 Task: Reply to email with the signature Chelsea Sanchez with the subject Request for a testimonial from softage.1@softage.net with the message Could you please provide me with an update on the status of the project? Undo the message and rewrite the message as I would like to request a quotation for your services. Send the email
Action: Mouse moved to (582, 737)
Screenshot: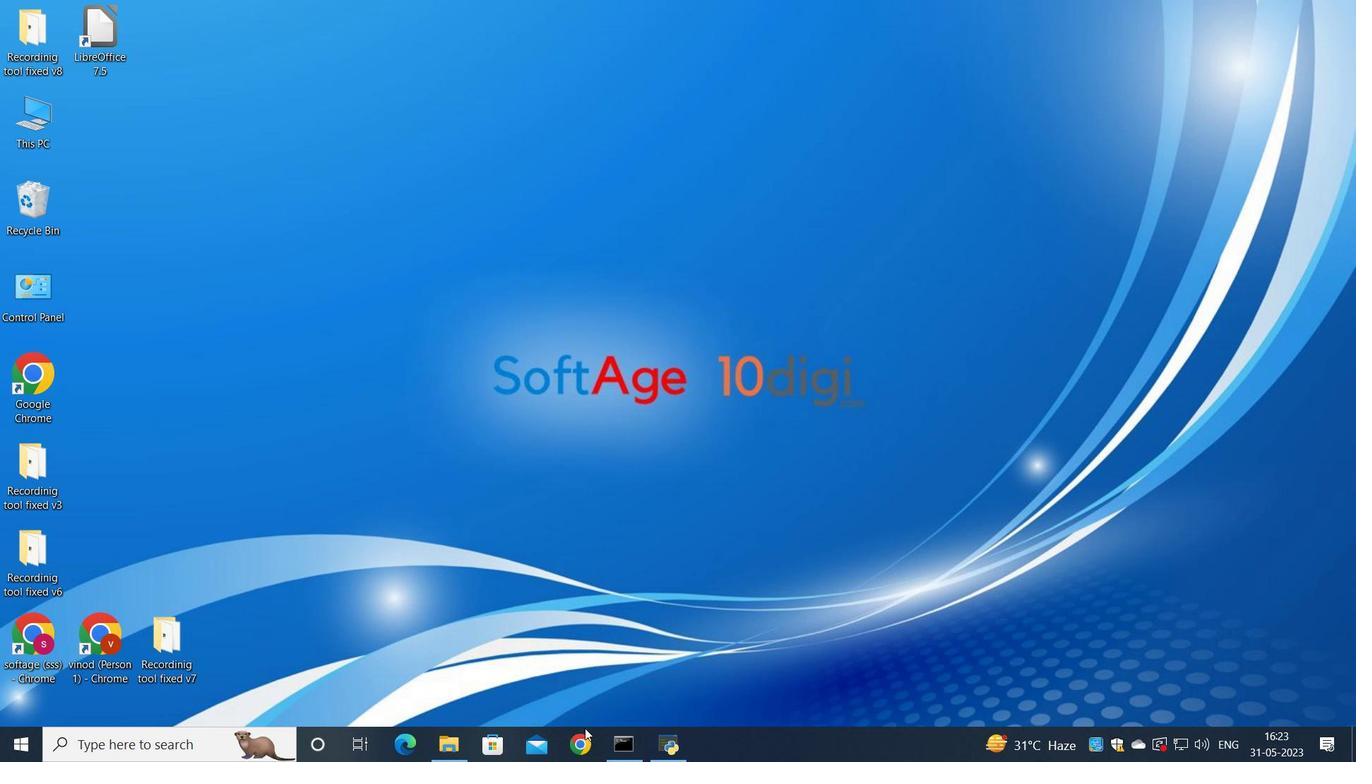 
Action: Mouse pressed left at (582, 737)
Screenshot: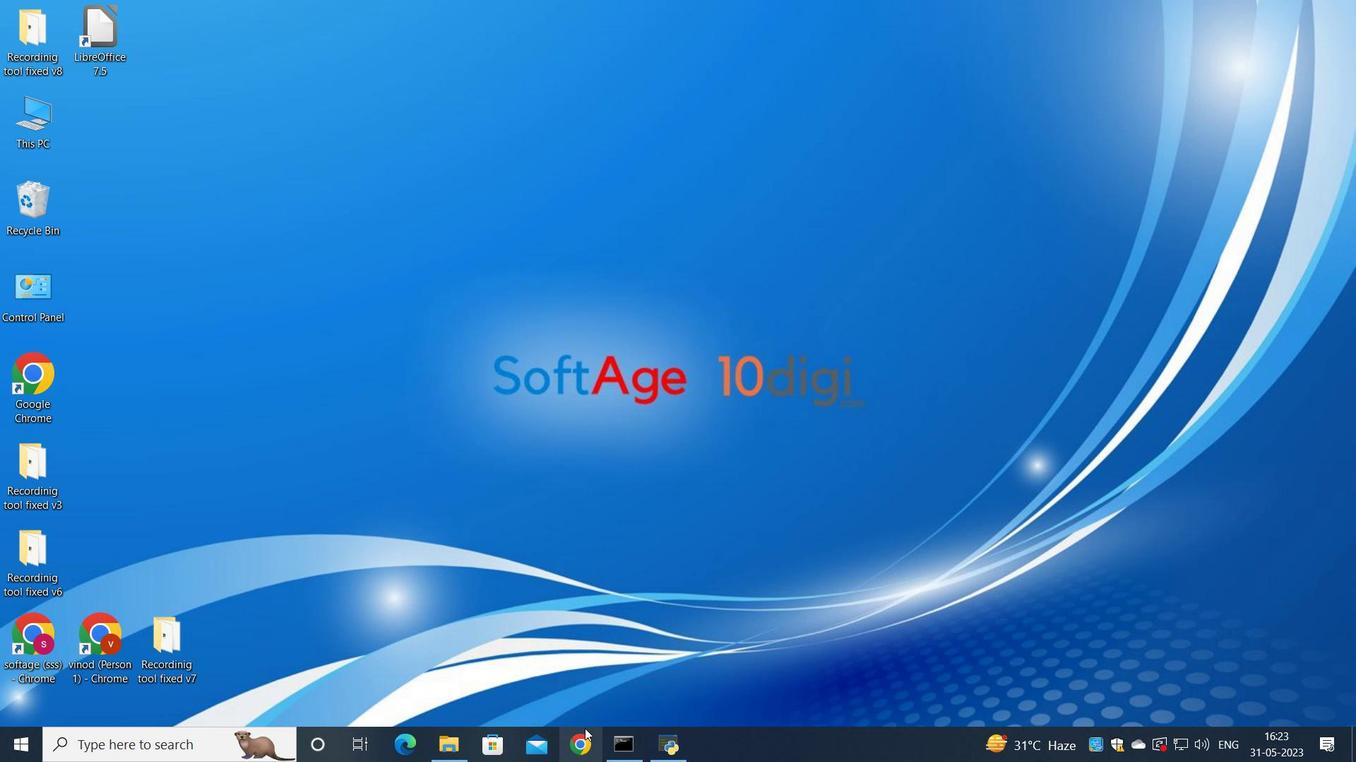 
Action: Mouse moved to (583, 452)
Screenshot: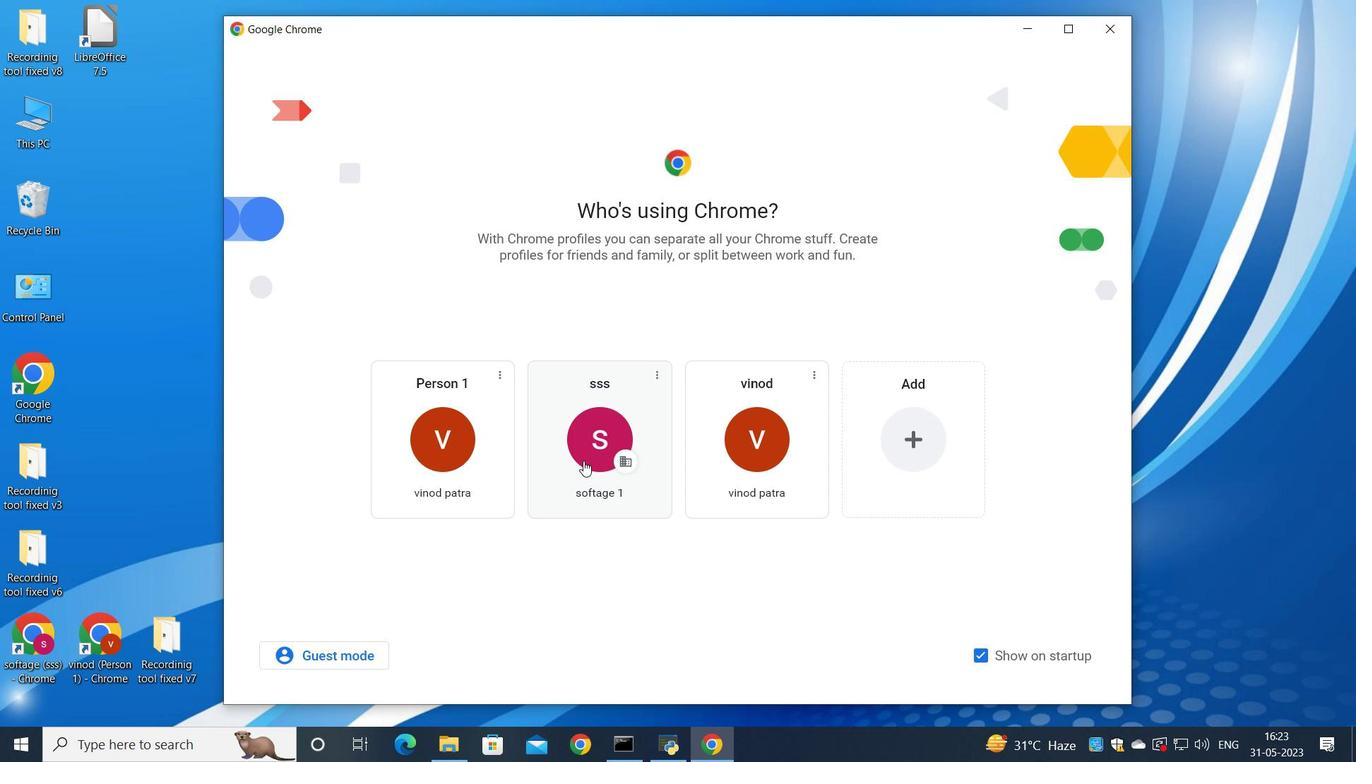 
Action: Mouse pressed left at (583, 452)
Screenshot: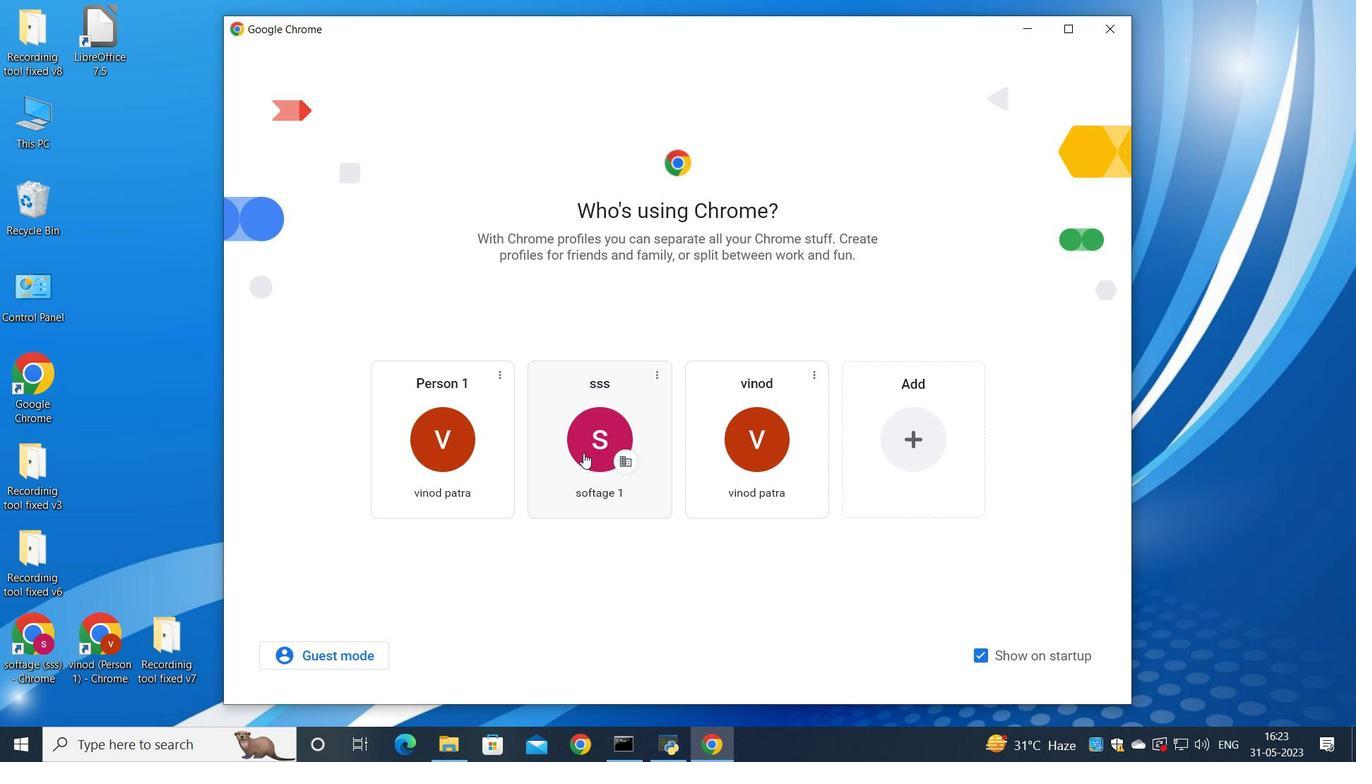 
Action: Mouse moved to (1182, 92)
Screenshot: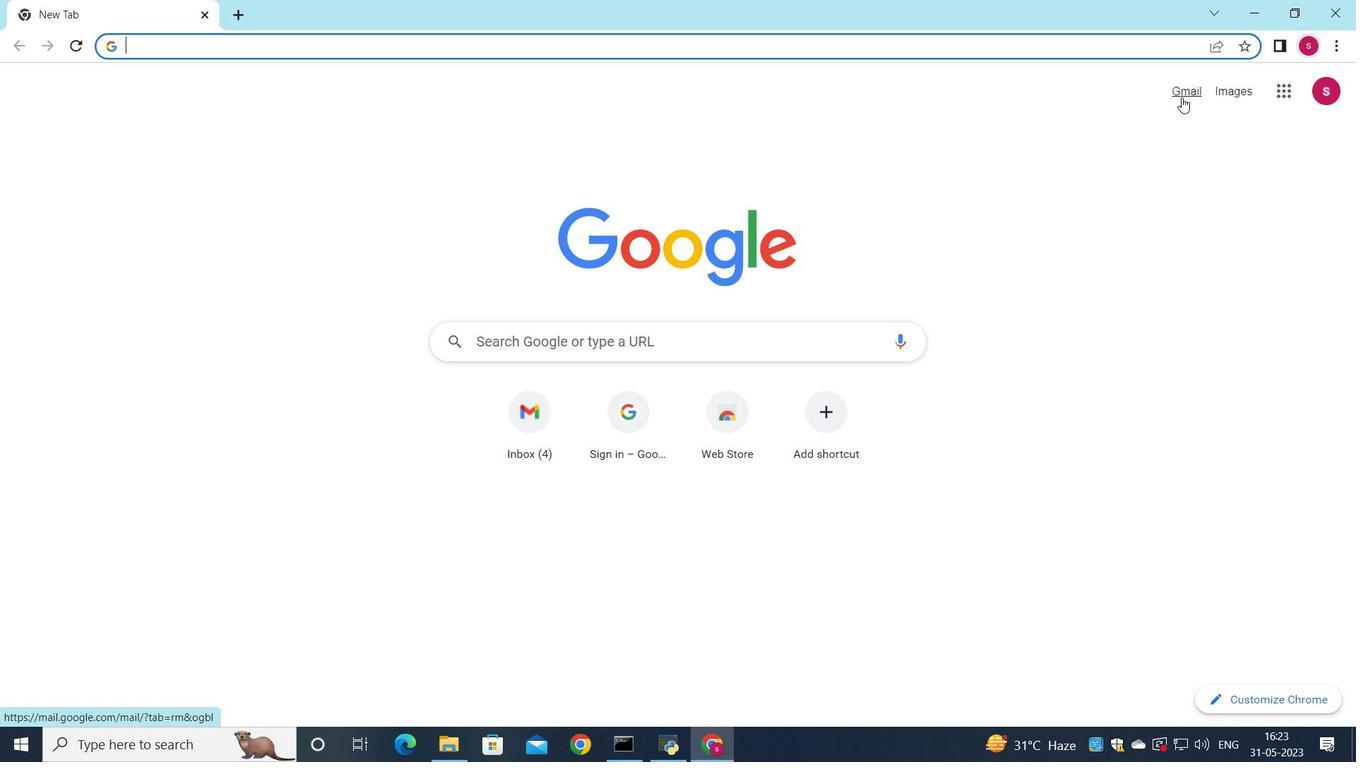 
Action: Mouse pressed left at (1182, 92)
Screenshot: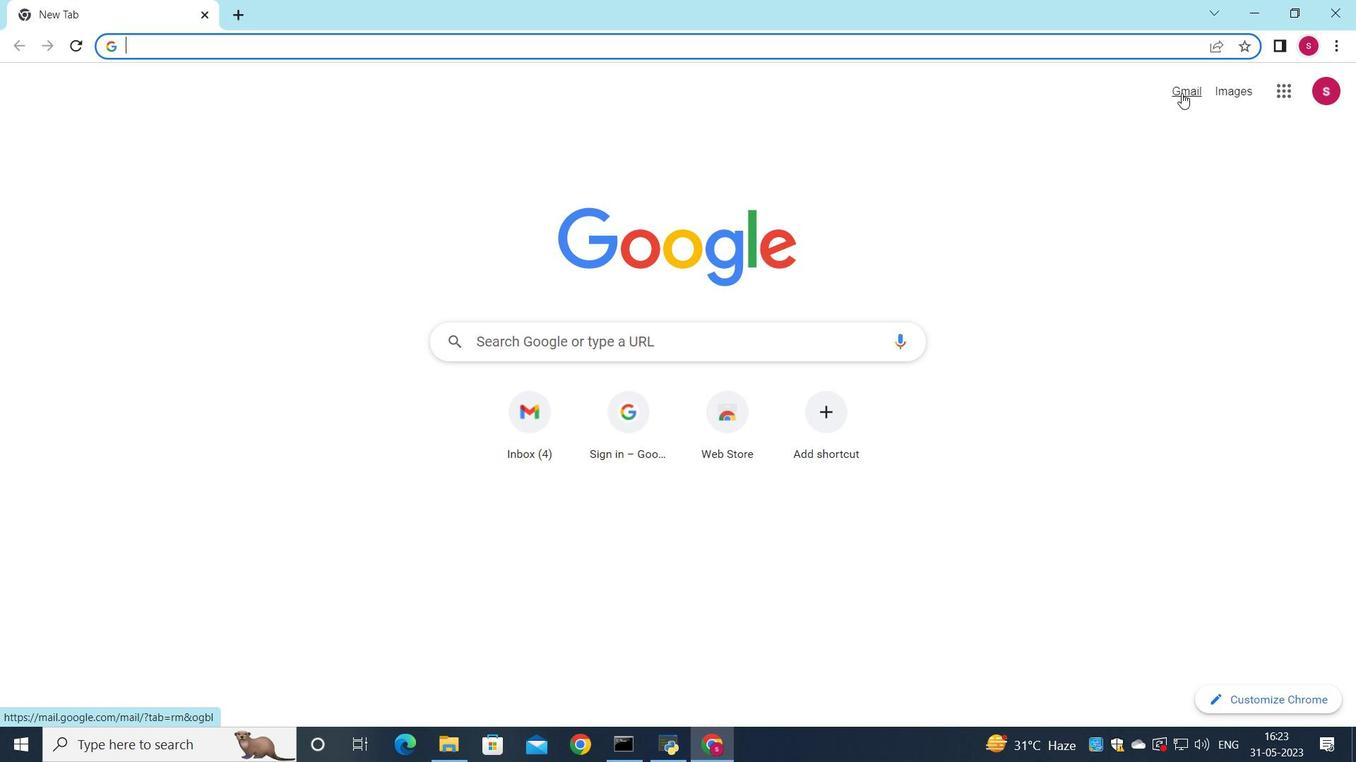 
Action: Mouse moved to (1160, 129)
Screenshot: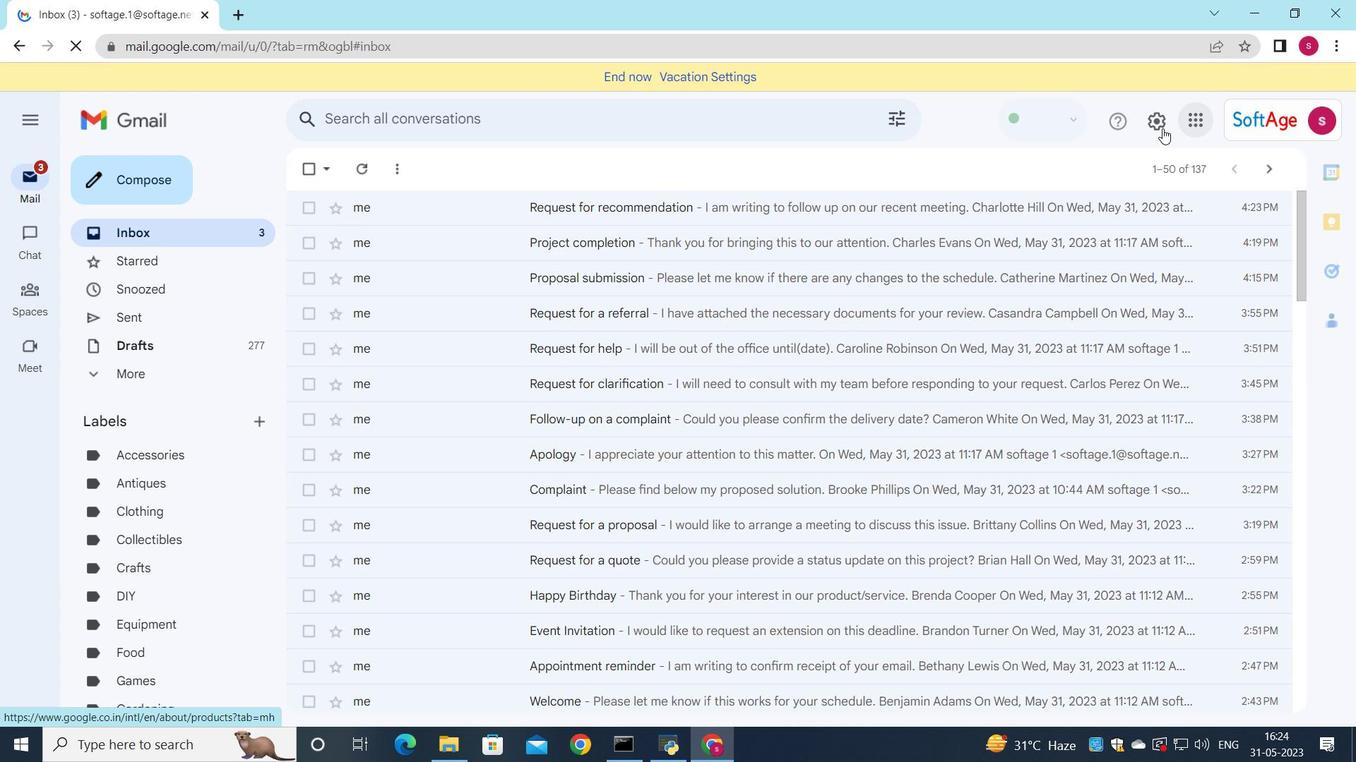 
Action: Mouse pressed left at (1160, 129)
Screenshot: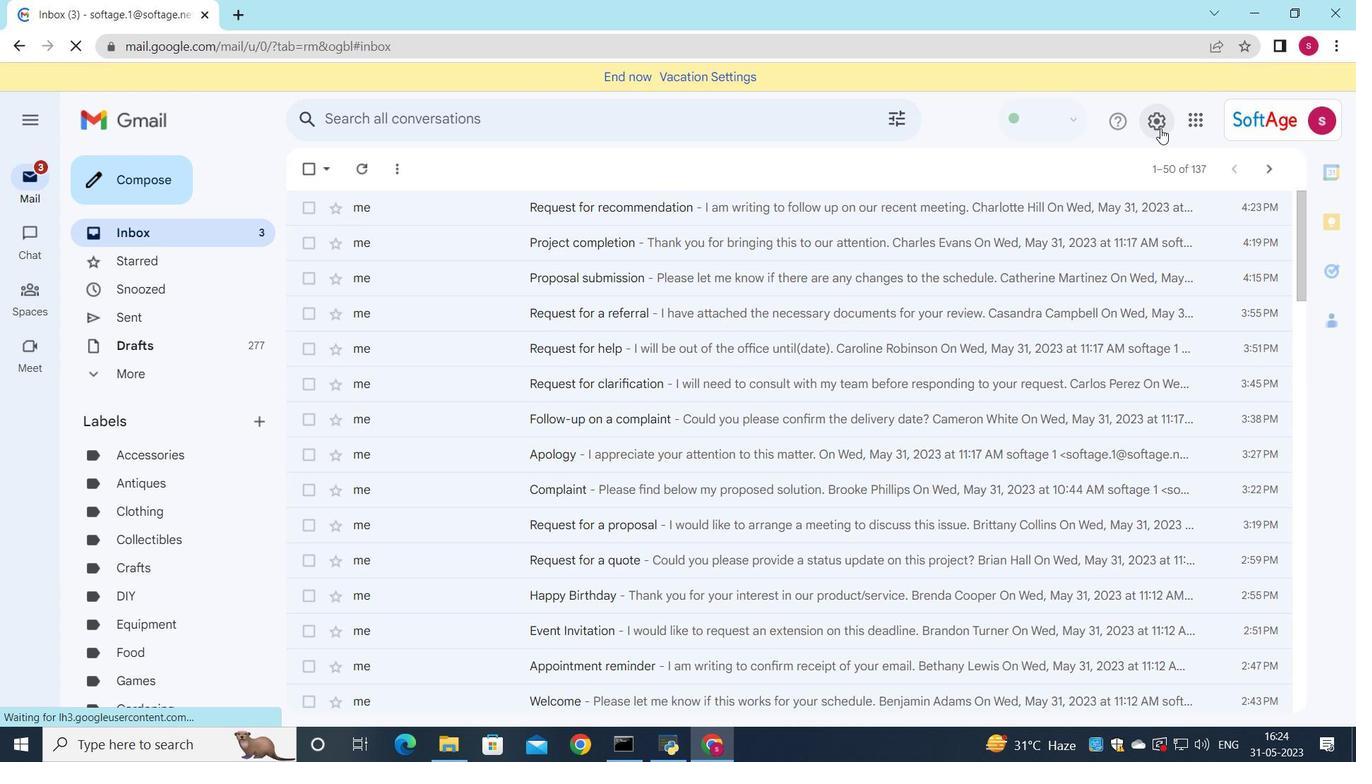 
Action: Mouse moved to (1154, 204)
Screenshot: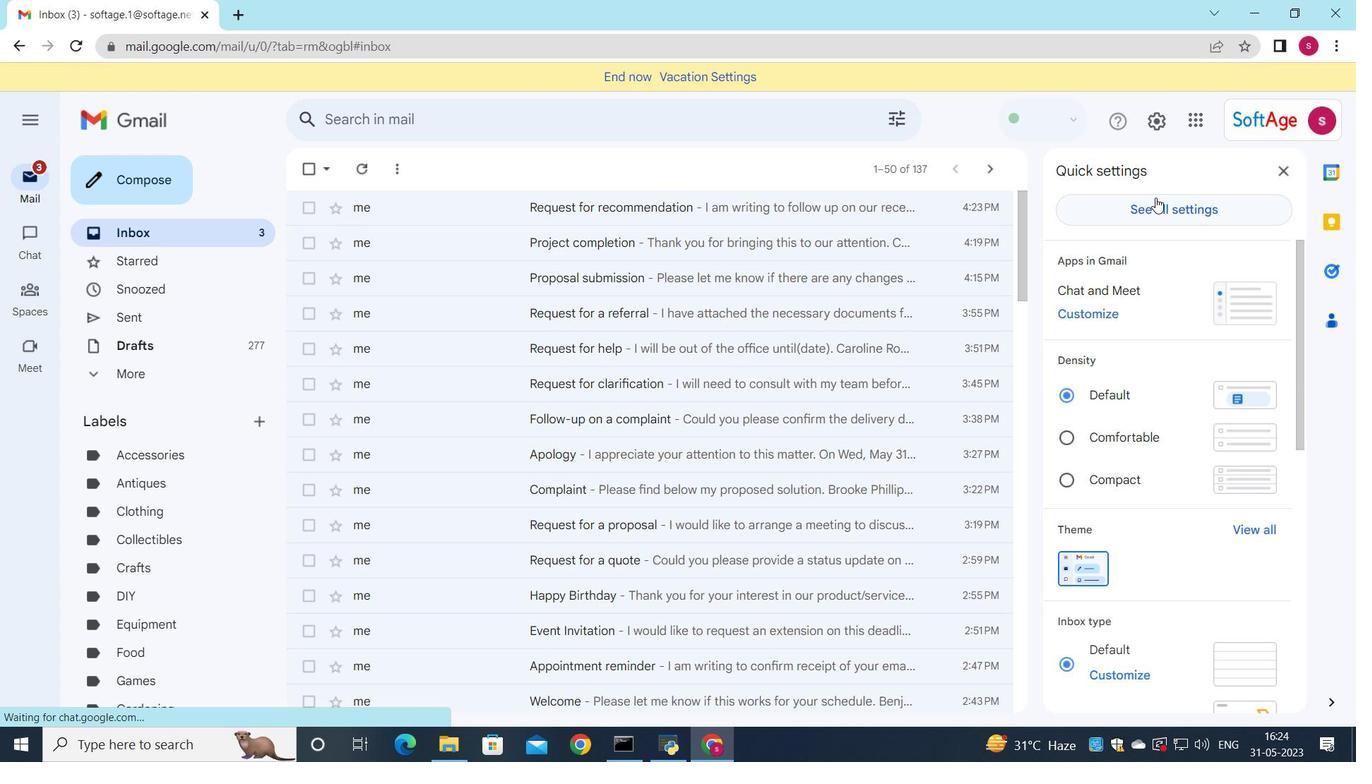 
Action: Mouse pressed left at (1154, 204)
Screenshot: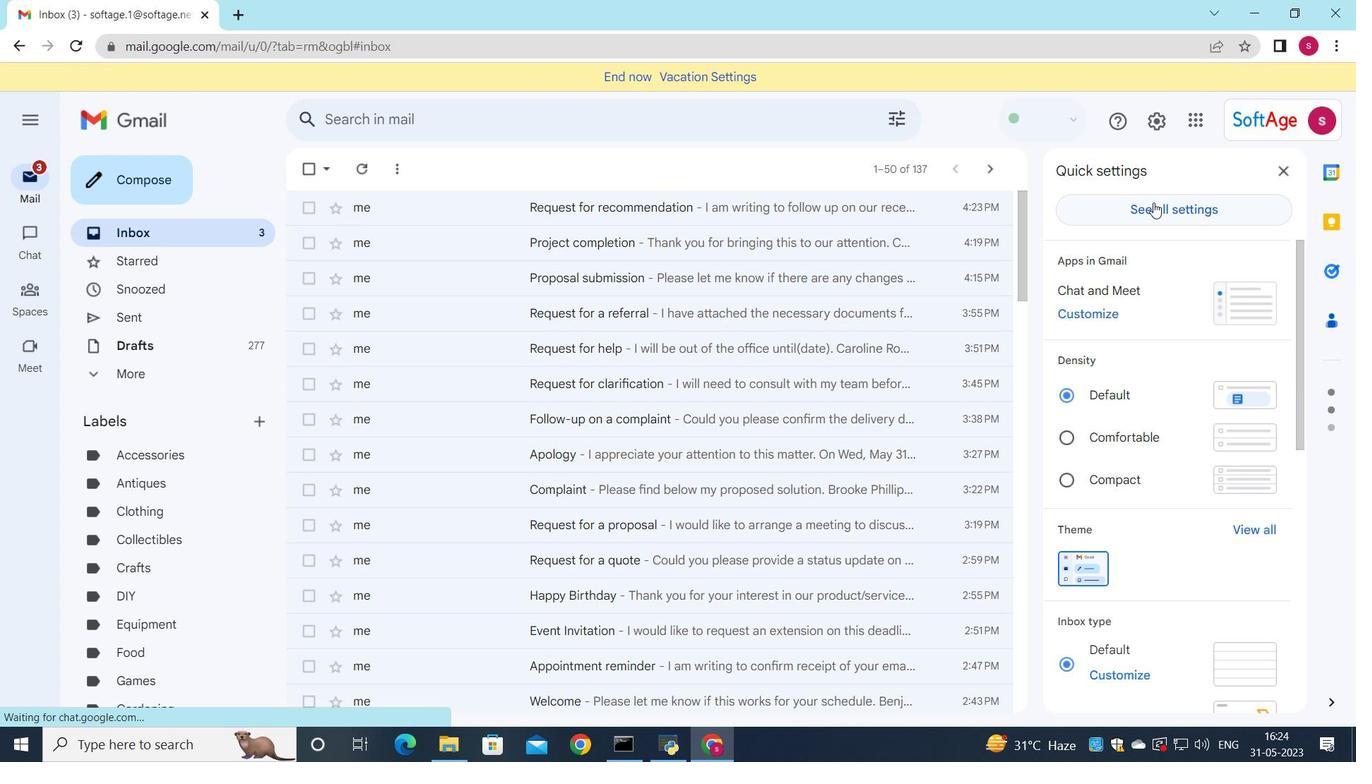 
Action: Mouse moved to (865, 341)
Screenshot: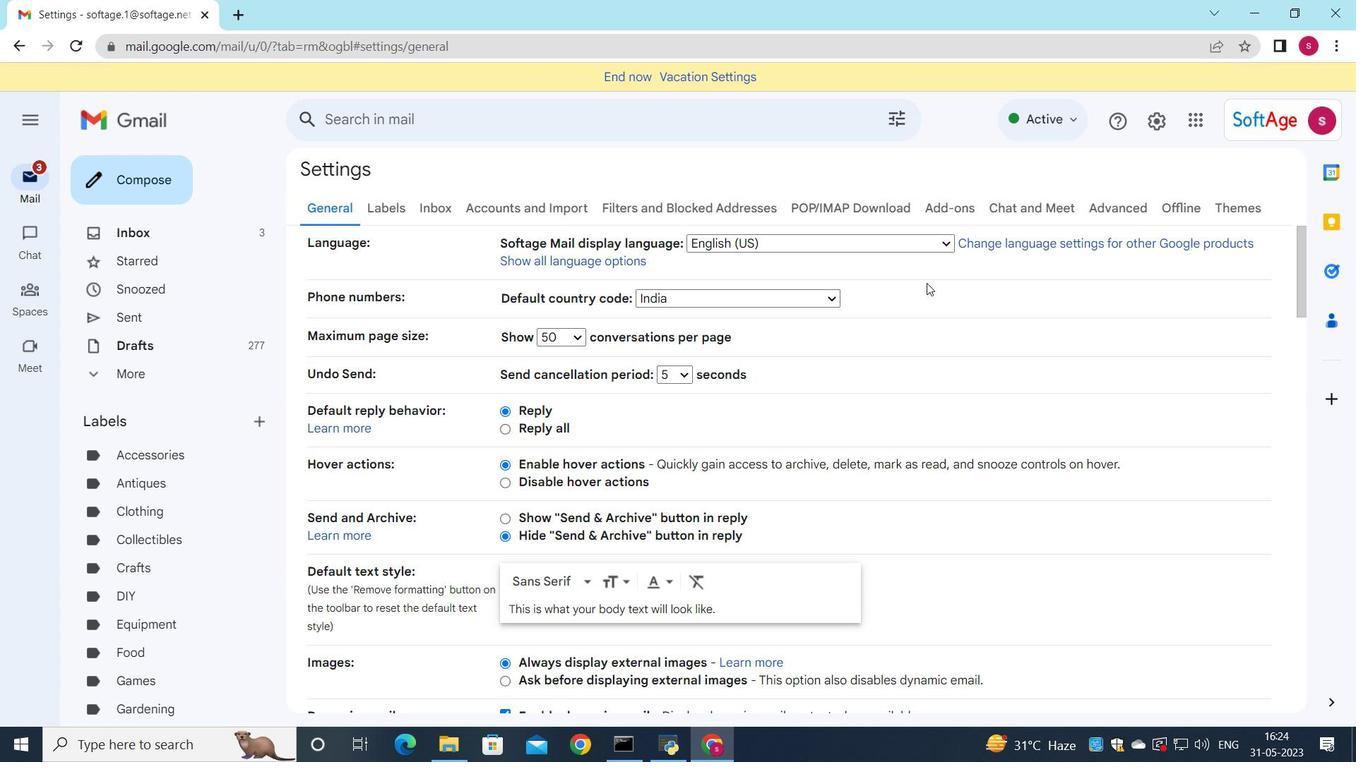 
Action: Mouse scrolled (865, 340) with delta (0, 0)
Screenshot: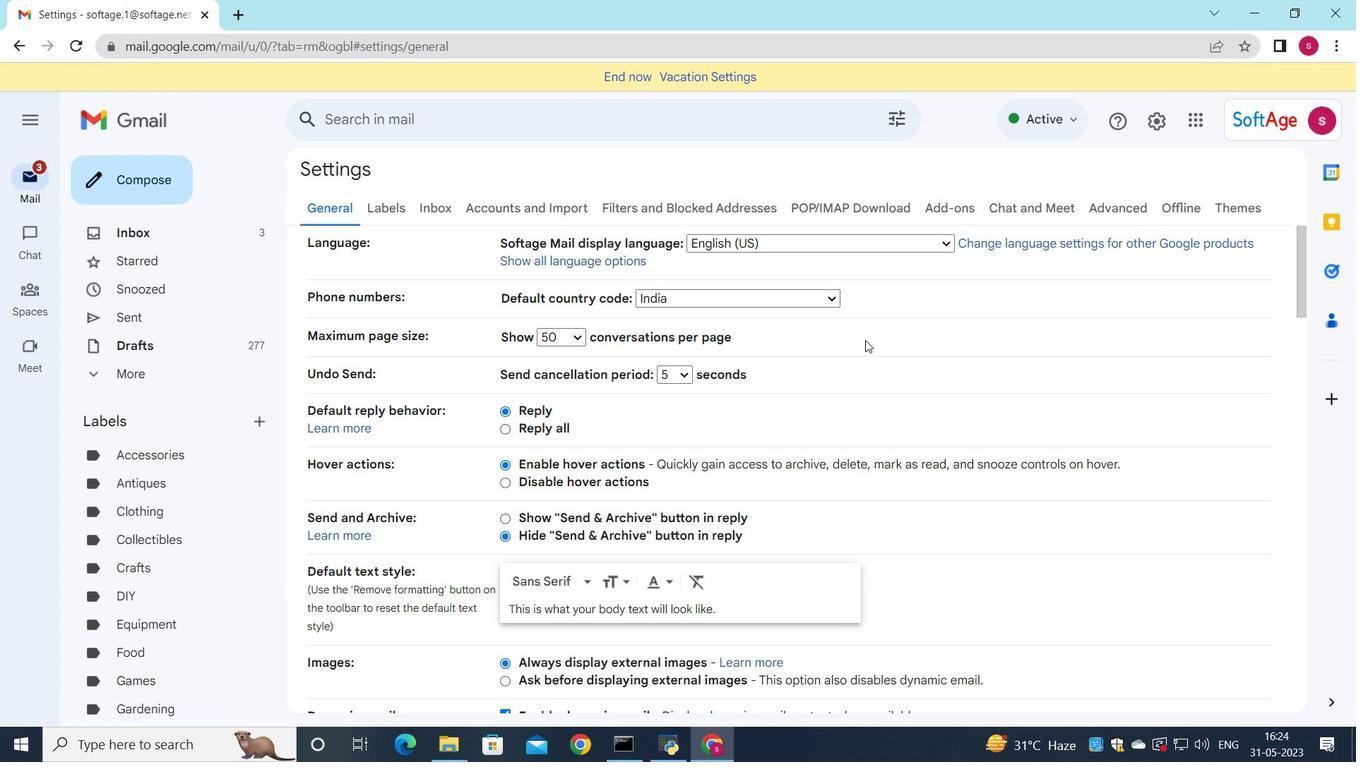 
Action: Mouse scrolled (865, 340) with delta (0, 0)
Screenshot: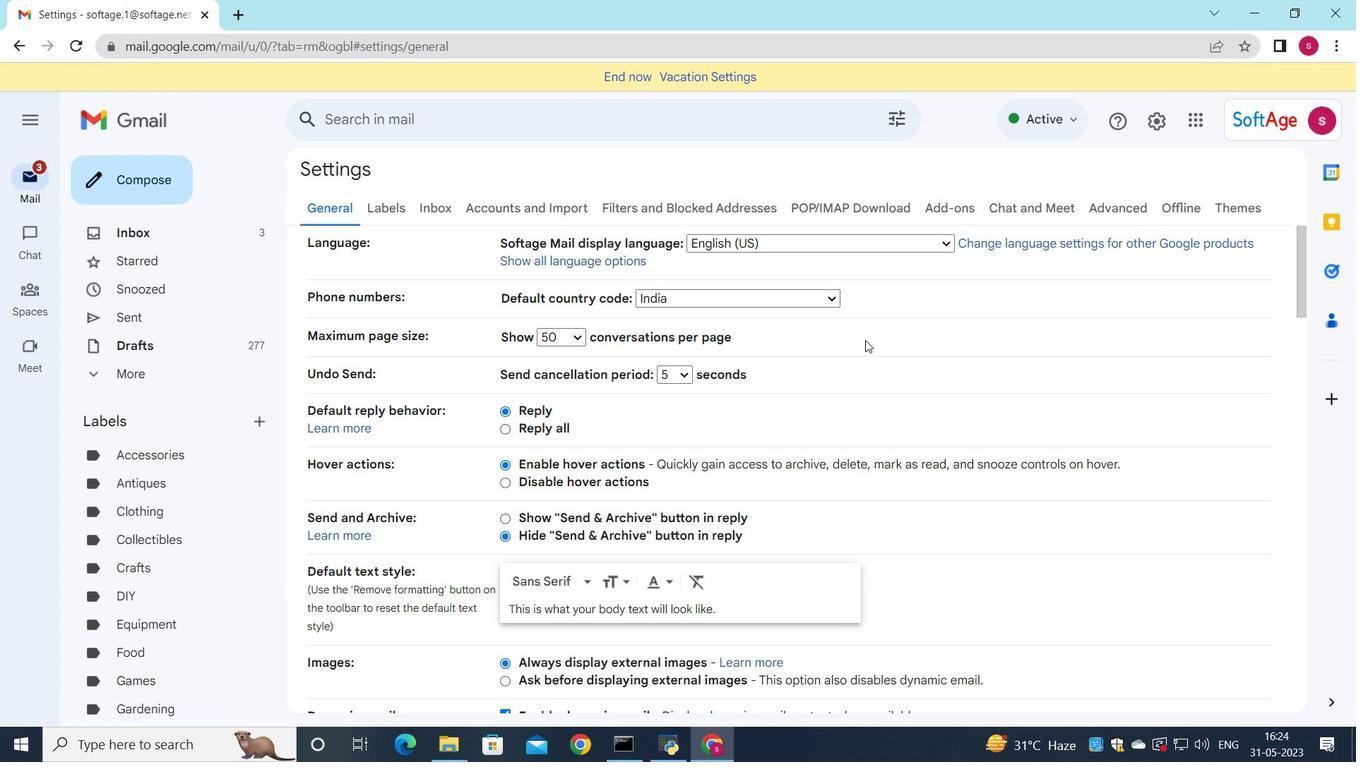 
Action: Mouse scrolled (865, 340) with delta (0, 0)
Screenshot: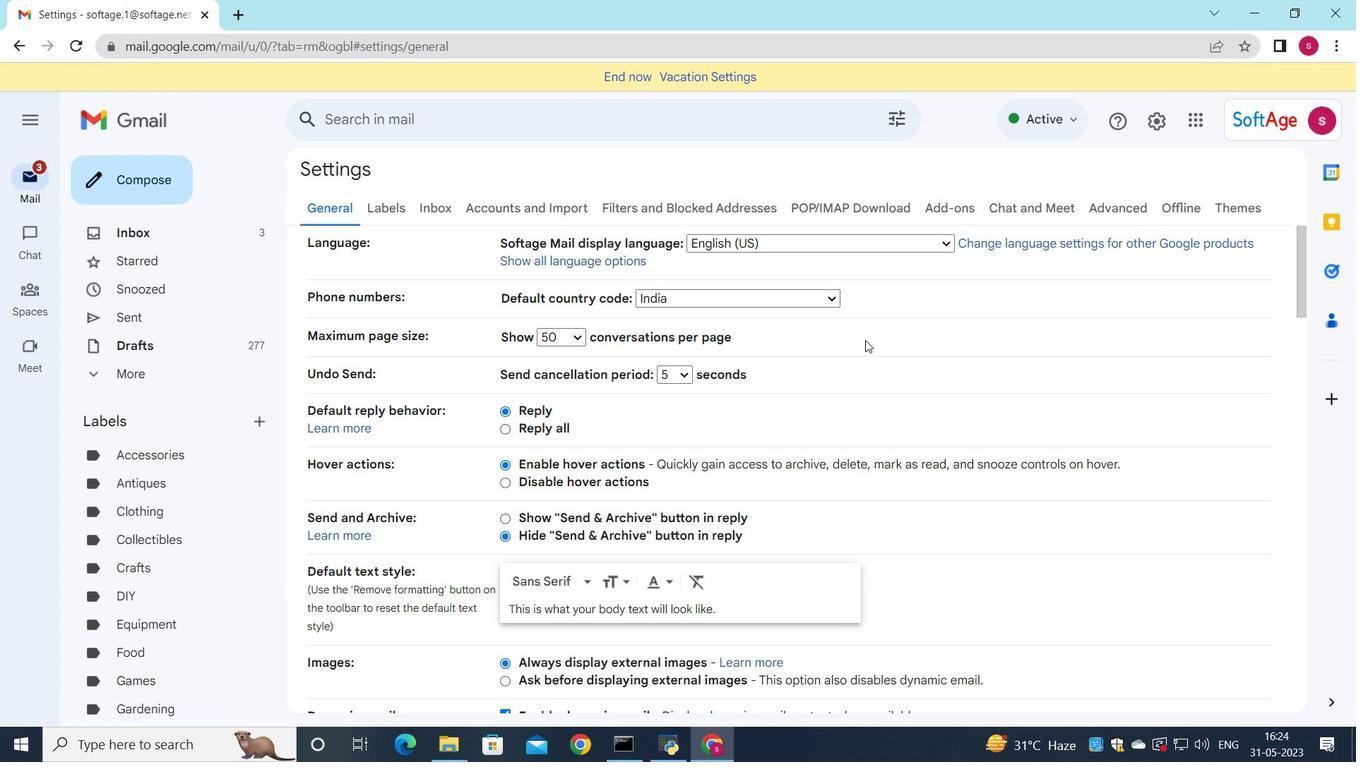 
Action: Mouse scrolled (865, 340) with delta (0, 0)
Screenshot: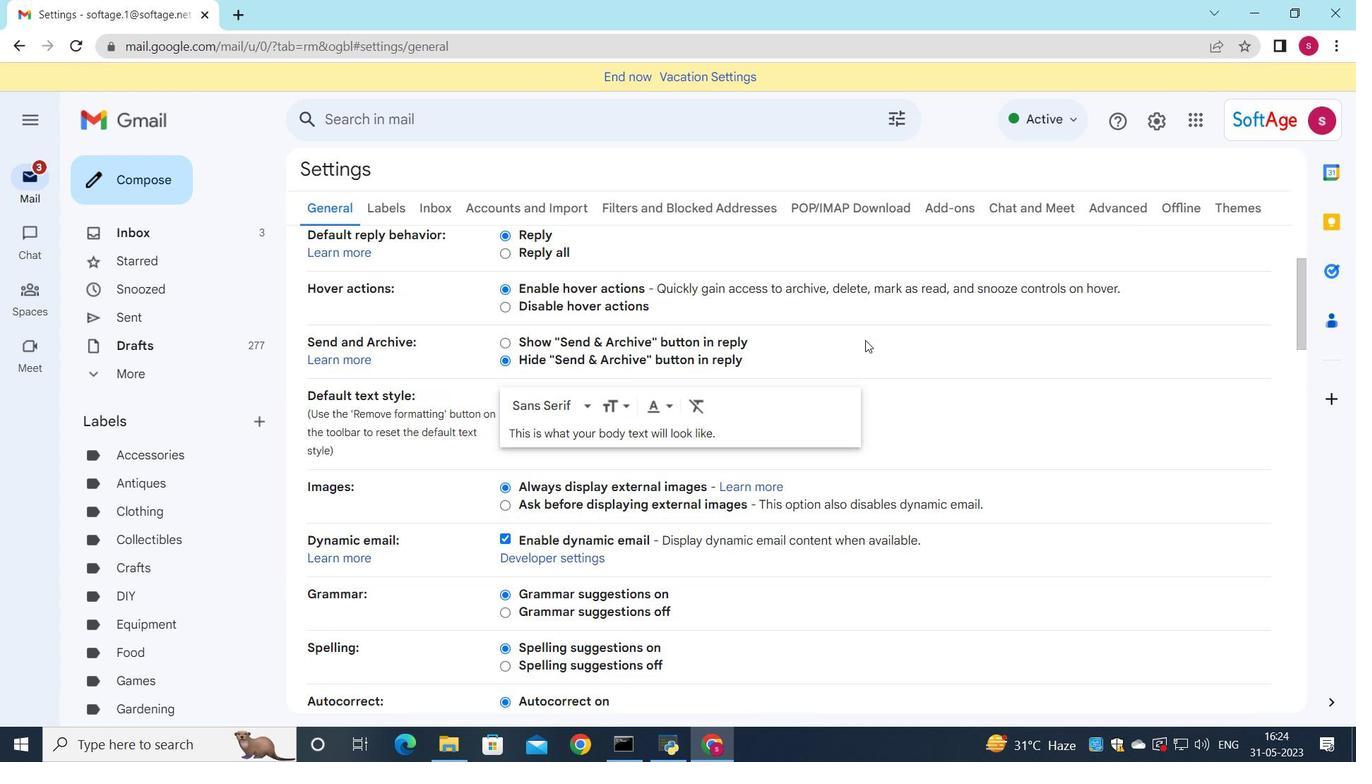 
Action: Mouse scrolled (865, 340) with delta (0, 0)
Screenshot: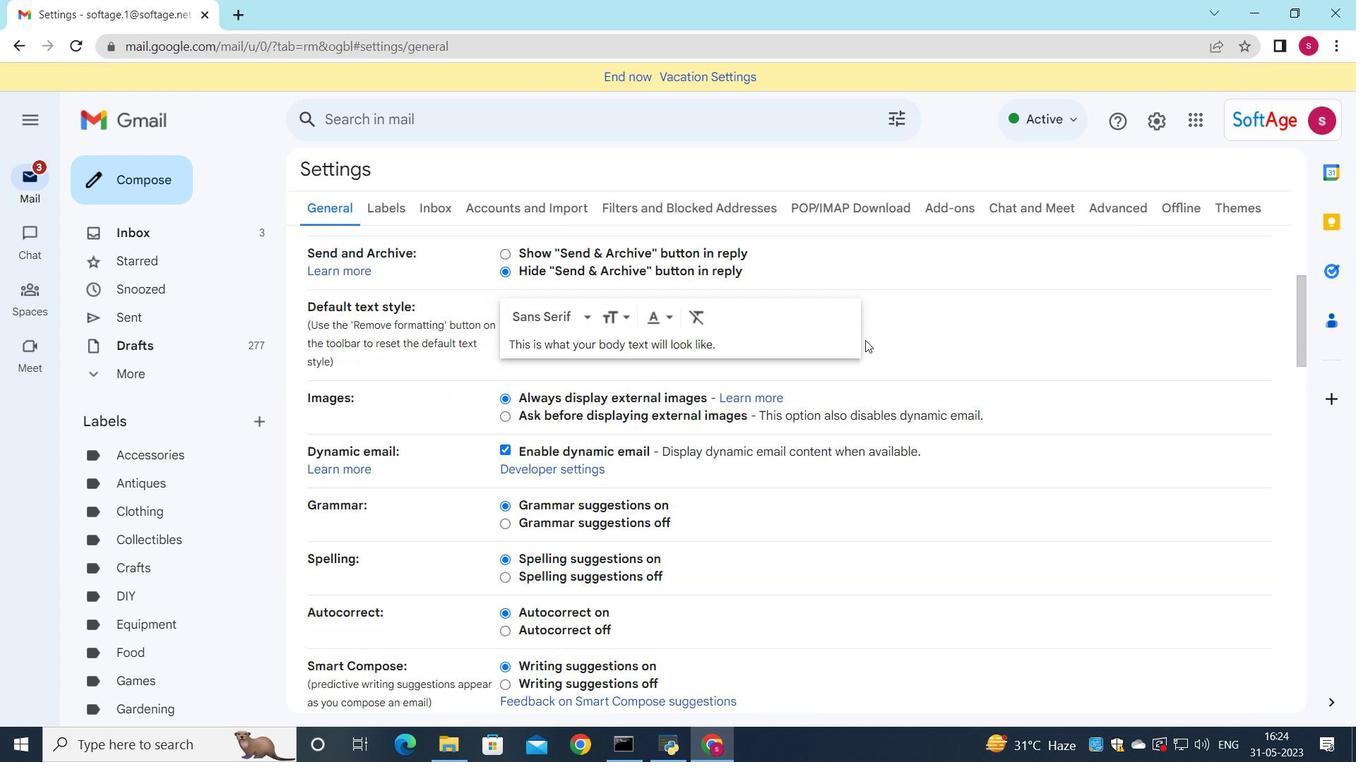 
Action: Mouse scrolled (865, 340) with delta (0, 0)
Screenshot: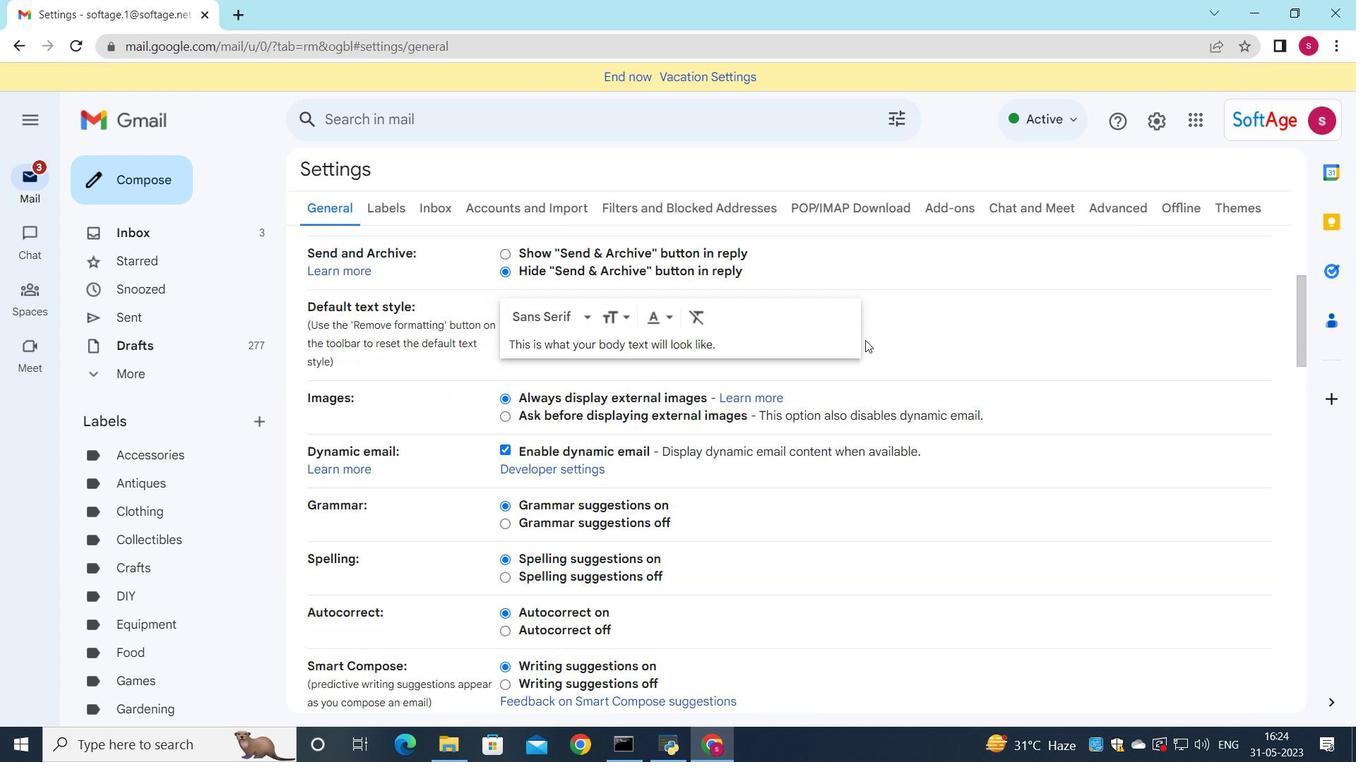
Action: Mouse scrolled (865, 340) with delta (0, 0)
Screenshot: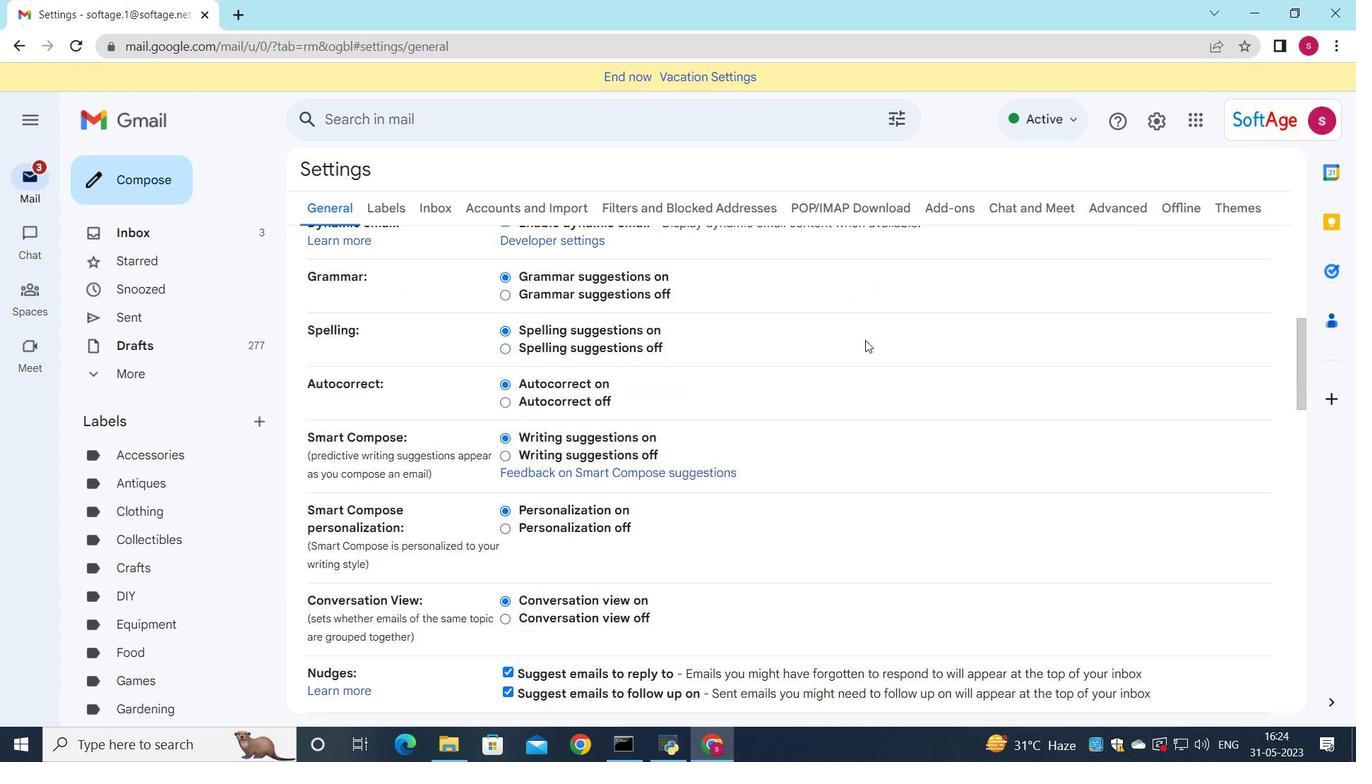 
Action: Mouse scrolled (865, 340) with delta (0, 0)
Screenshot: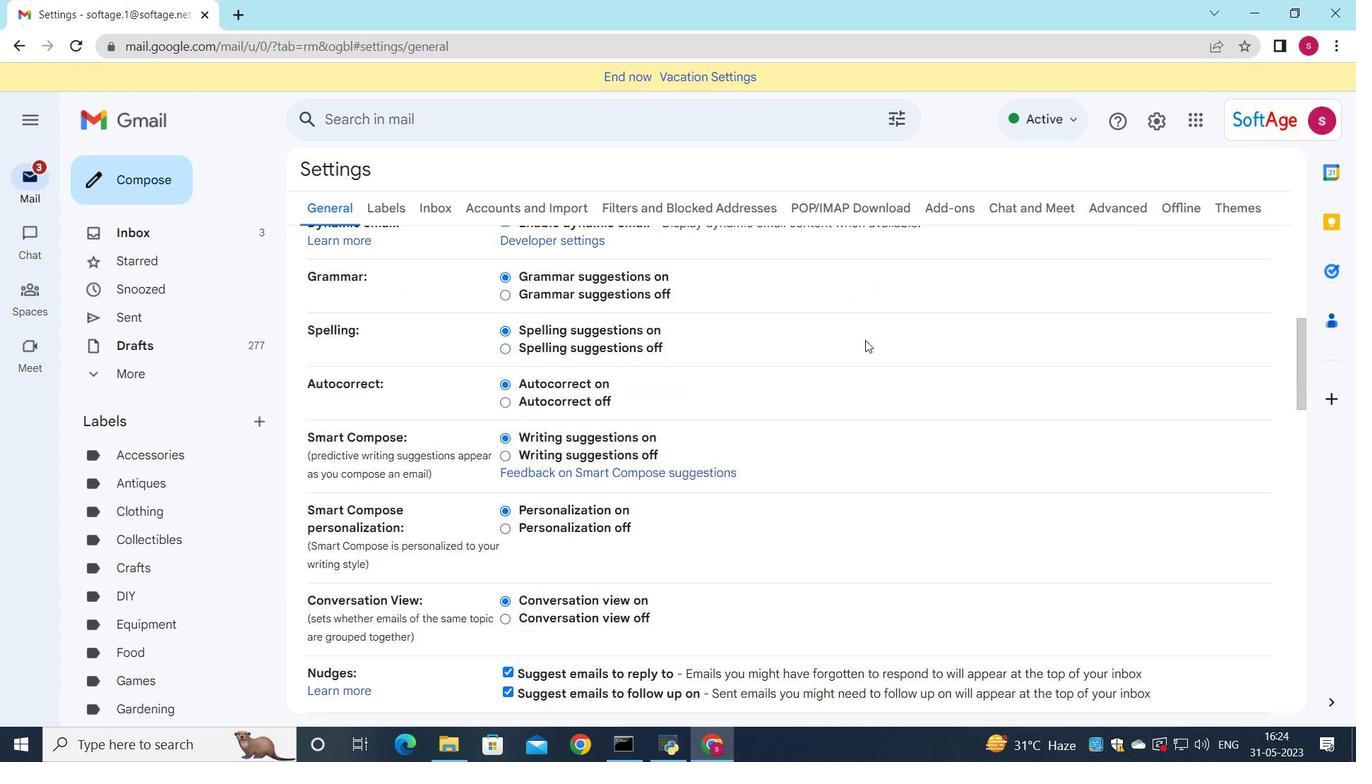 
Action: Mouse scrolled (865, 340) with delta (0, 0)
Screenshot: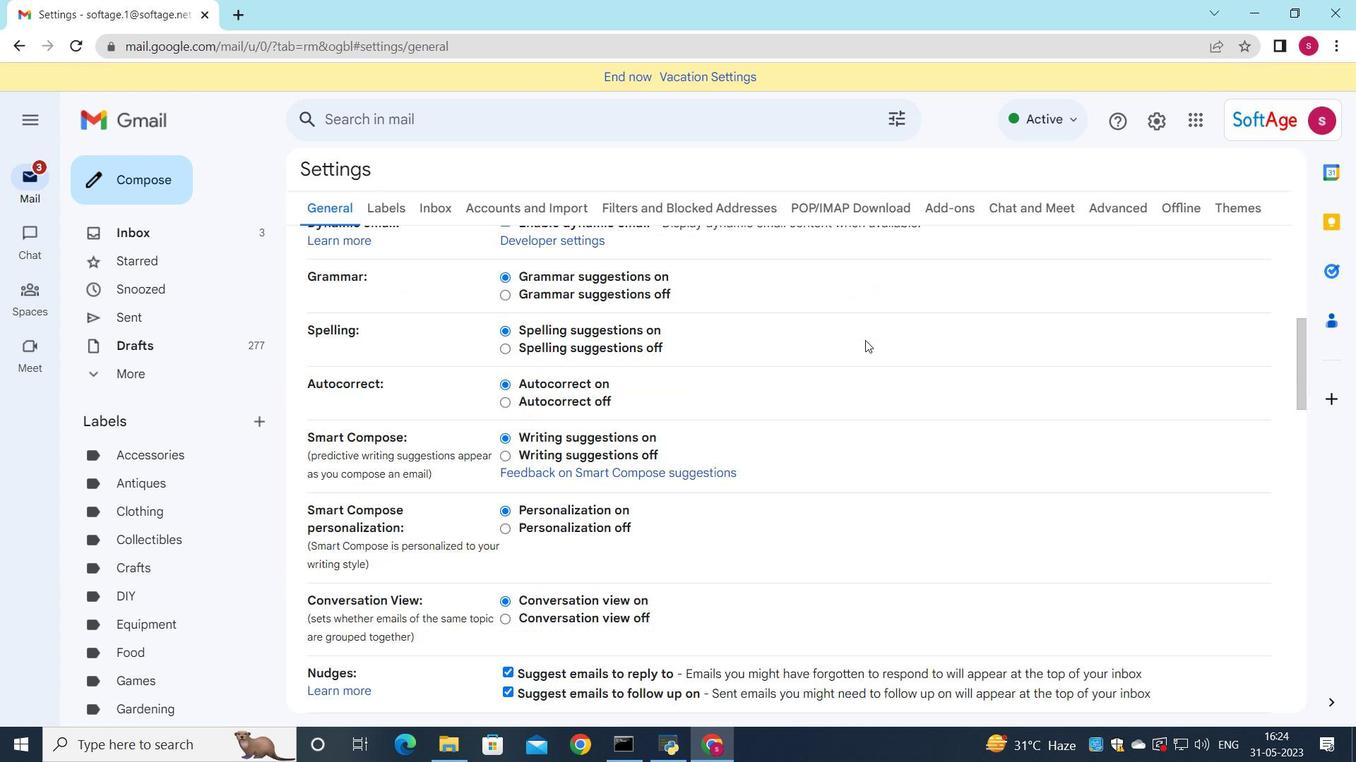 
Action: Mouse scrolled (865, 340) with delta (0, 0)
Screenshot: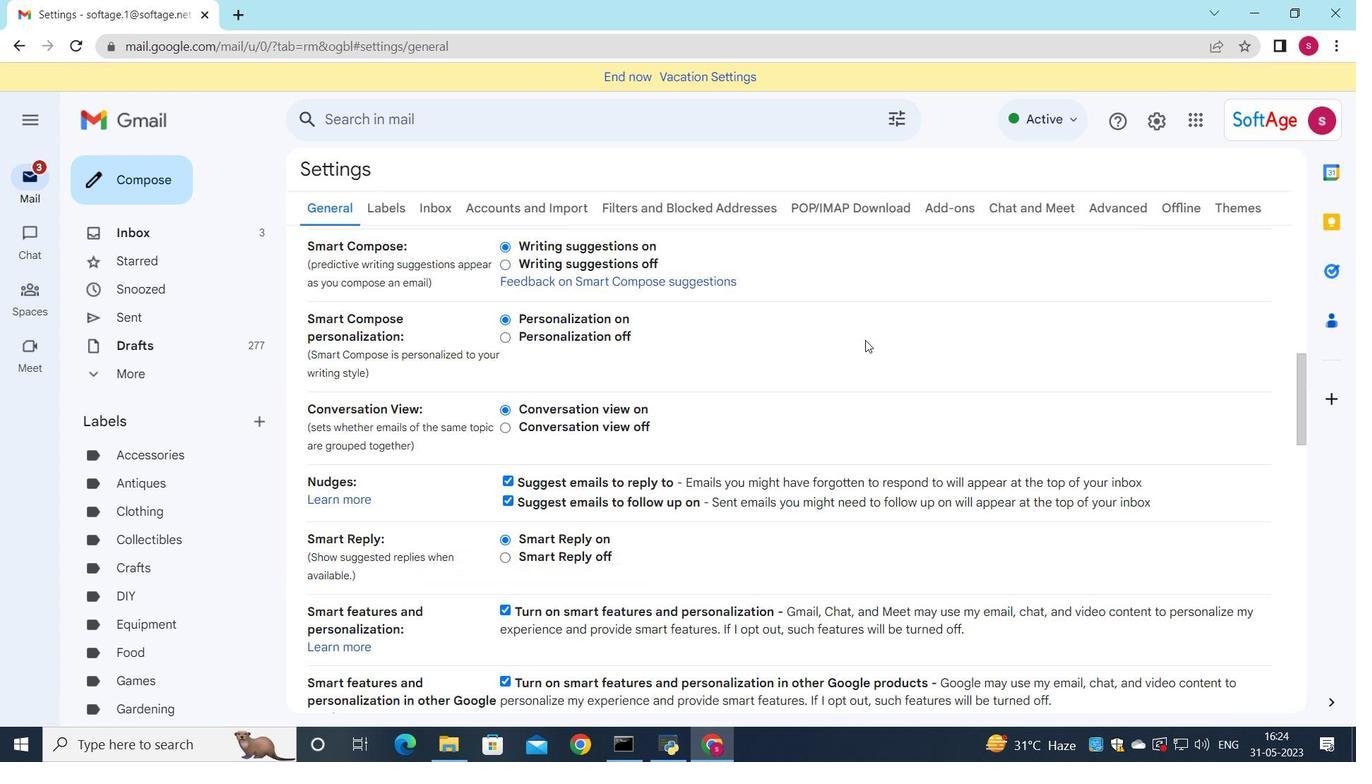 
Action: Mouse scrolled (865, 340) with delta (0, 0)
Screenshot: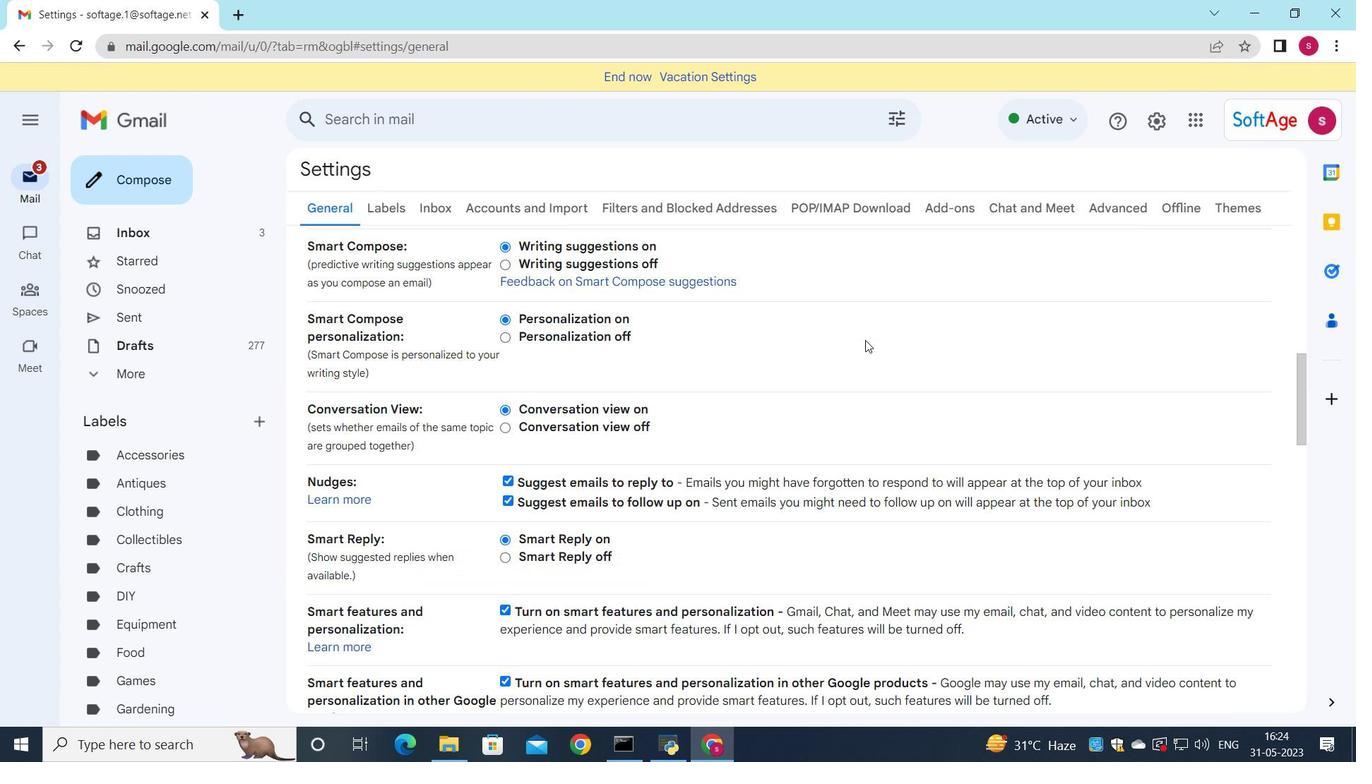 
Action: Mouse scrolled (865, 340) with delta (0, 0)
Screenshot: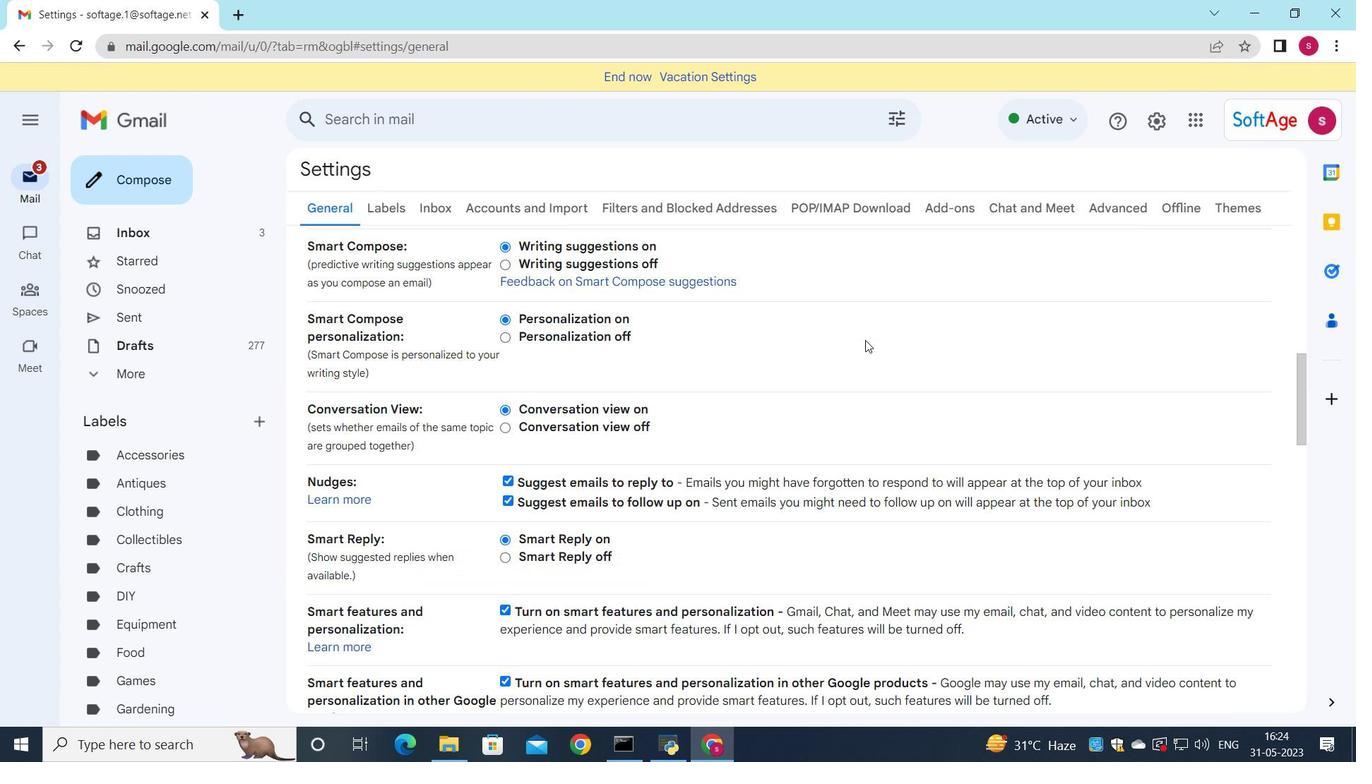 
Action: Mouse scrolled (865, 340) with delta (0, 0)
Screenshot: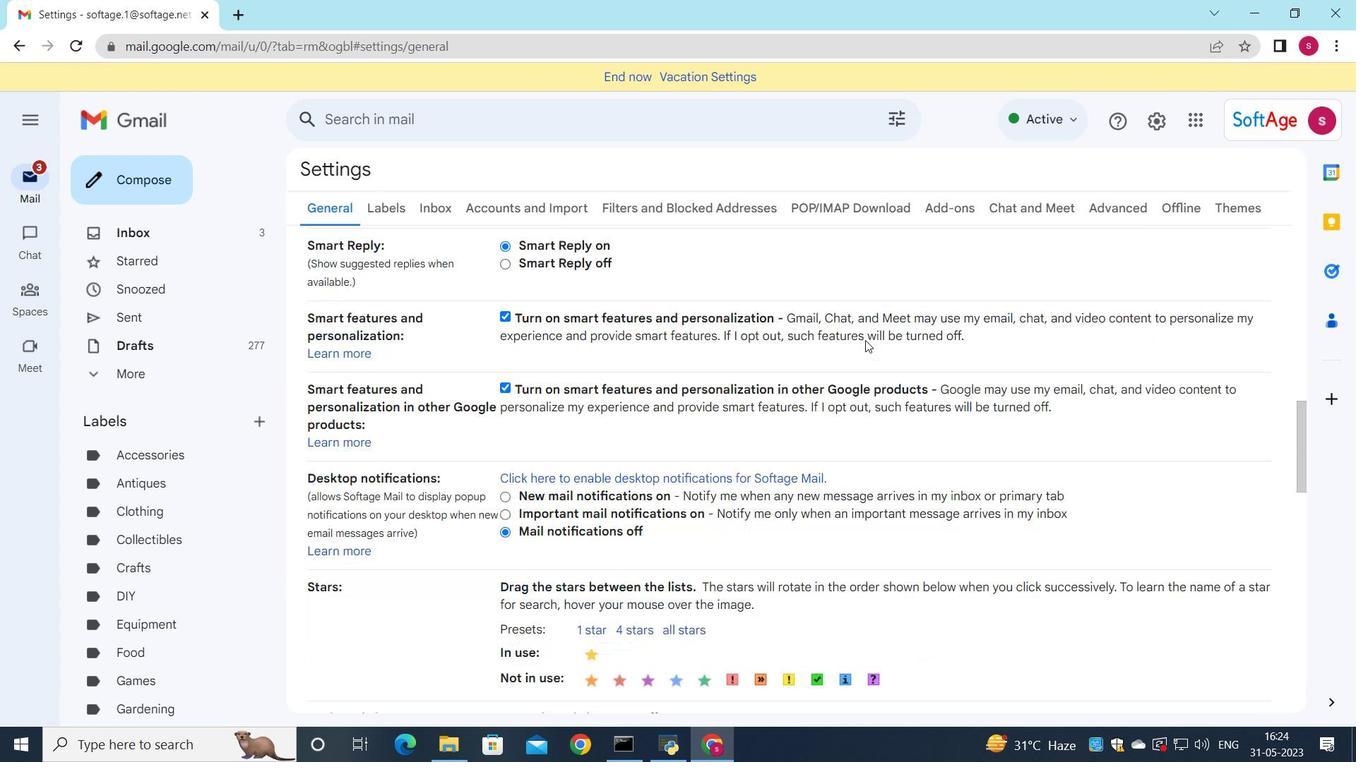 
Action: Mouse scrolled (865, 340) with delta (0, 0)
Screenshot: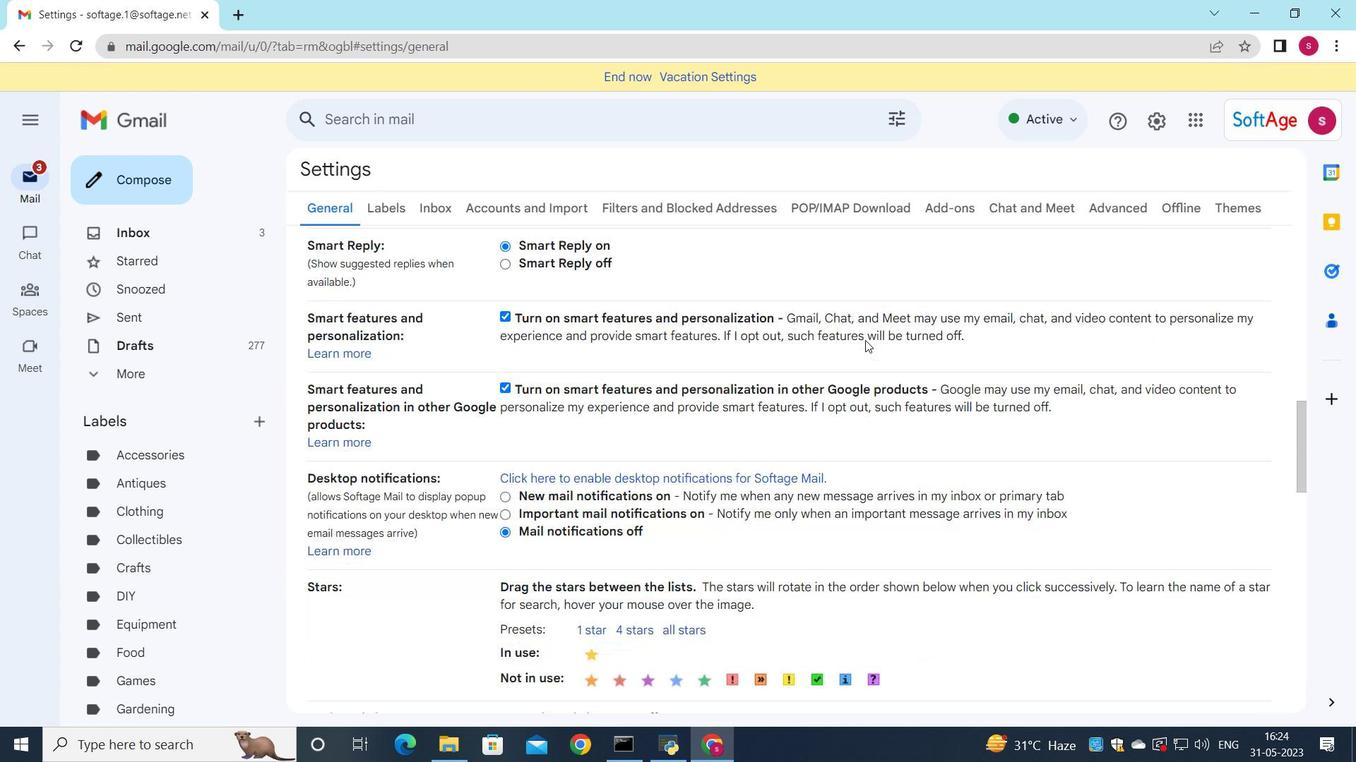 
Action: Mouse scrolled (865, 340) with delta (0, 0)
Screenshot: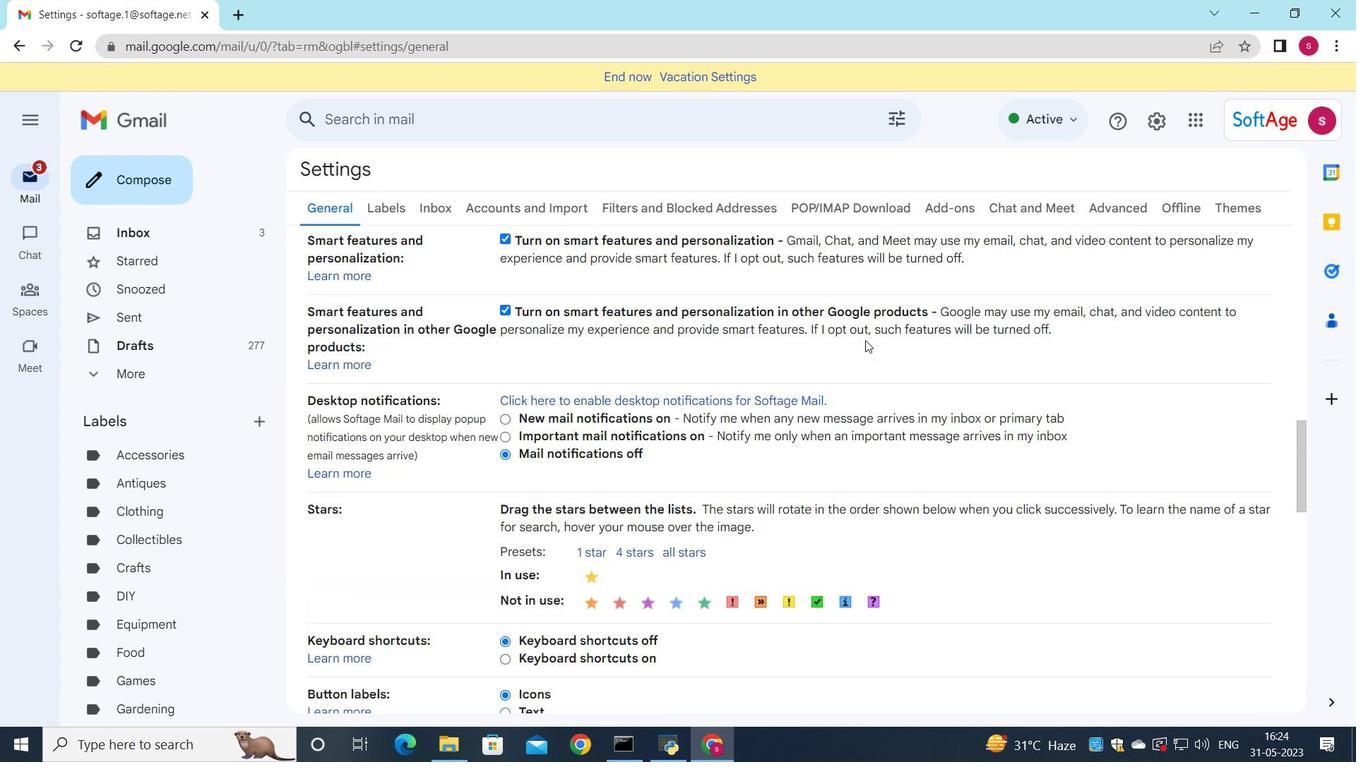 
Action: Mouse scrolled (865, 340) with delta (0, 0)
Screenshot: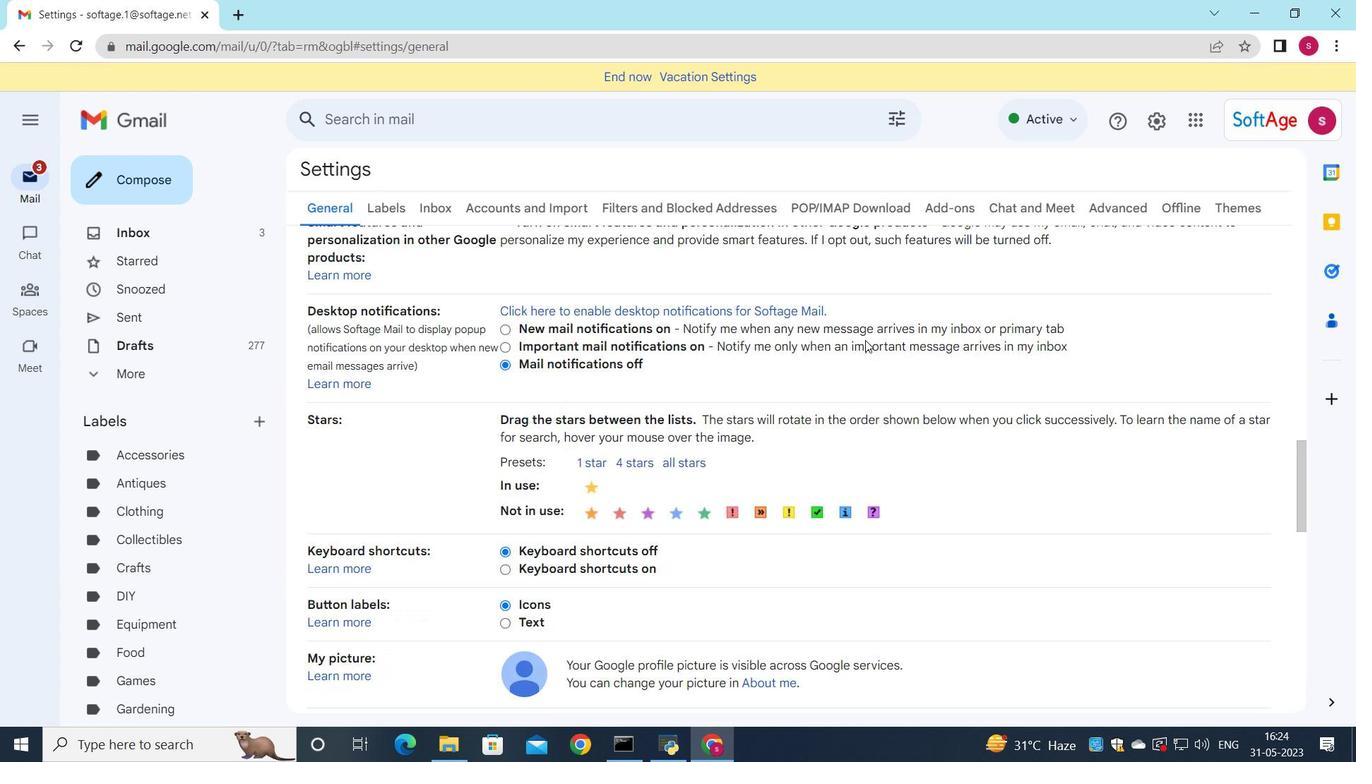 
Action: Mouse scrolled (865, 340) with delta (0, 0)
Screenshot: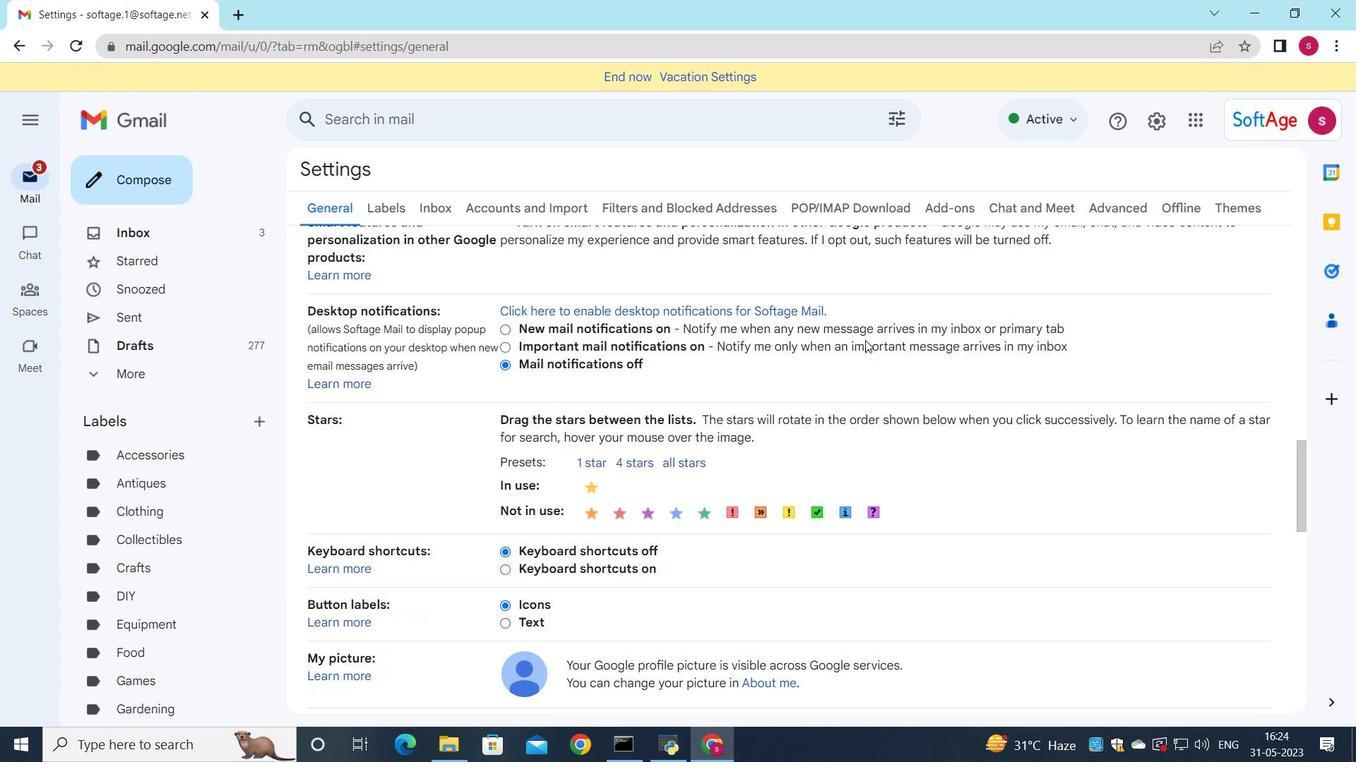 
Action: Mouse scrolled (865, 340) with delta (0, 0)
Screenshot: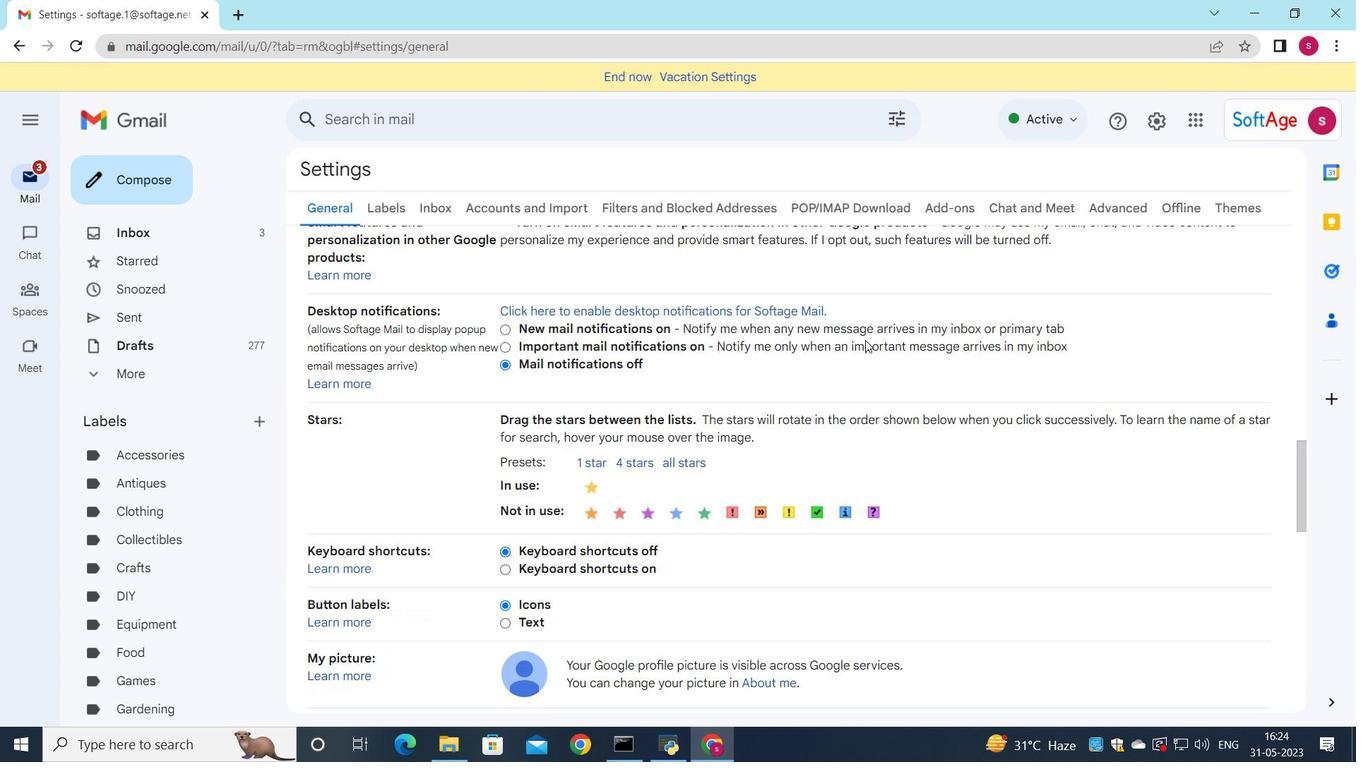 
Action: Mouse moved to (695, 352)
Screenshot: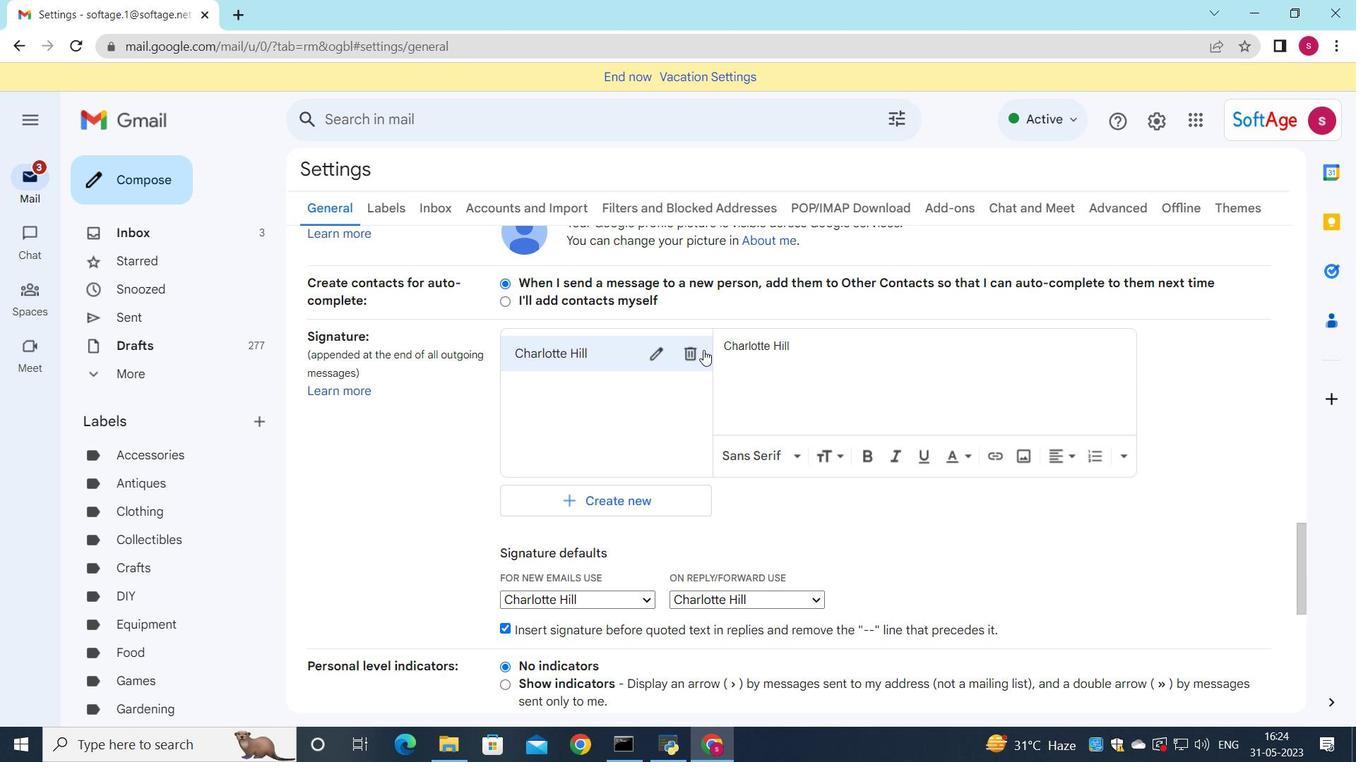 
Action: Mouse pressed left at (695, 352)
Screenshot: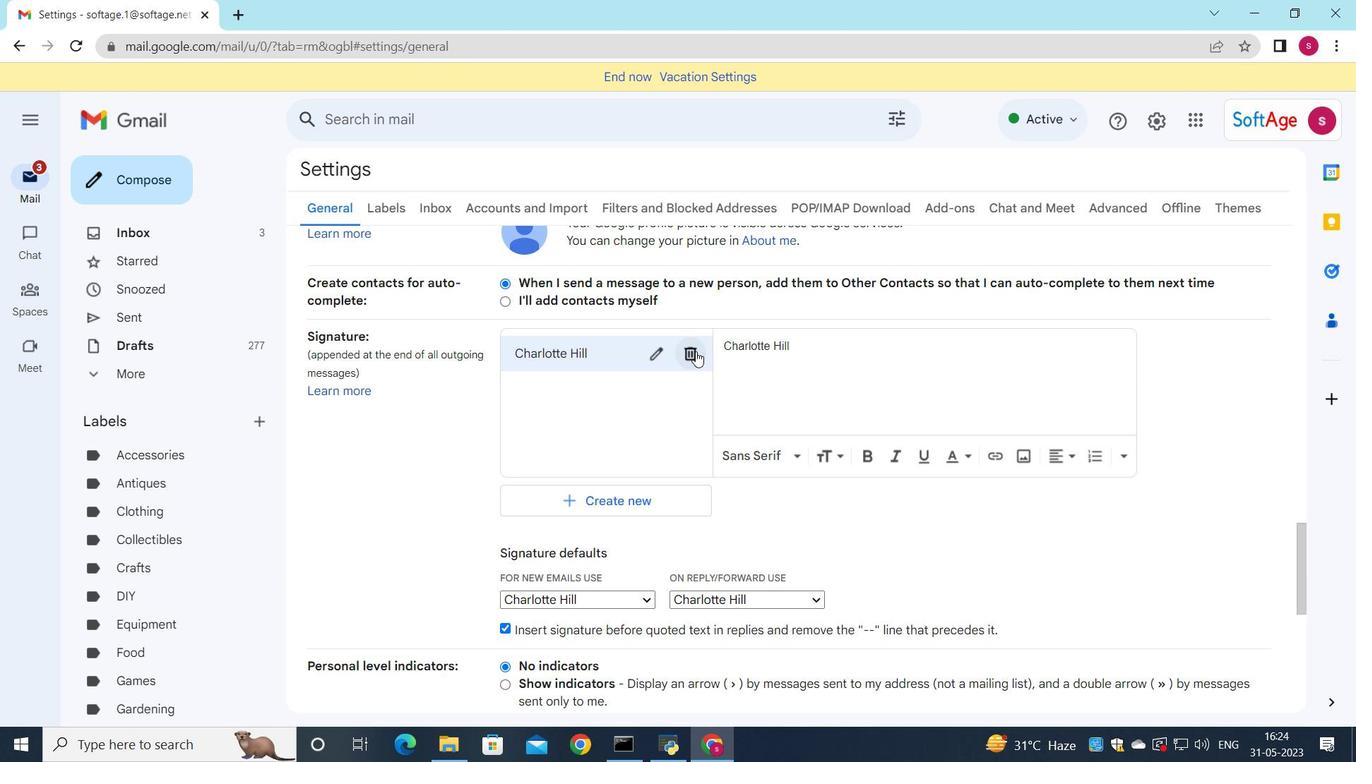 
Action: Mouse moved to (849, 418)
Screenshot: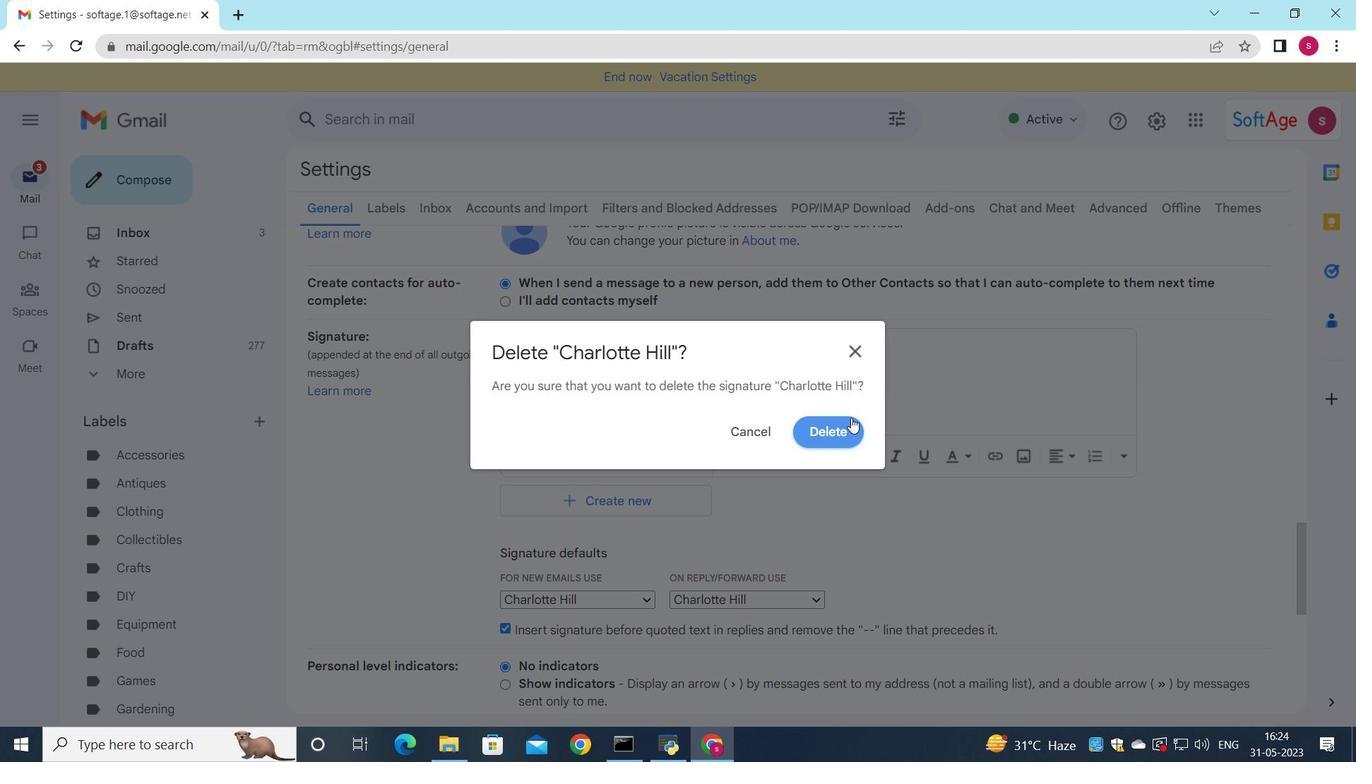 
Action: Mouse pressed left at (849, 418)
Screenshot: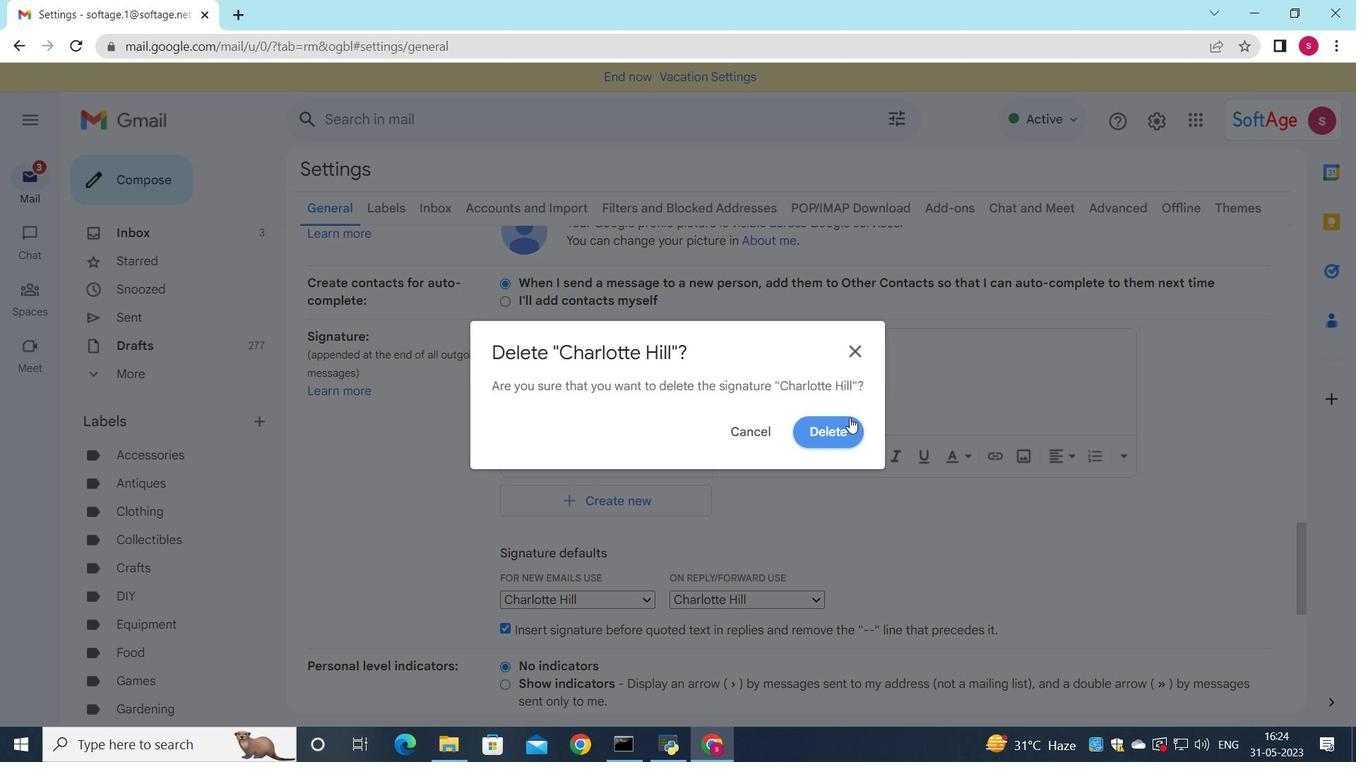 
Action: Mouse moved to (587, 371)
Screenshot: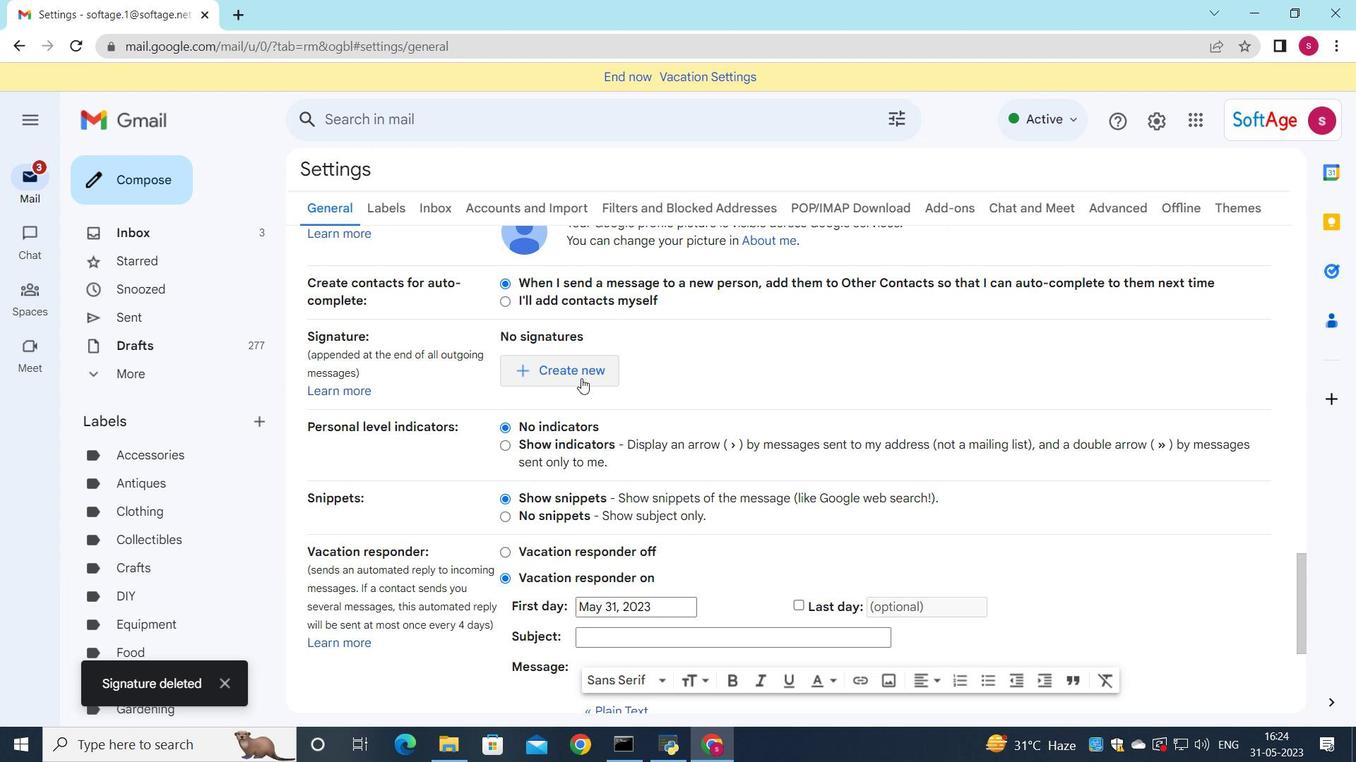 
Action: Mouse pressed left at (587, 371)
Screenshot: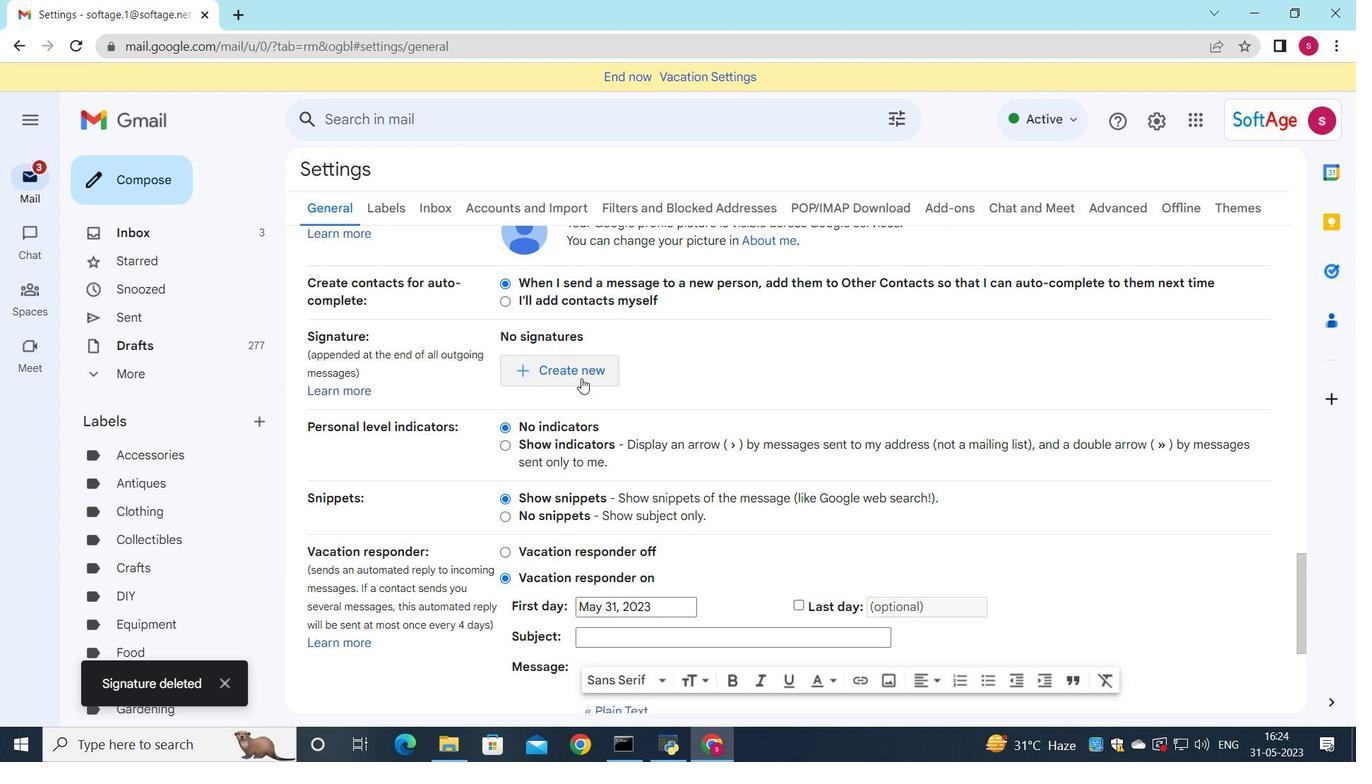 
Action: Mouse moved to (998, 380)
Screenshot: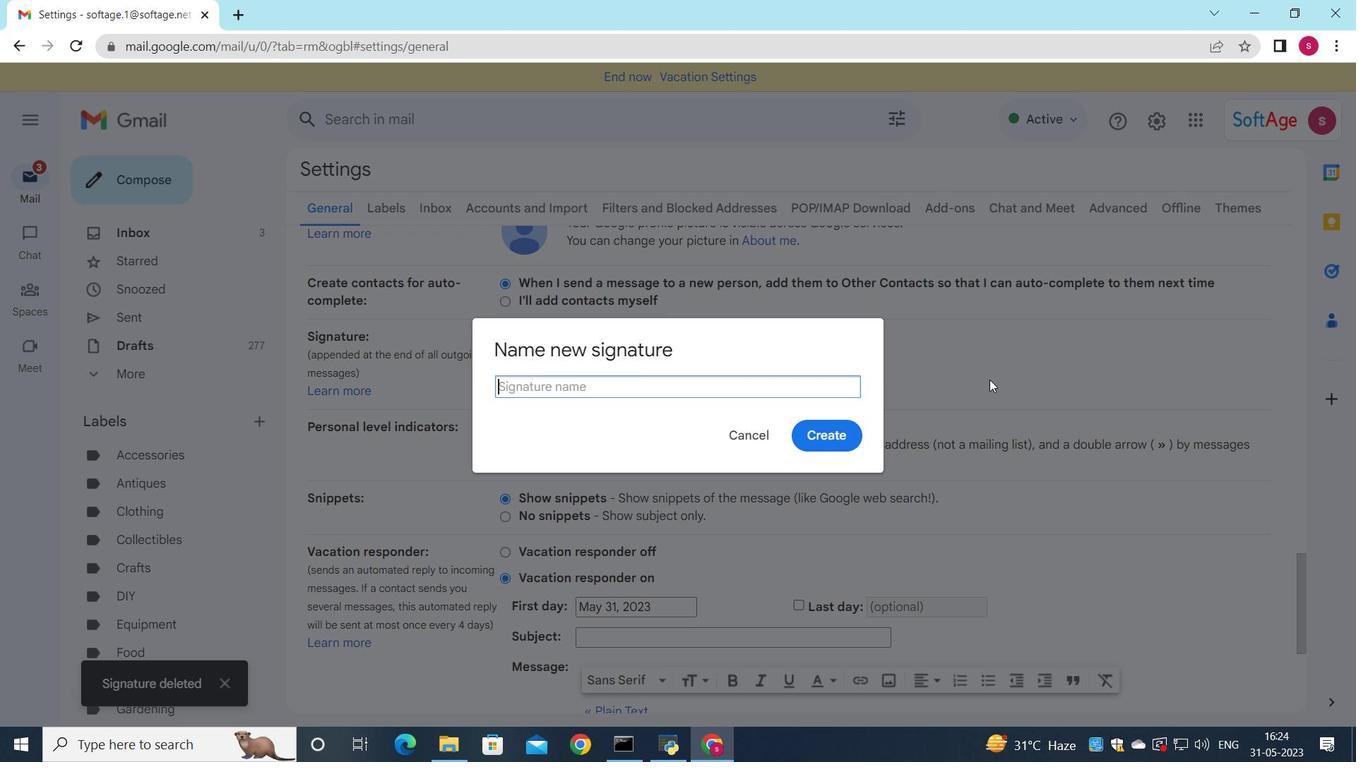 
Action: Key pressed <Key.shift>Chelsea<Key.space><Key.shift><Key.shift><Key.shift><Key.shift><Key.shift><Key.shift><Key.shift><Key.shift><Key.shift><Key.shift><Key.shift><Key.shift><Key.shift><Key.shift><Key.shift><Key.shift><Key.shift><Key.shift><Key.shift><Key.shift><Key.shift><Key.shift><Key.shift><Key.shift><Key.shift><Key.shift><Key.shift><Key.shift><Key.shift><Key.shift><Key.shift><Key.shift><Key.shift><Key.shift><Key.shift><Key.shift>sa<Key.backspace><Key.backspace><Key.shift>Sanchez
Screenshot: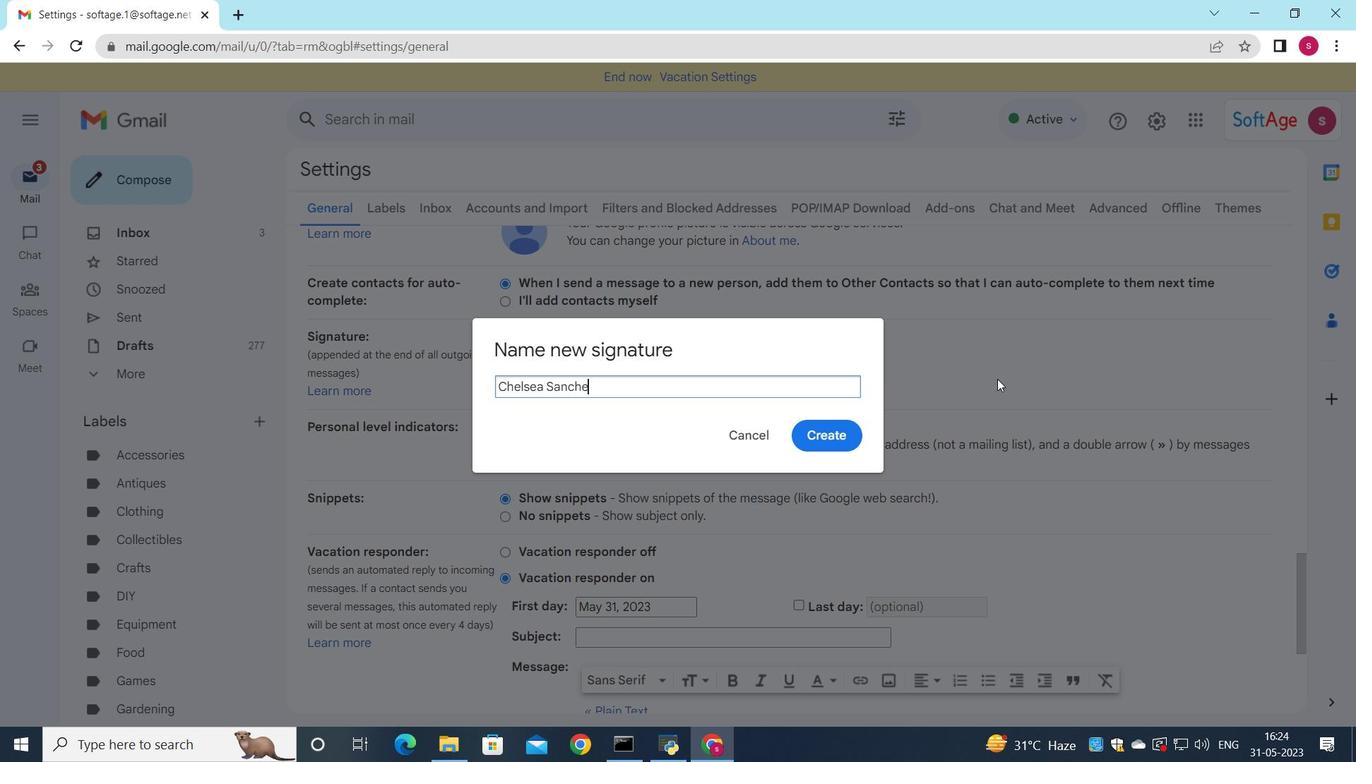 
Action: Mouse moved to (814, 447)
Screenshot: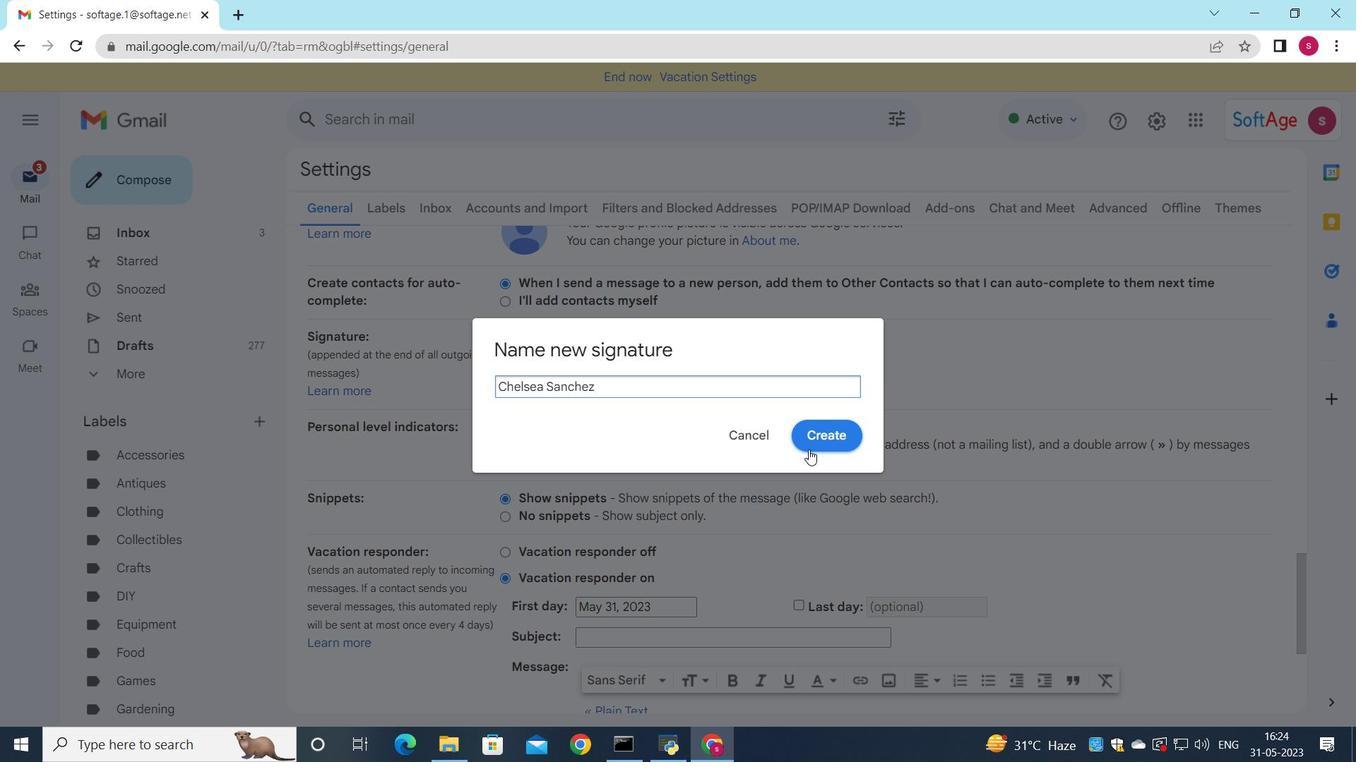 
Action: Mouse pressed left at (814, 447)
Screenshot: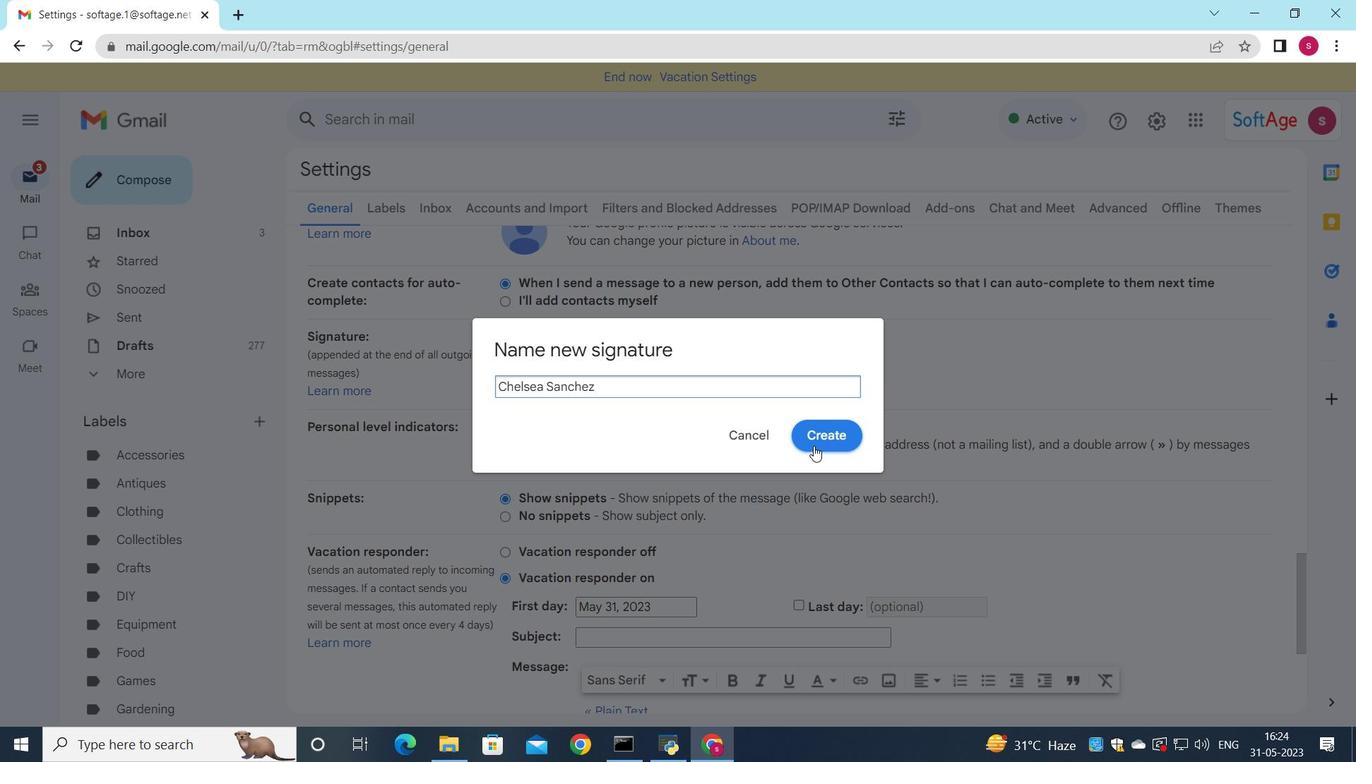 
Action: Mouse moved to (835, 385)
Screenshot: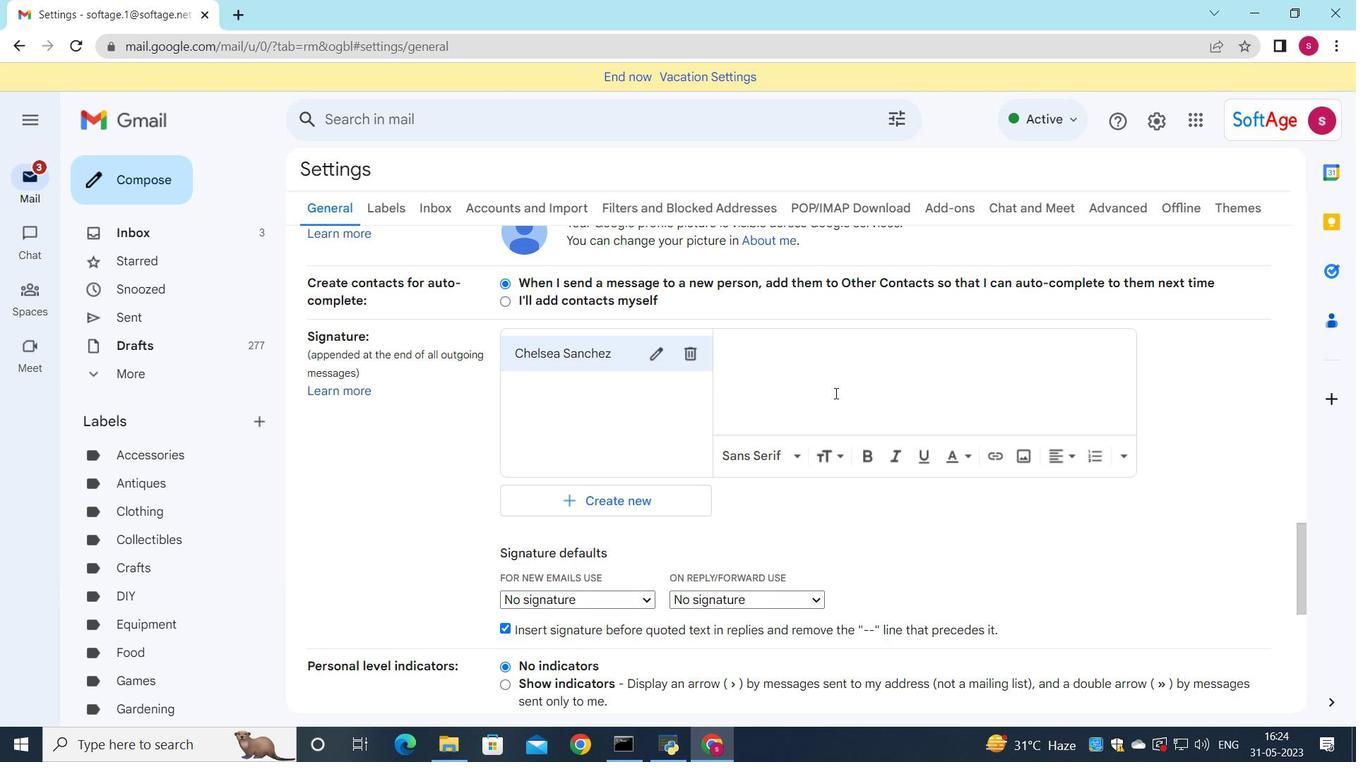 
Action: Mouse pressed left at (835, 385)
Screenshot: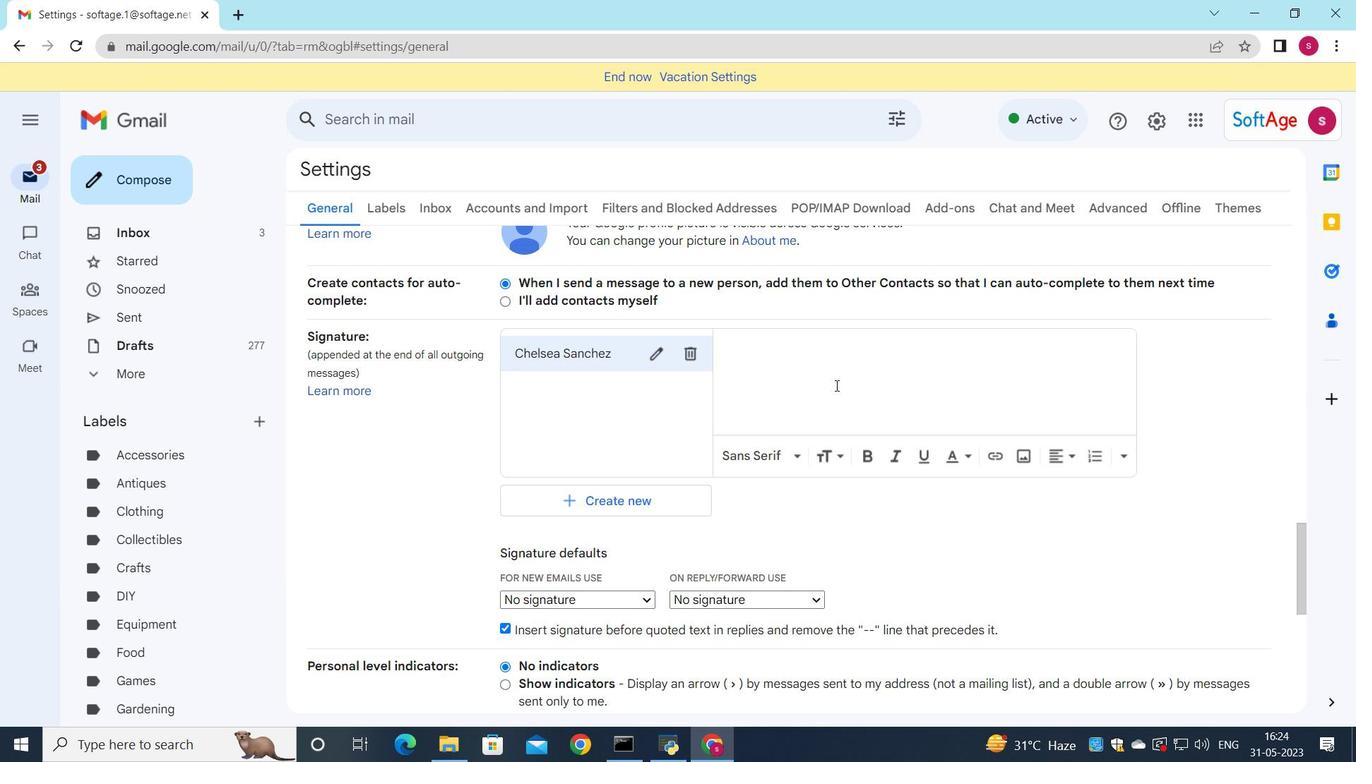 
Action: Key pressed <Key.shift>Chelsea<Key.space><Key.shift>Sanchez
Screenshot: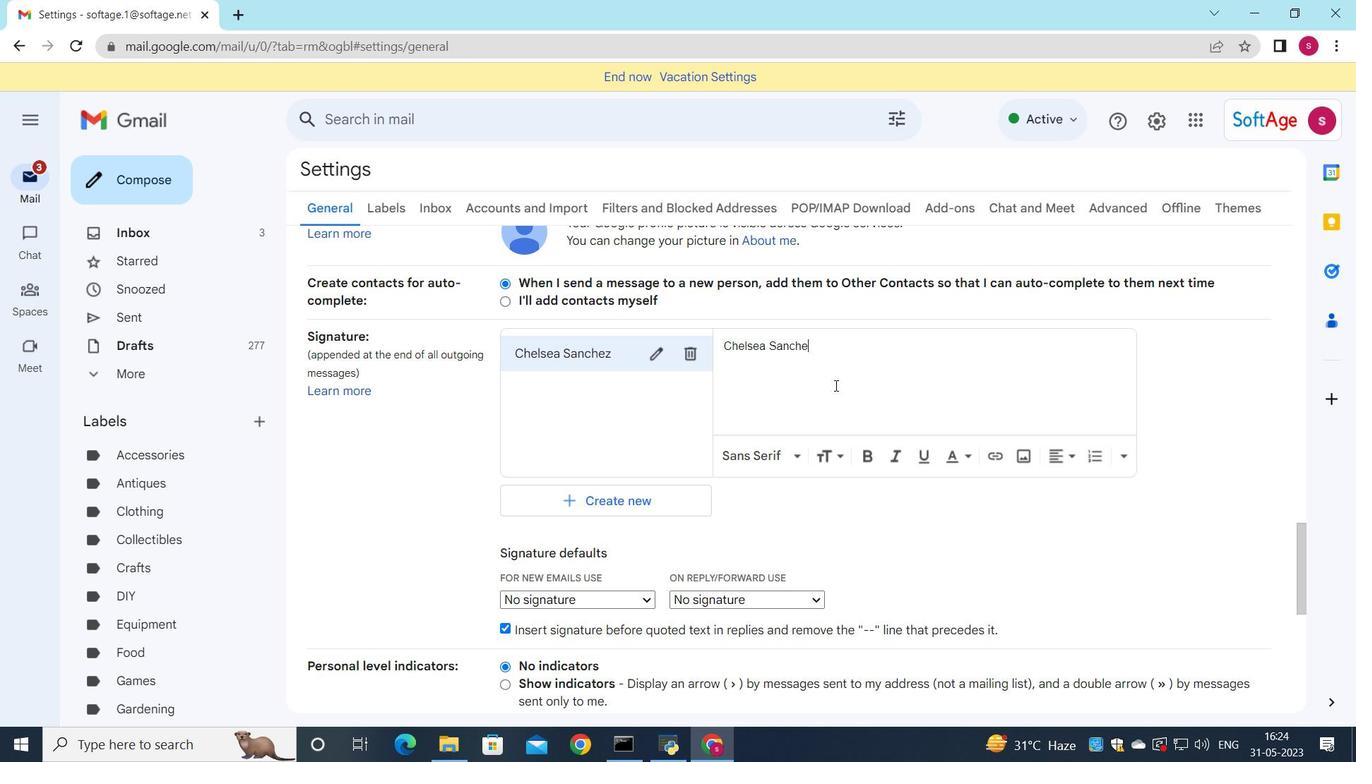 
Action: Mouse moved to (612, 607)
Screenshot: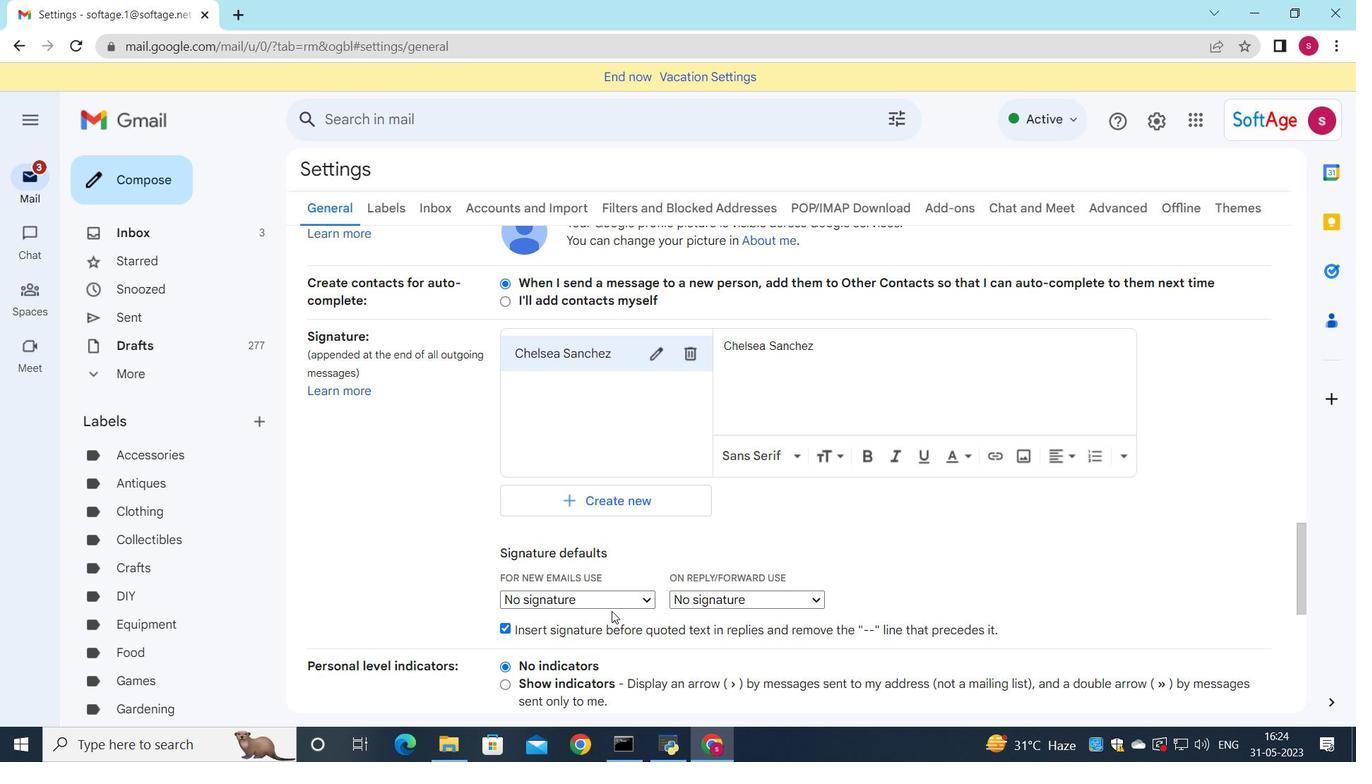 
Action: Mouse pressed left at (612, 607)
Screenshot: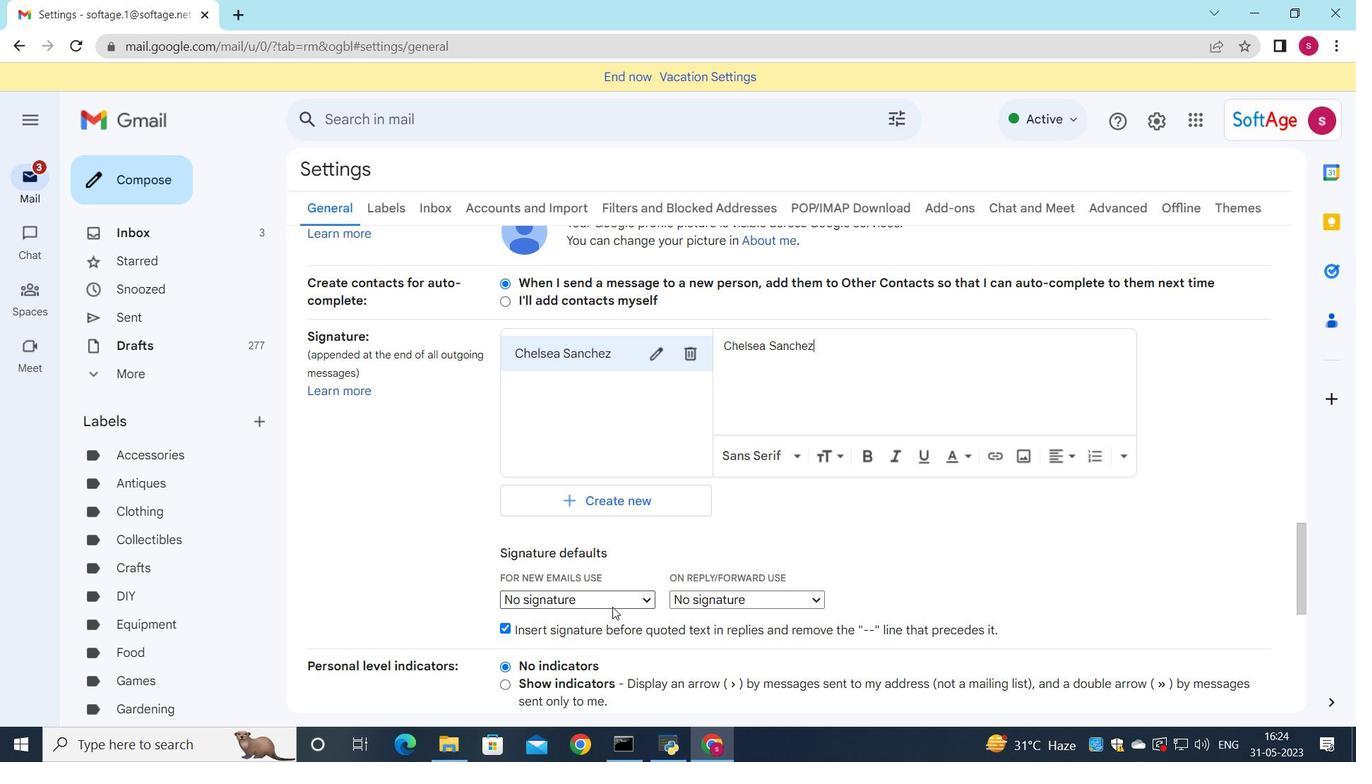 
Action: Mouse moved to (608, 632)
Screenshot: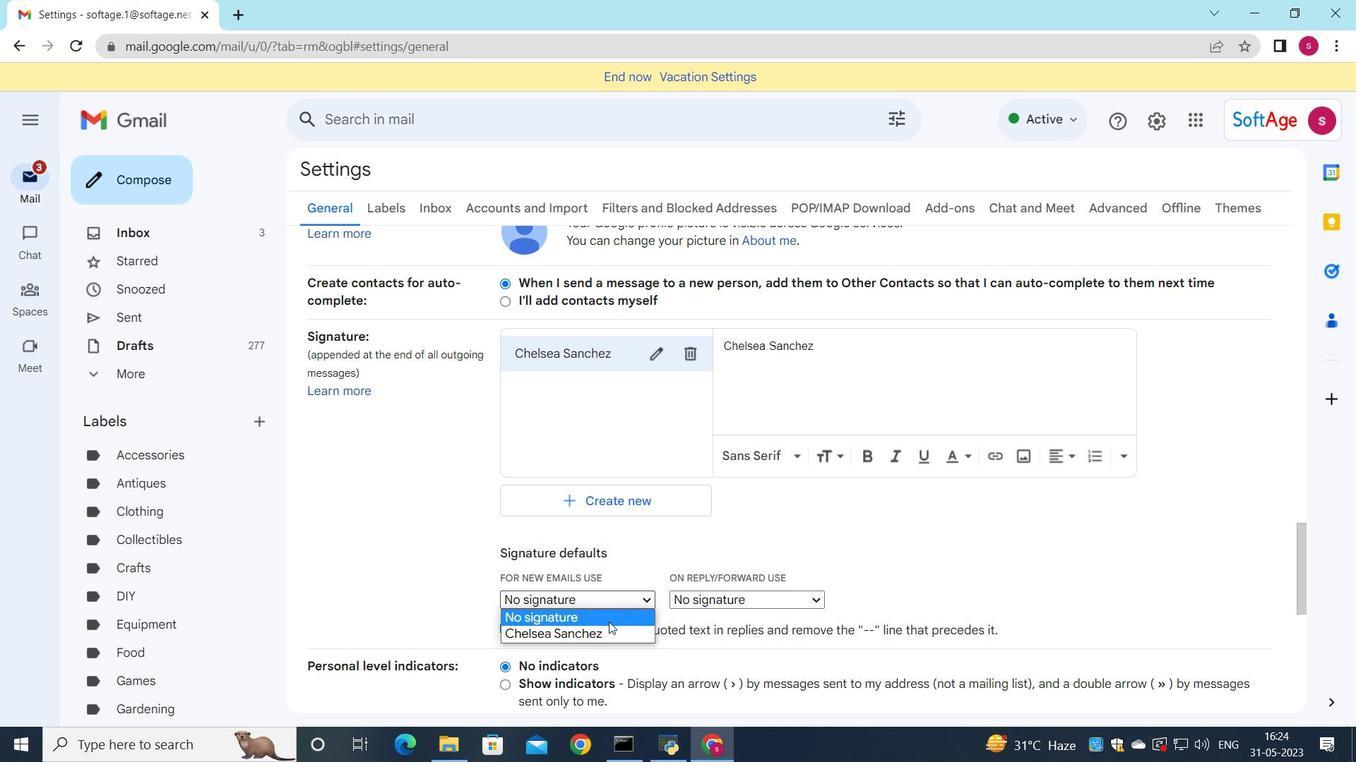 
Action: Mouse pressed left at (608, 632)
Screenshot: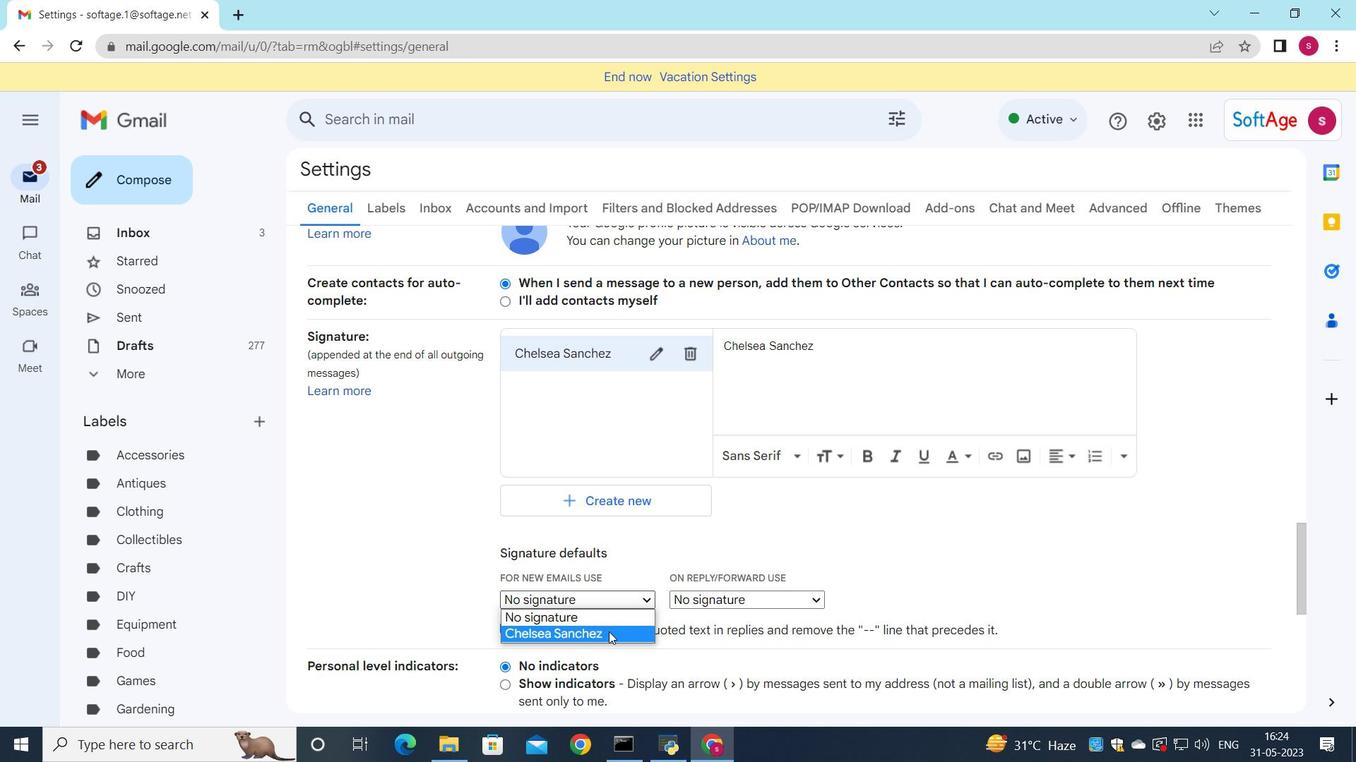 
Action: Mouse moved to (767, 598)
Screenshot: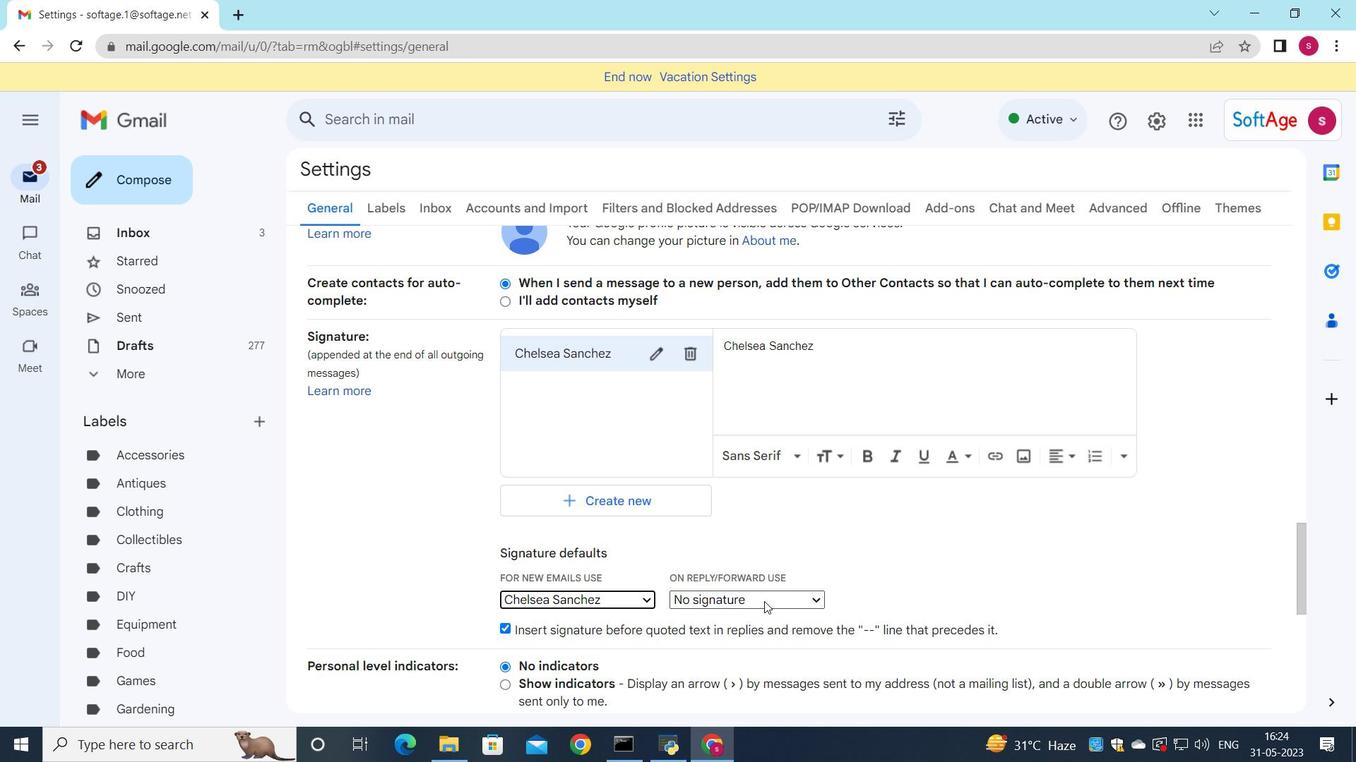 
Action: Mouse pressed left at (767, 598)
Screenshot: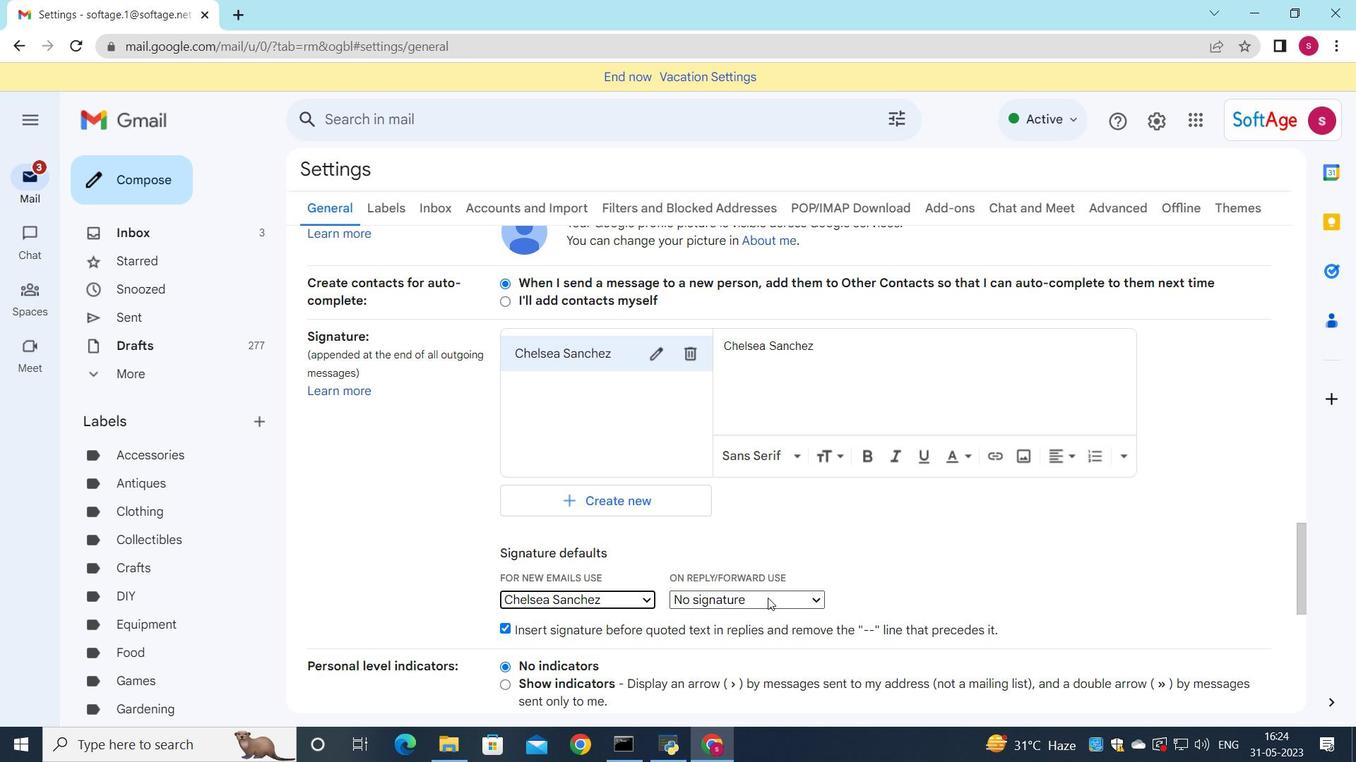 
Action: Mouse moved to (749, 635)
Screenshot: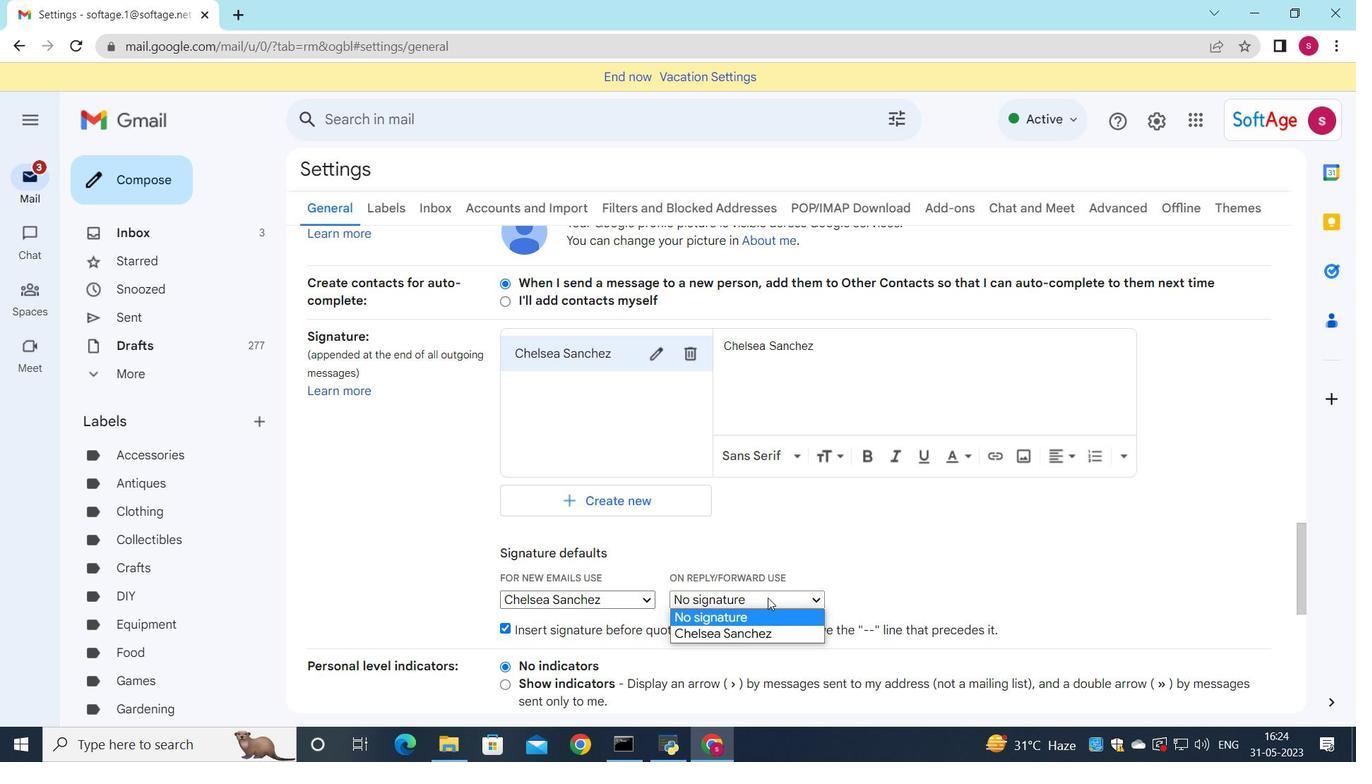 
Action: Mouse pressed left at (749, 635)
Screenshot: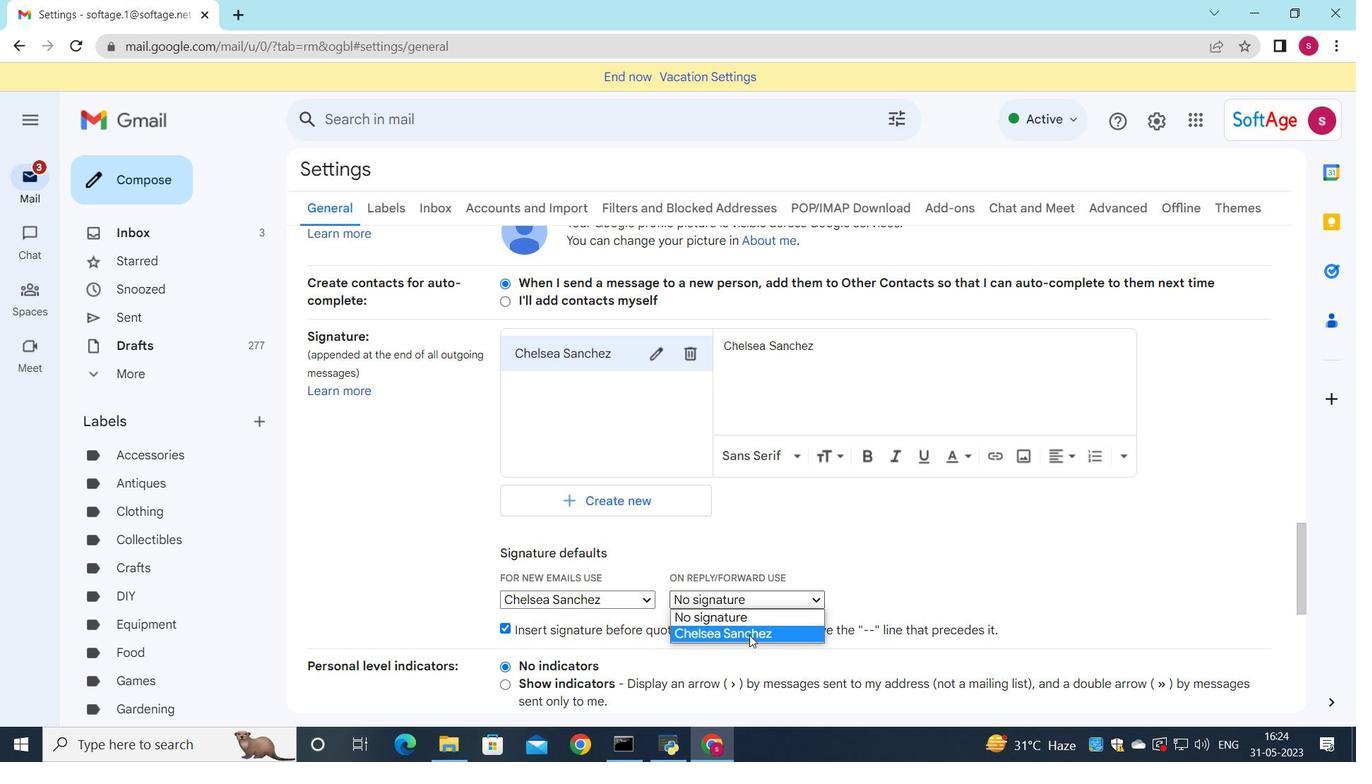 
Action: Mouse moved to (745, 611)
Screenshot: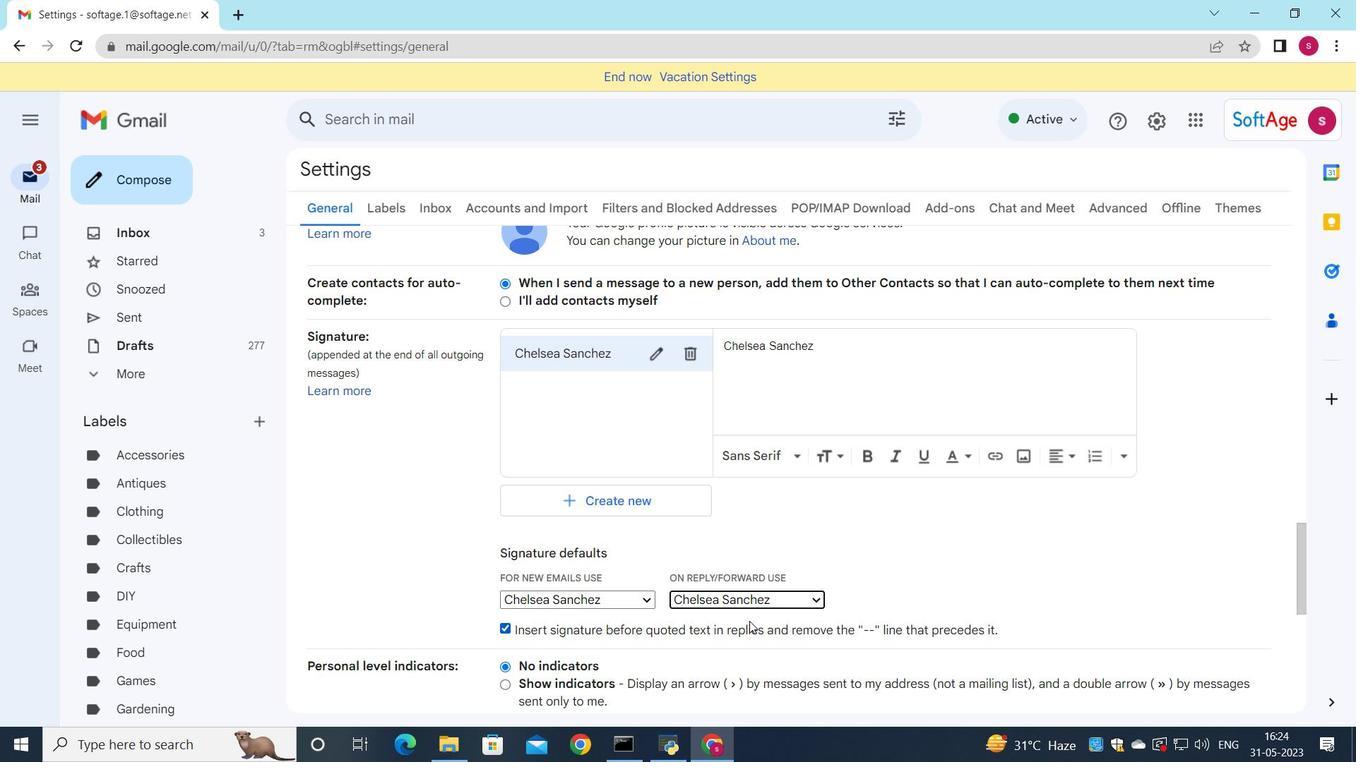 
Action: Mouse scrolled (745, 611) with delta (0, 0)
Screenshot: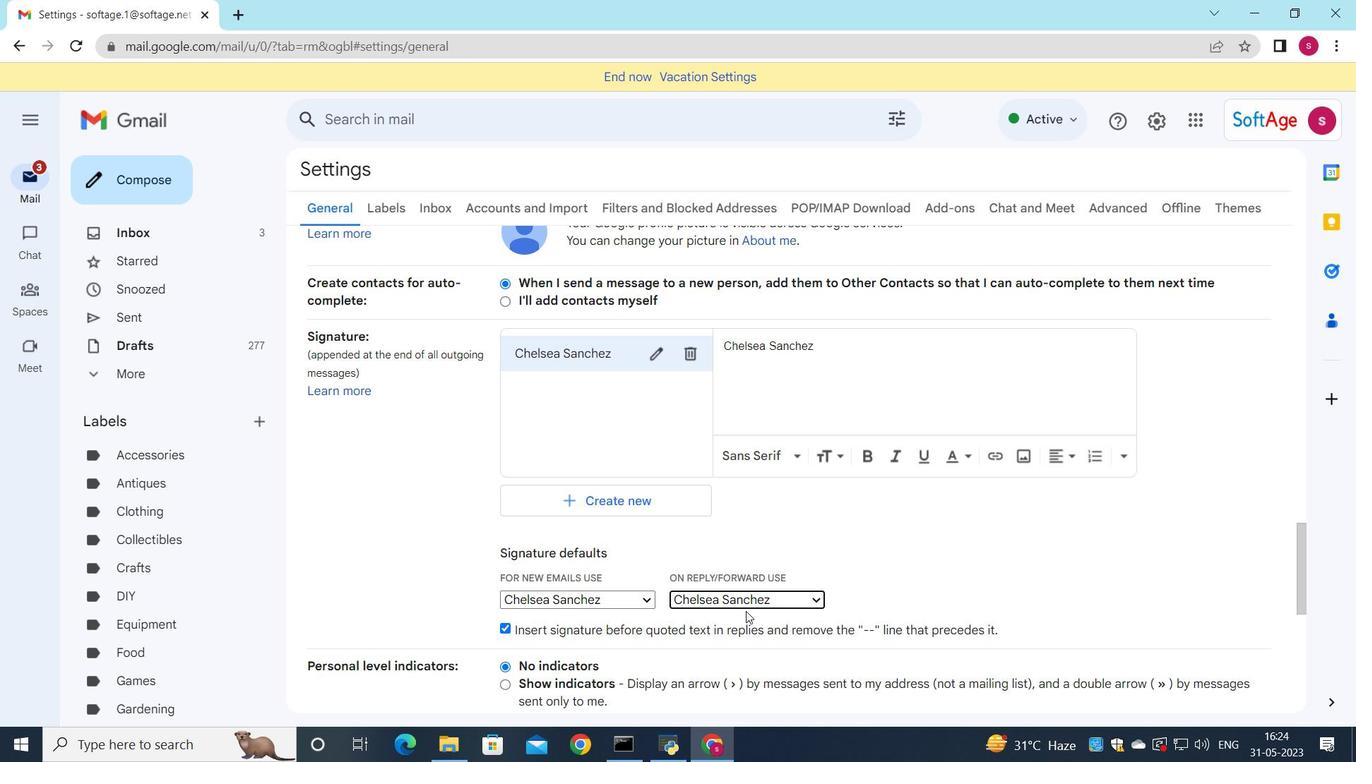 
Action: Mouse scrolled (745, 611) with delta (0, 0)
Screenshot: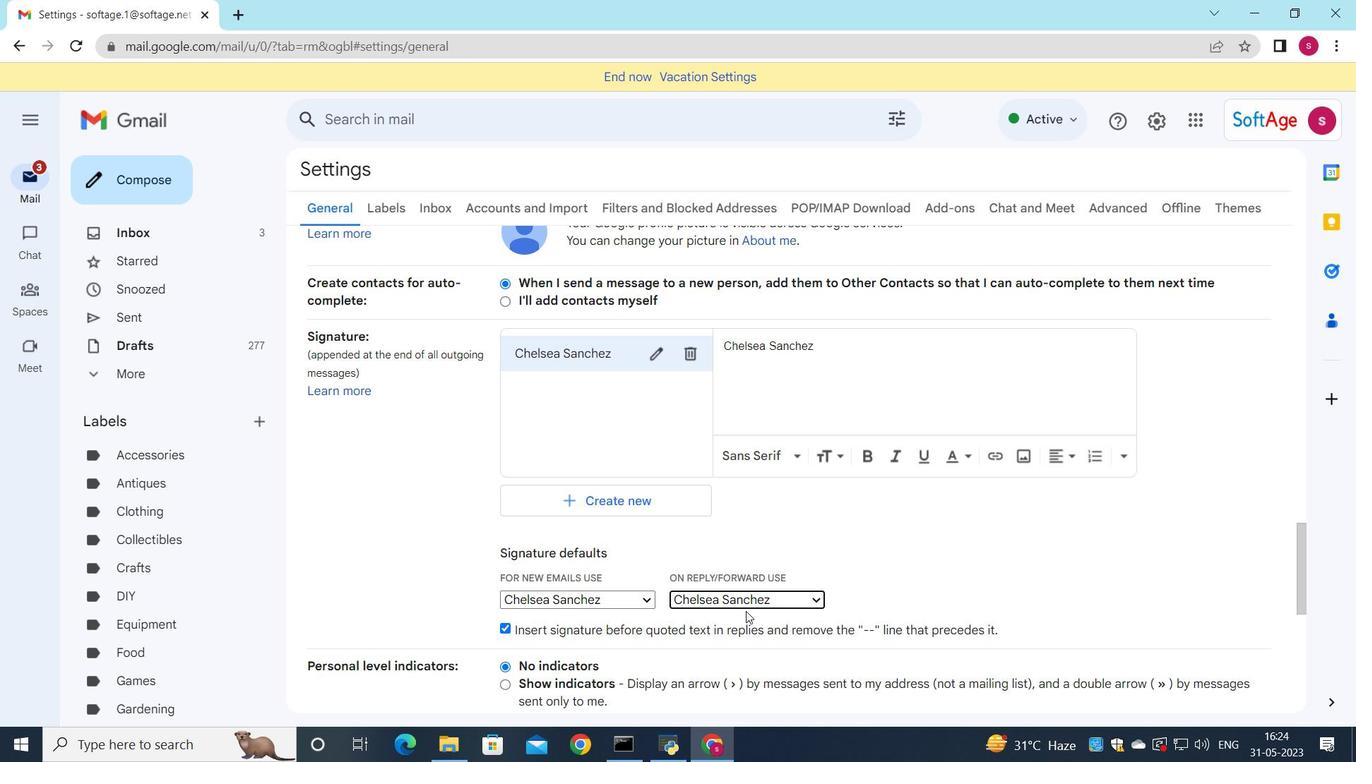 
Action: Mouse scrolled (745, 611) with delta (0, 0)
Screenshot: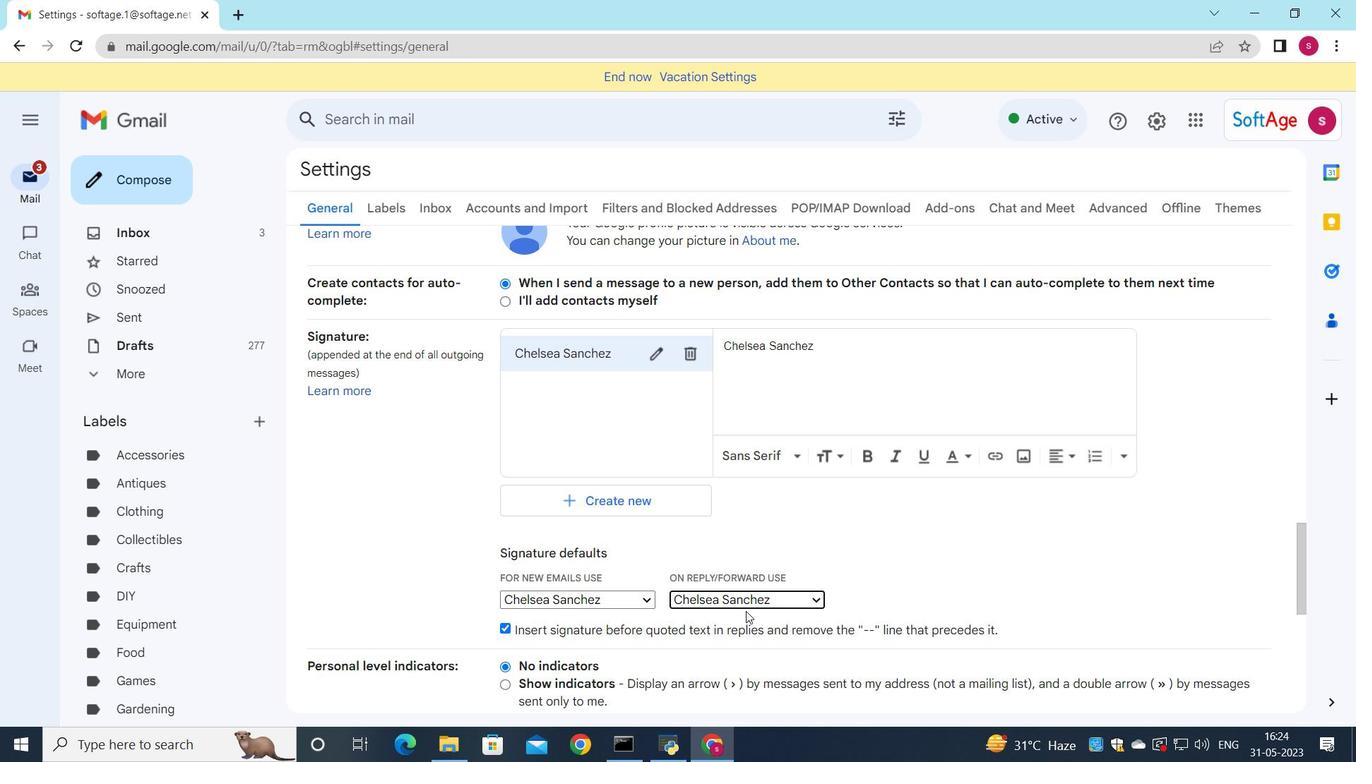 
Action: Mouse scrolled (745, 611) with delta (0, 0)
Screenshot: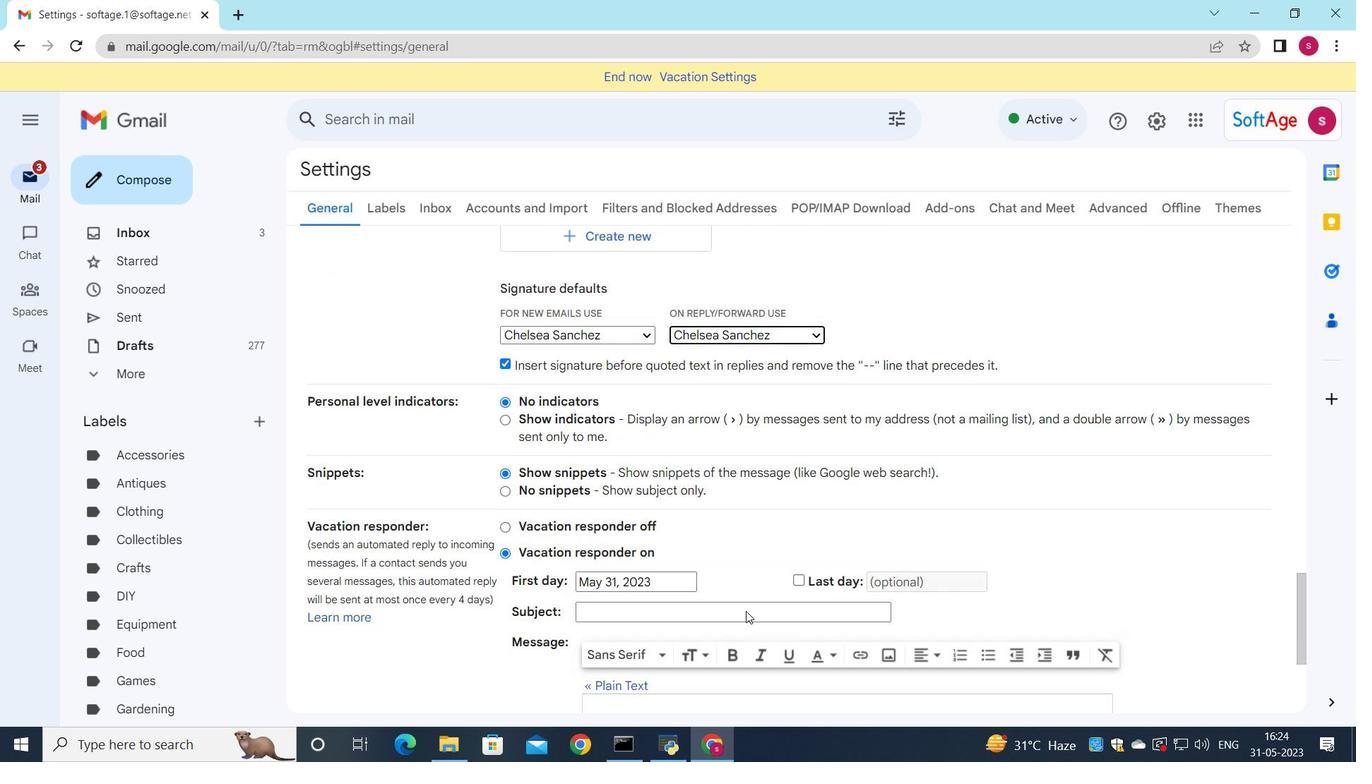 
Action: Mouse scrolled (745, 611) with delta (0, 0)
Screenshot: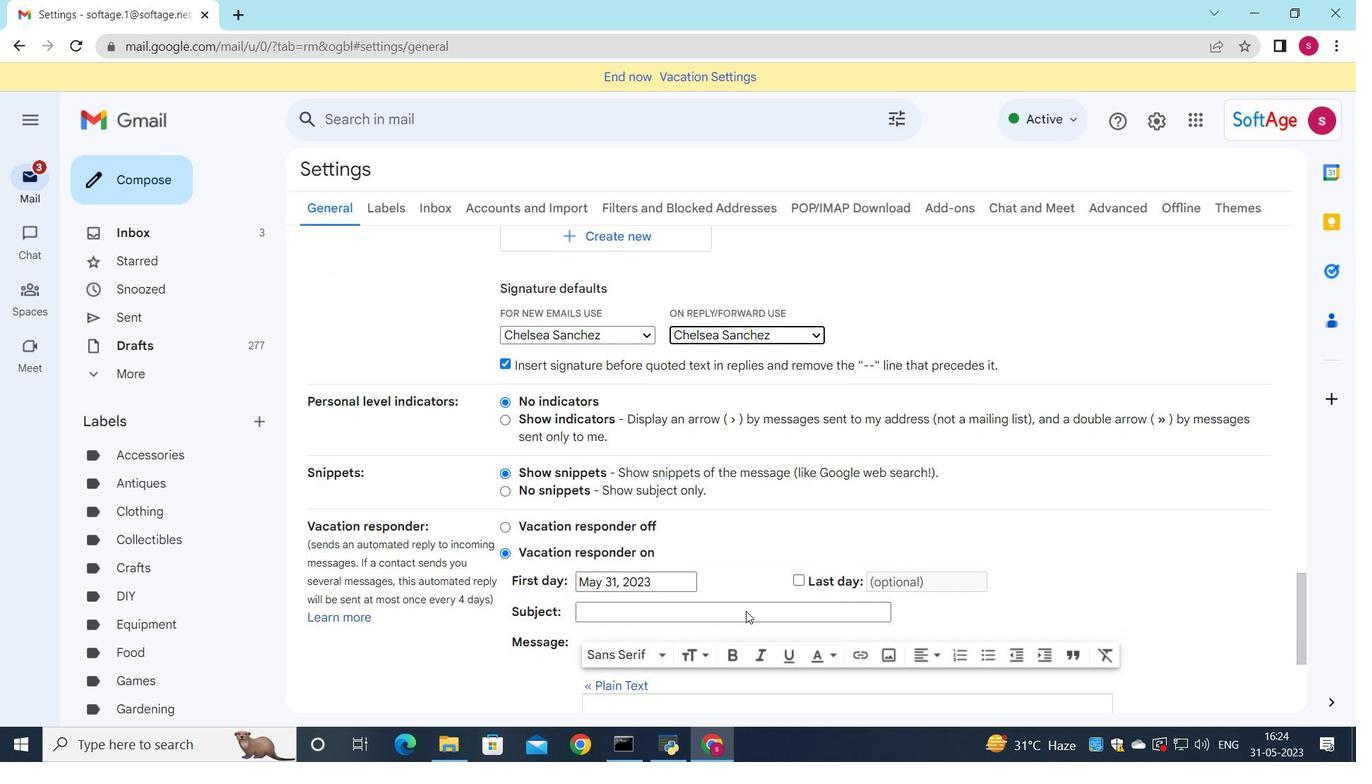 
Action: Mouse scrolled (745, 611) with delta (0, 0)
Screenshot: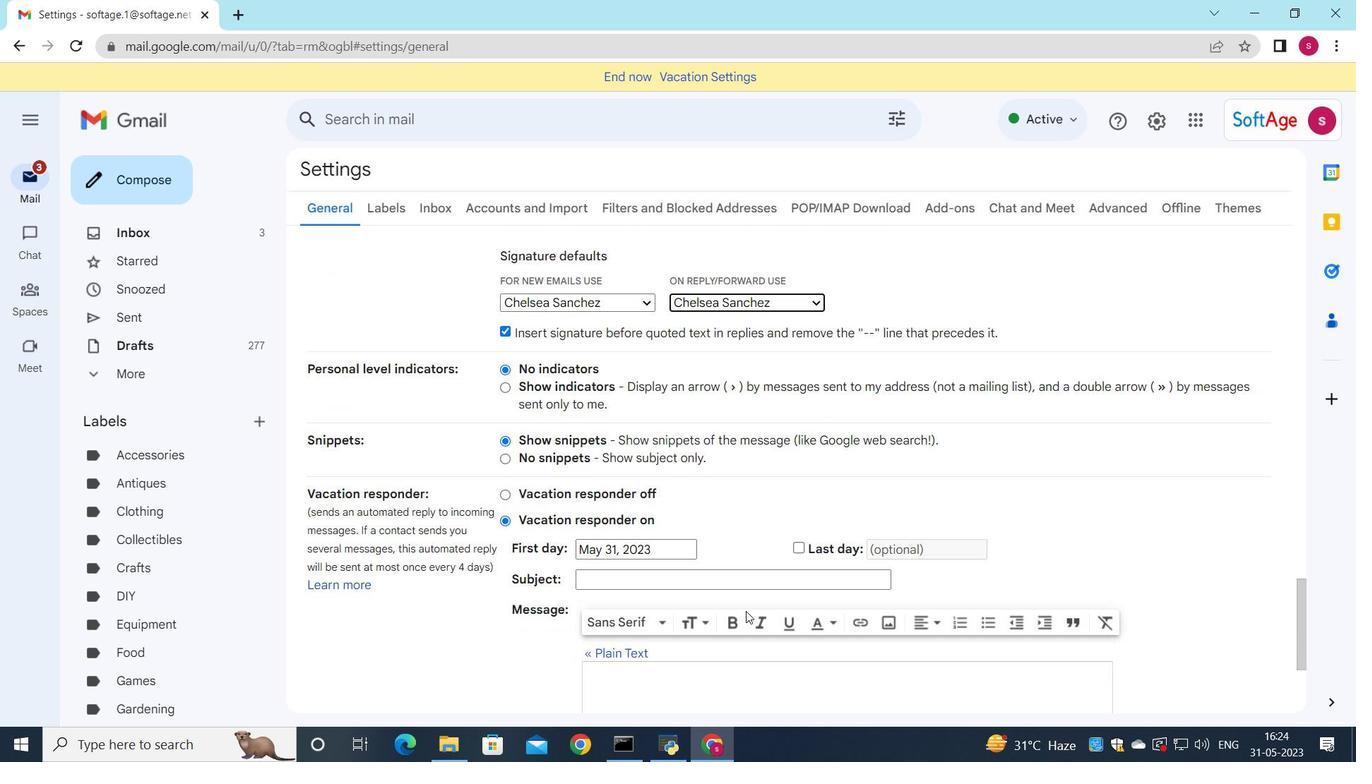 
Action: Mouse moved to (748, 623)
Screenshot: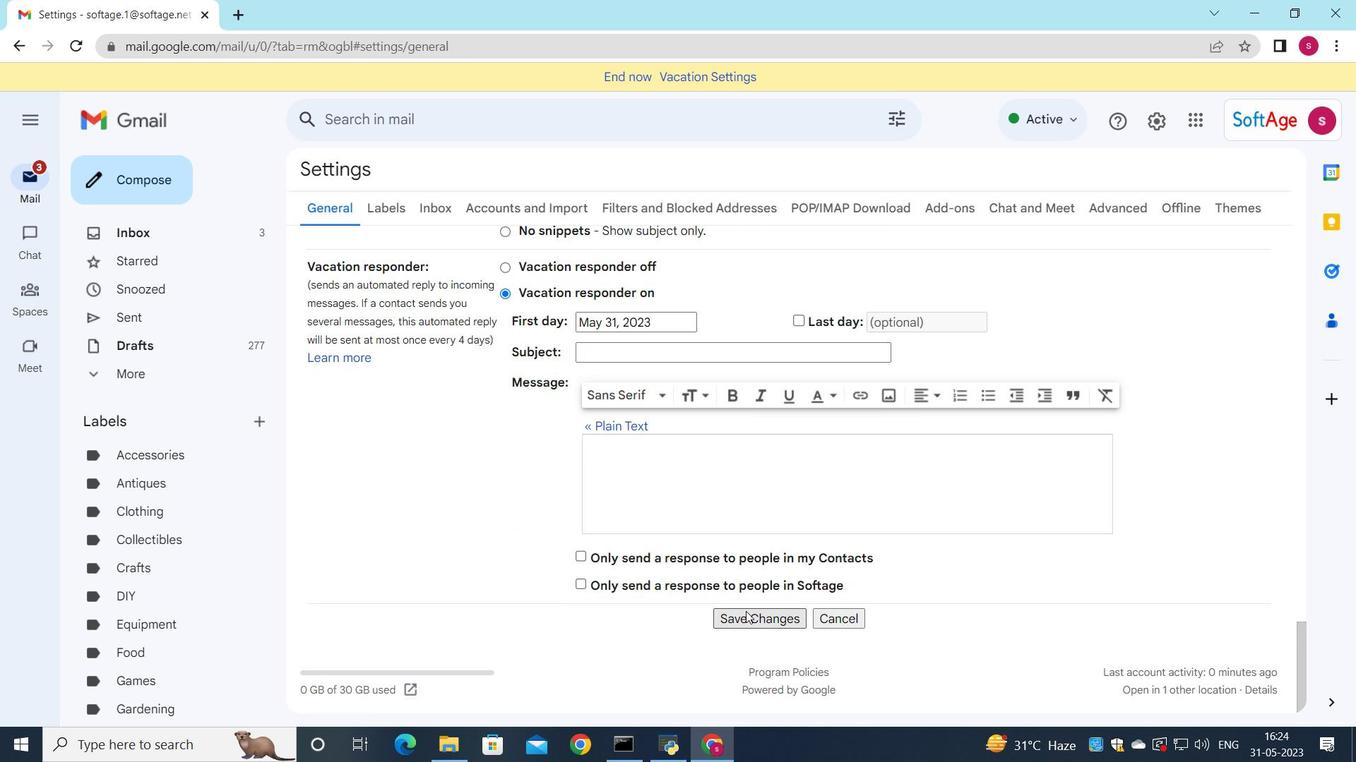 
Action: Mouse pressed left at (748, 623)
Screenshot: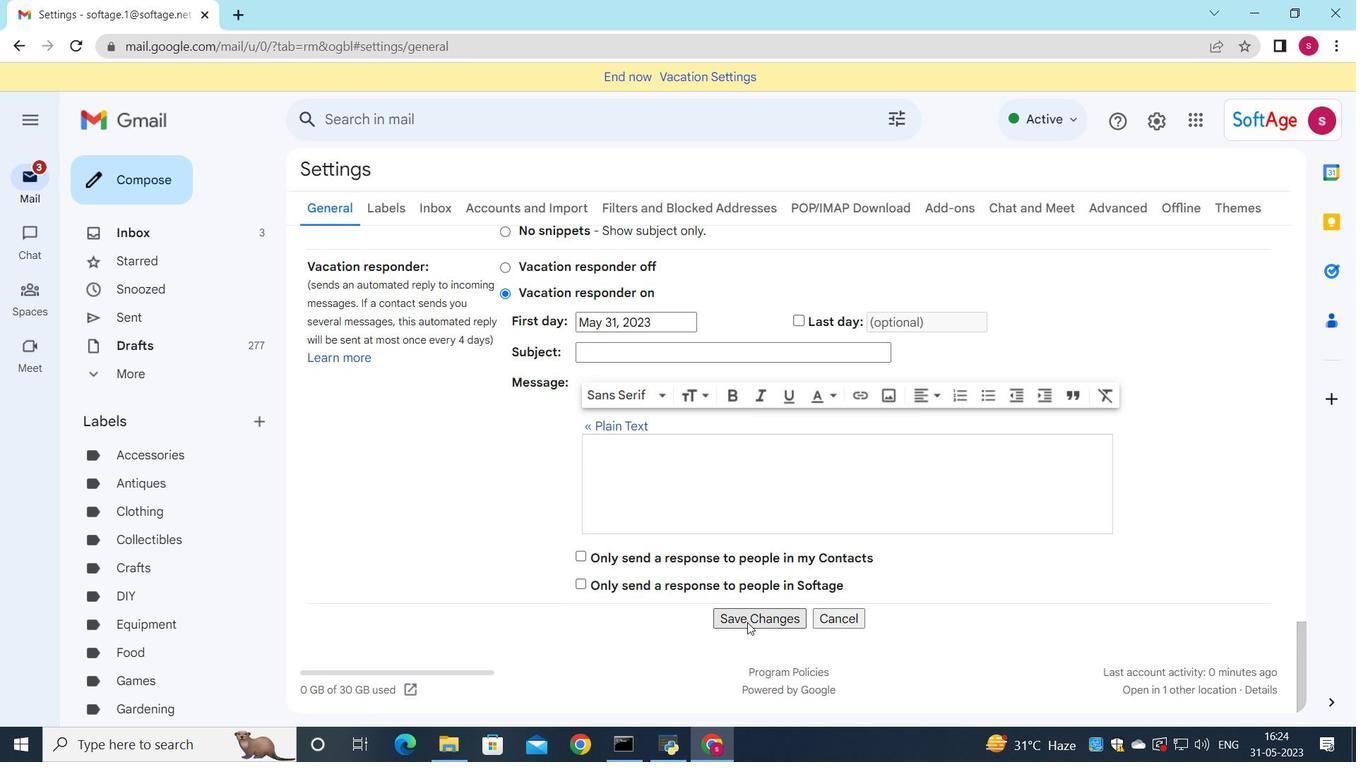 
Action: Mouse moved to (507, 431)
Screenshot: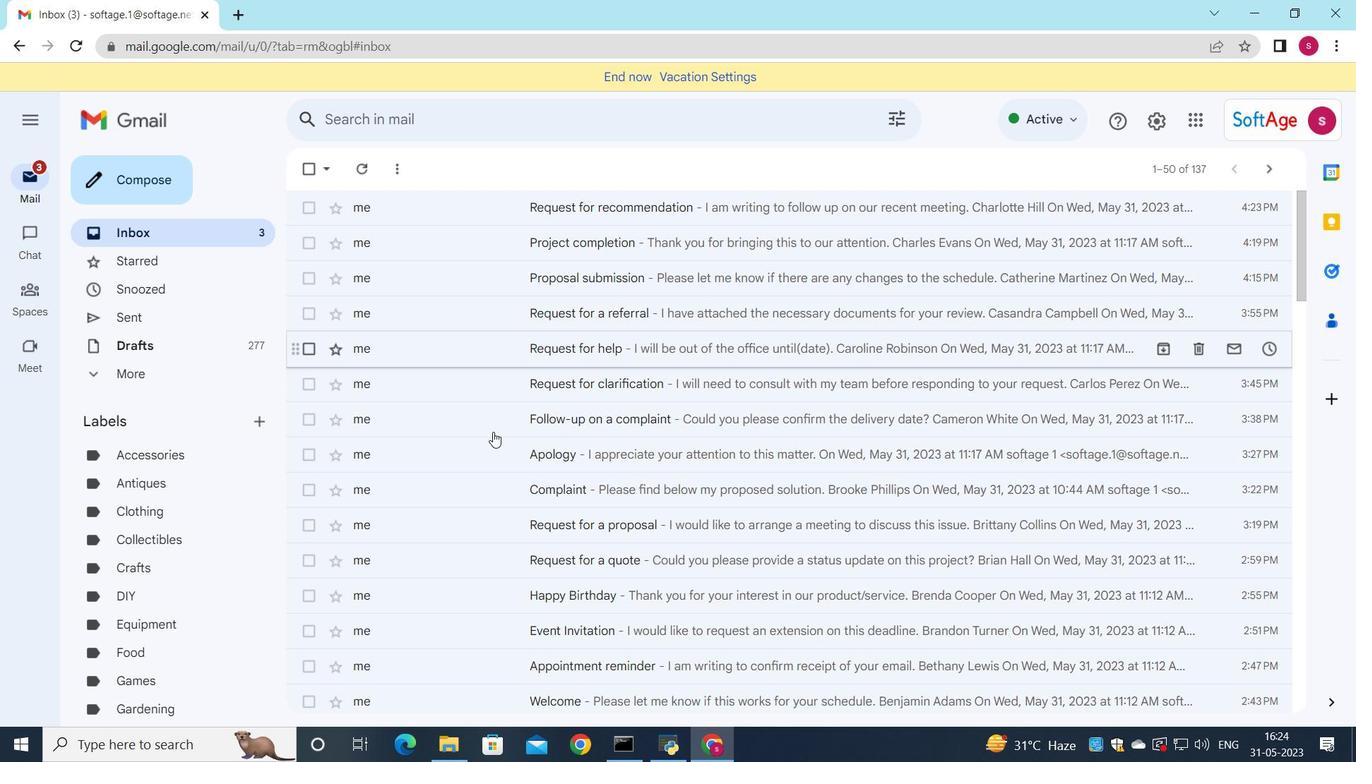 
Action: Mouse scrolled (507, 430) with delta (0, 0)
Screenshot: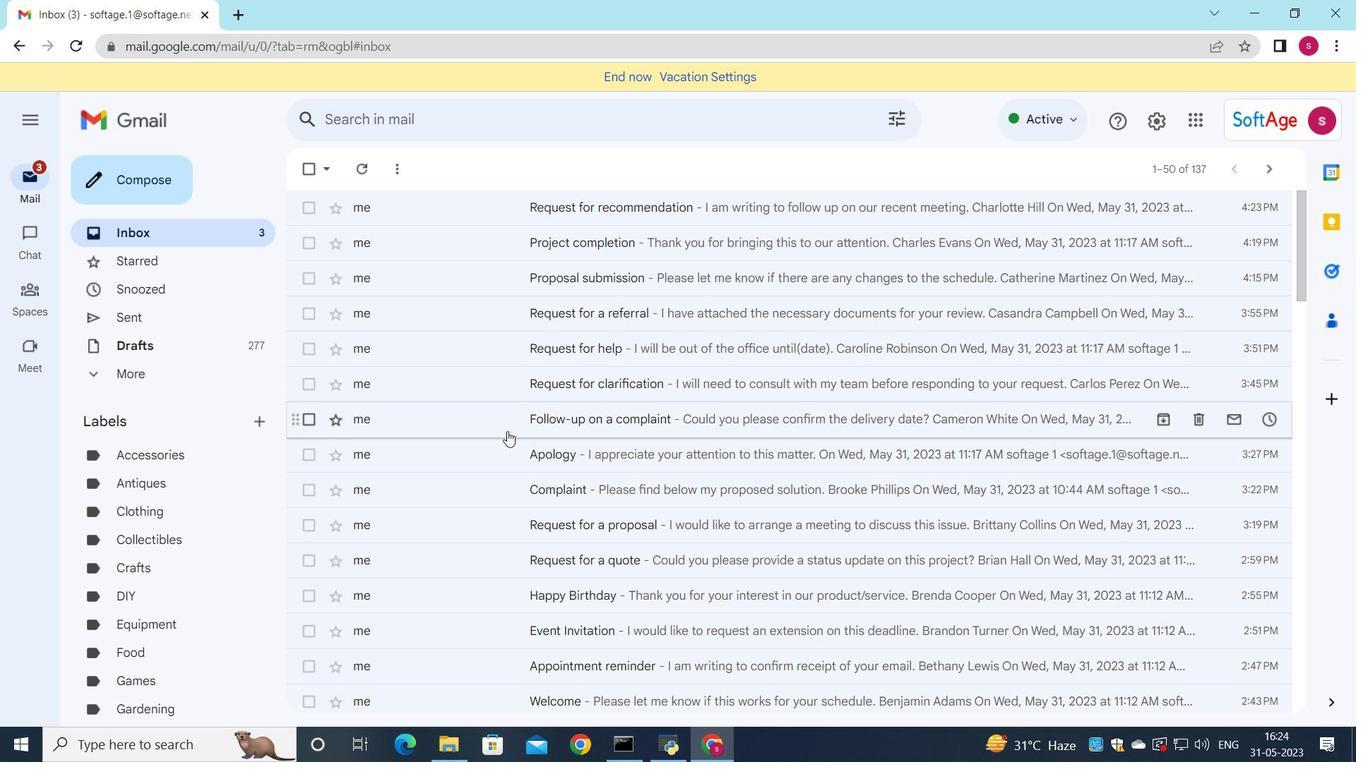 
Action: Mouse scrolled (507, 430) with delta (0, 0)
Screenshot: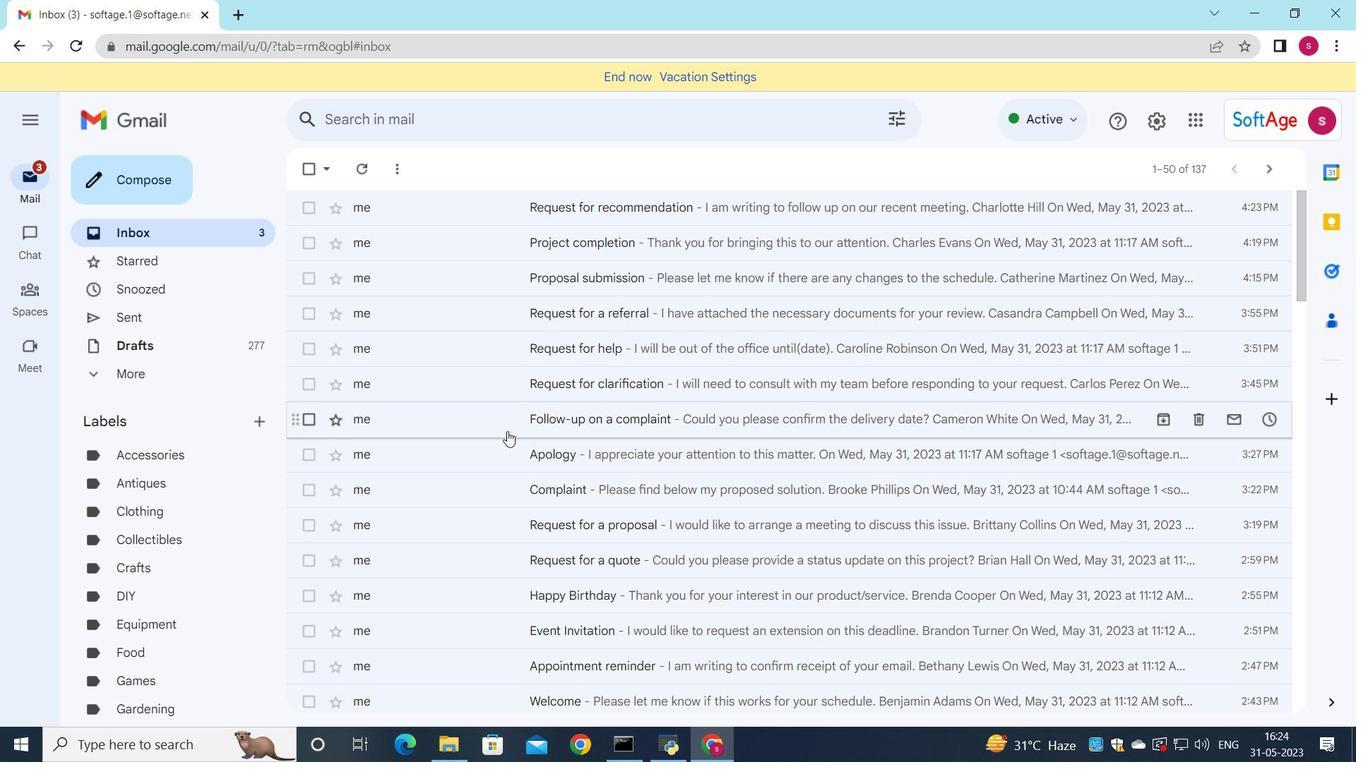 
Action: Mouse scrolled (507, 430) with delta (0, 0)
Screenshot: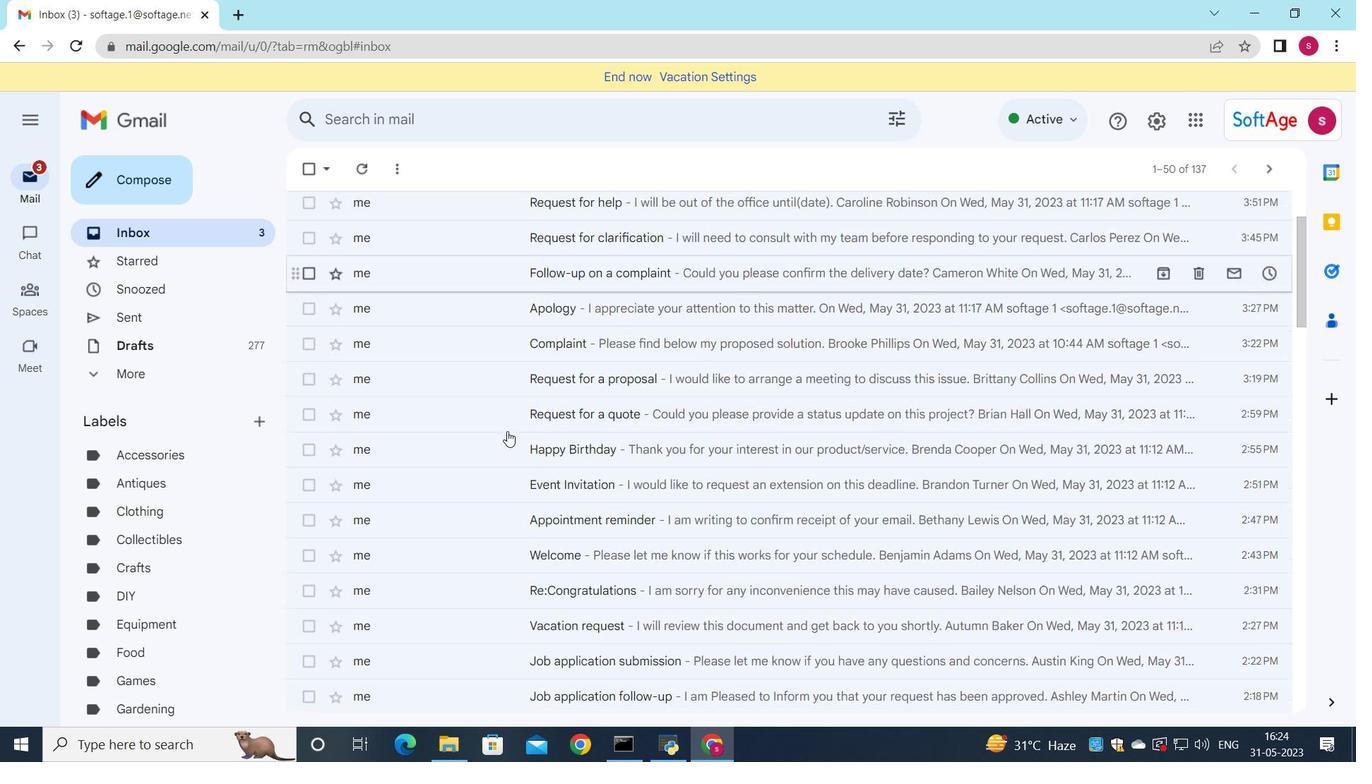 
Action: Mouse scrolled (507, 430) with delta (0, 0)
Screenshot: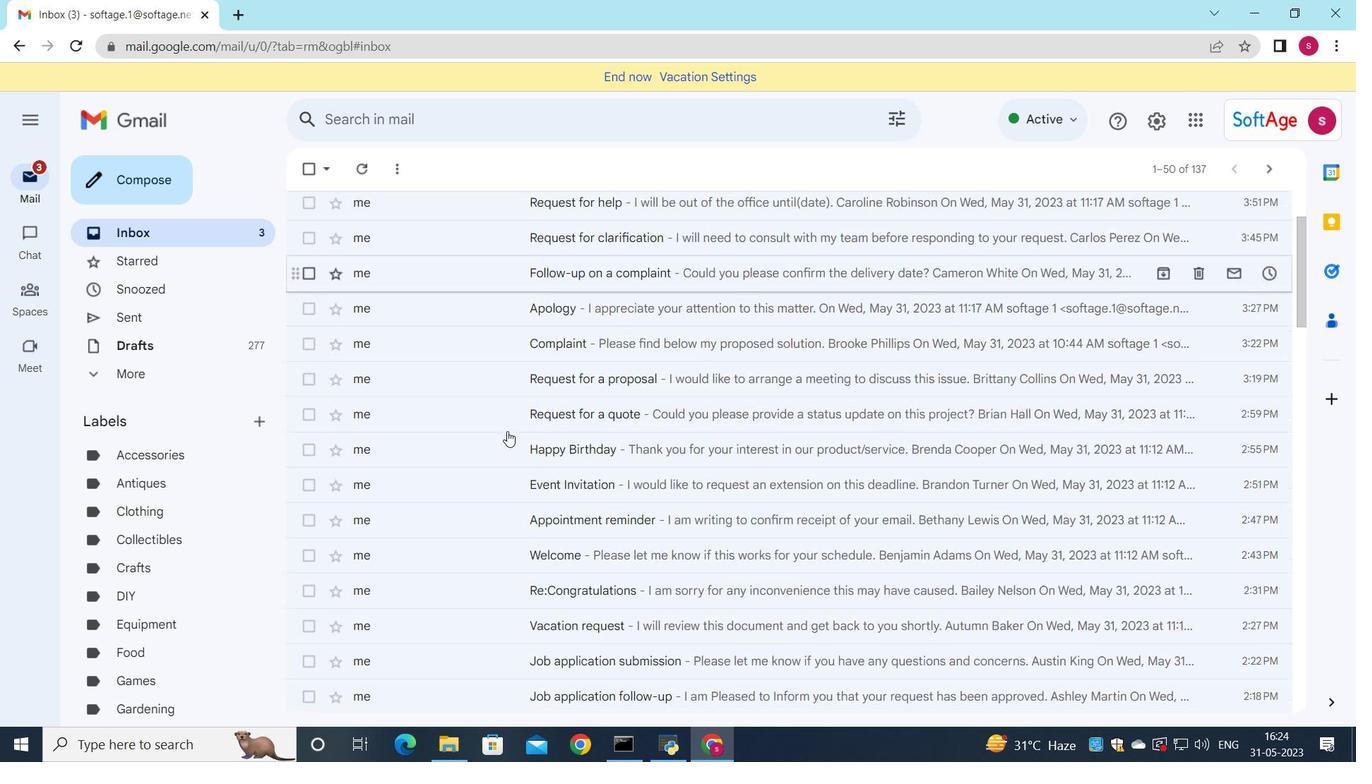
Action: Mouse scrolled (507, 430) with delta (0, 0)
Screenshot: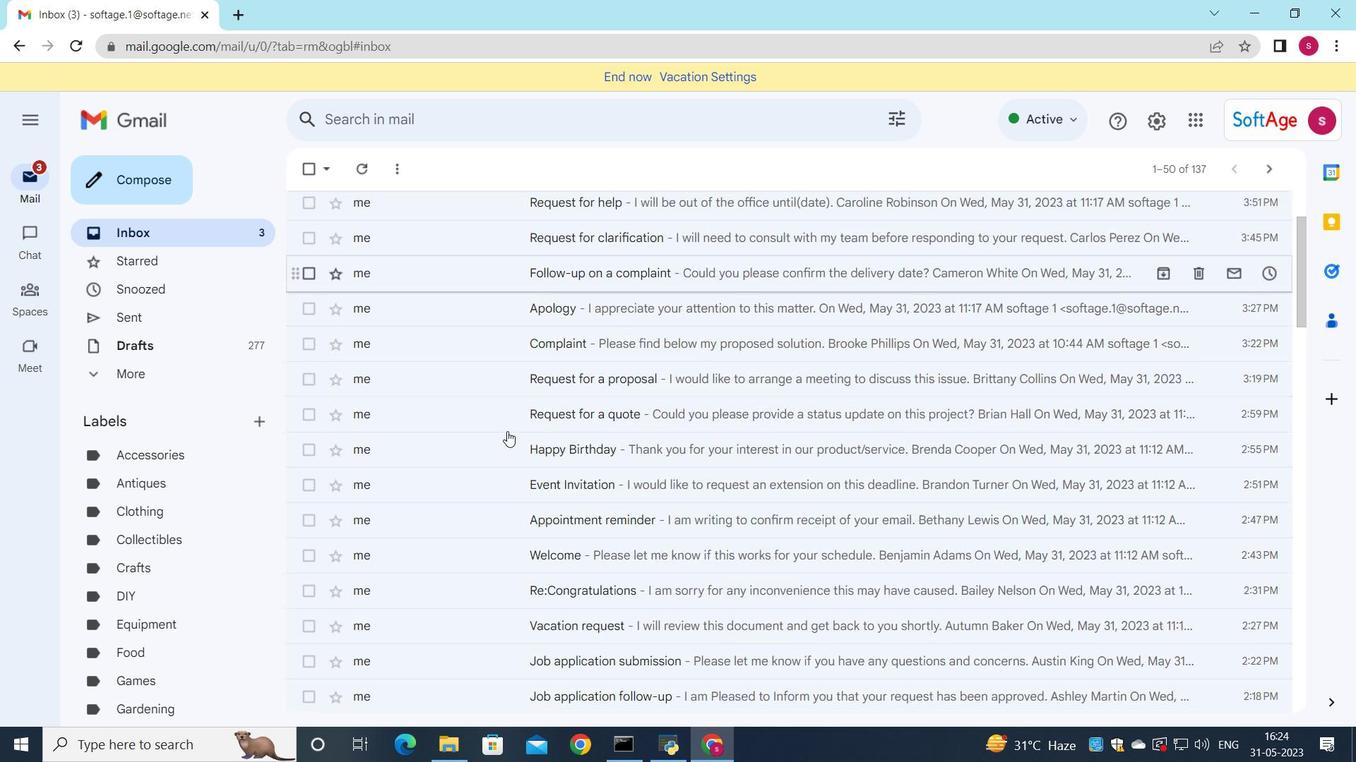 
Action: Mouse scrolled (507, 430) with delta (0, 0)
Screenshot: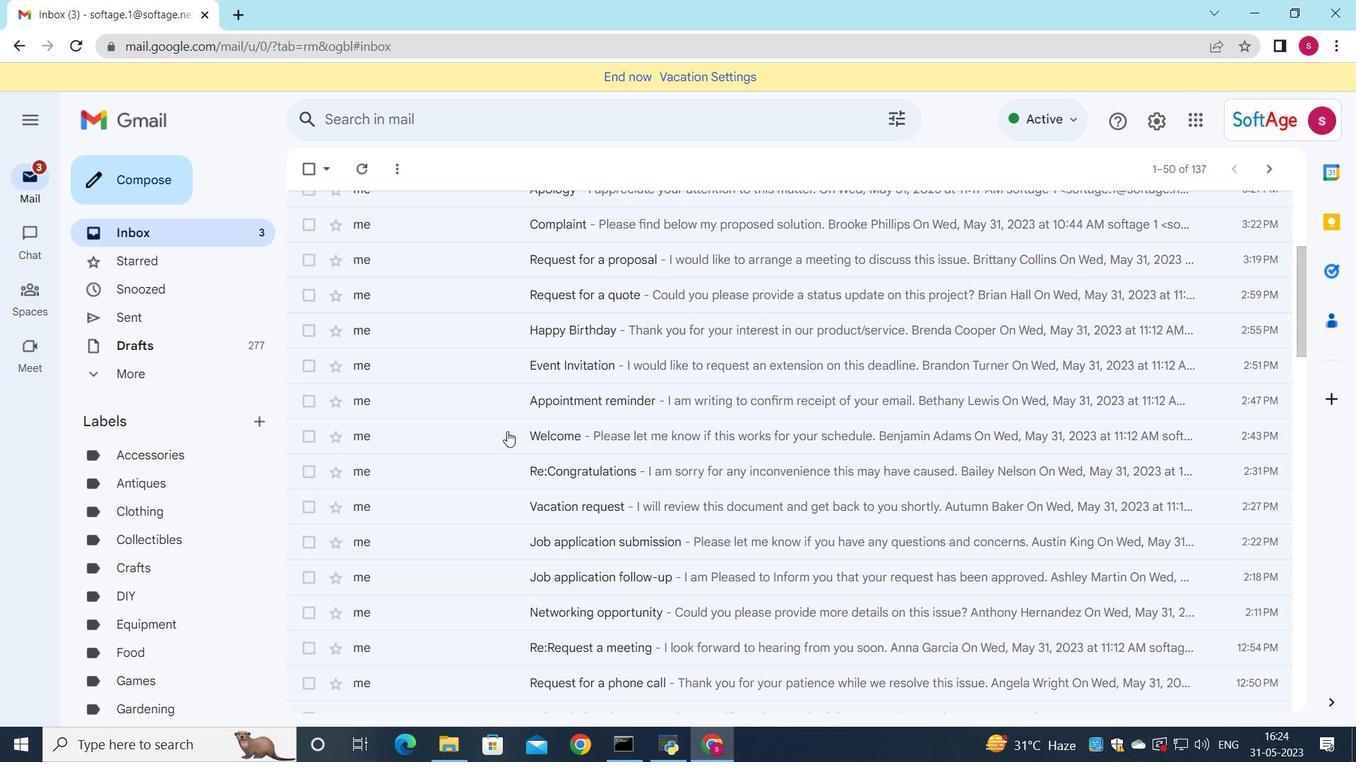 
Action: Mouse scrolled (507, 430) with delta (0, 0)
Screenshot: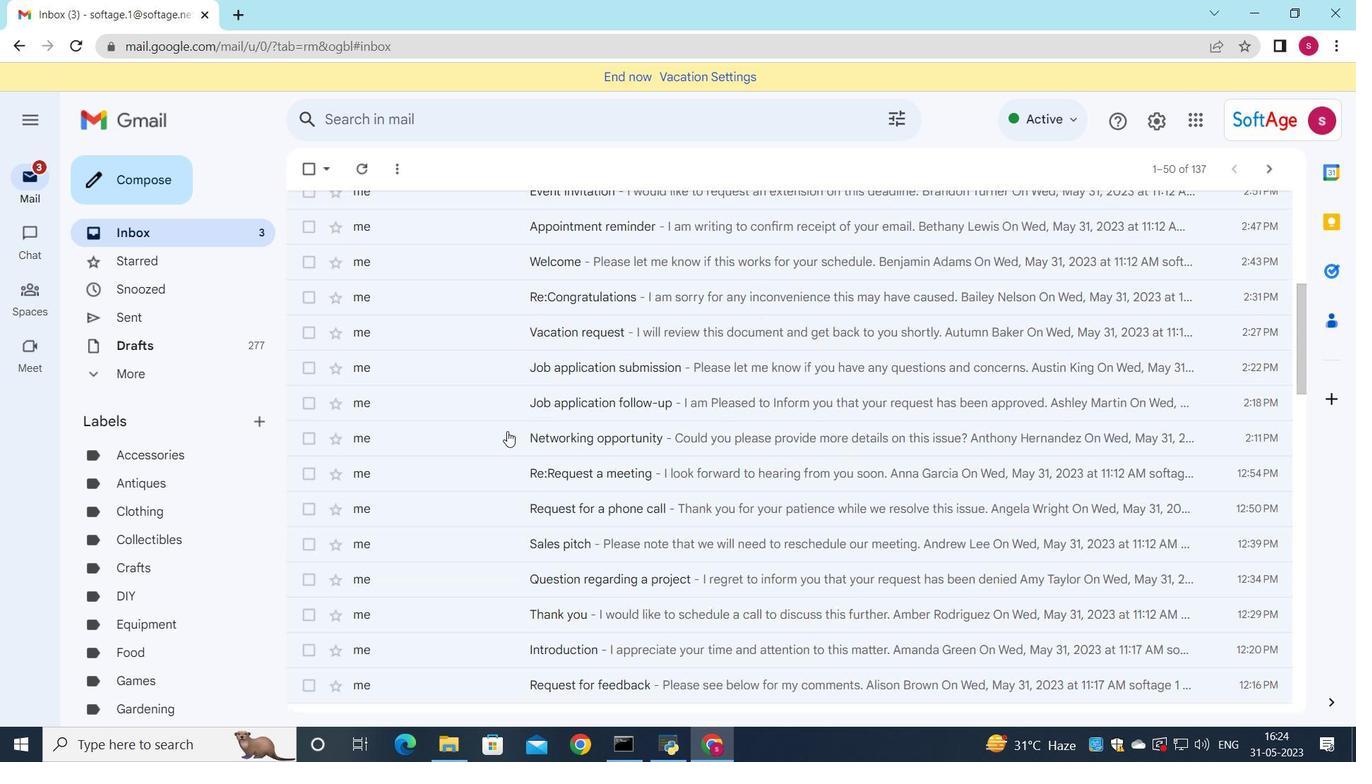 
Action: Mouse scrolled (507, 430) with delta (0, 0)
Screenshot: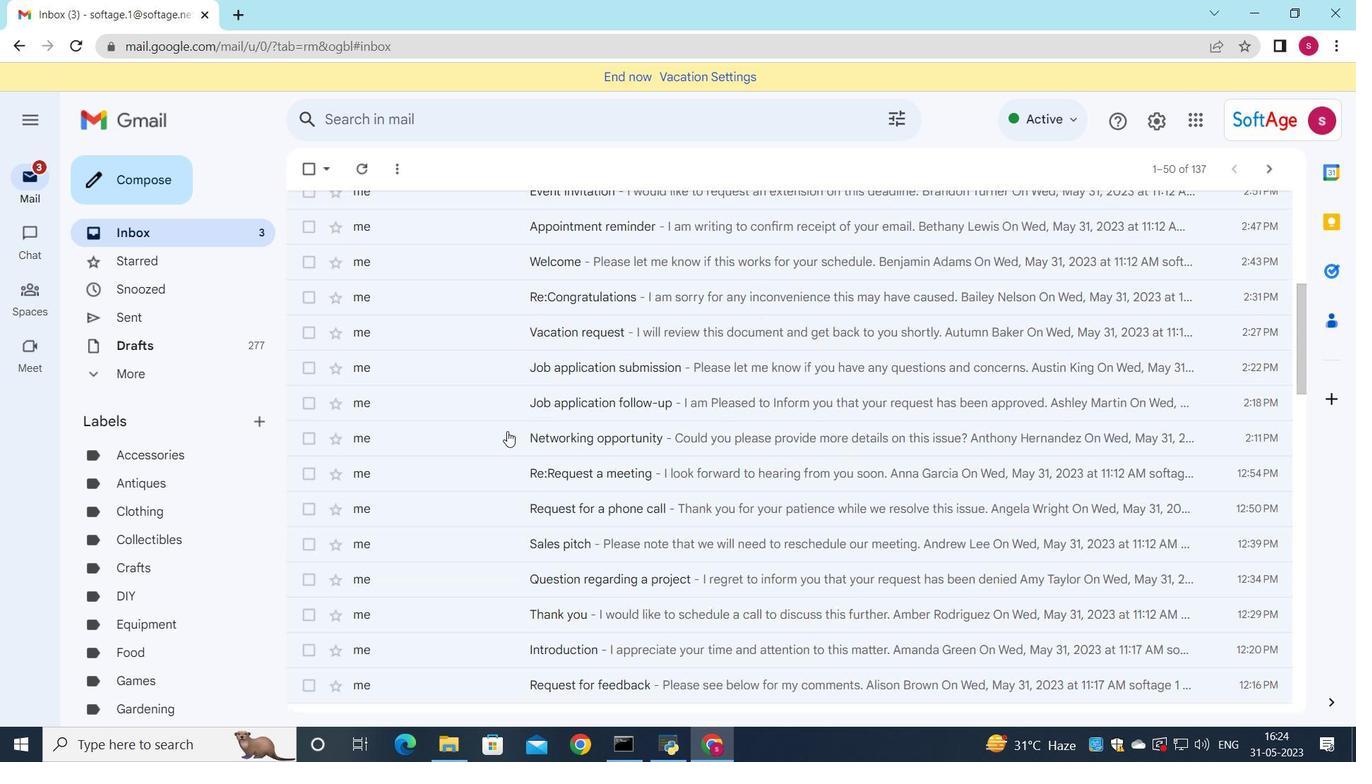 
Action: Mouse scrolled (507, 430) with delta (0, 0)
Screenshot: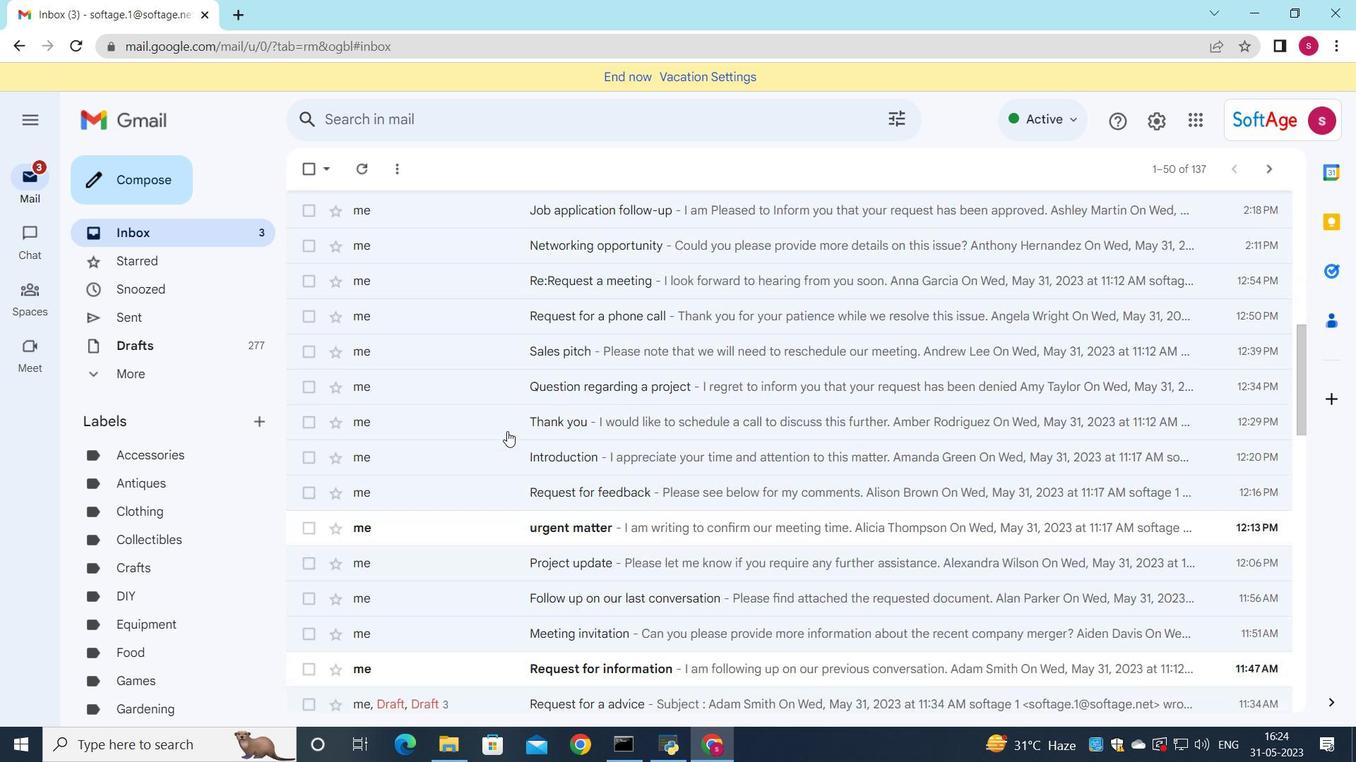 
Action: Mouse scrolled (507, 430) with delta (0, 0)
Screenshot: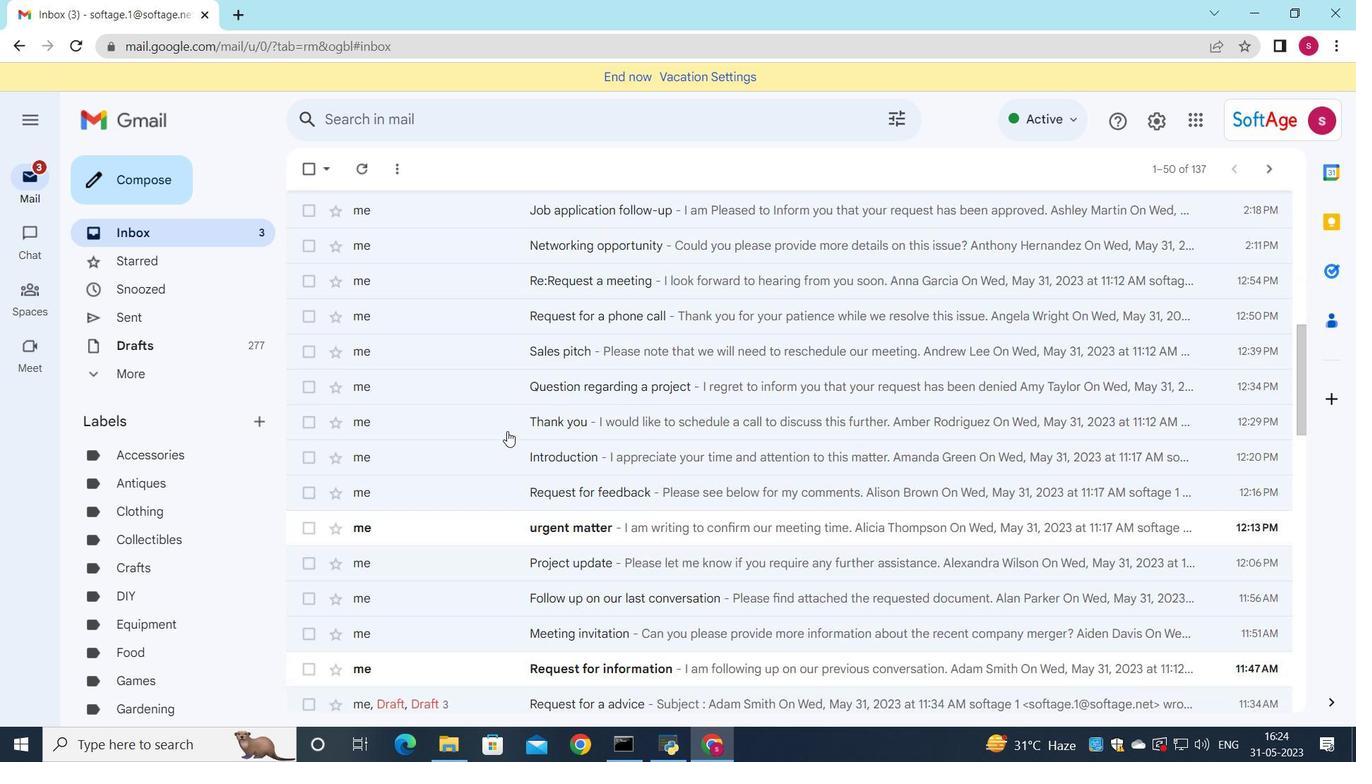 
Action: Mouse moved to (748, 543)
Screenshot: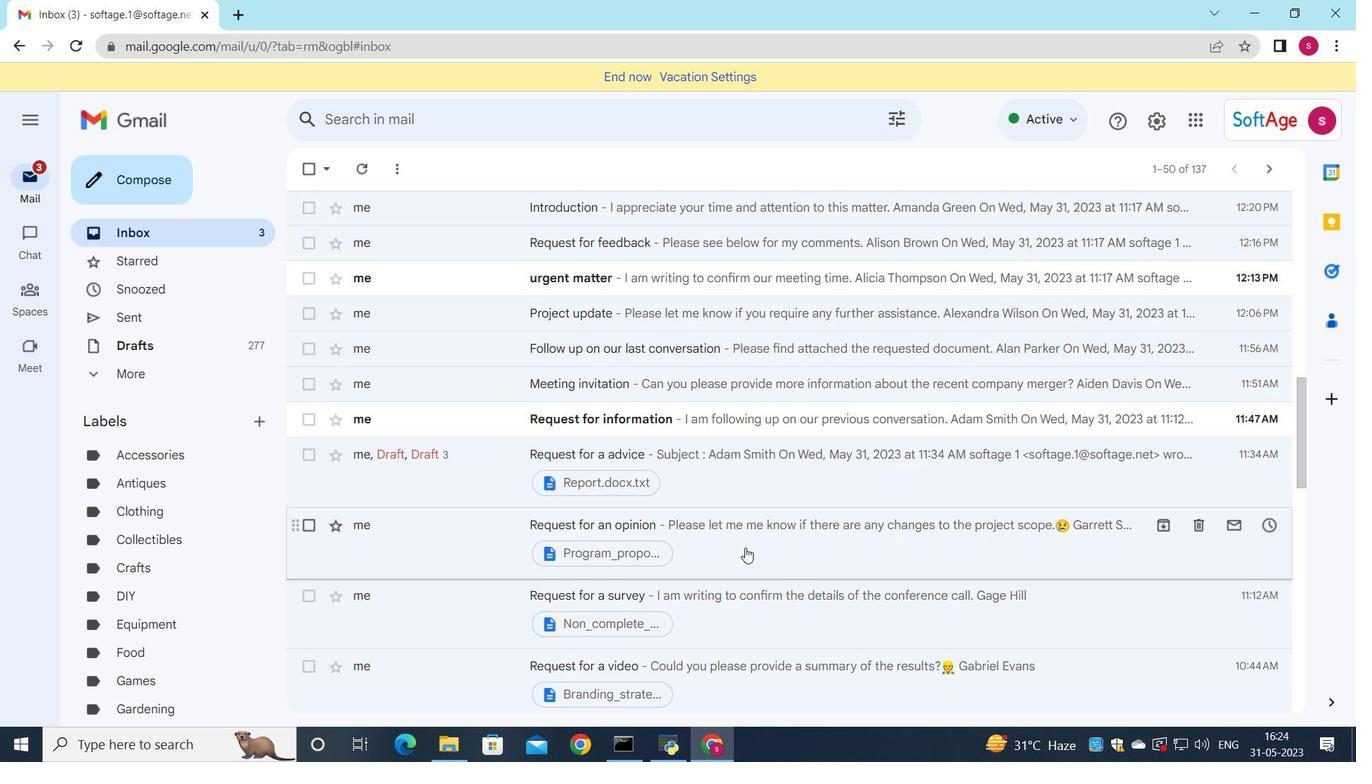 
Action: Mouse pressed left at (748, 543)
Screenshot: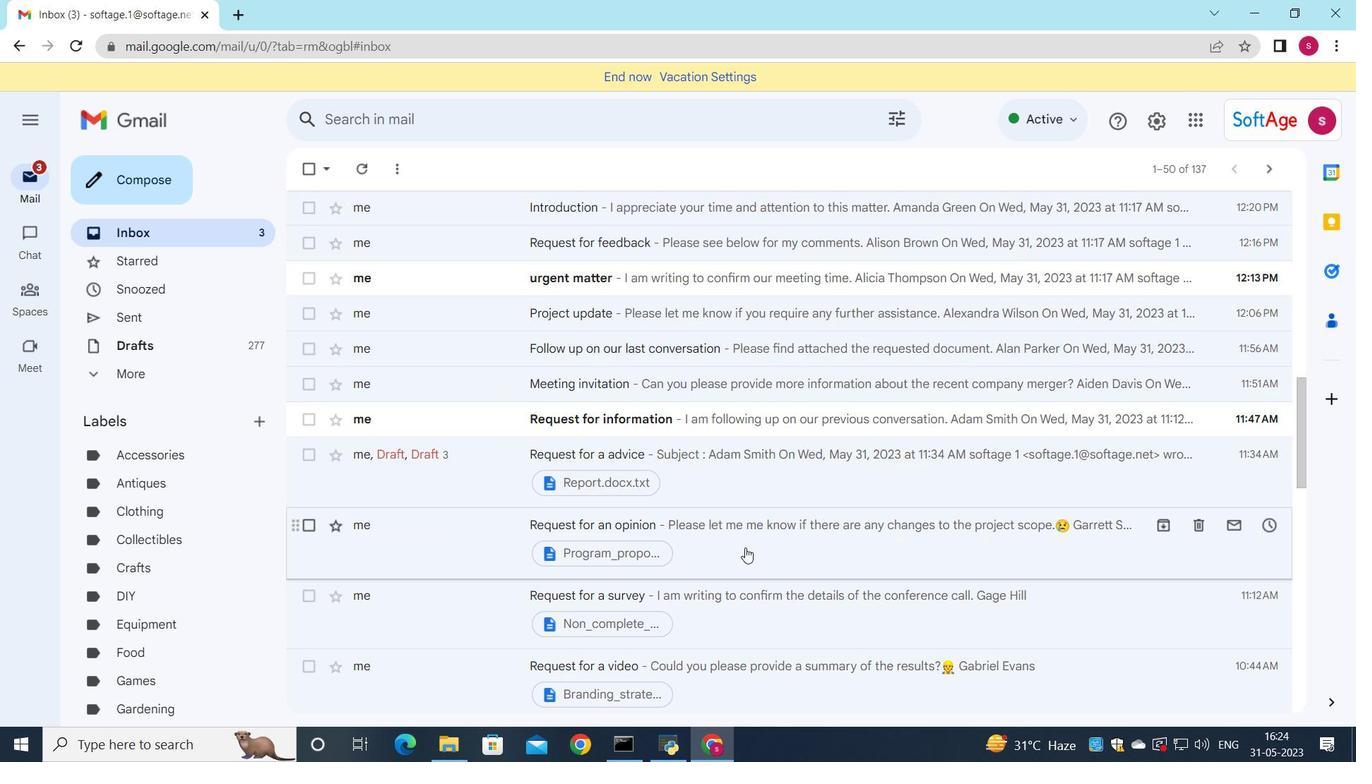 
Action: Mouse moved to (375, 548)
Screenshot: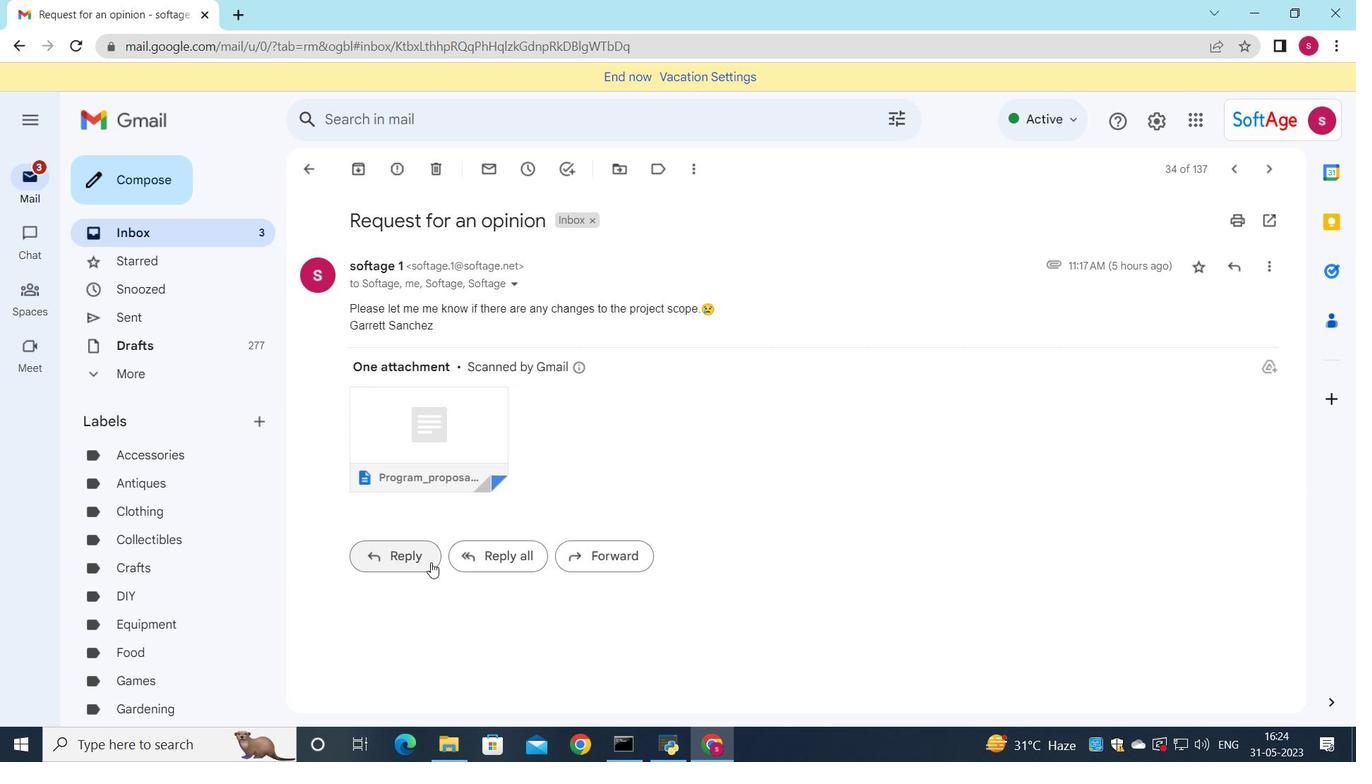 
Action: Mouse pressed left at (375, 548)
Screenshot: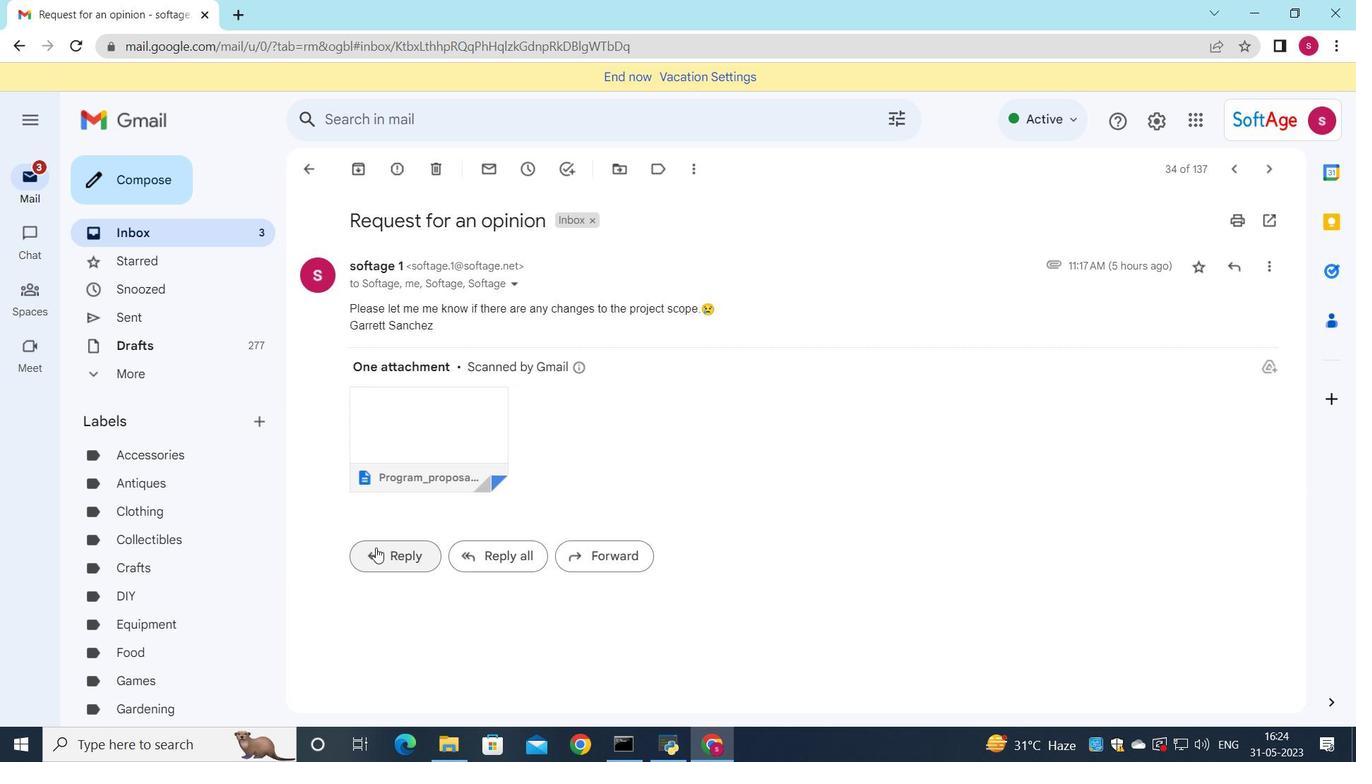 
Action: Mouse moved to (385, 479)
Screenshot: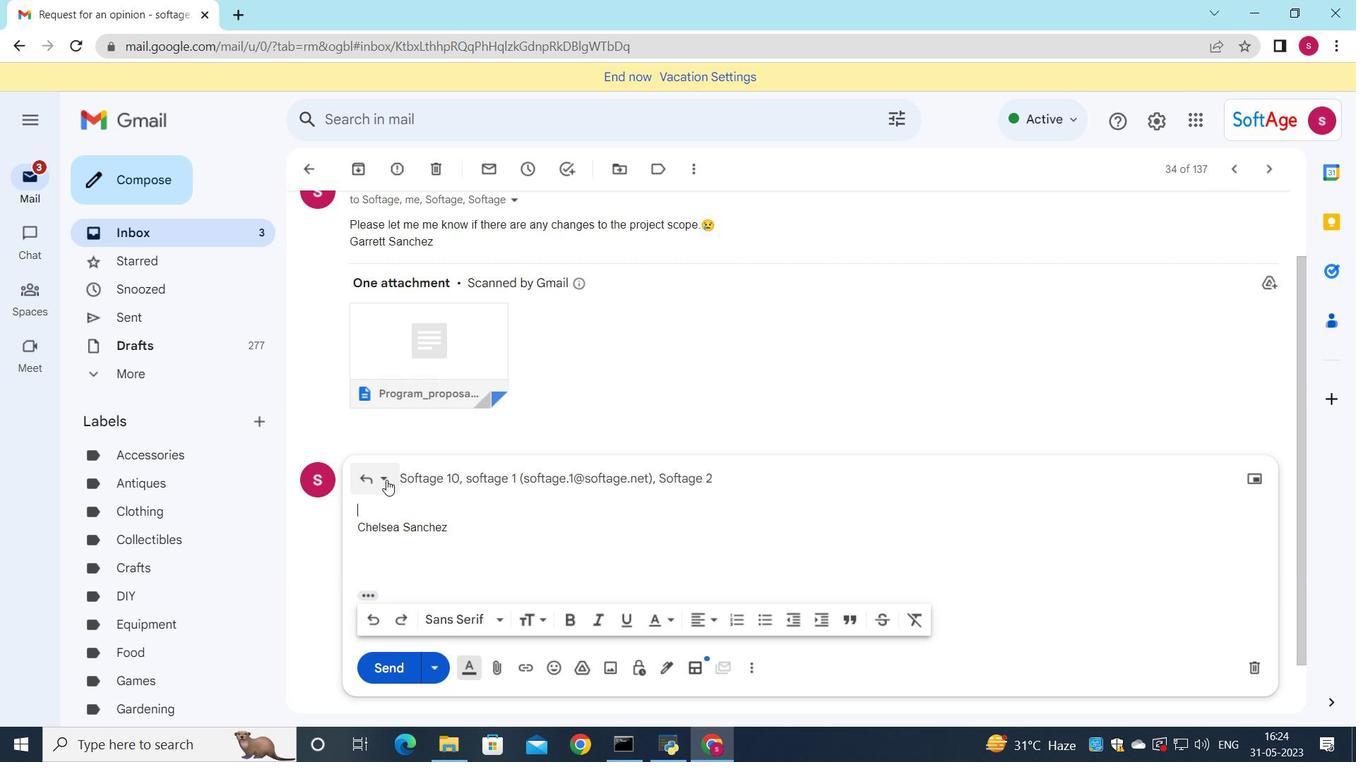 
Action: Mouse pressed left at (385, 479)
Screenshot: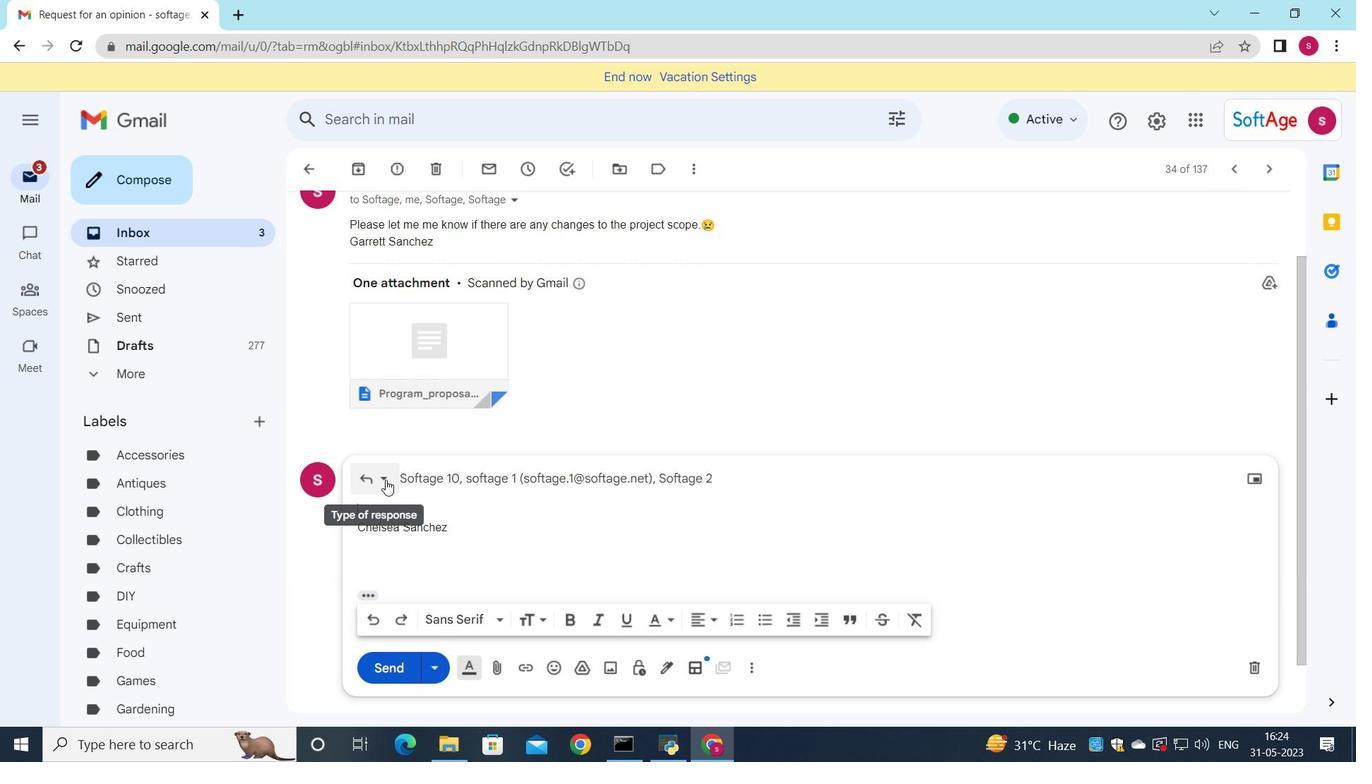 
Action: Mouse moved to (446, 610)
Screenshot: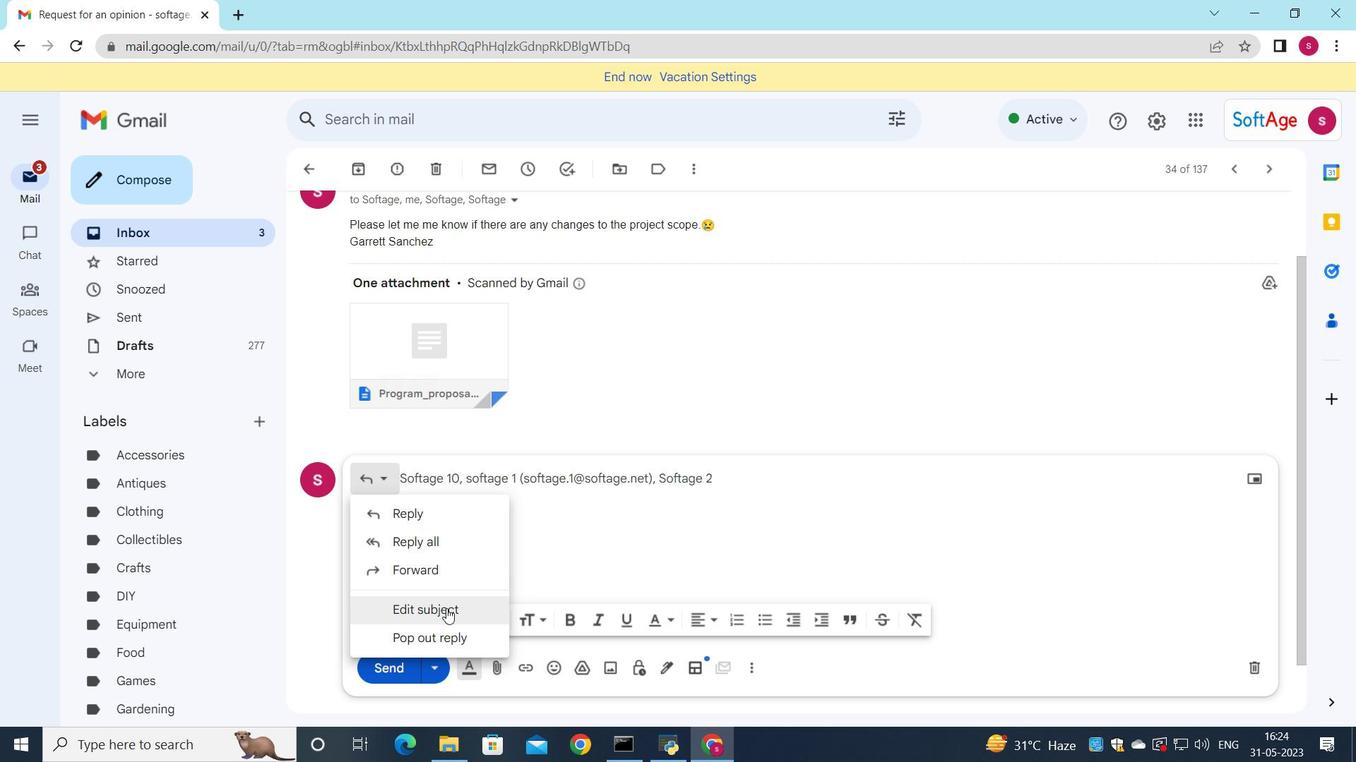 
Action: Mouse pressed left at (446, 610)
Screenshot: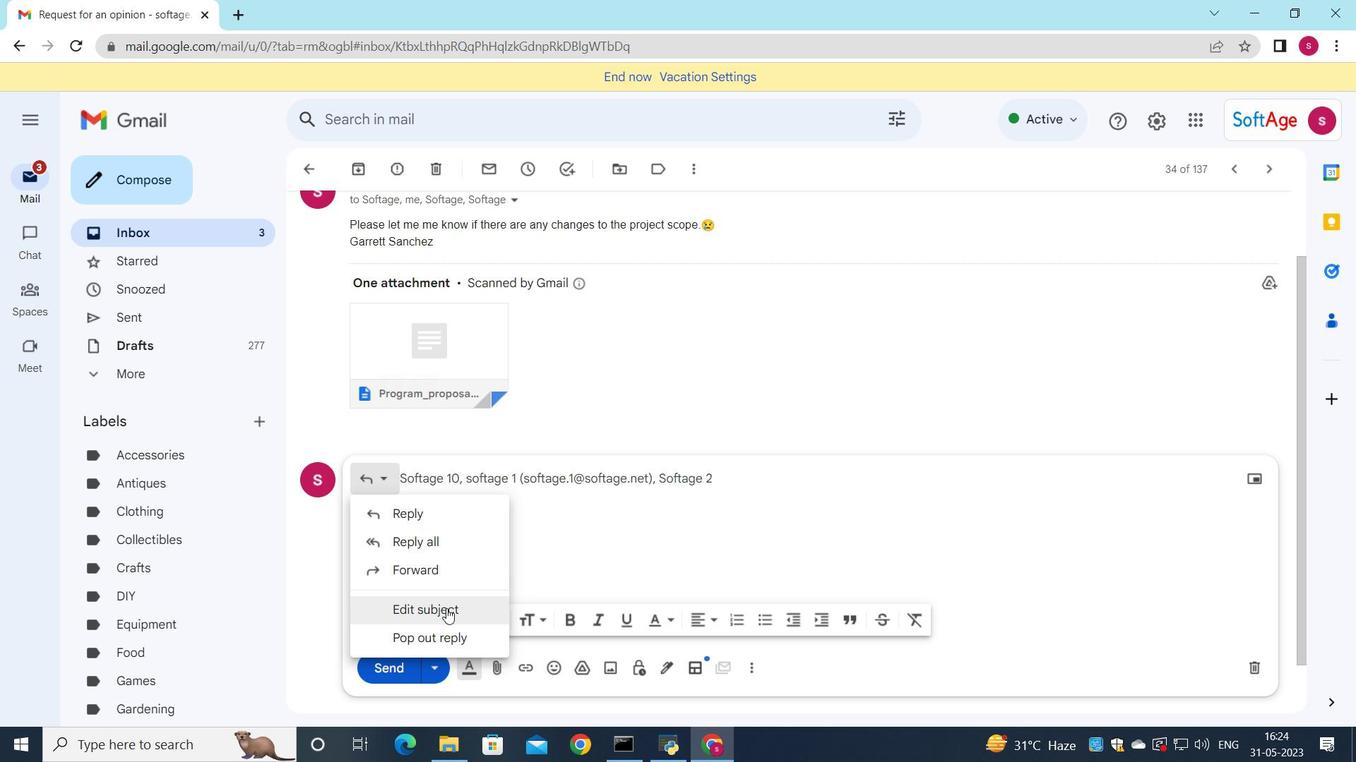 
Action: Mouse moved to (1028, 442)
Screenshot: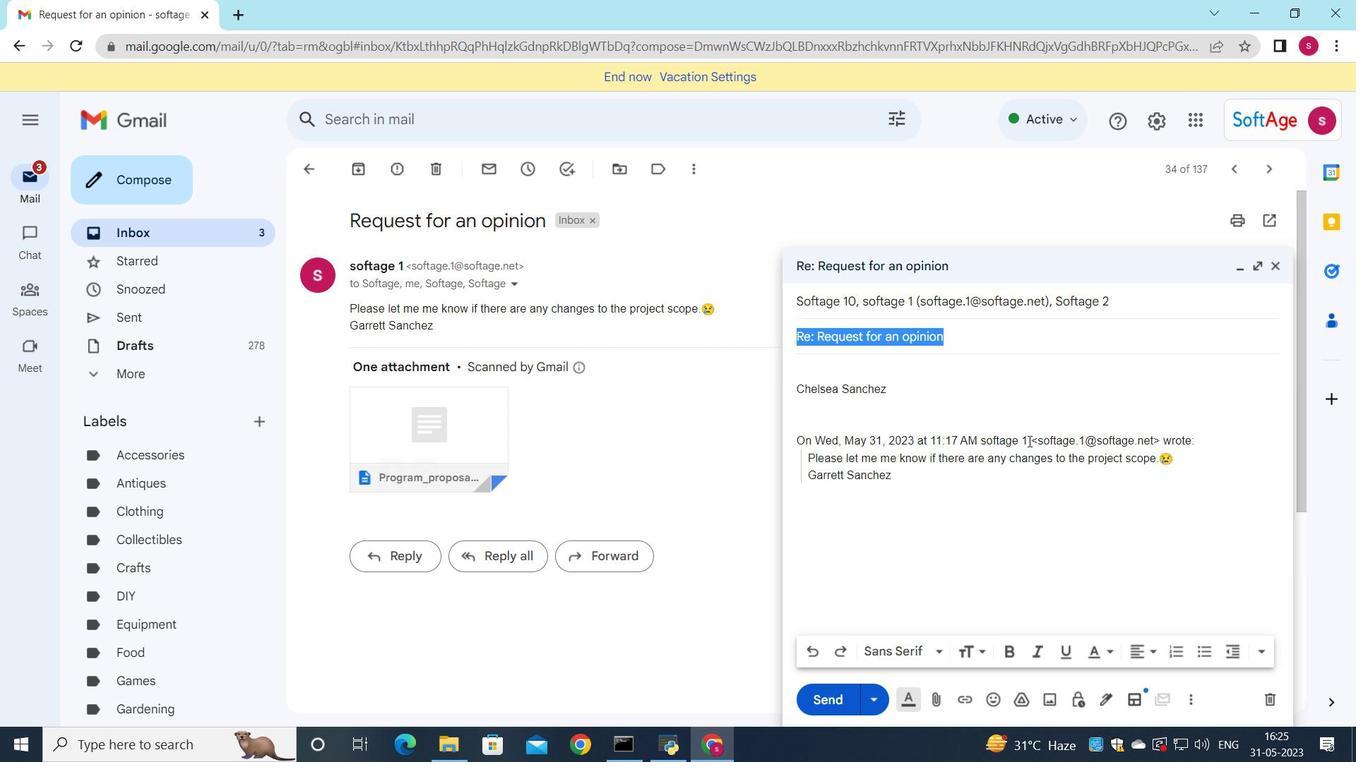 
Action: Key pressed <Key.shift>Request<Key.space>for<Key.space>a<Key.space>testimonial
Screenshot: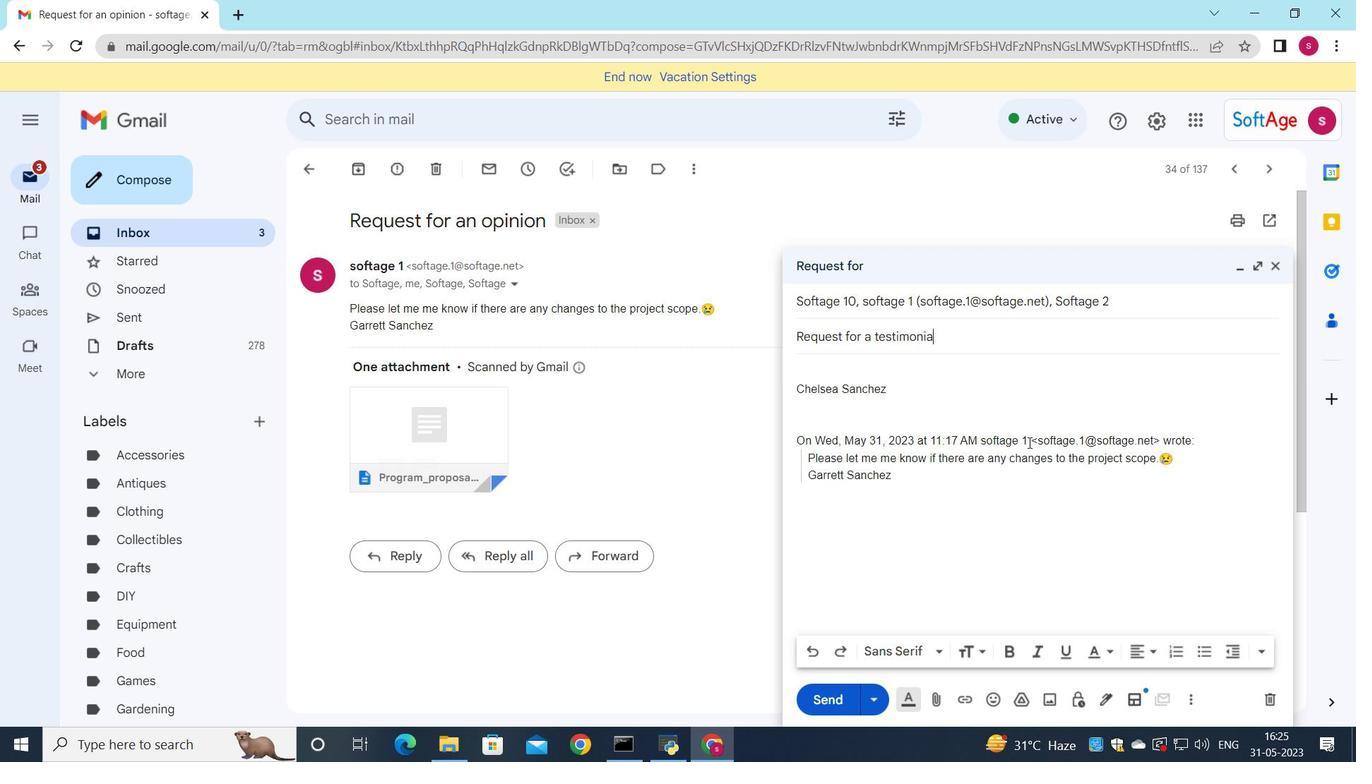 
Action: Mouse moved to (832, 370)
Screenshot: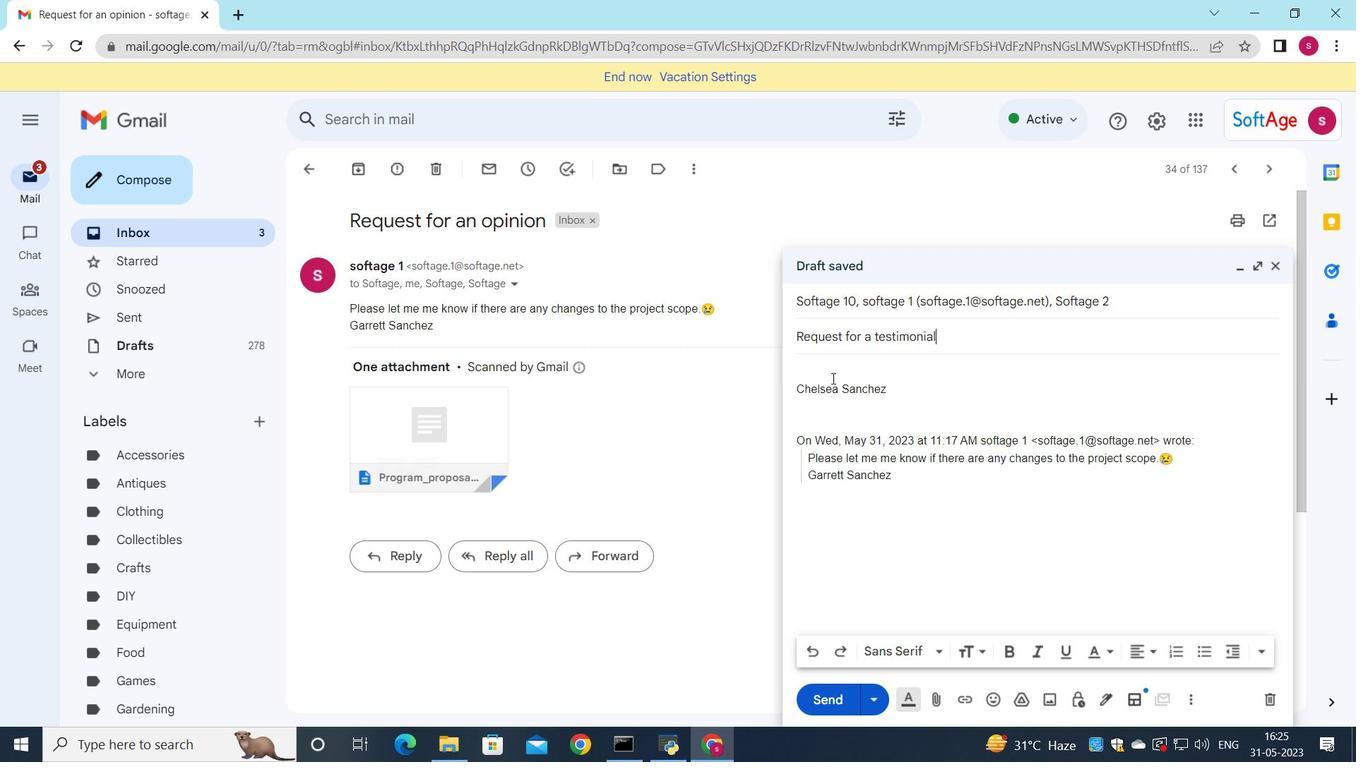 
Action: Mouse pressed left at (832, 370)
Screenshot: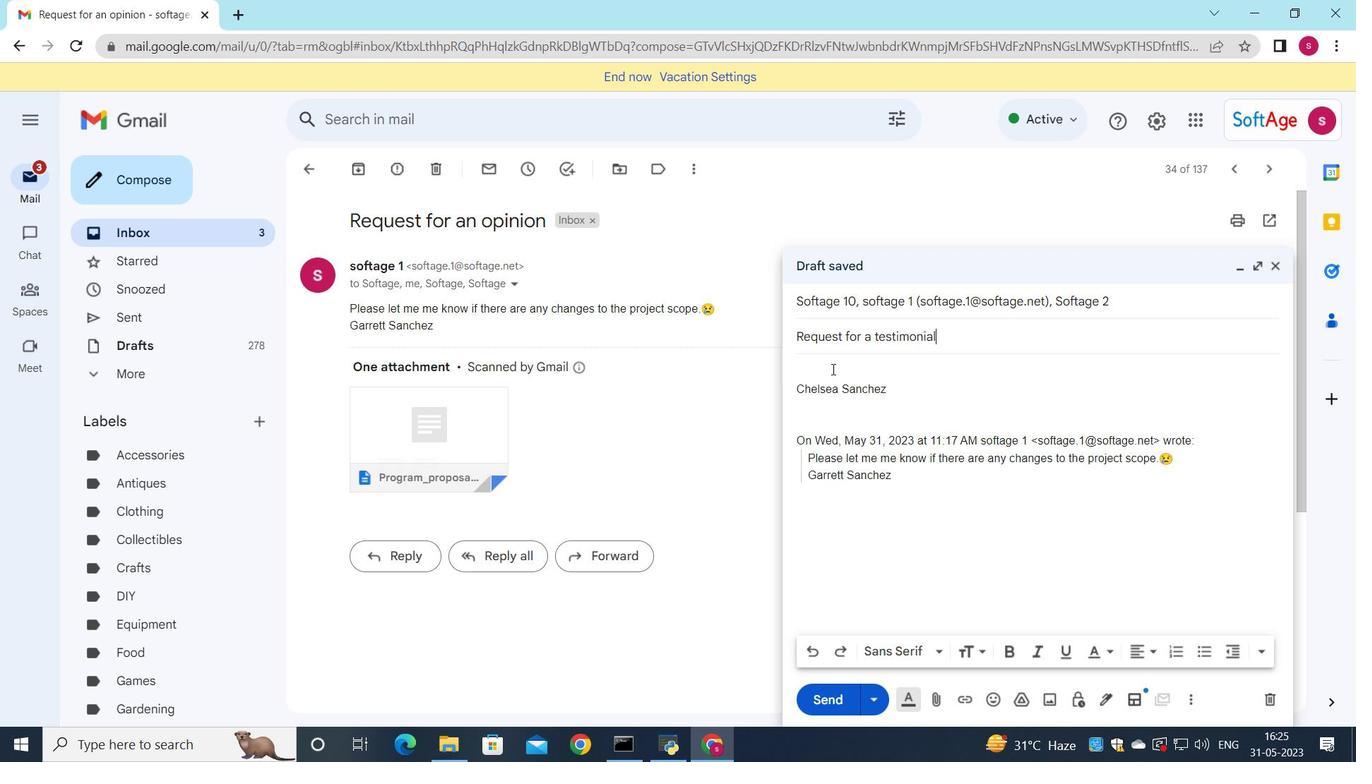 
Action: Key pressed <Key.shift>Could<Key.space>you<Key.space>please<Key.space>provide<Key.space>me<Key.space>with<Key.space>an<Key.space>update<Key.space>on<Key.space>the<Key.space>status<Key.space>of<Key.space>the<Key.space>project<Key.shift><Key.shift><Key.shift><Key.shift><Key.shift><Key.shift><Key.shift><Key.shift><Key.shift><Key.shift><Key.shift><Key.shift><Key.shift><Key.shift><Key.shift><Key.shift><Key.shift><Key.shift><Key.shift><Key.shift><Key.shift><Key.shift><Key.shift><Key.shift><Key.shift><Key.shift><Key.shift><Key.shift><Key.shift><Key.shift><Key.shift><Key.shift><Key.shift><Key.shift><Key.shift><Key.shift><Key.shift><Key.shift><Key.shift><Key.shift><Key.shift><Key.shift><Key.shift><Key.shift>?
Screenshot: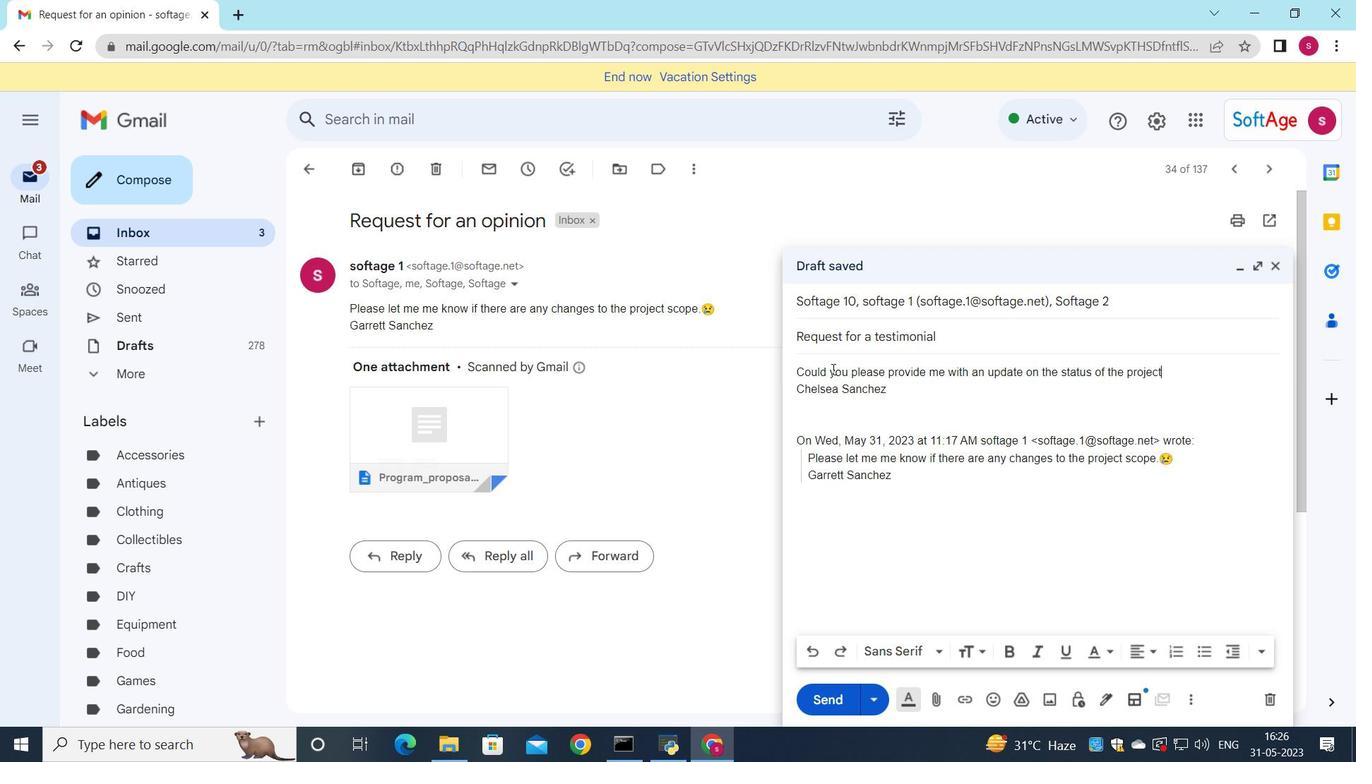 
Action: Mouse moved to (819, 655)
Screenshot: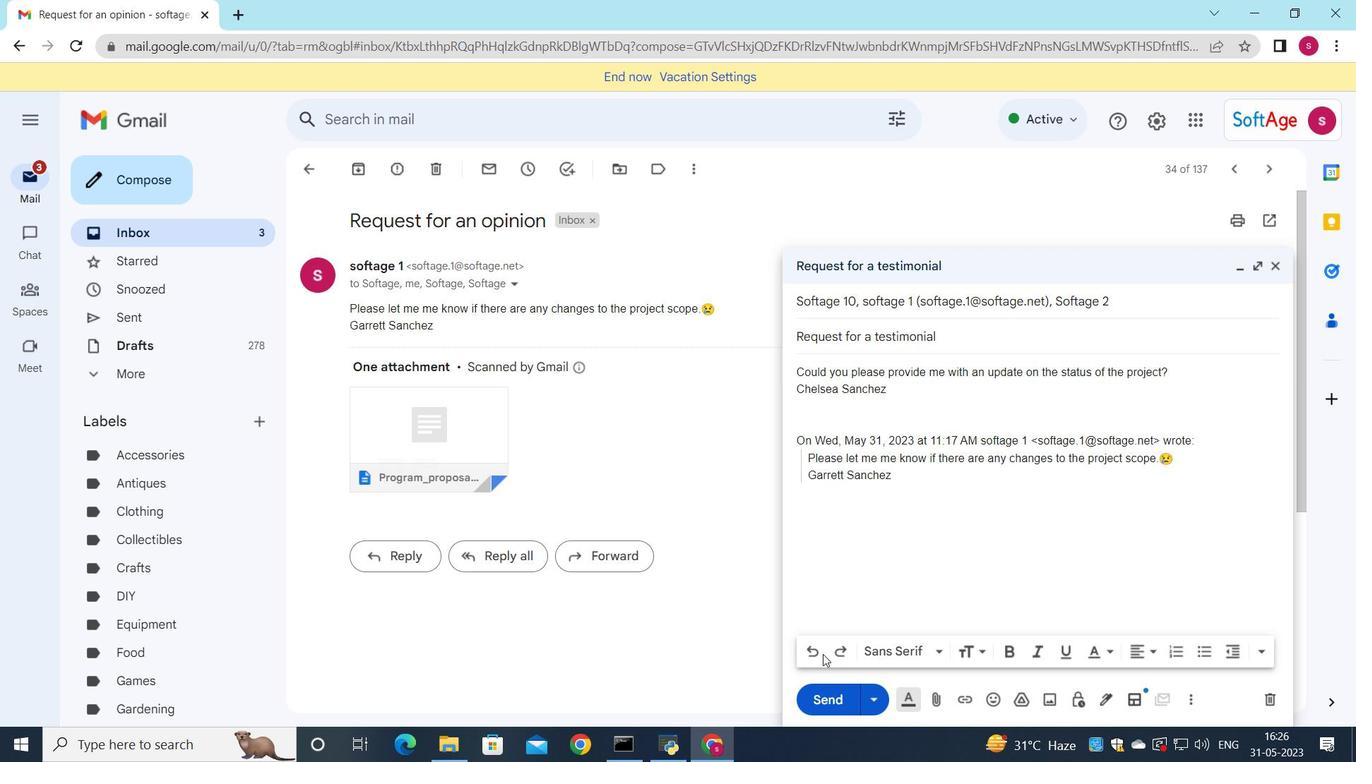 
Action: Mouse pressed left at (819, 655)
Screenshot: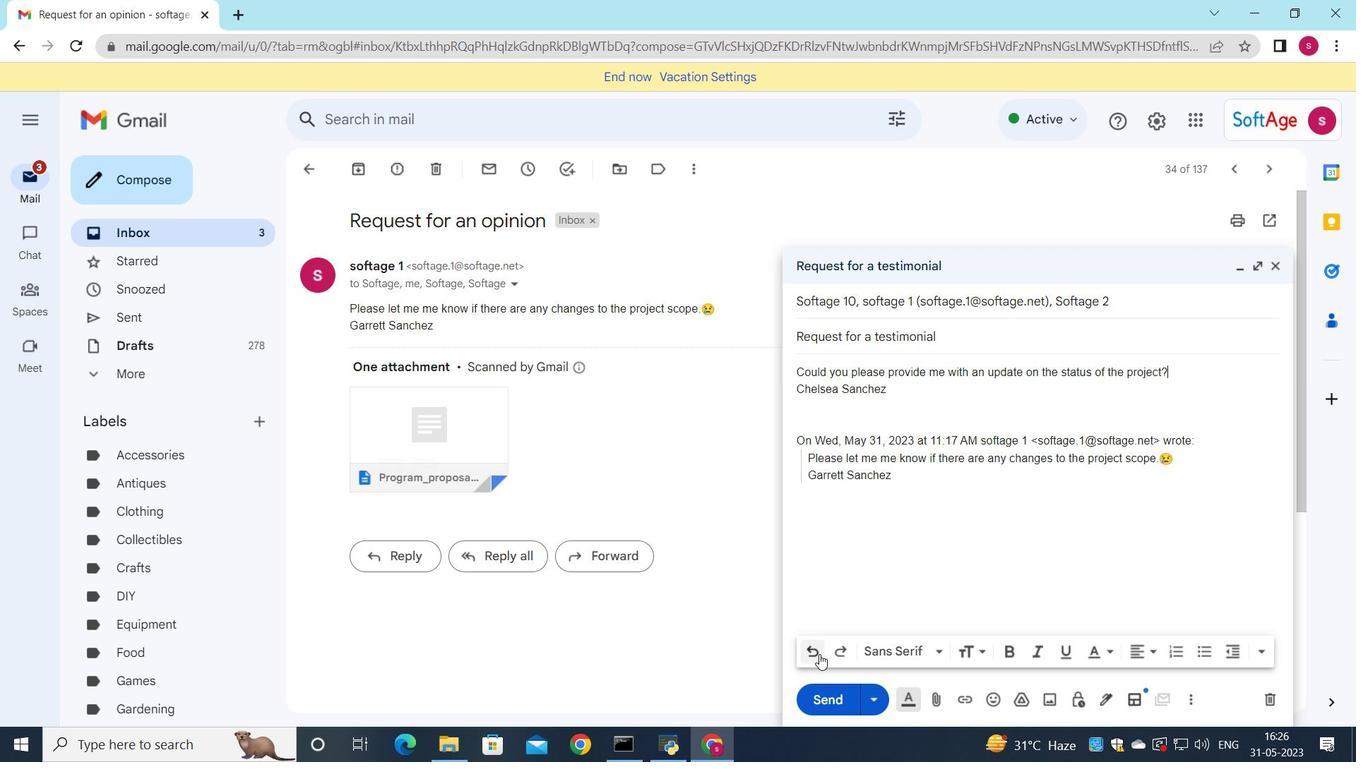 
Action: Mouse pressed left at (819, 655)
Screenshot: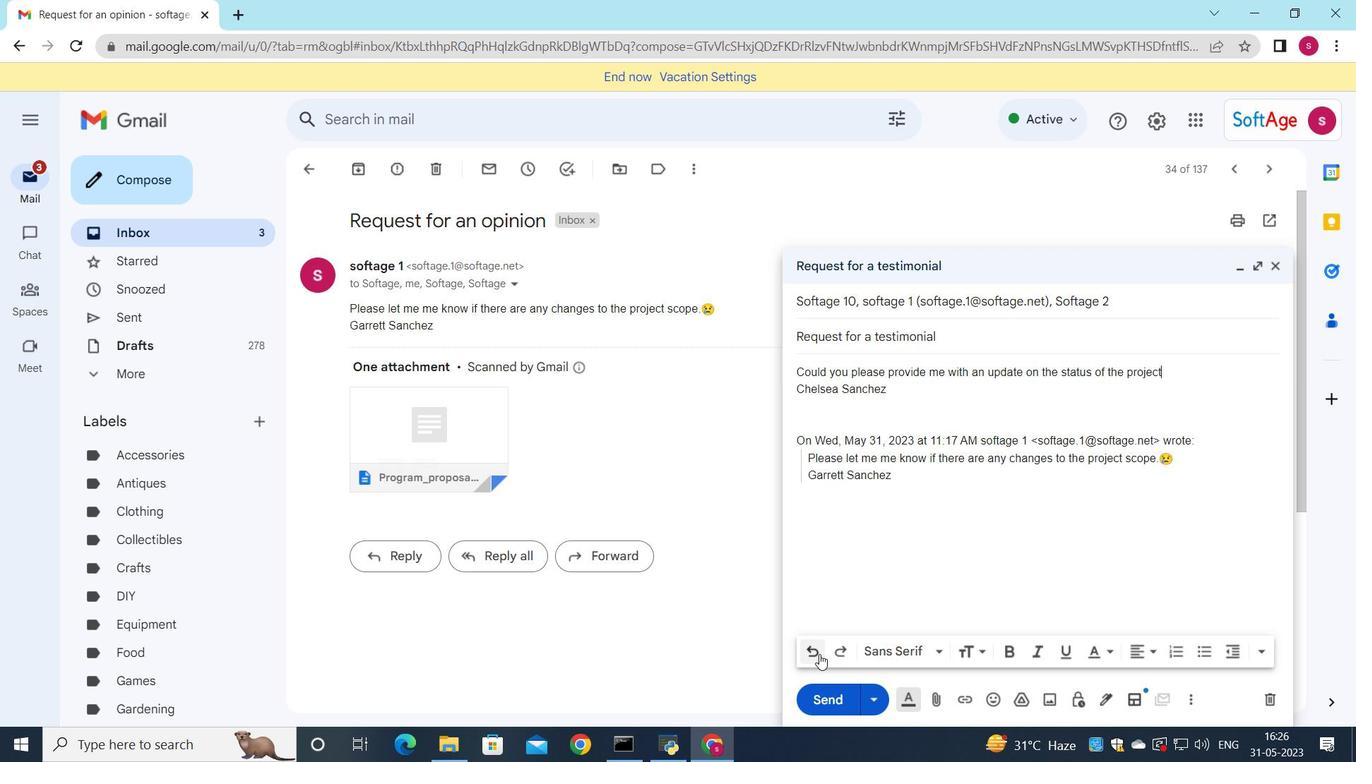 
Action: Mouse pressed left at (819, 655)
Screenshot: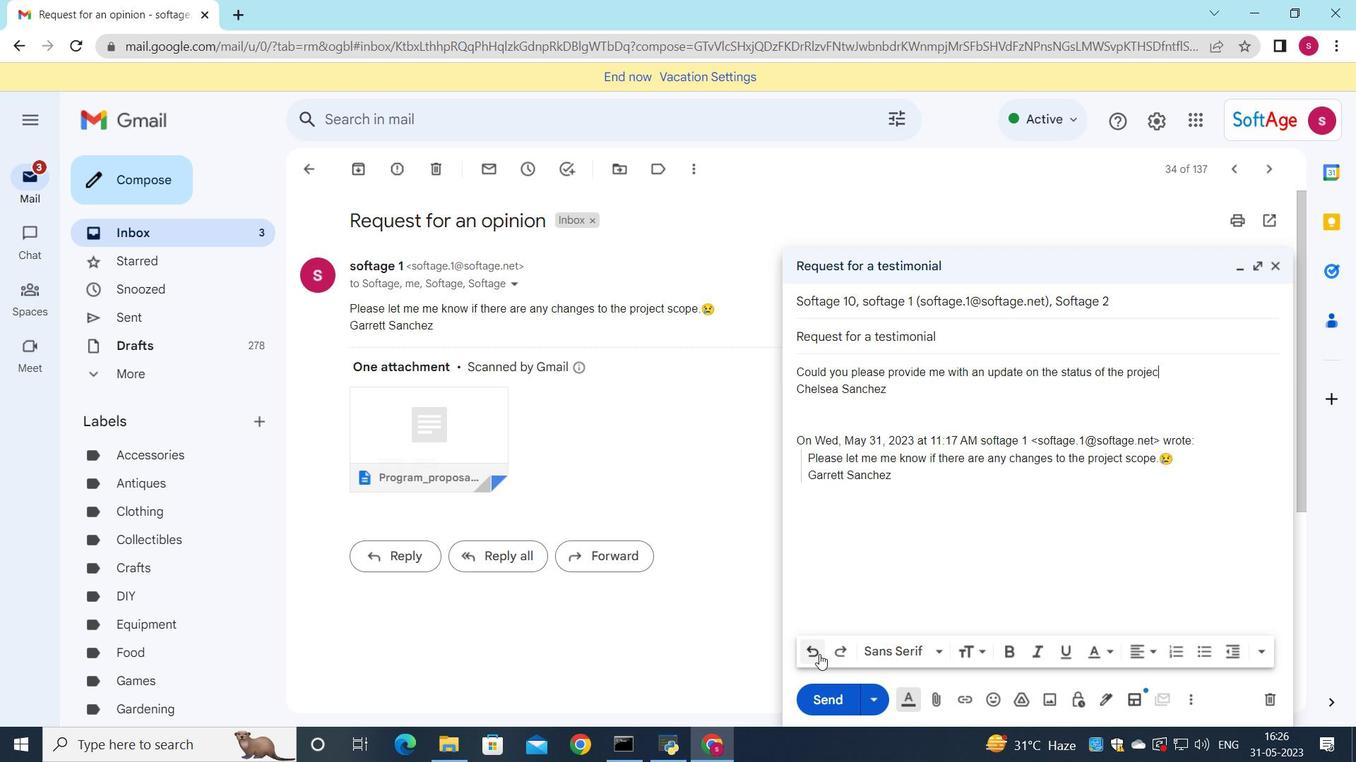 
Action: Mouse pressed left at (819, 655)
Screenshot: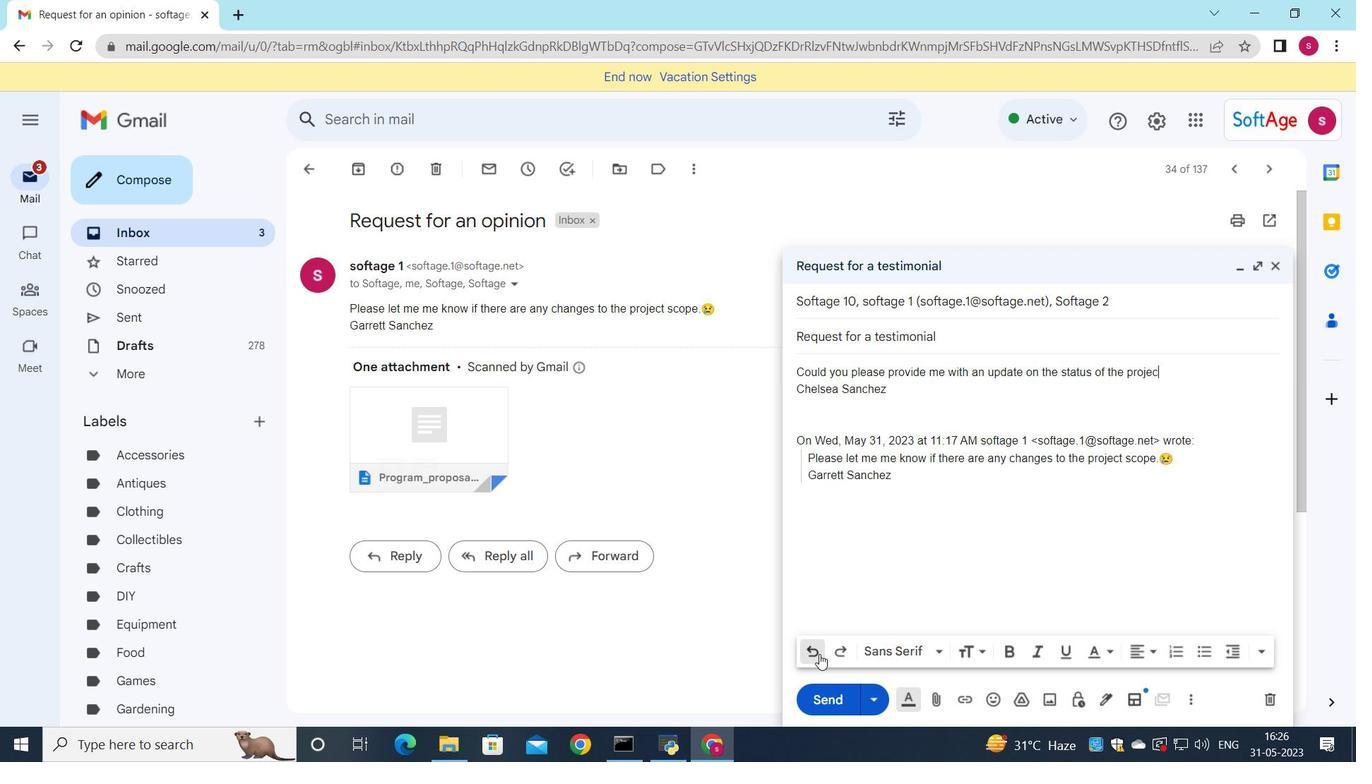 
Action: Mouse moved to (821, 649)
Screenshot: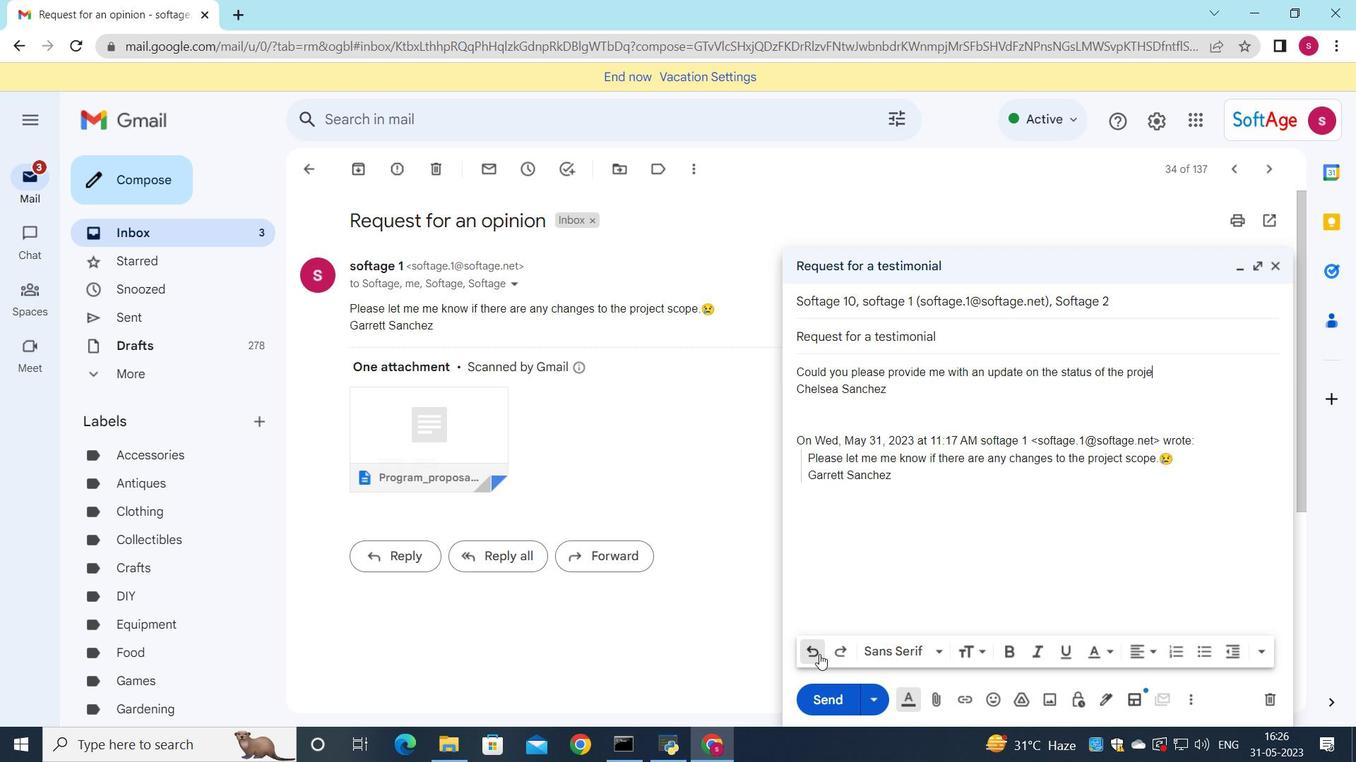 
Action: Mouse pressed left at (821, 649)
Screenshot: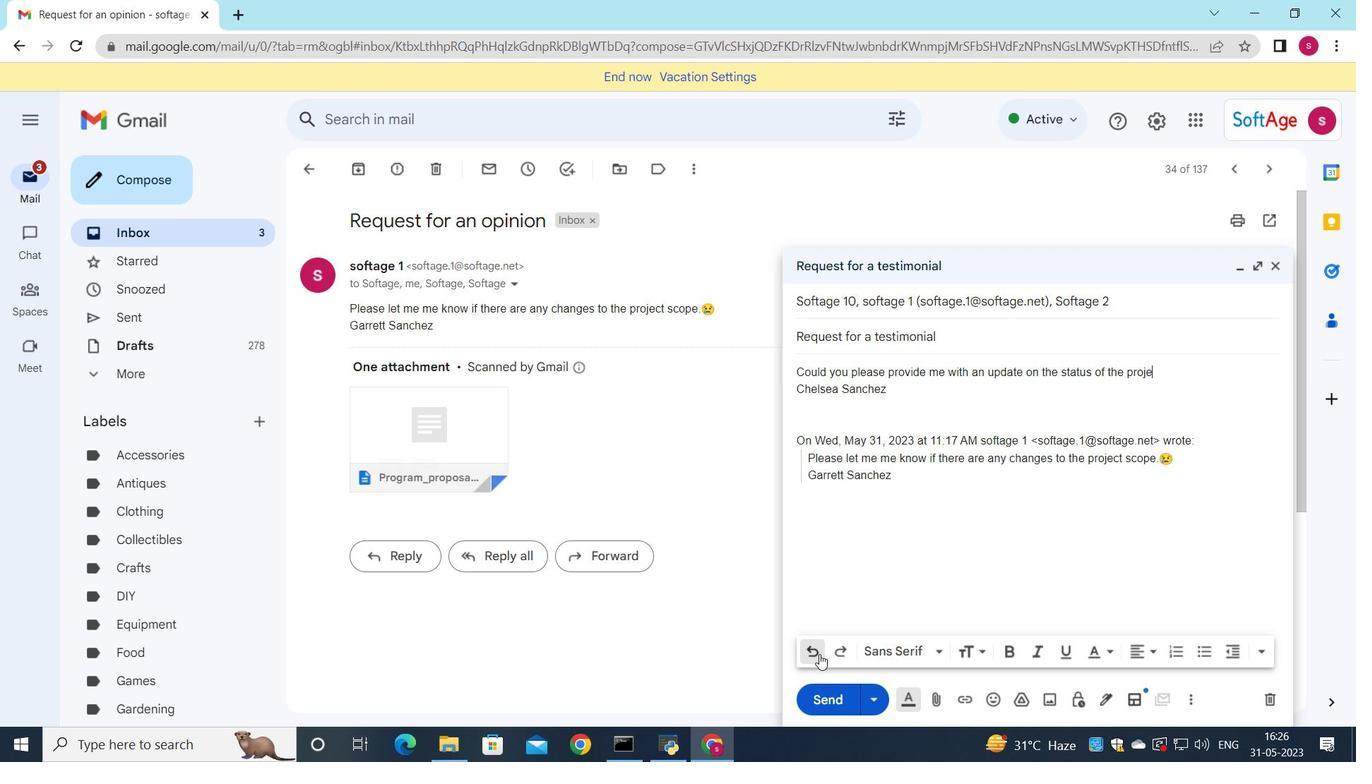 
Action: Mouse pressed left at (821, 649)
Screenshot: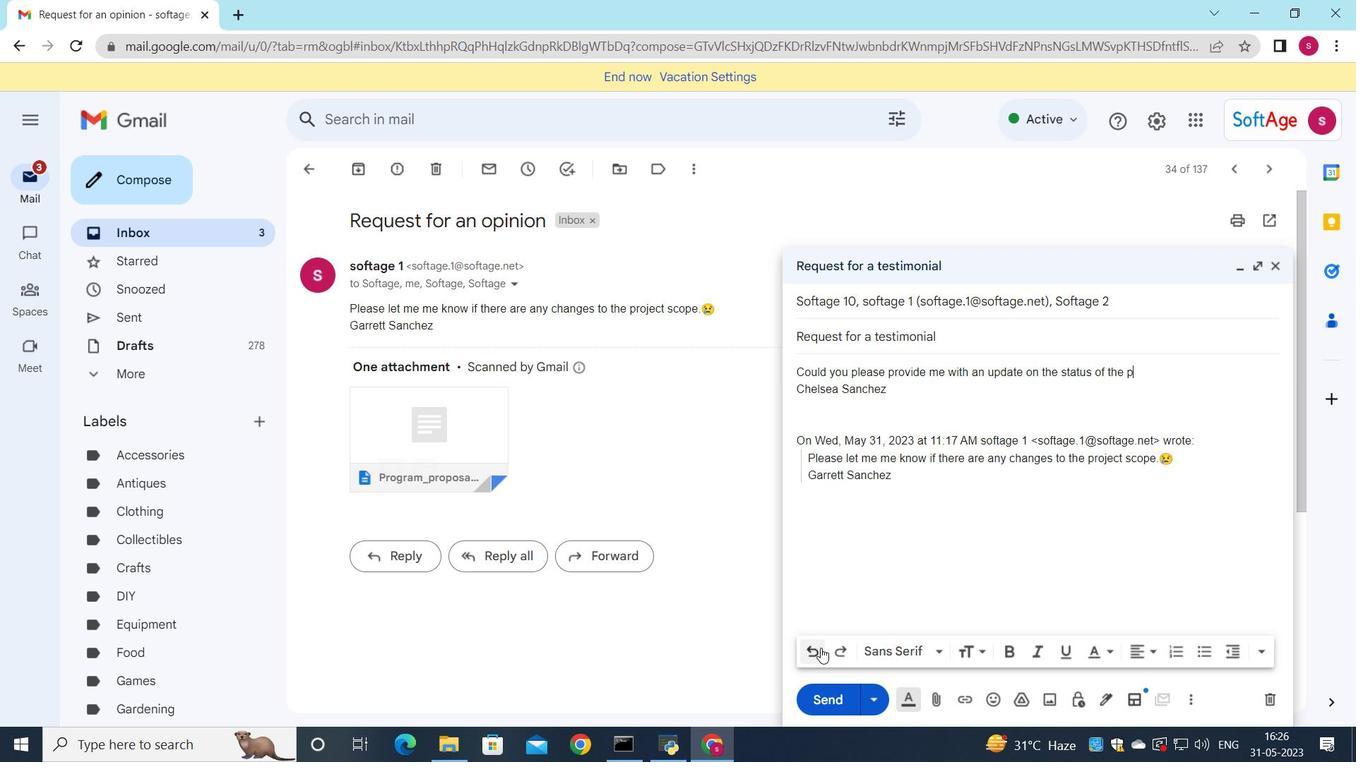 
Action: Mouse pressed left at (821, 649)
Screenshot: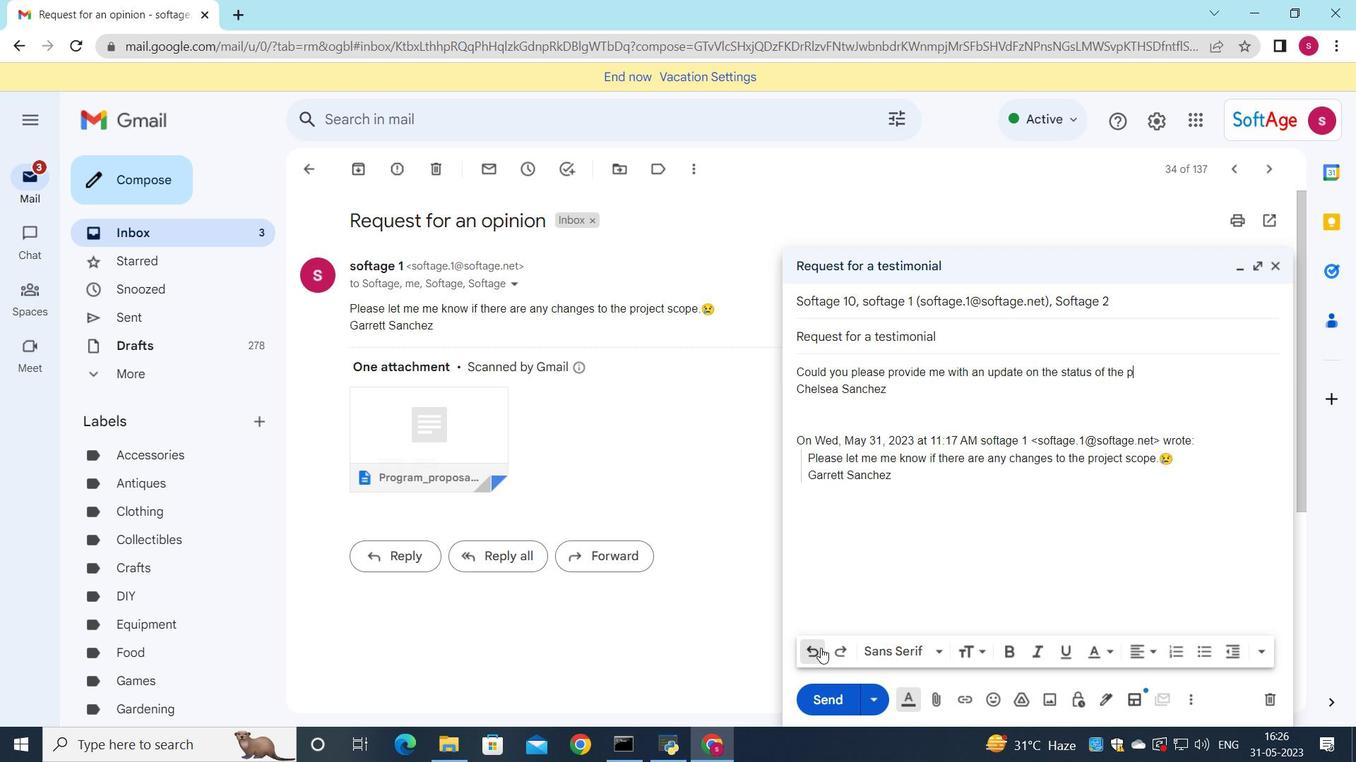 
Action: Mouse pressed left at (821, 649)
Screenshot: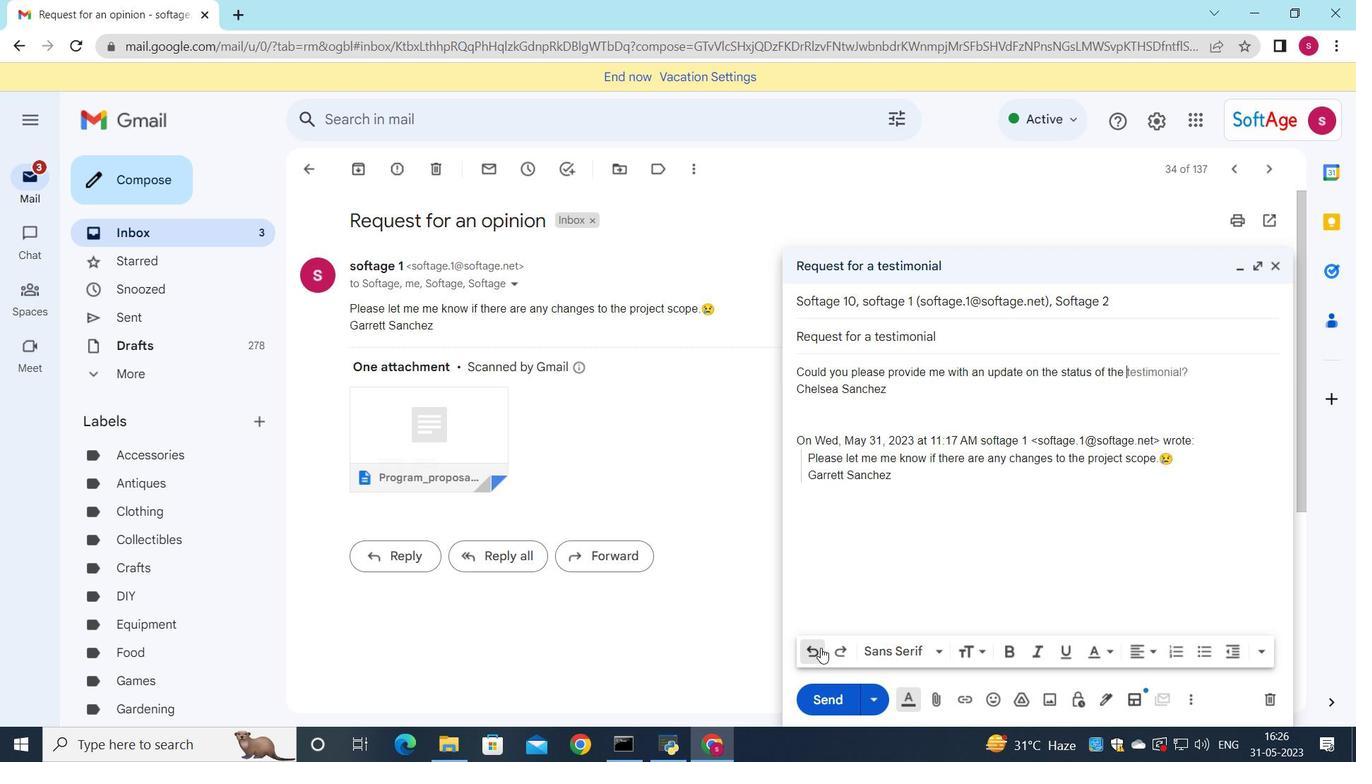
Action: Mouse pressed left at (821, 649)
Screenshot: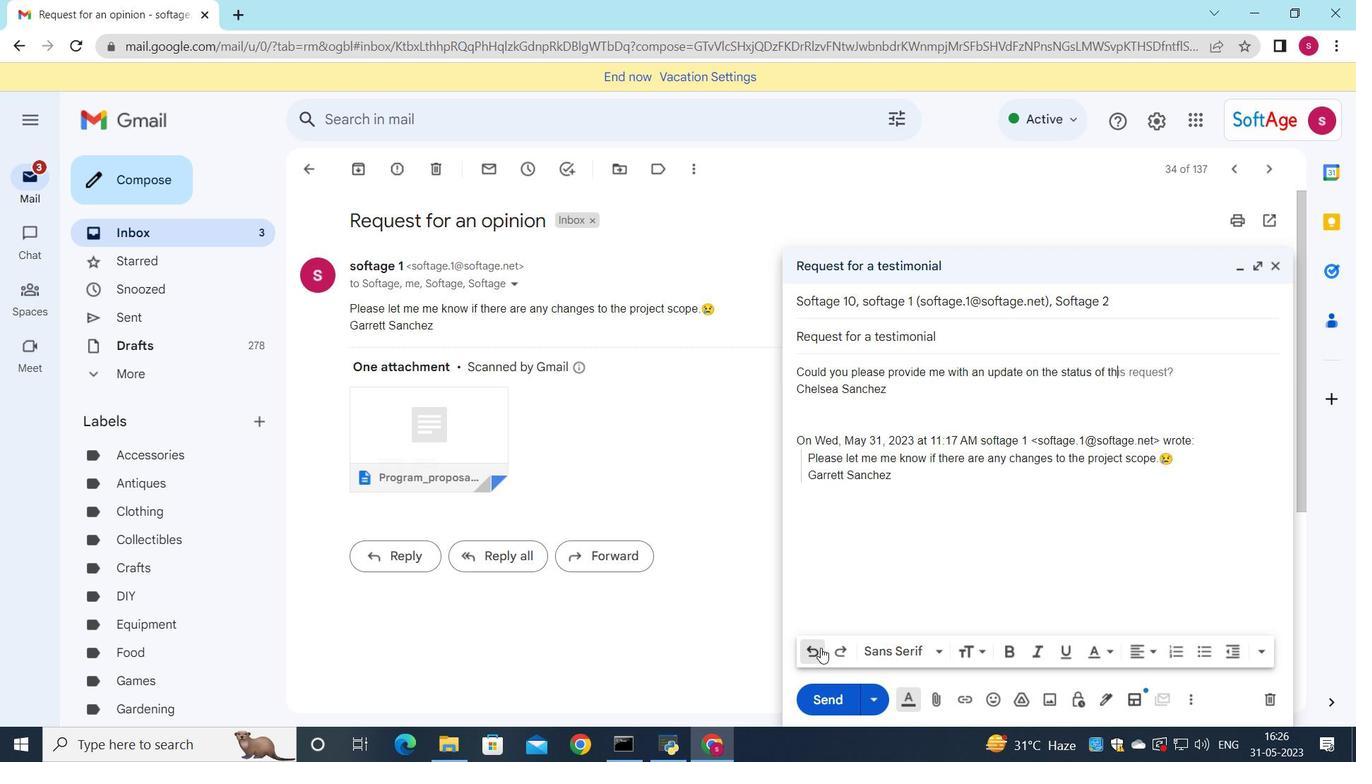 
Action: Mouse pressed left at (821, 649)
Screenshot: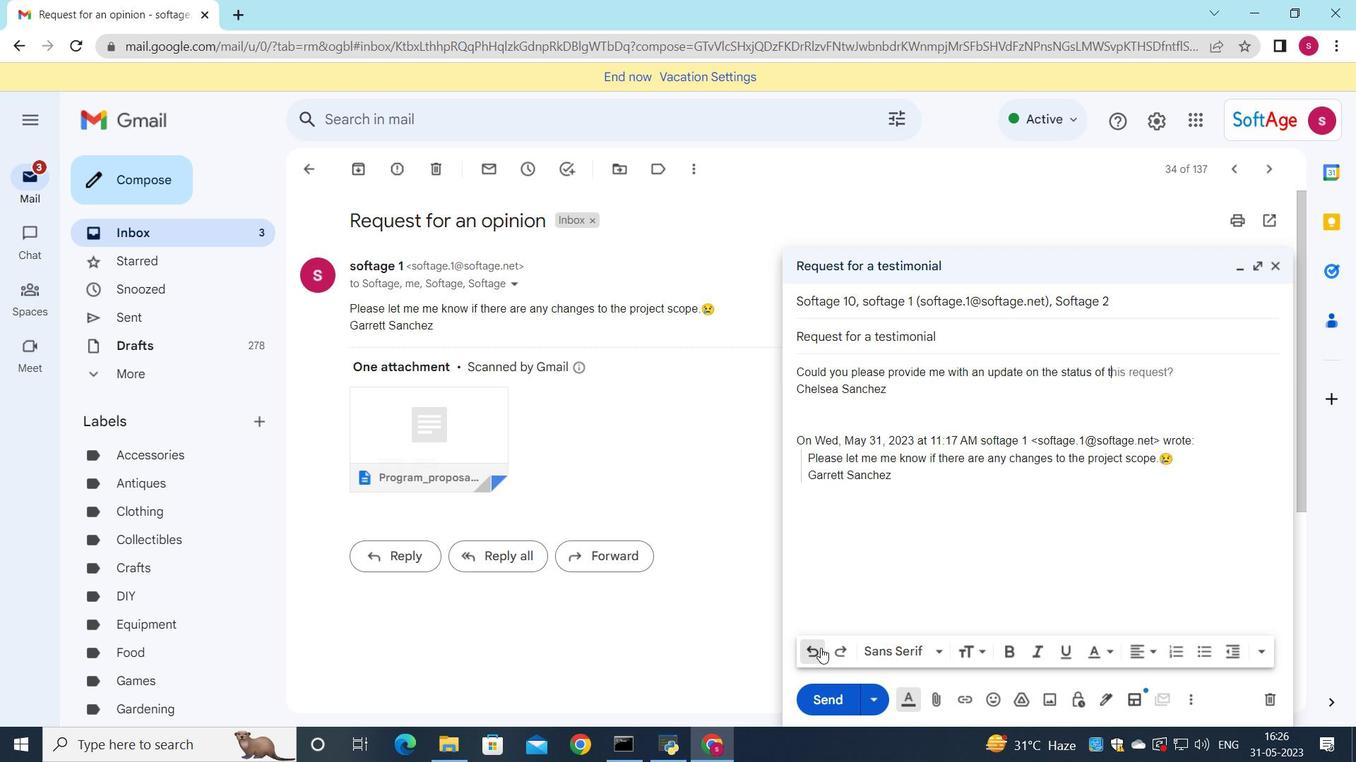 
Action: Mouse pressed left at (821, 649)
Screenshot: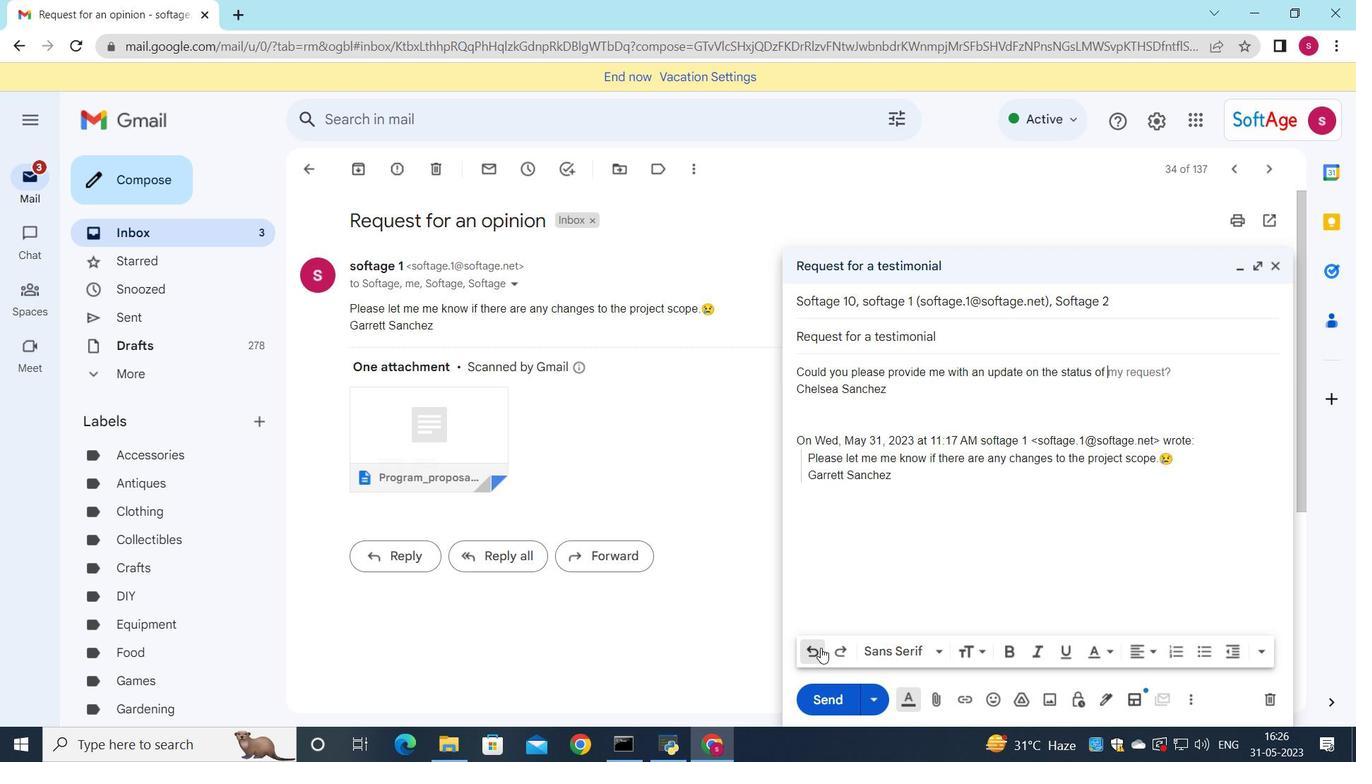 
Action: Mouse pressed left at (821, 649)
Screenshot: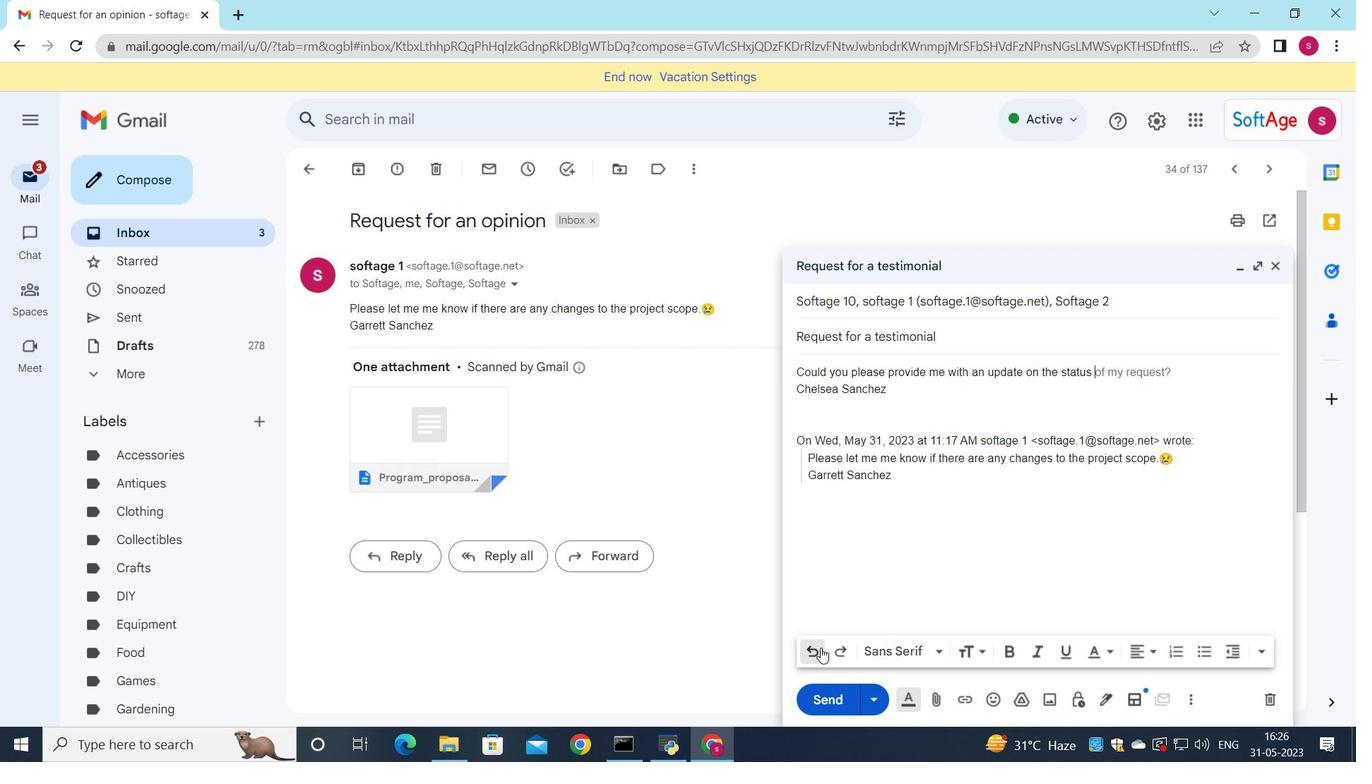 
Action: Mouse pressed left at (821, 649)
Screenshot: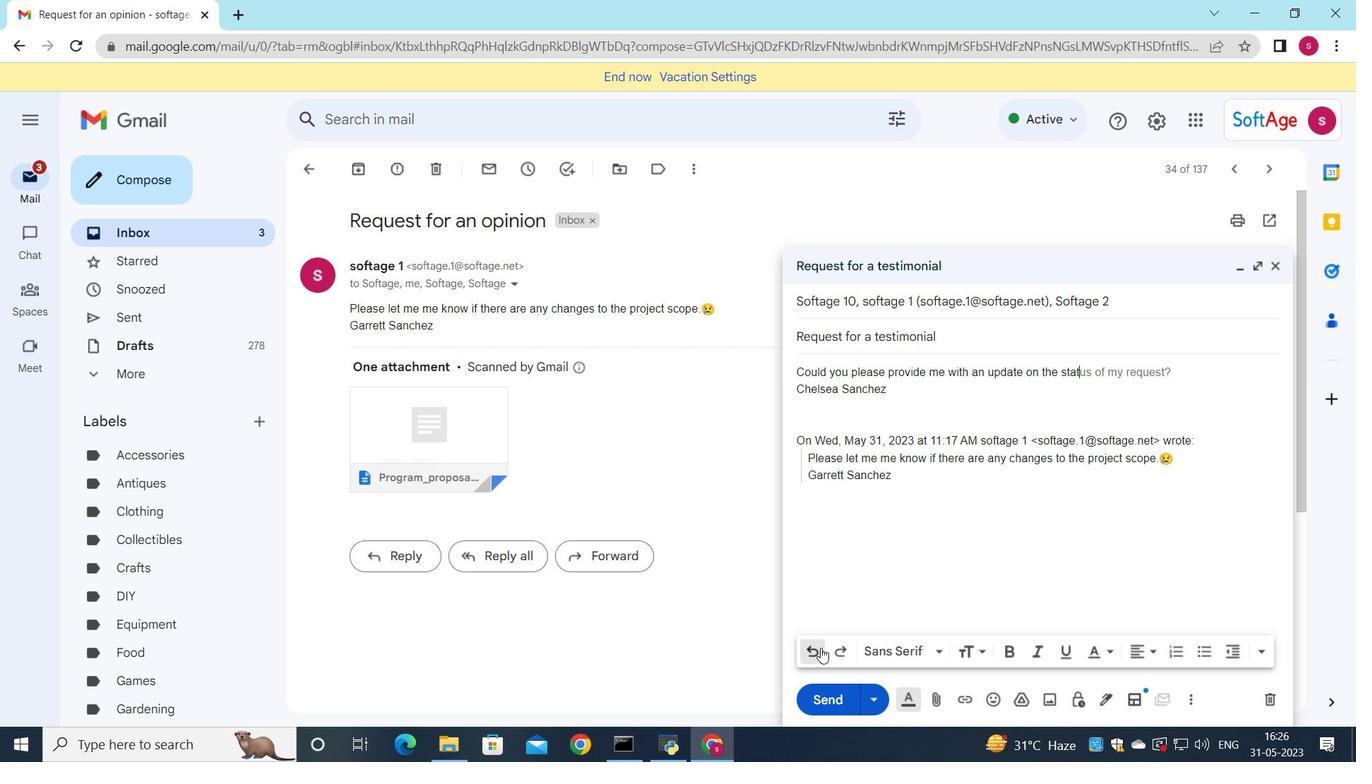 
Action: Mouse pressed left at (821, 649)
Screenshot: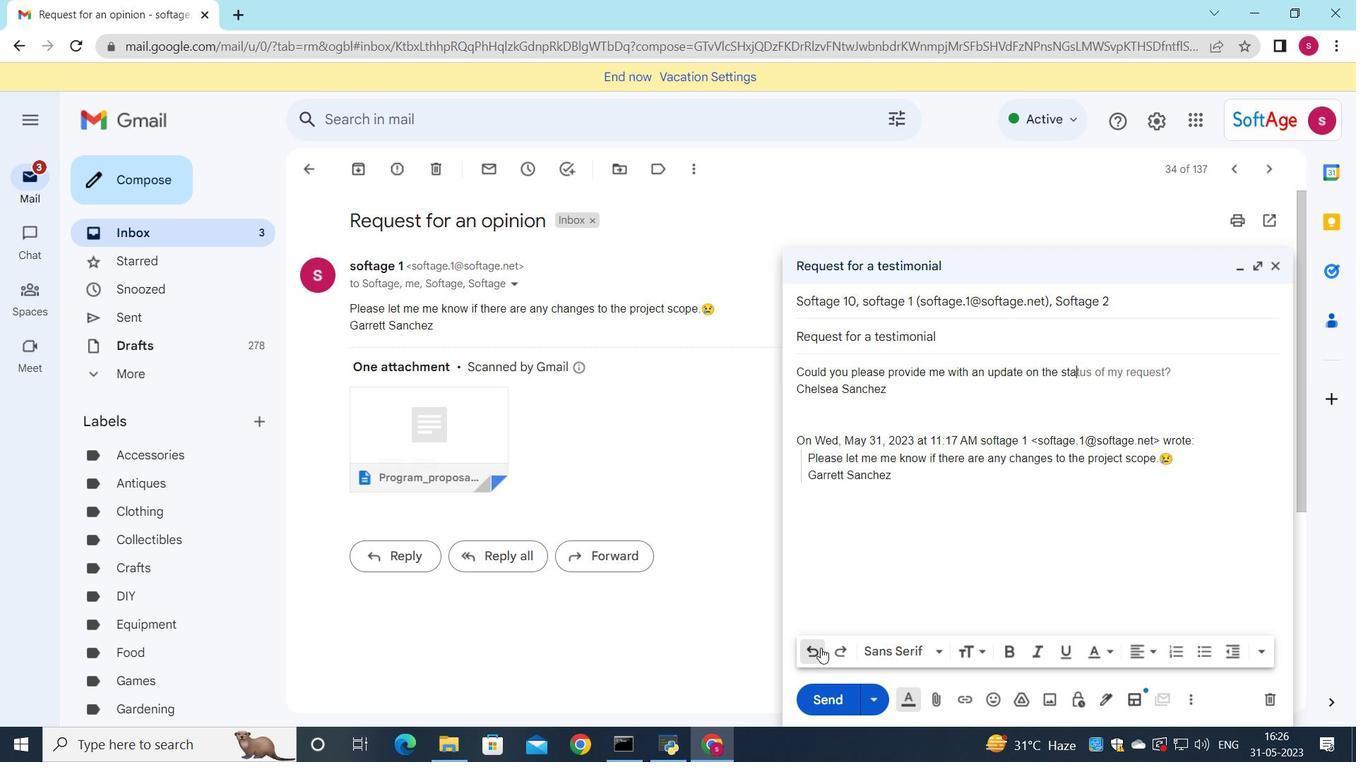 
Action: Mouse pressed left at (821, 649)
Screenshot: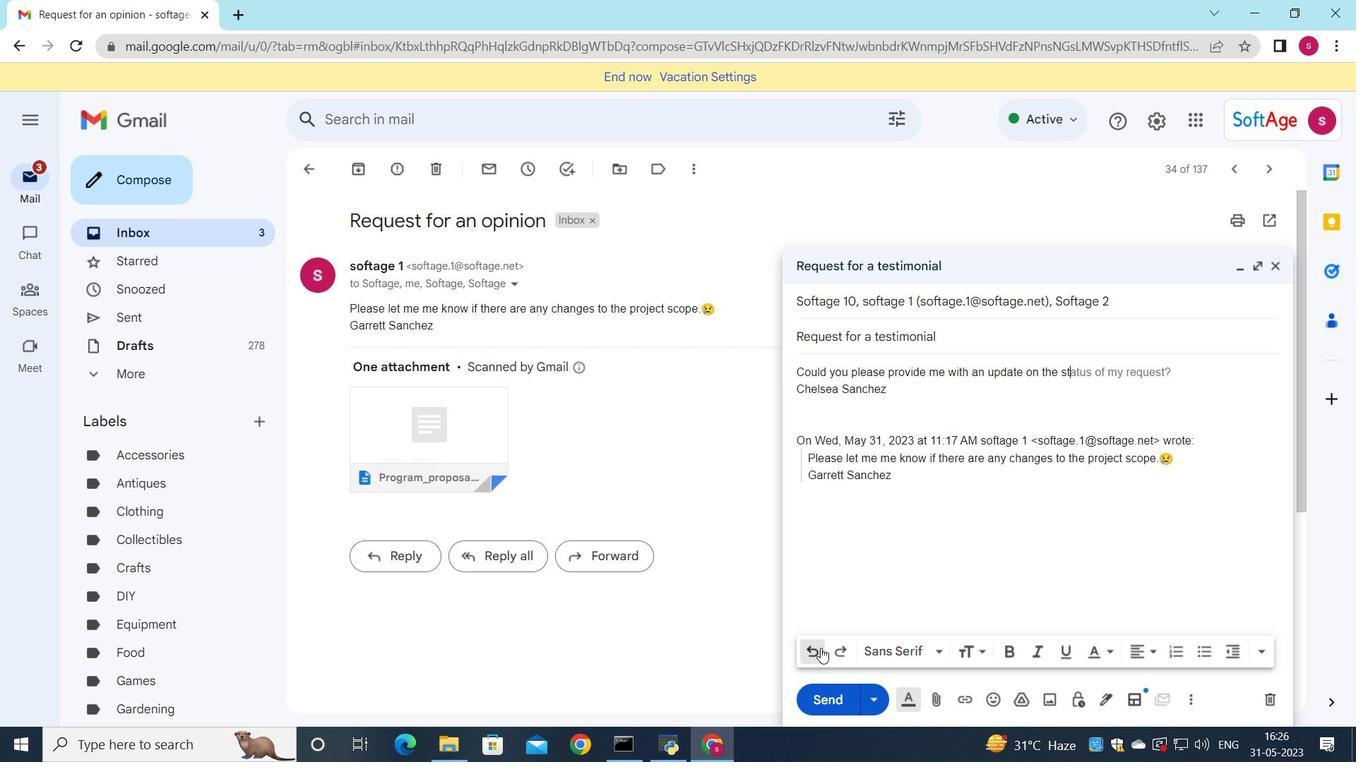 
Action: Mouse pressed left at (821, 649)
Screenshot: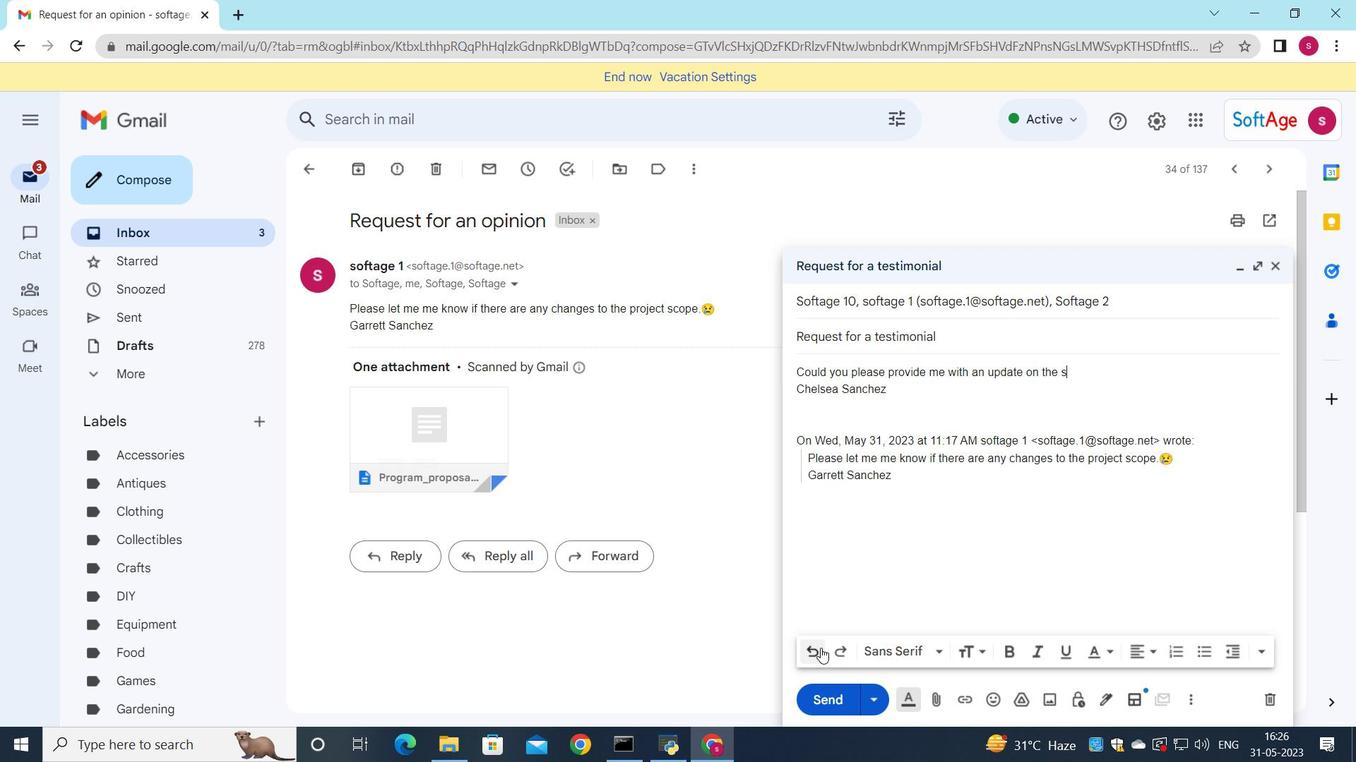 
Action: Mouse pressed left at (821, 649)
Screenshot: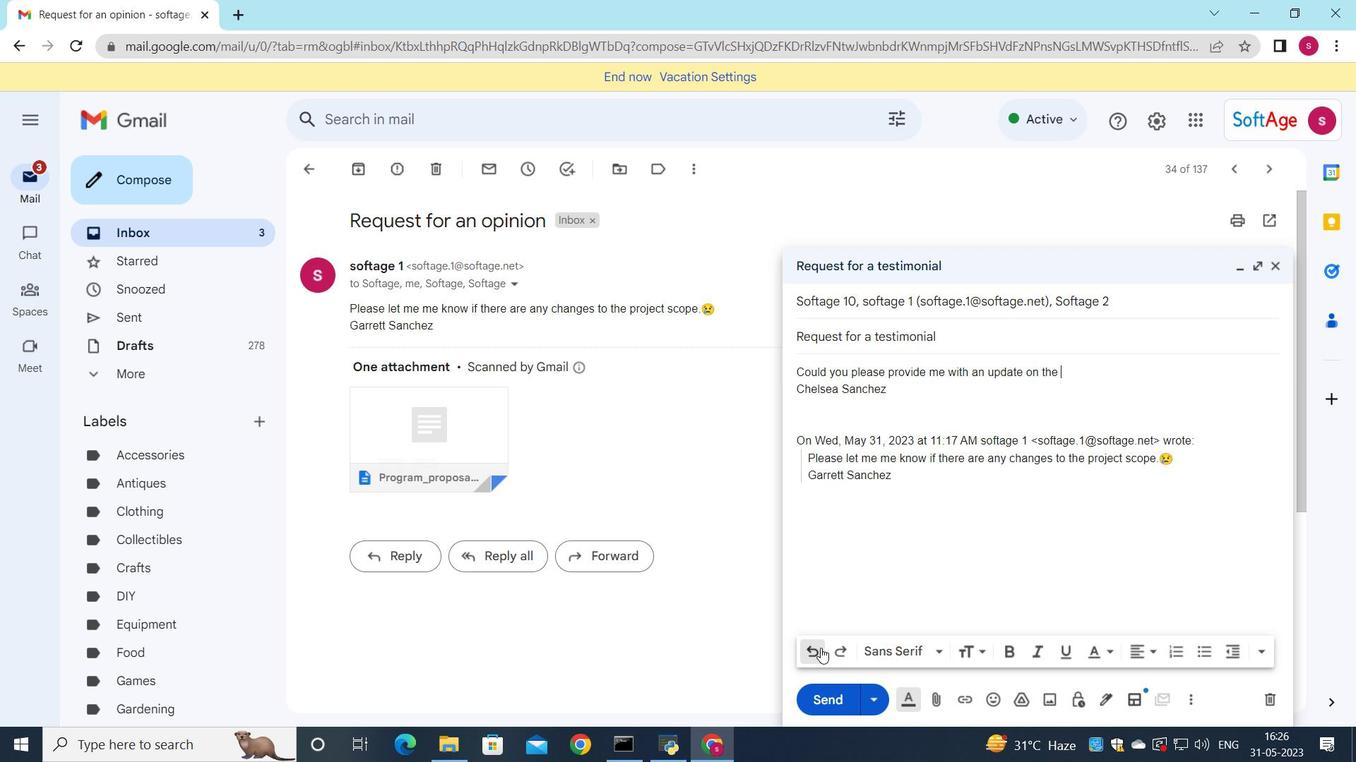 
Action: Mouse pressed left at (821, 649)
Screenshot: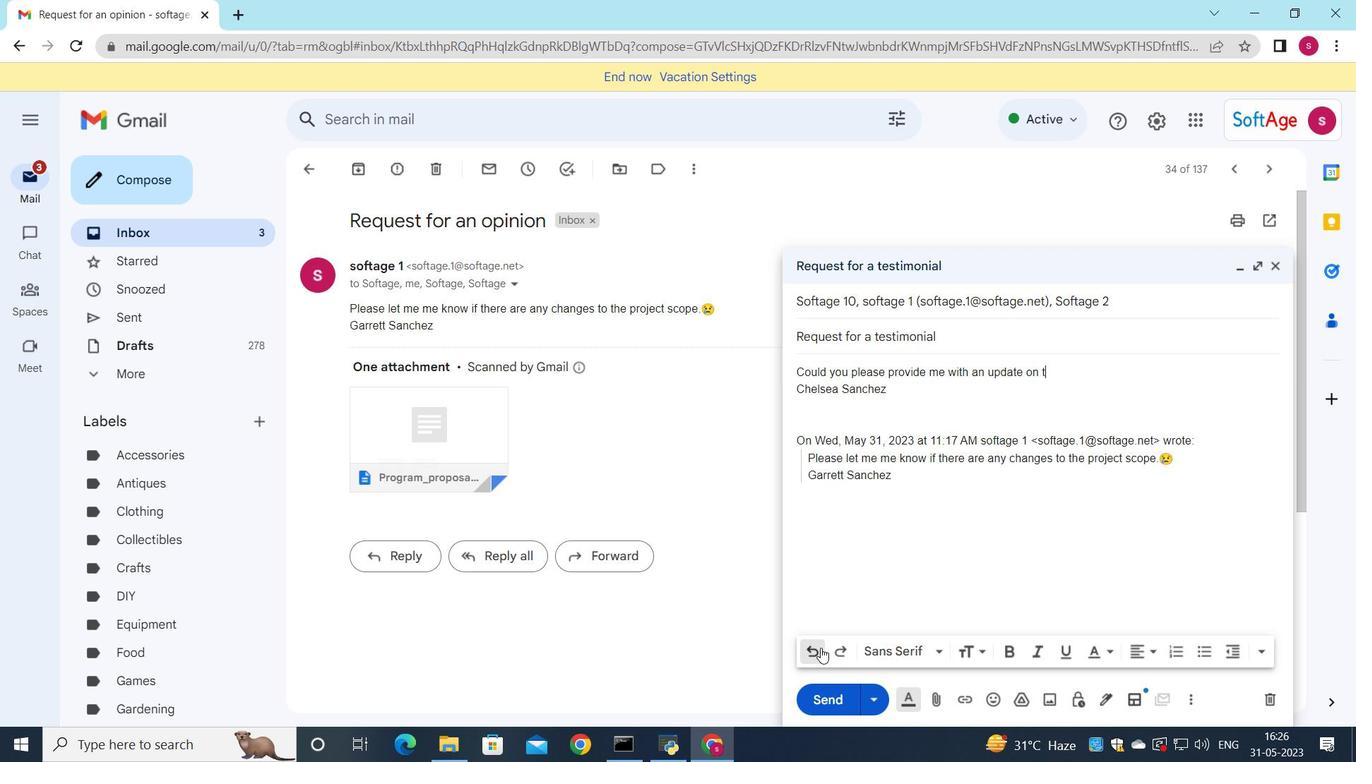 
Action: Mouse pressed left at (821, 649)
Screenshot: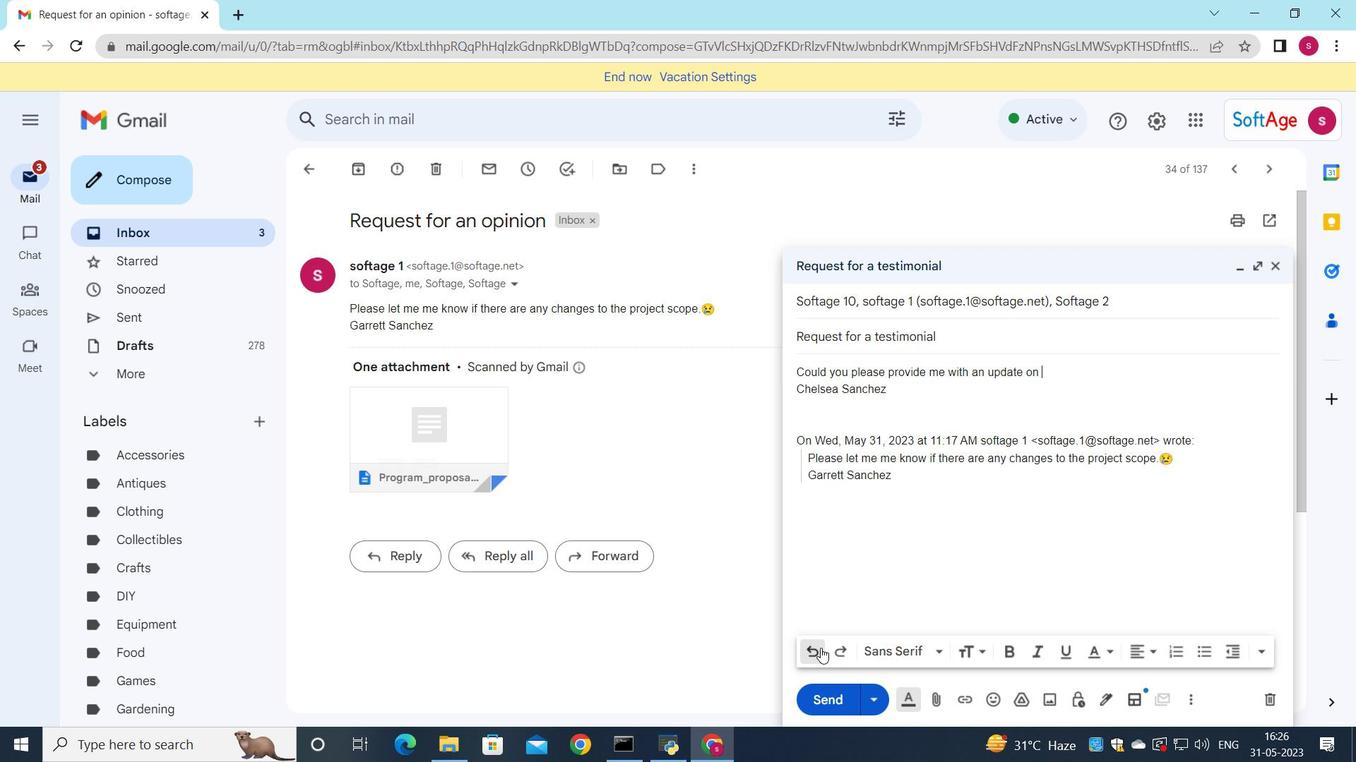 
Action: Mouse pressed left at (821, 649)
Screenshot: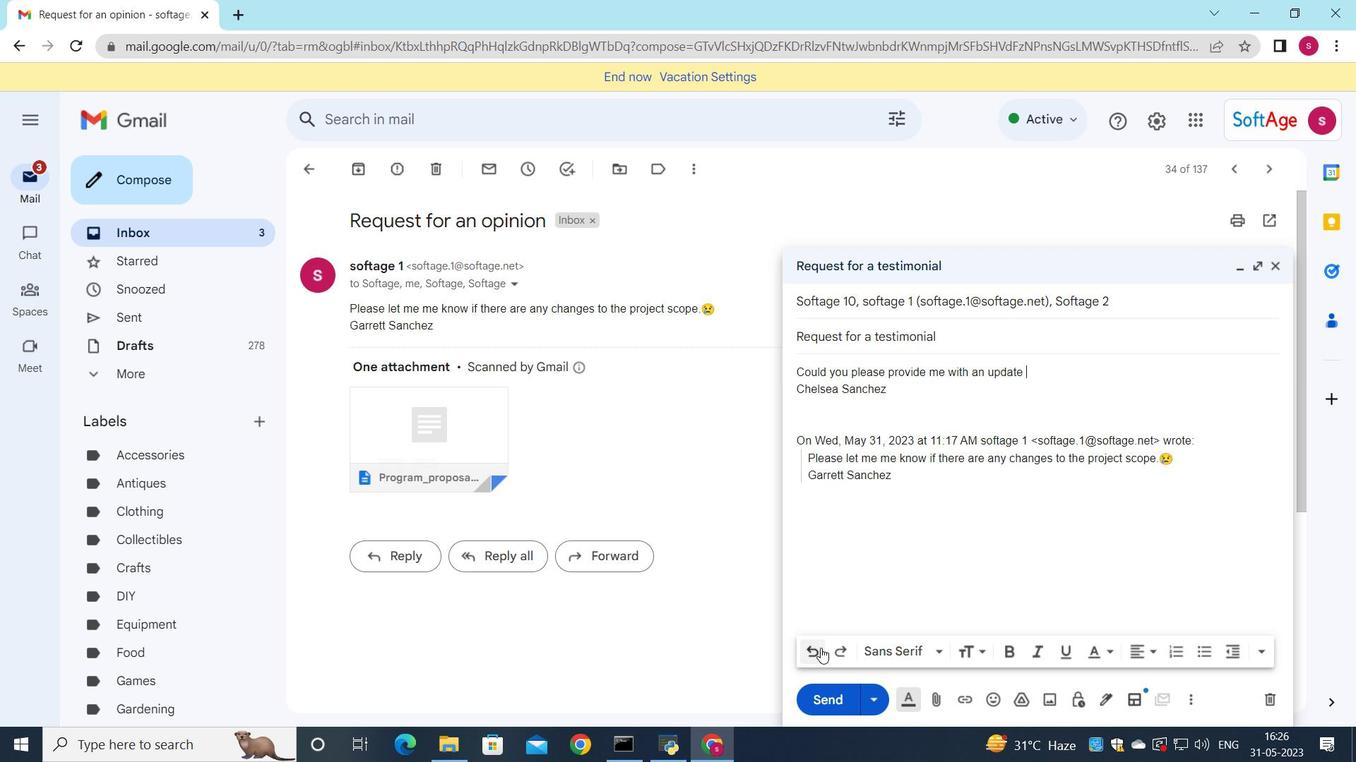 
Action: Mouse pressed left at (821, 649)
Screenshot: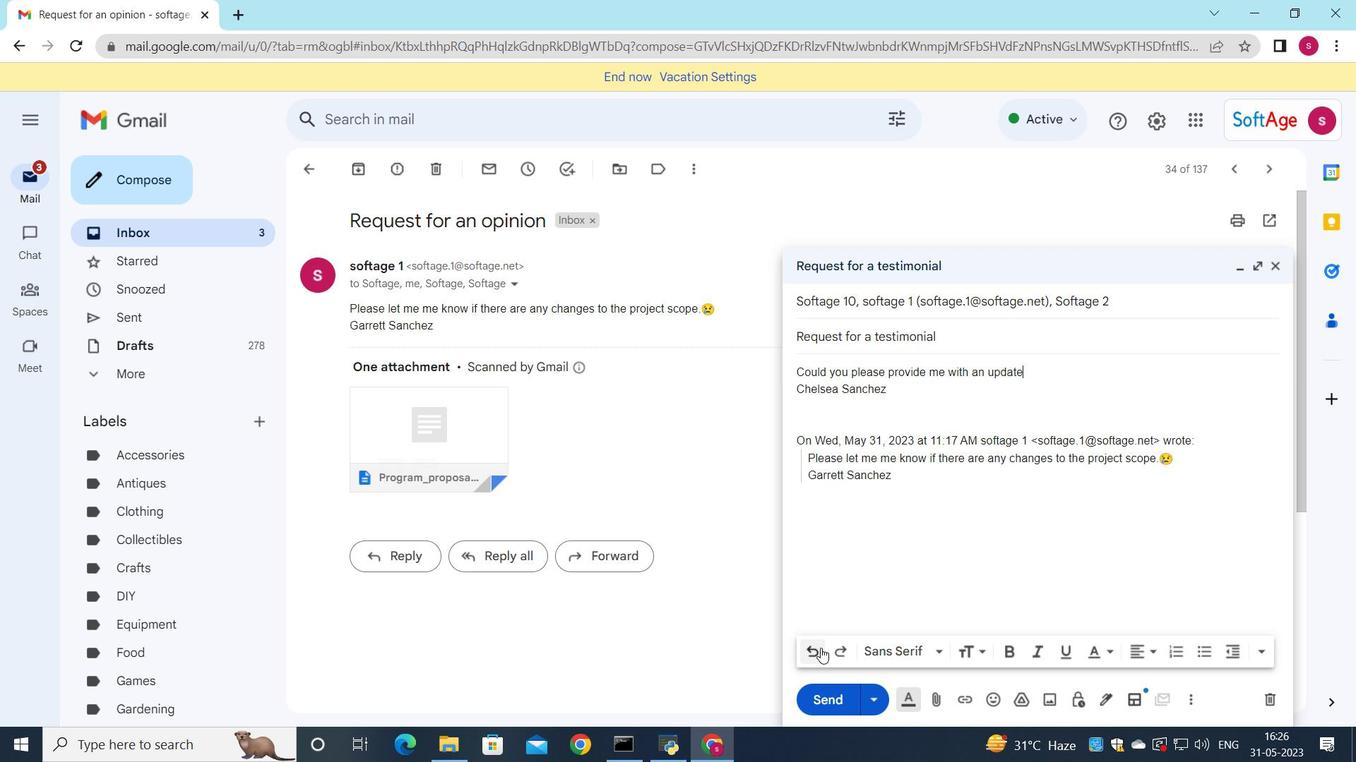
Action: Mouse pressed left at (821, 649)
Screenshot: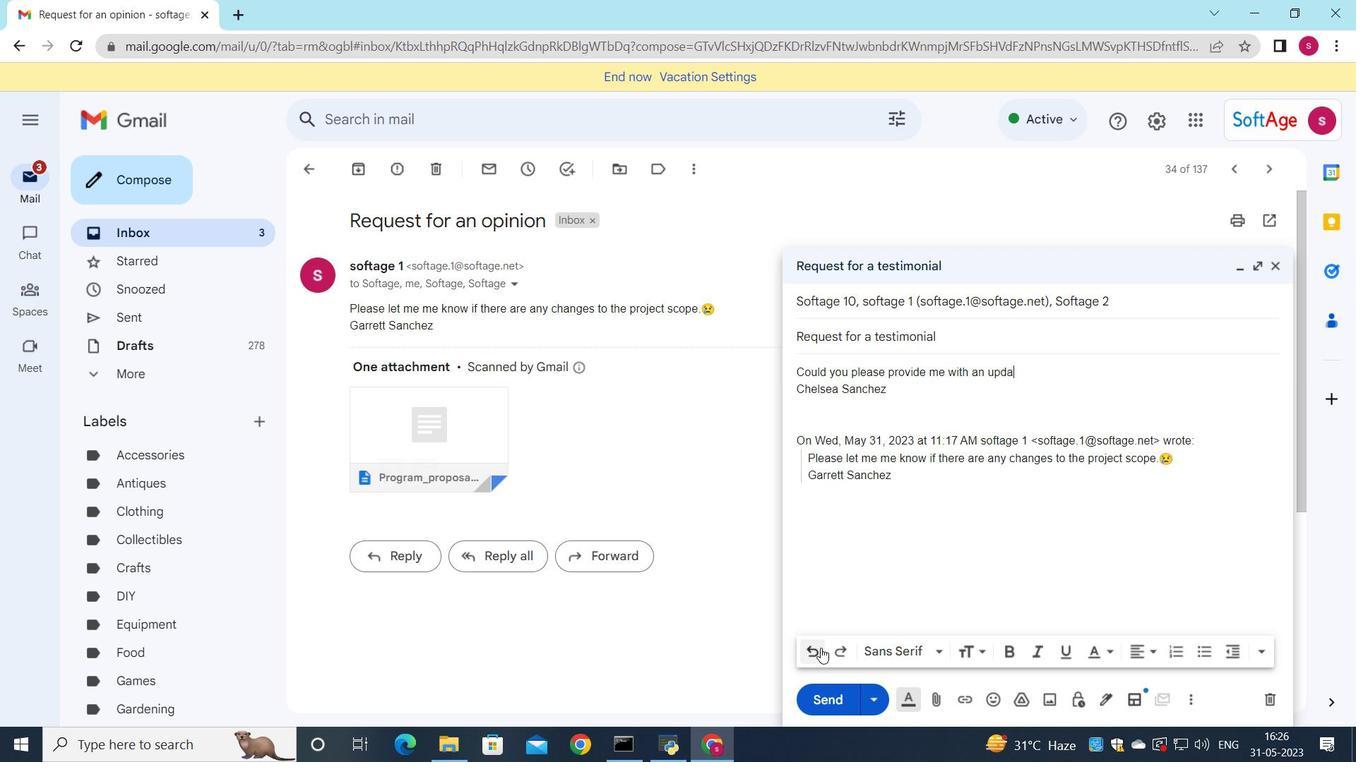 
Action: Mouse pressed left at (821, 649)
Screenshot: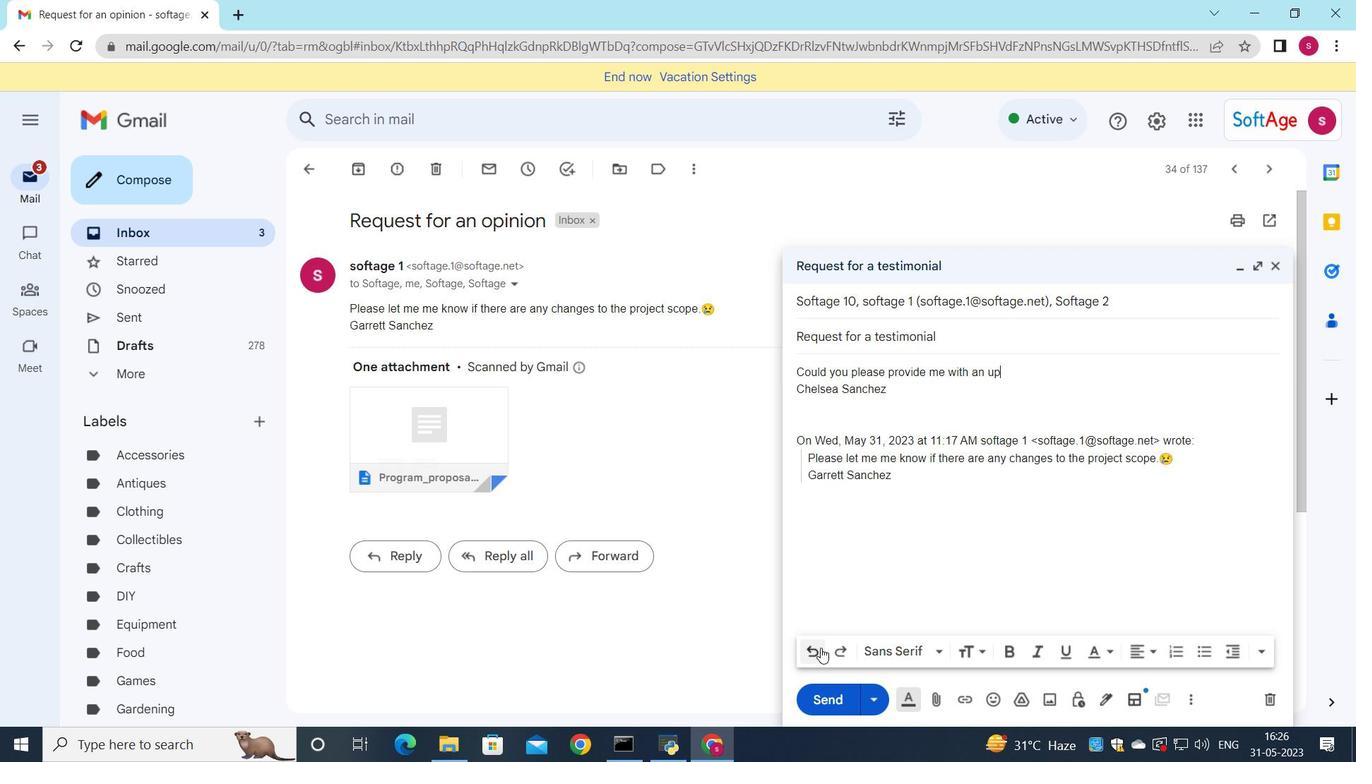 
Action: Mouse pressed left at (821, 649)
Screenshot: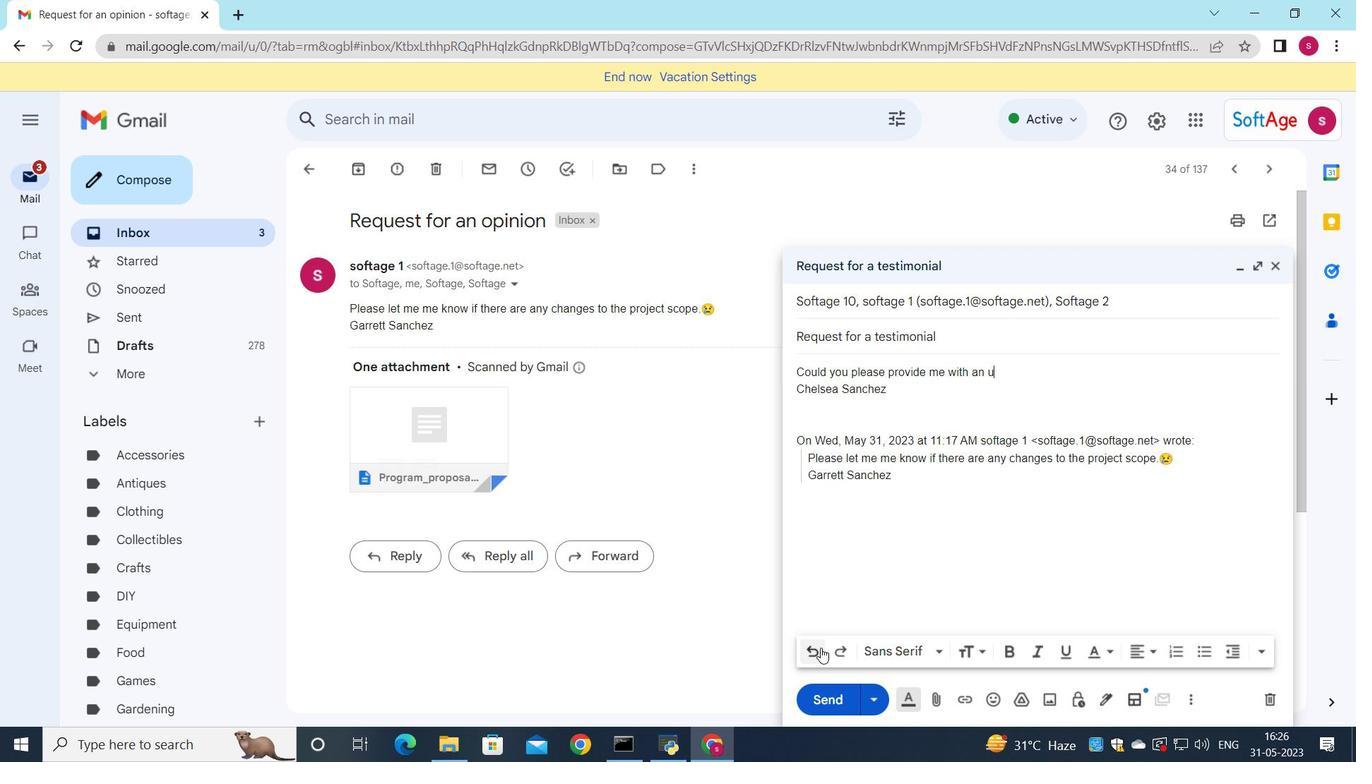 
Action: Mouse pressed left at (821, 649)
Screenshot: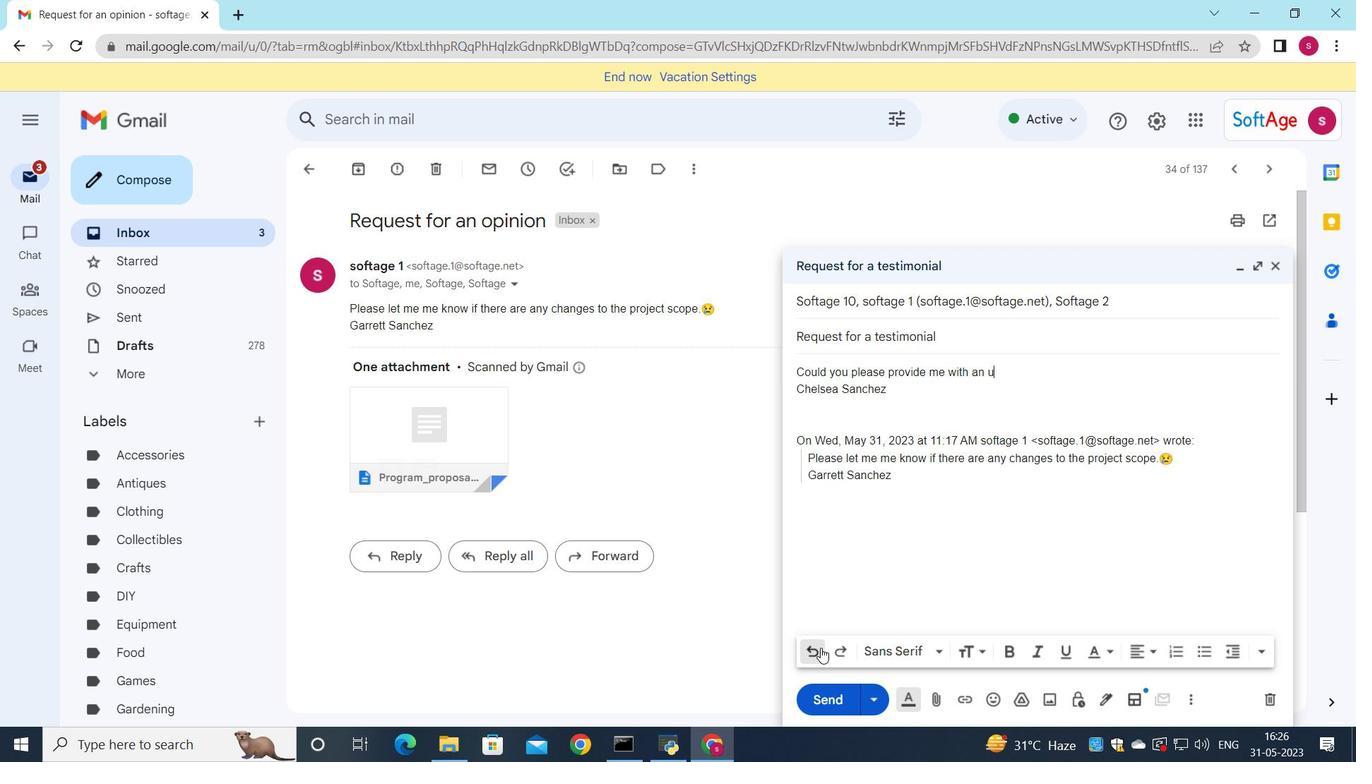 
Action: Mouse pressed left at (821, 649)
Screenshot: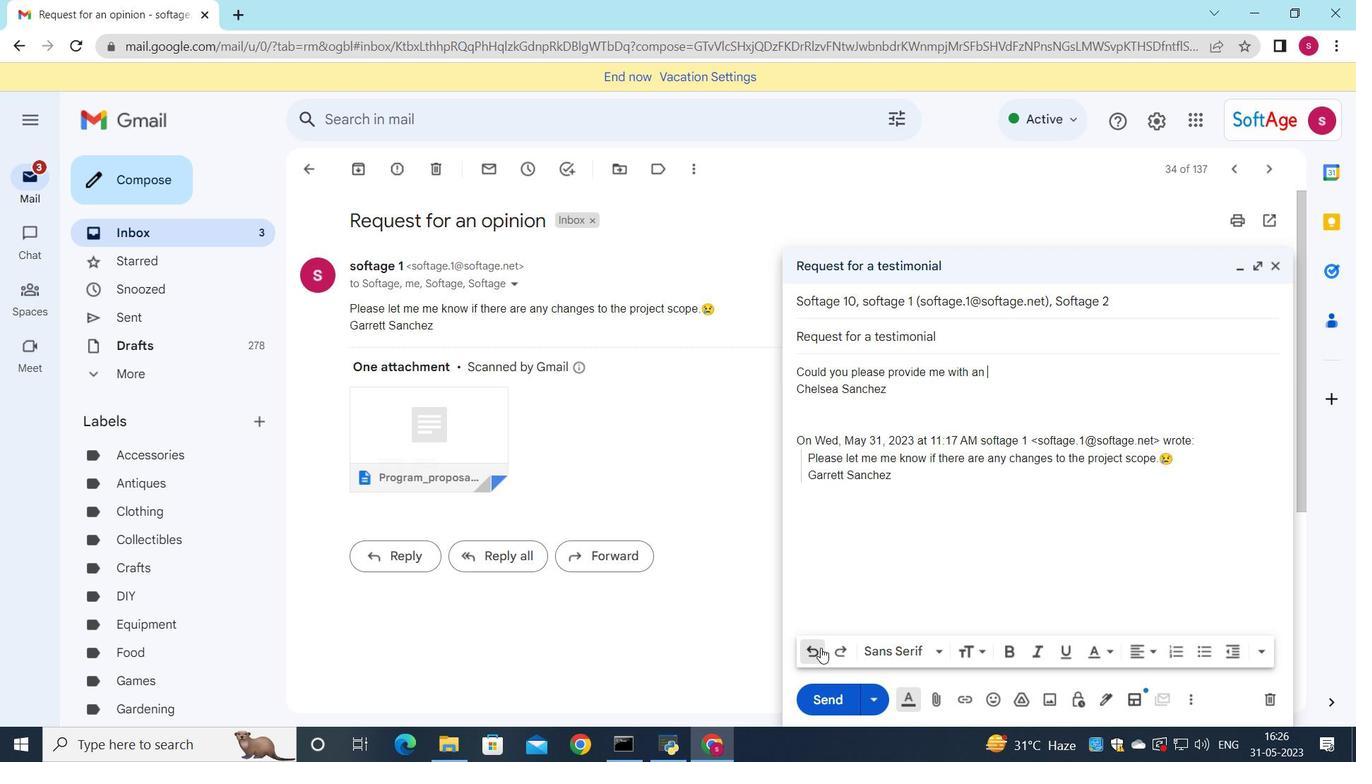
Action: Mouse pressed left at (821, 649)
Screenshot: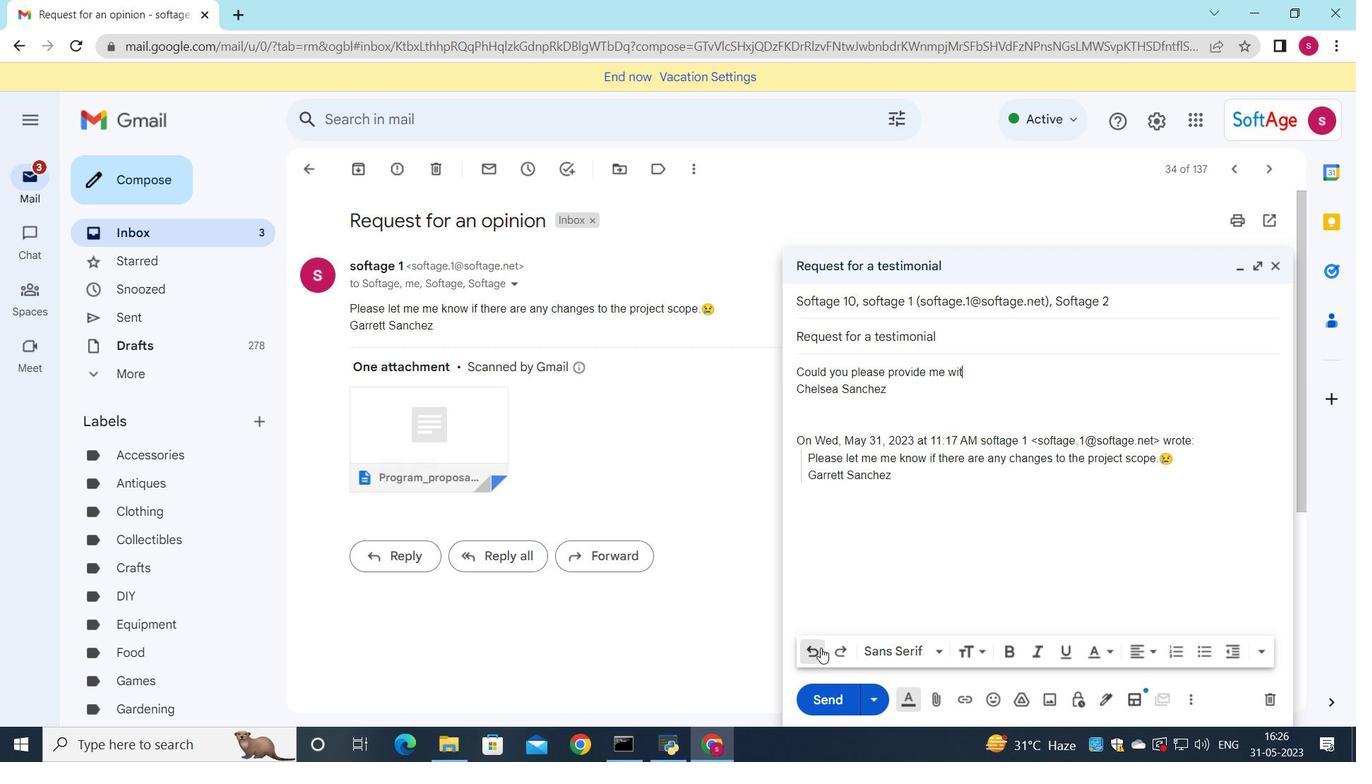 
Action: Mouse pressed left at (821, 649)
Screenshot: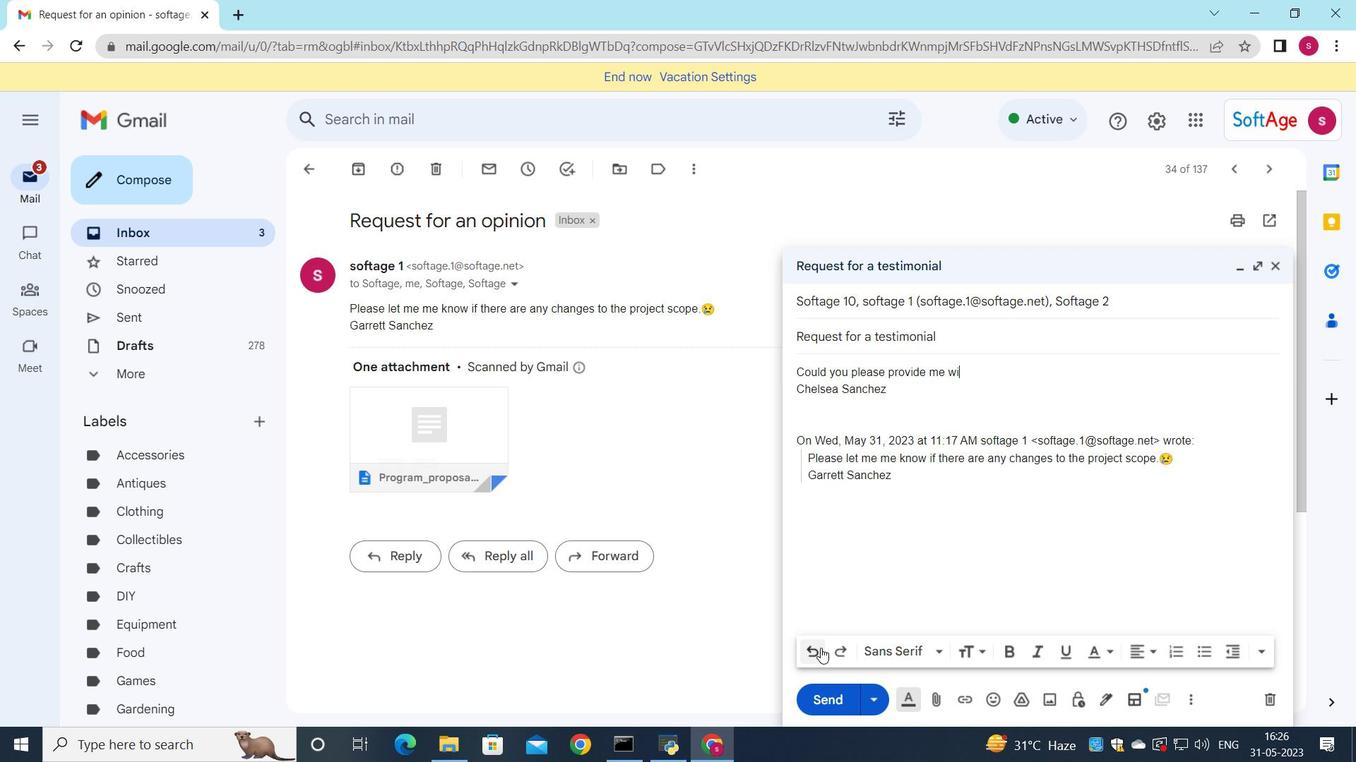 
Action: Mouse pressed left at (821, 649)
Screenshot: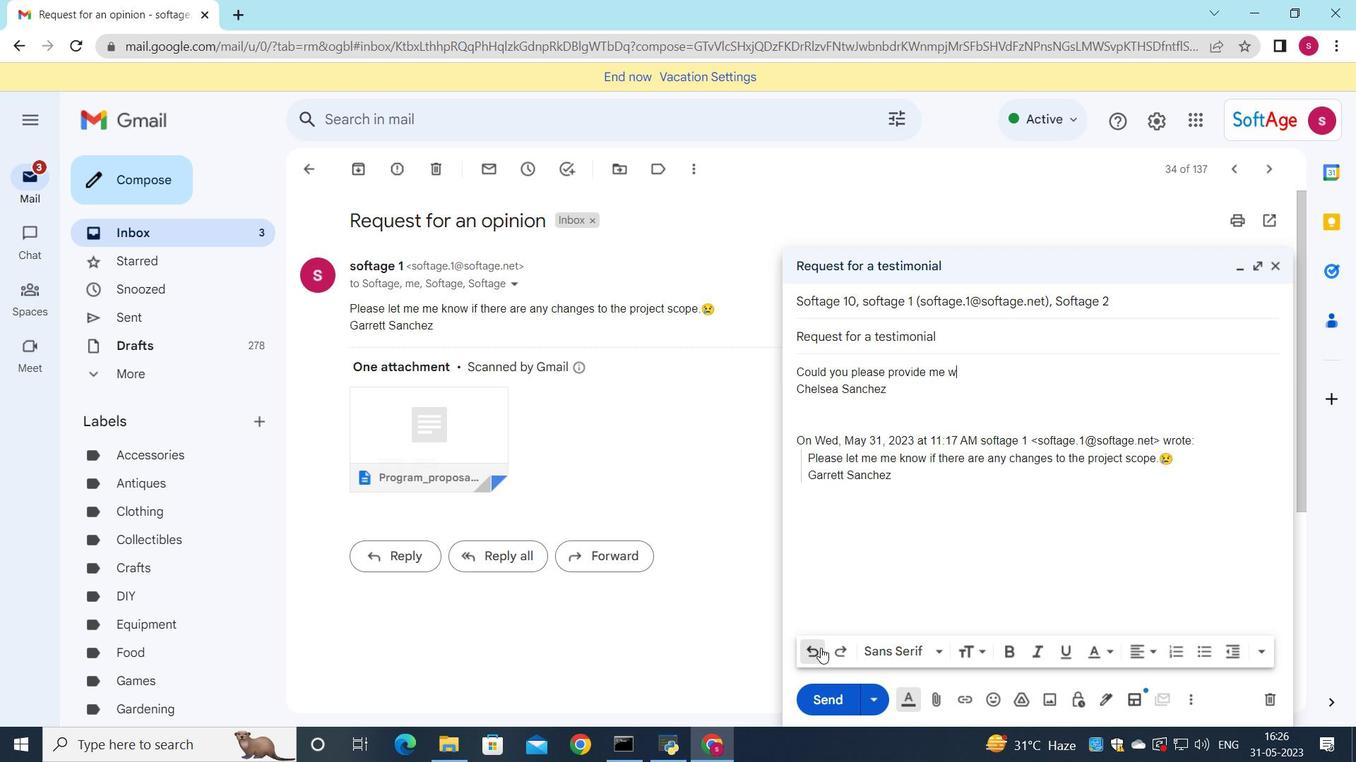 
Action: Mouse pressed left at (821, 649)
Screenshot: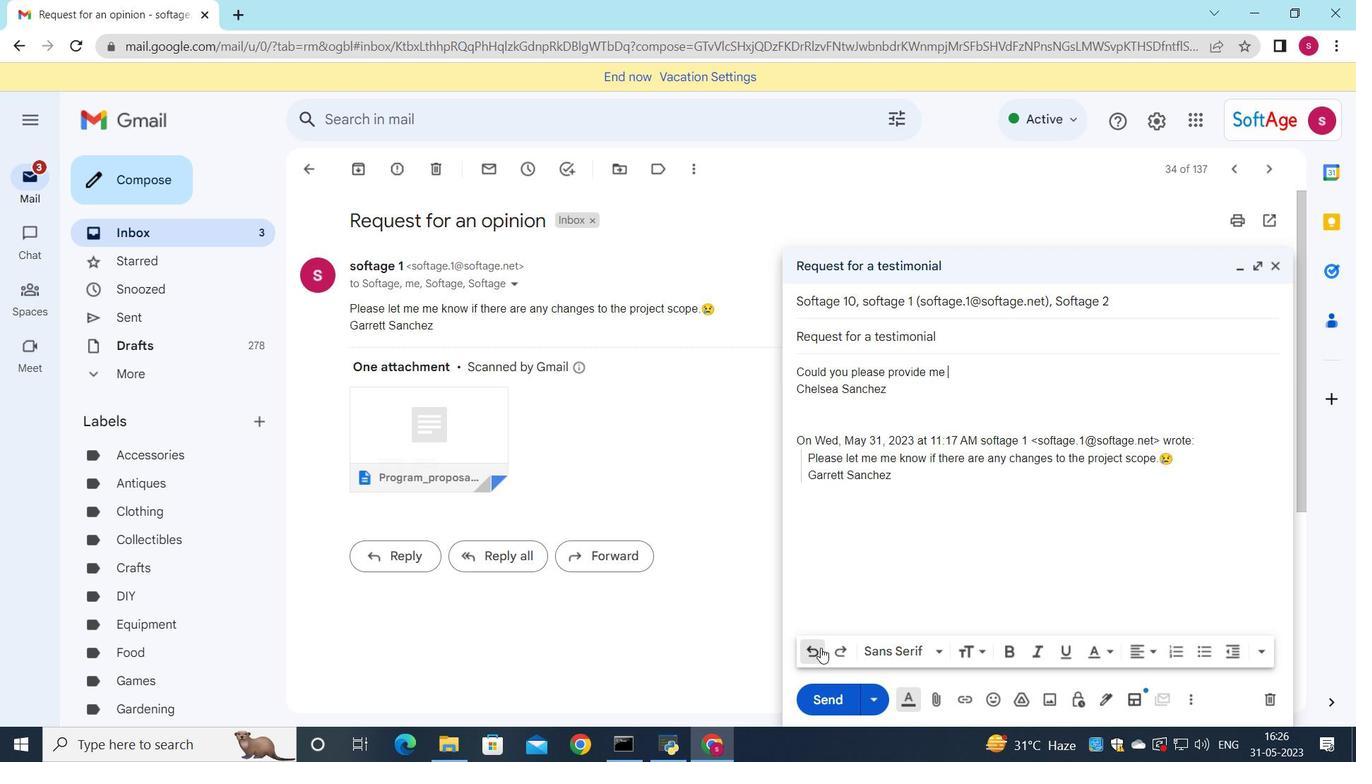 
Action: Mouse pressed left at (821, 649)
Screenshot: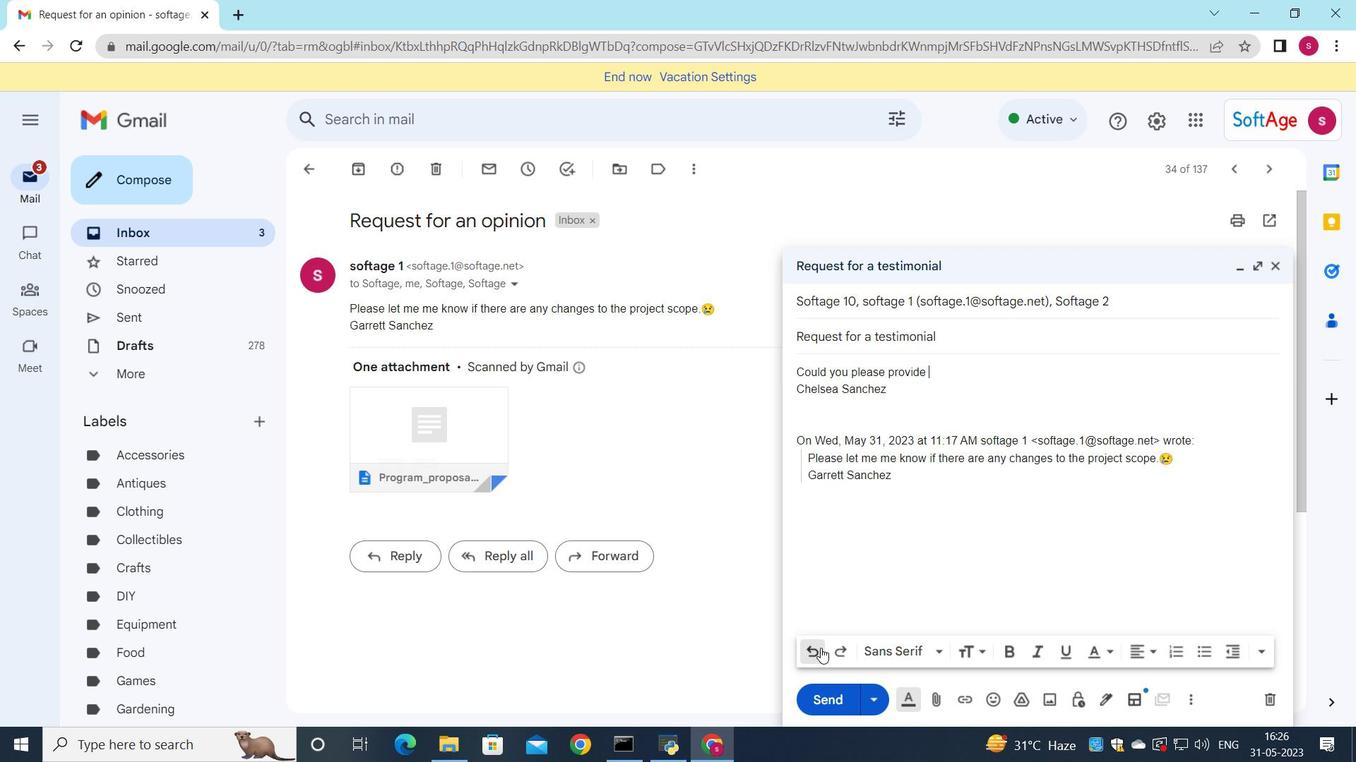 
Action: Mouse pressed left at (821, 649)
Screenshot: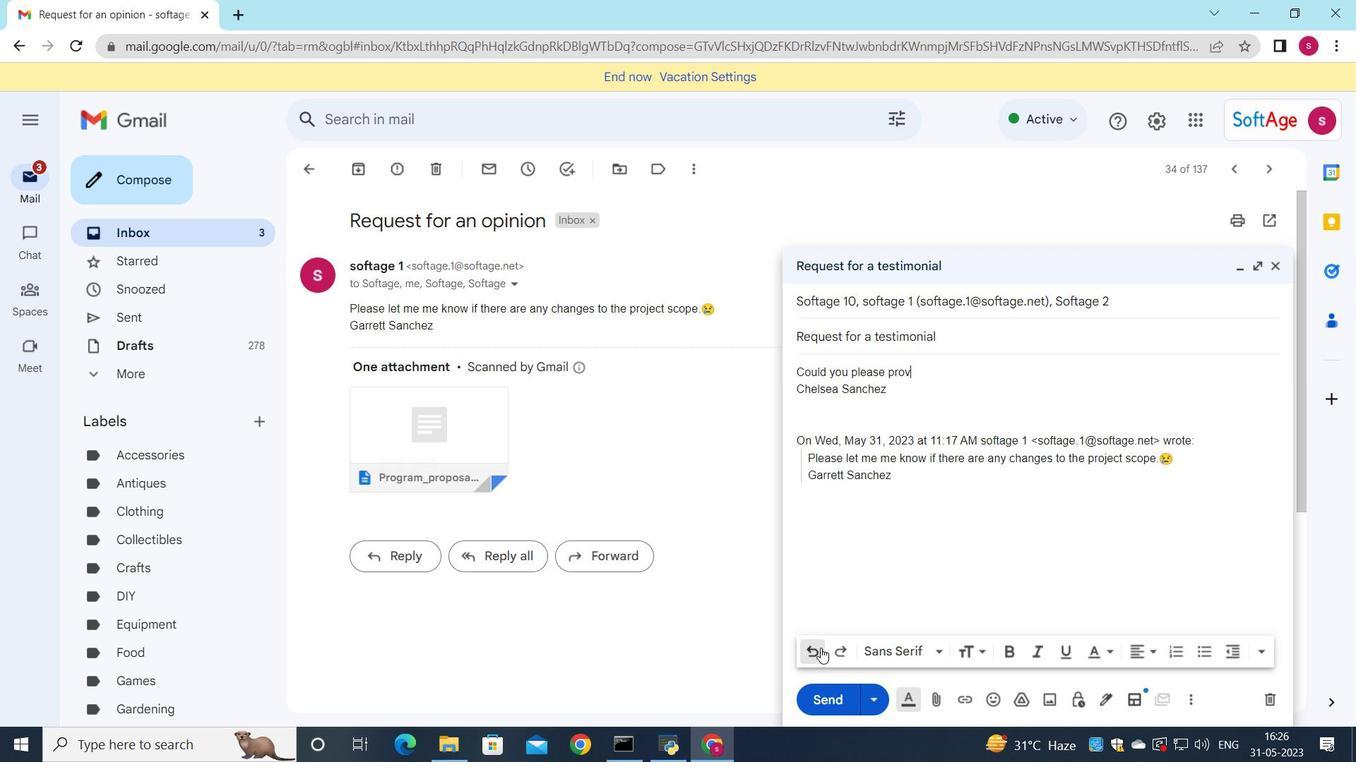 
Action: Mouse pressed left at (821, 649)
Screenshot: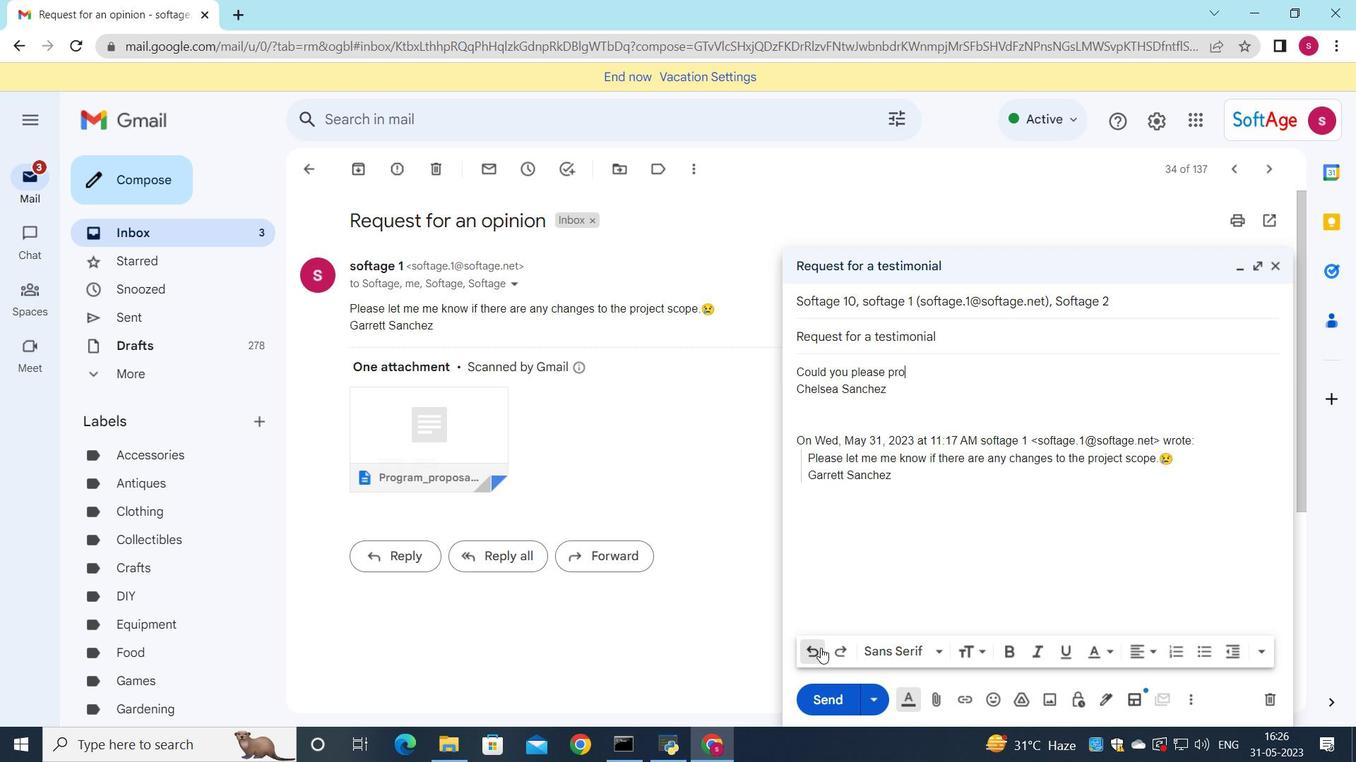 
Action: Mouse pressed left at (821, 649)
Screenshot: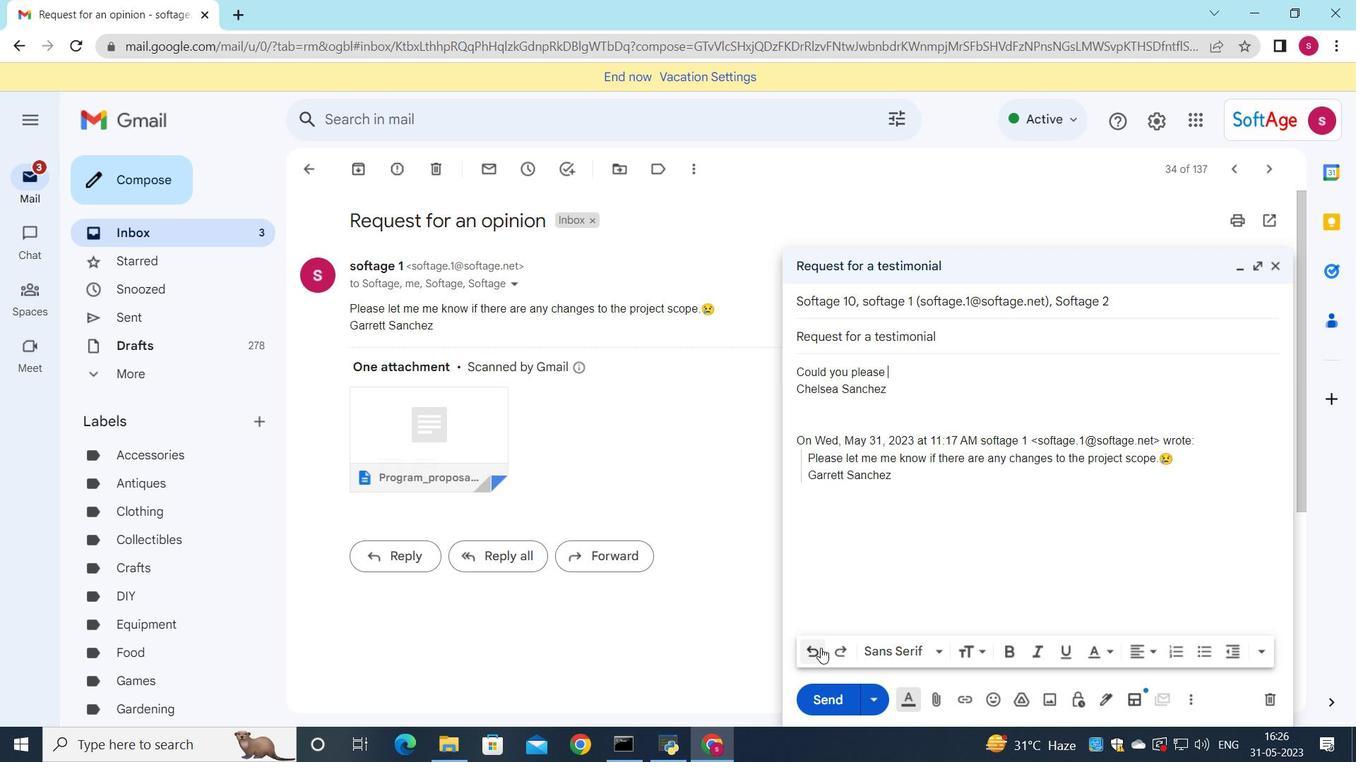 
Action: Mouse pressed left at (821, 649)
Screenshot: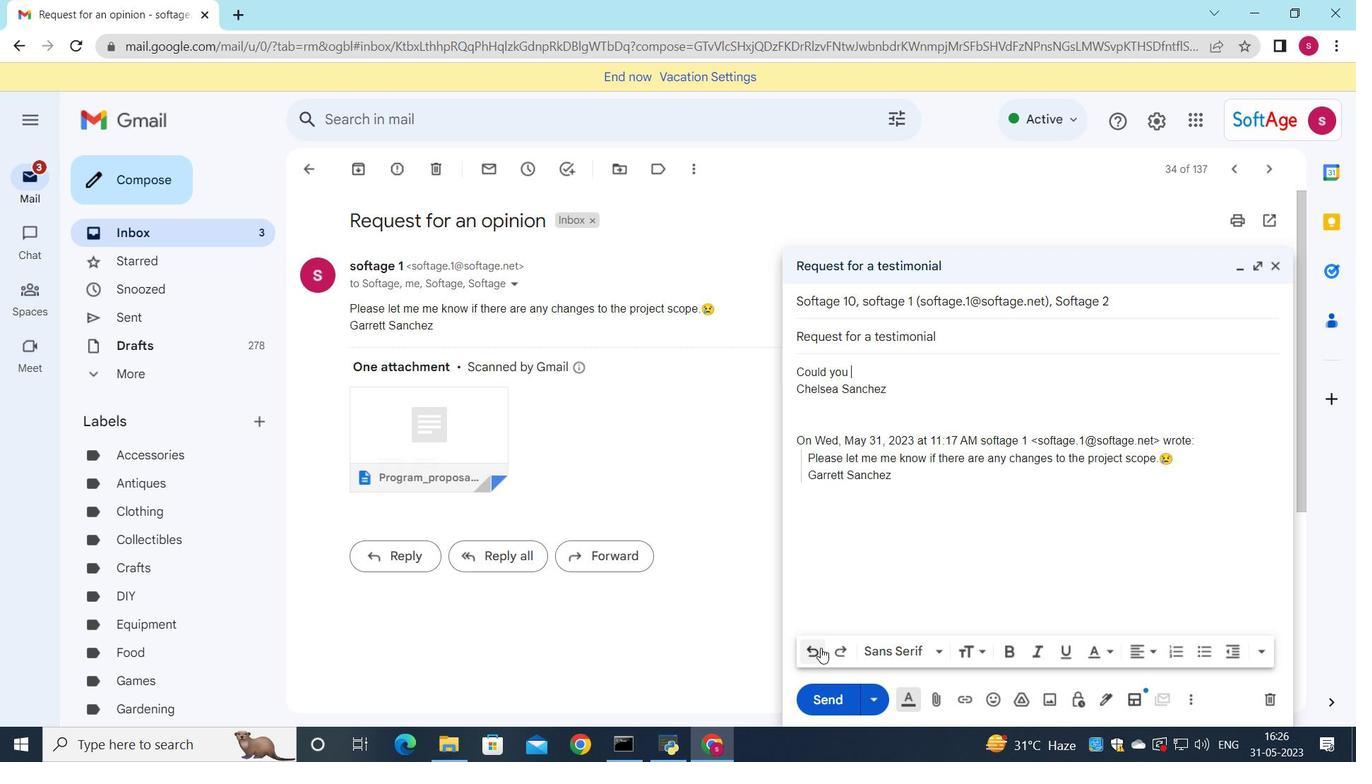 
Action: Mouse pressed left at (821, 649)
Screenshot: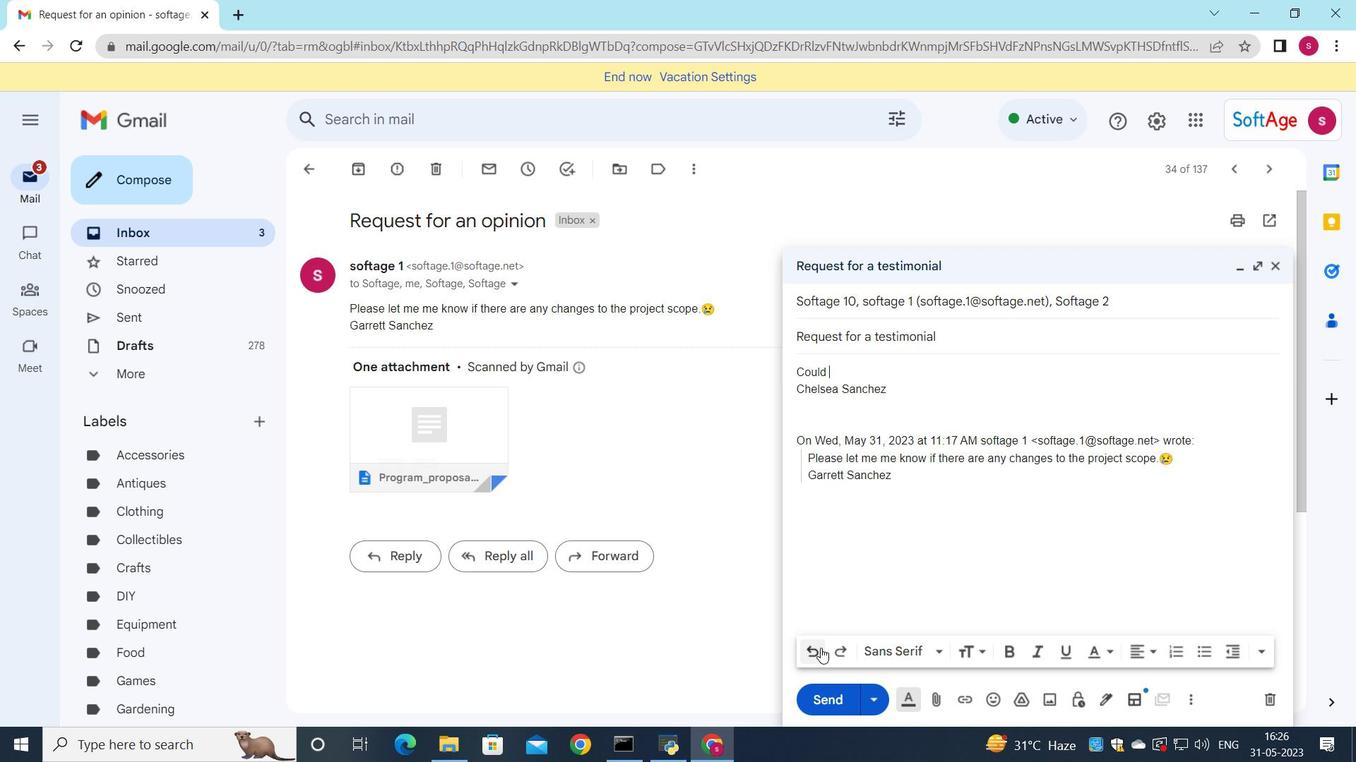 
Action: Mouse pressed left at (821, 649)
Screenshot: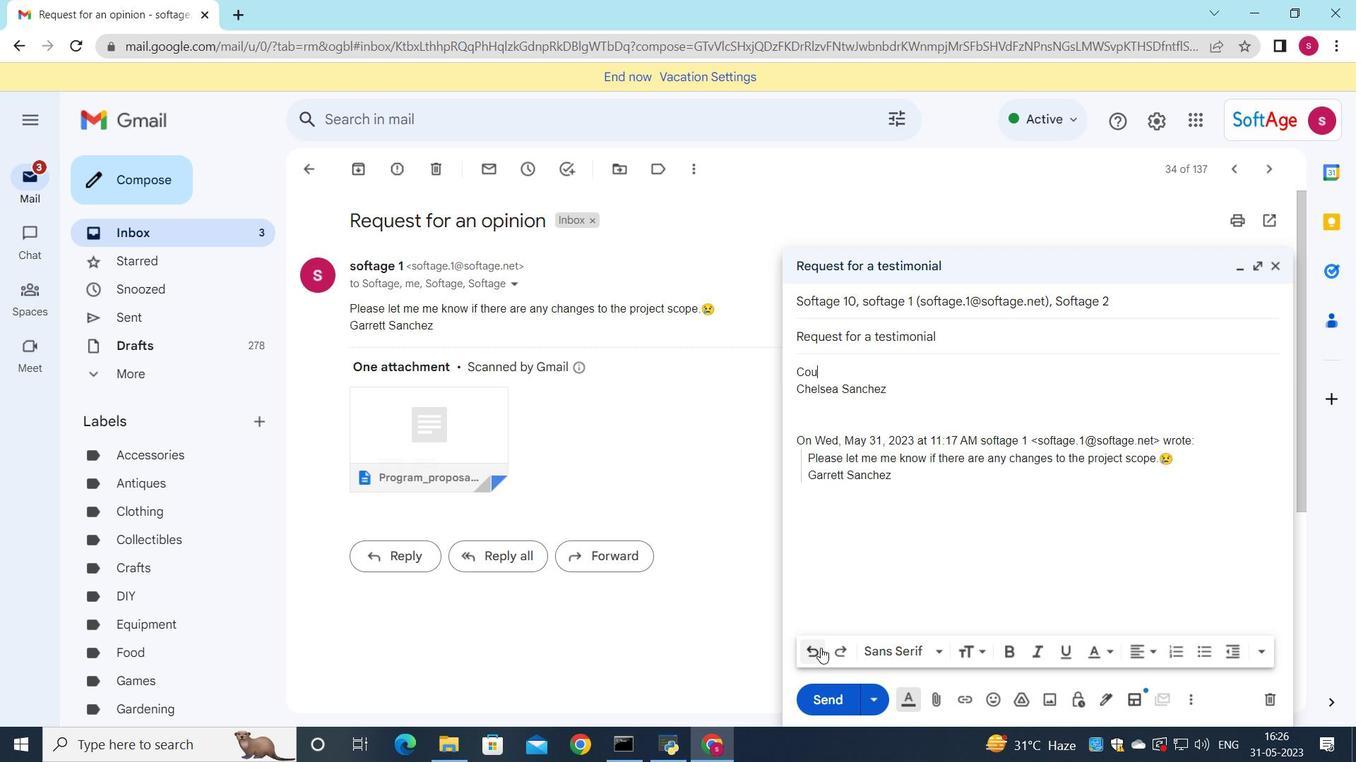 
Action: Mouse pressed left at (821, 649)
Screenshot: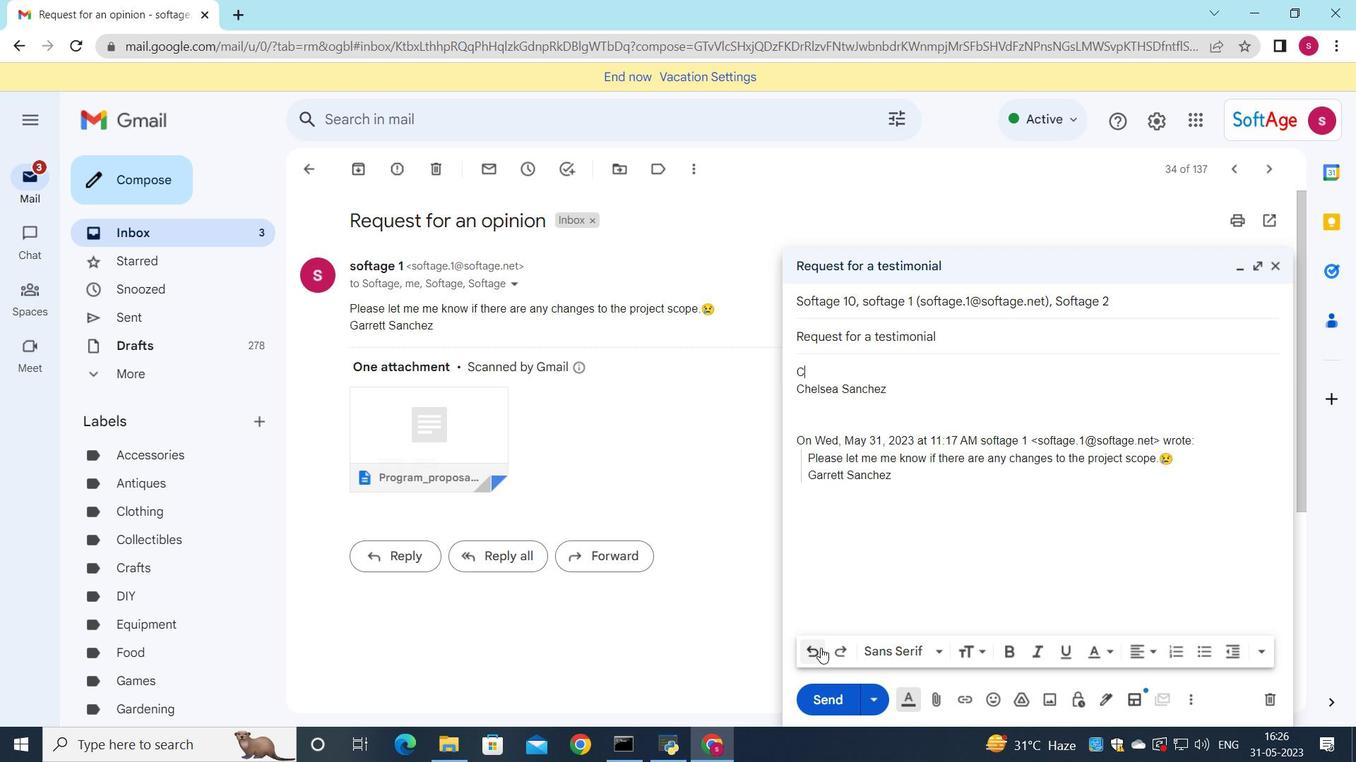 
Action: Key pressed <Key.shift>I<Key.space>wouldlike<Key.space>to<Key.space>request<Key.space>a<Key.space>quotation<Key.space>for<Key.space>your<Key.space>services.
Screenshot: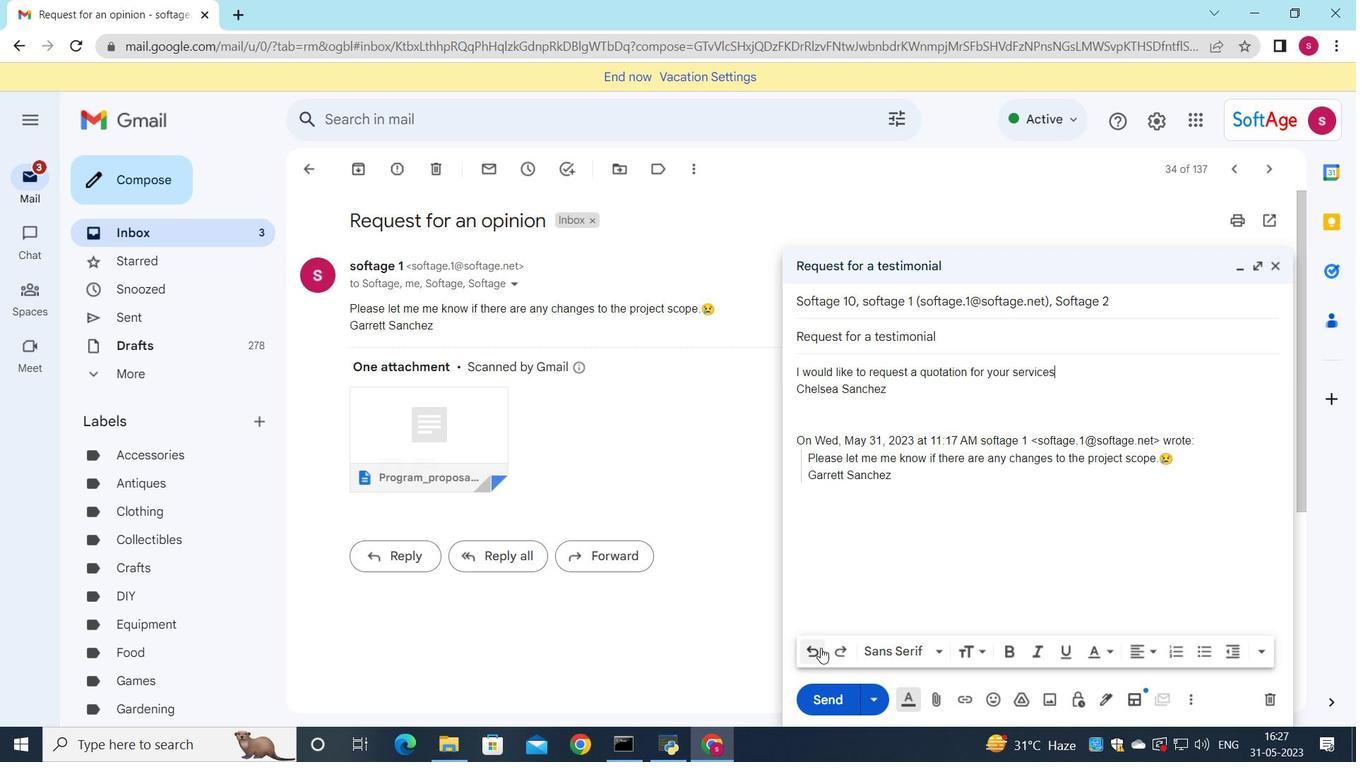 
Action: Mouse moved to (832, 454)
Screenshot: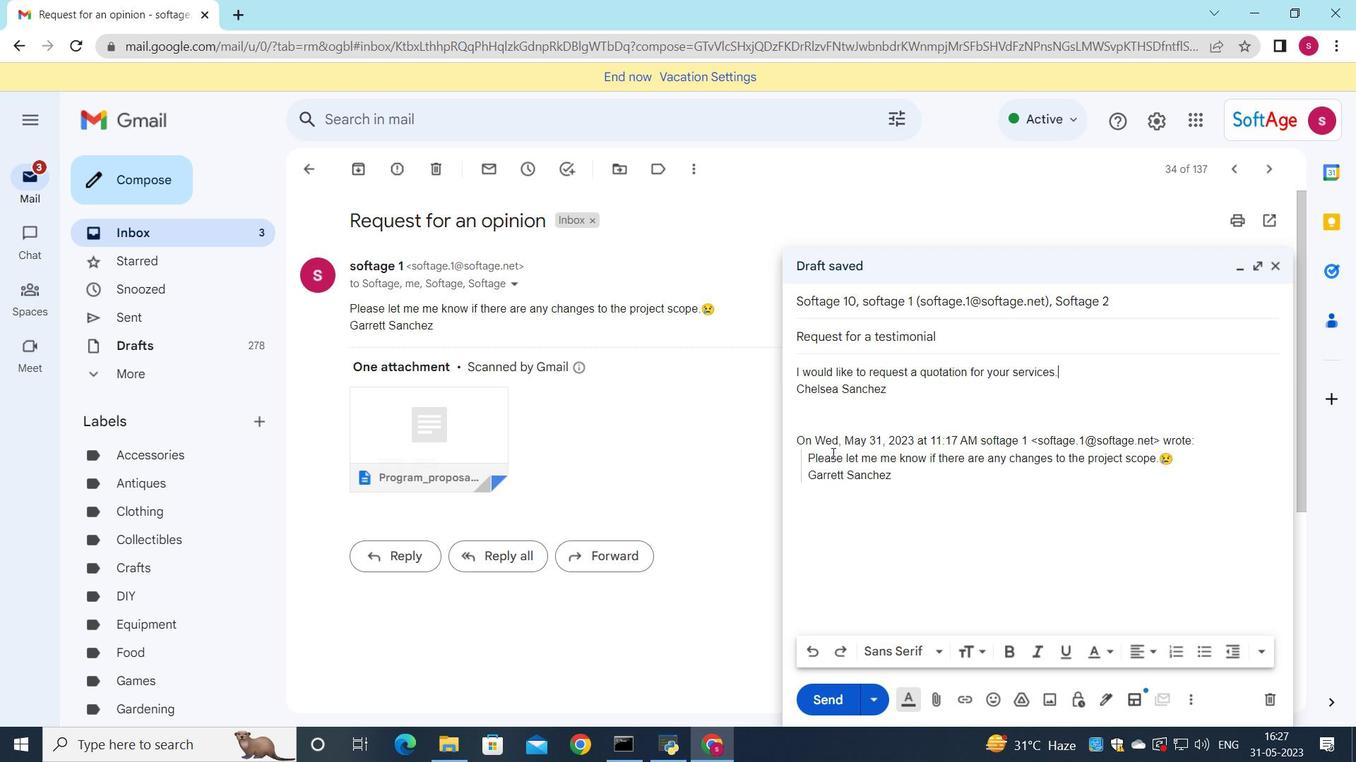 
Action: Mouse scrolled (832, 453) with delta (0, 0)
Screenshot: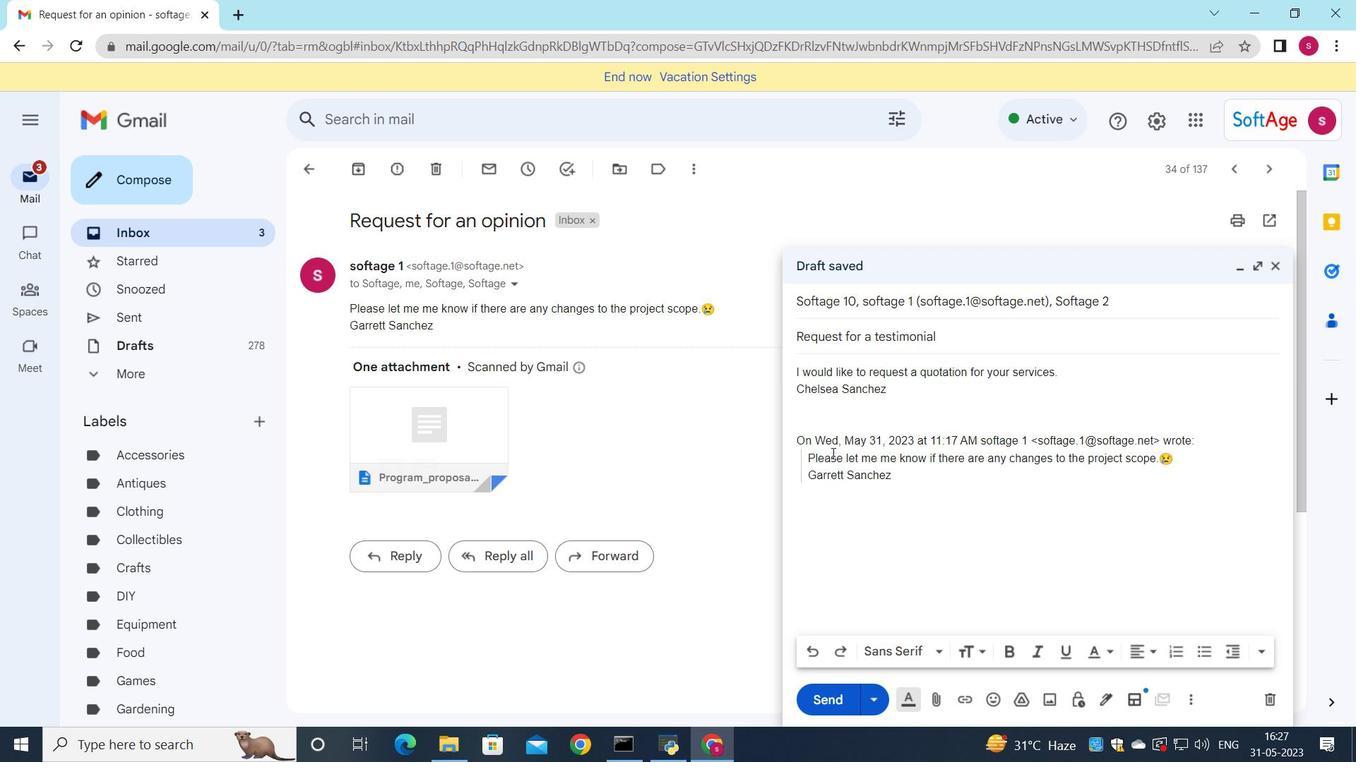 
Action: Mouse scrolled (832, 453) with delta (0, 0)
Screenshot: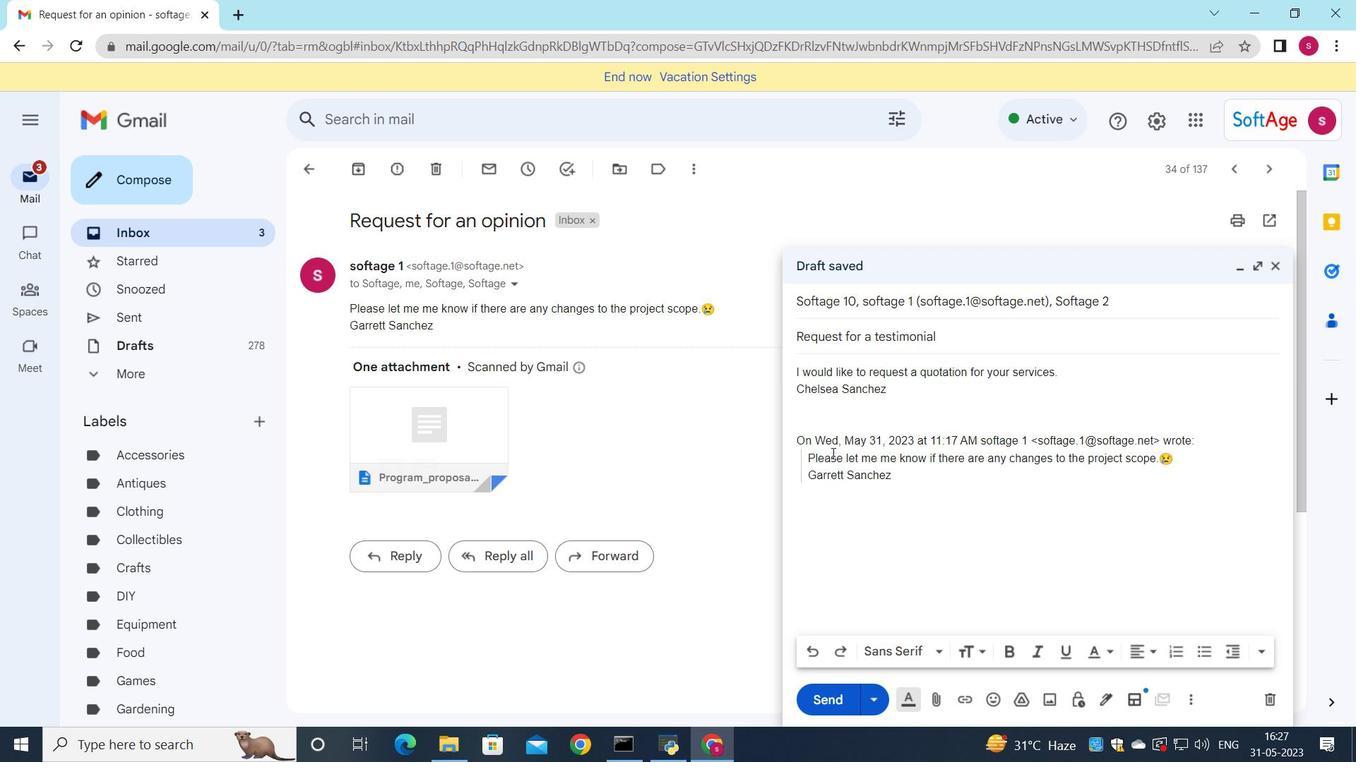 
Action: Mouse moved to (815, 654)
Screenshot: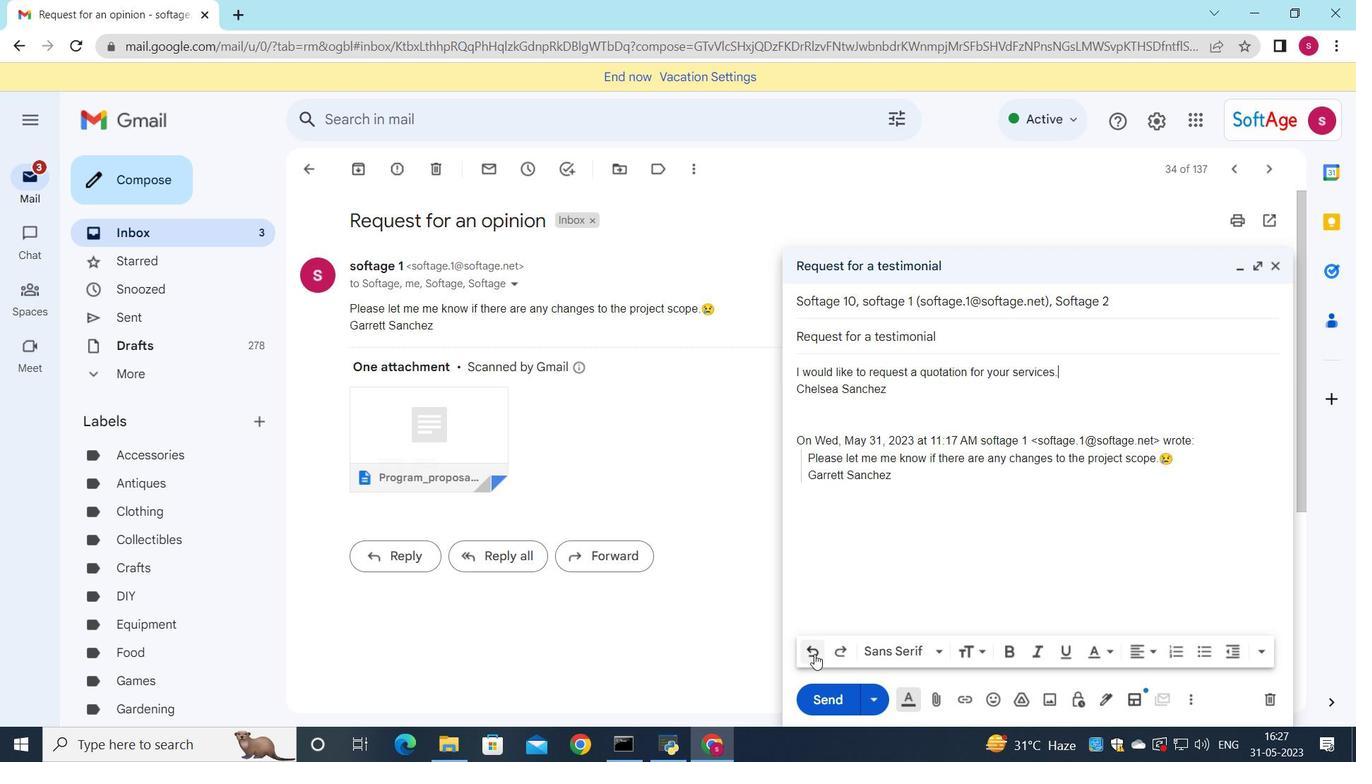 
Action: Mouse pressed left at (815, 654)
Screenshot: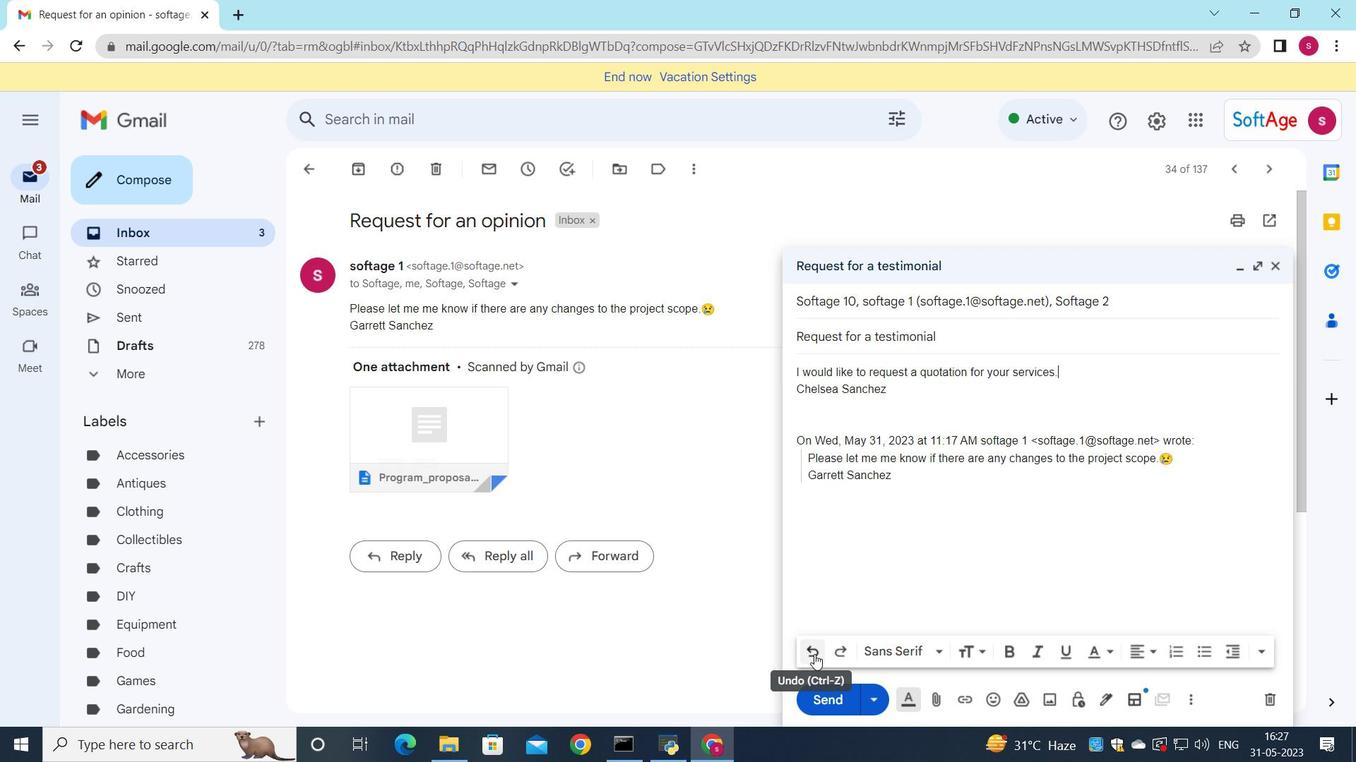 
Action: Mouse moved to (990, 625)
Screenshot: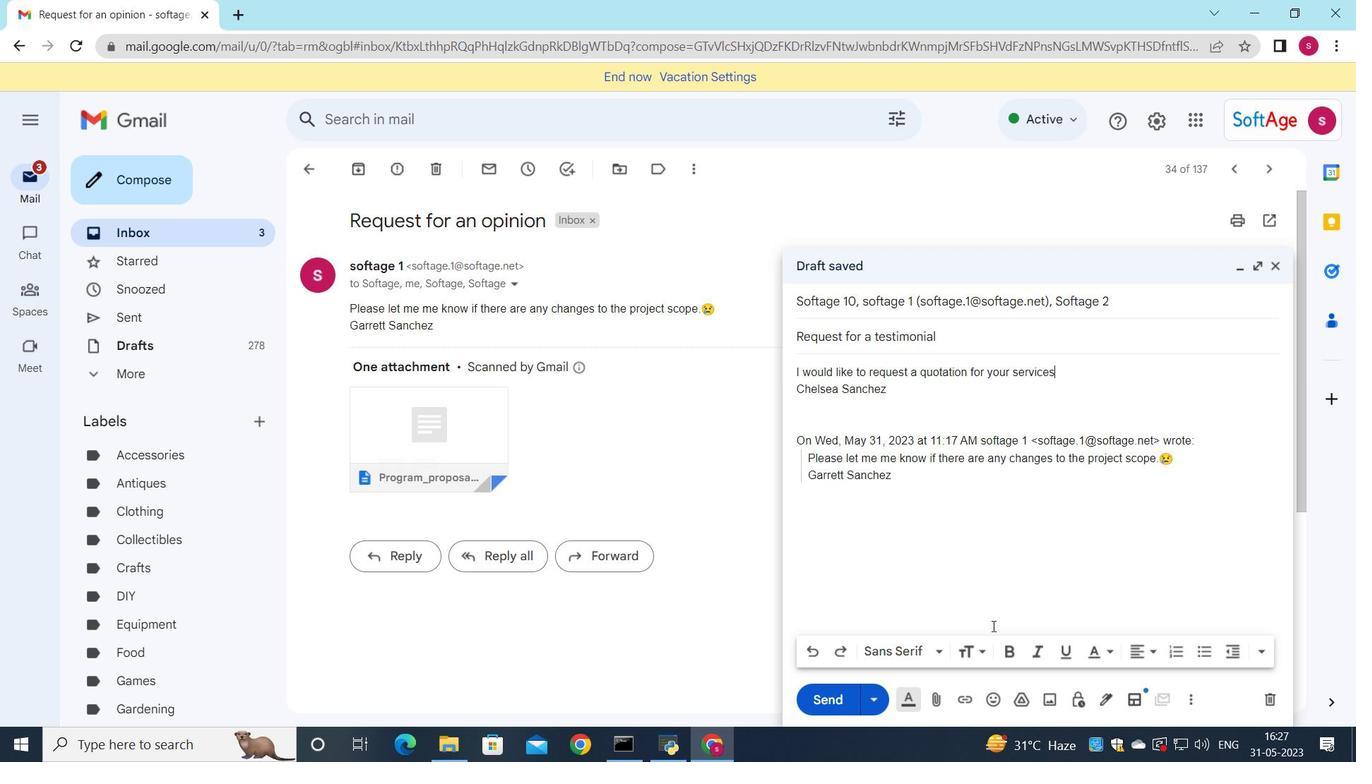 
Action: Key pressed .
Screenshot: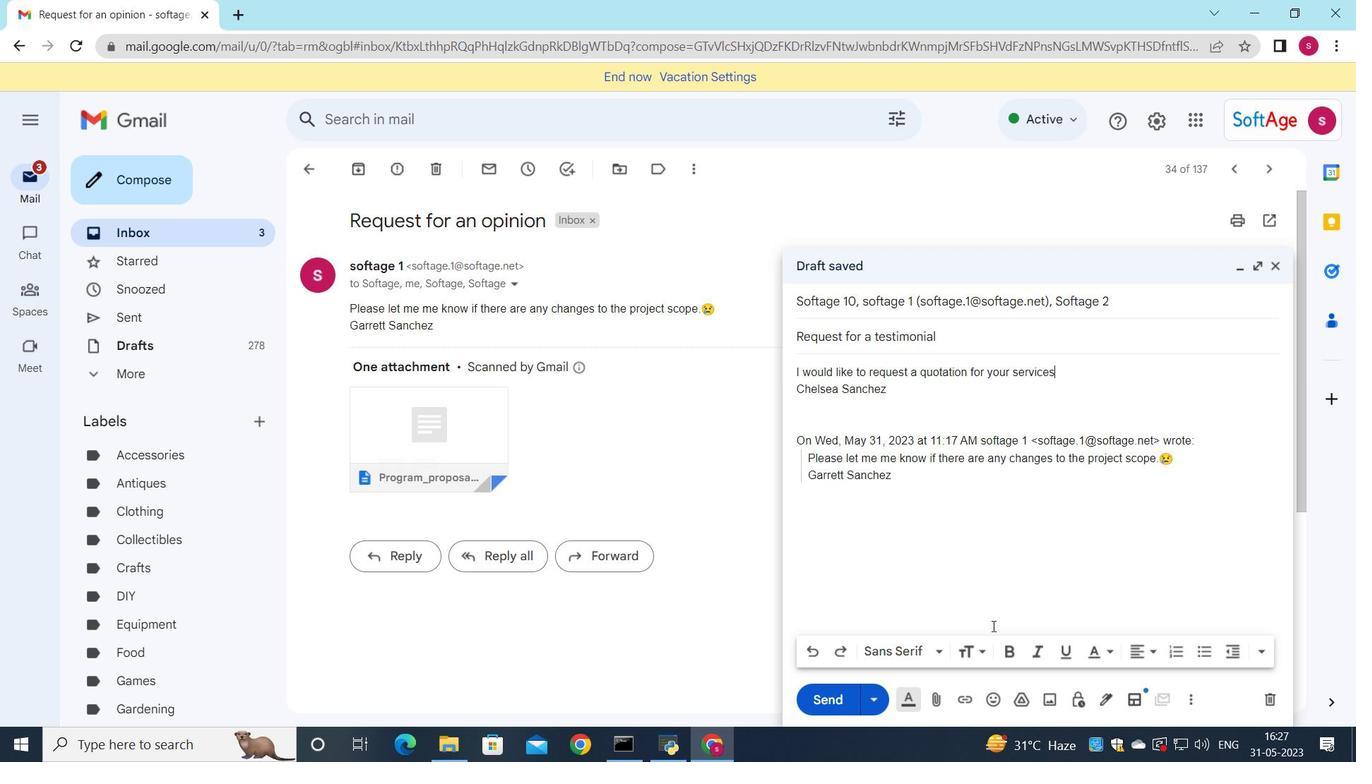 
Action: Mouse moved to (818, 707)
Screenshot: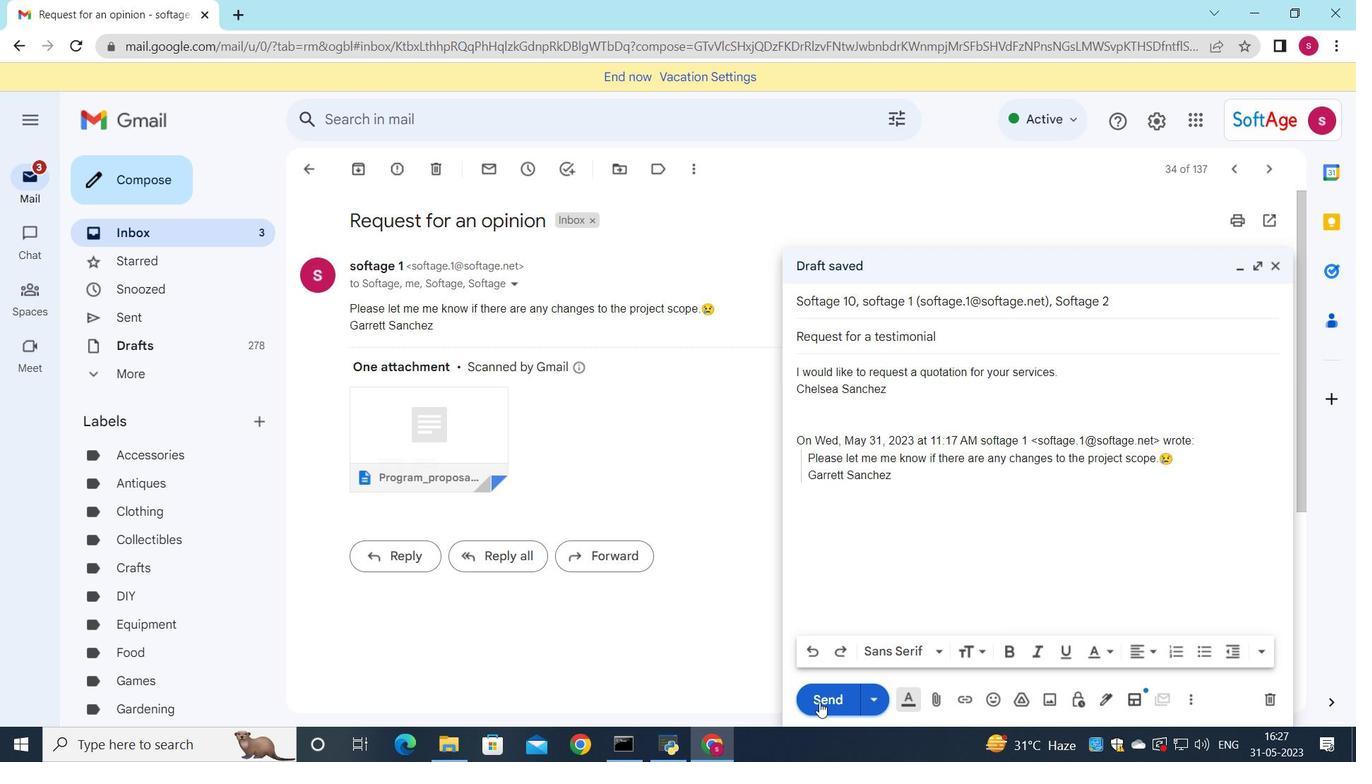 
Action: Mouse pressed left at (818, 707)
Screenshot: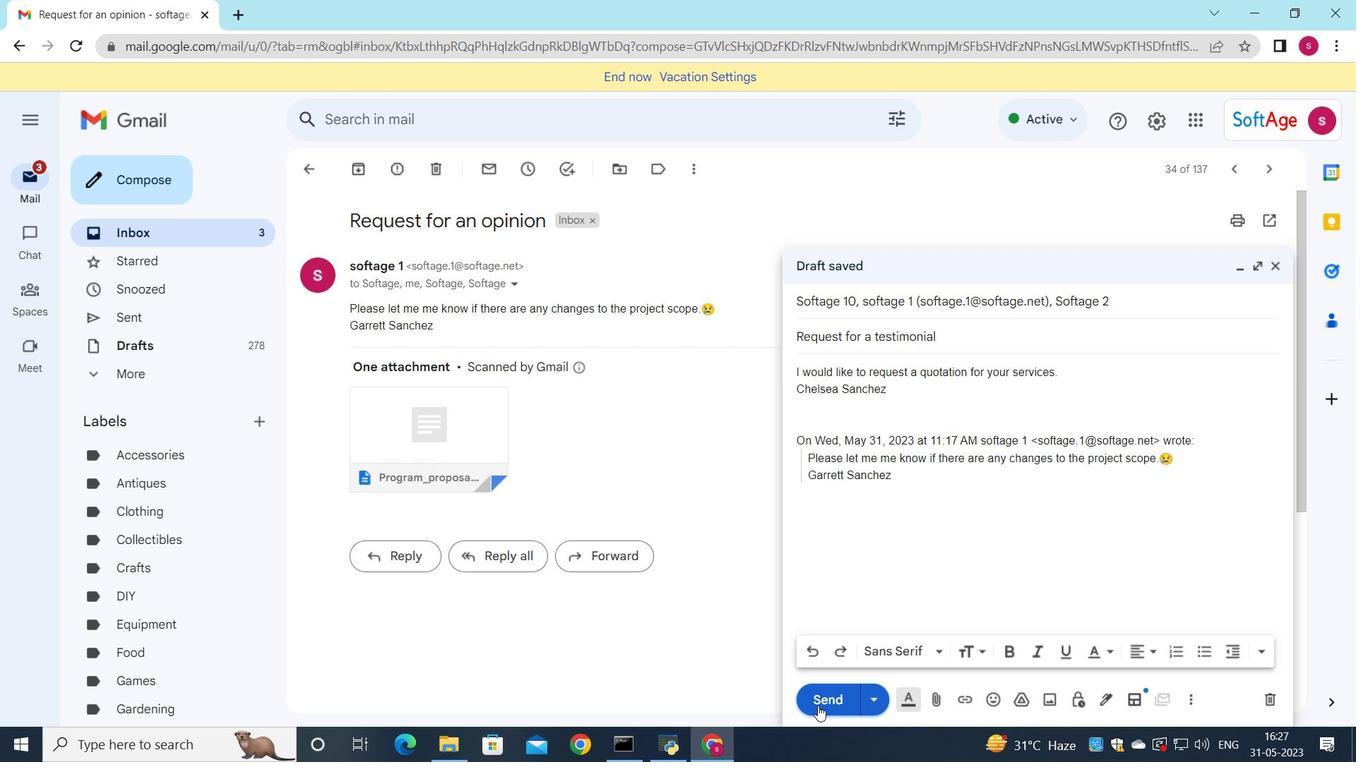 
Action: Mouse moved to (221, 235)
Screenshot: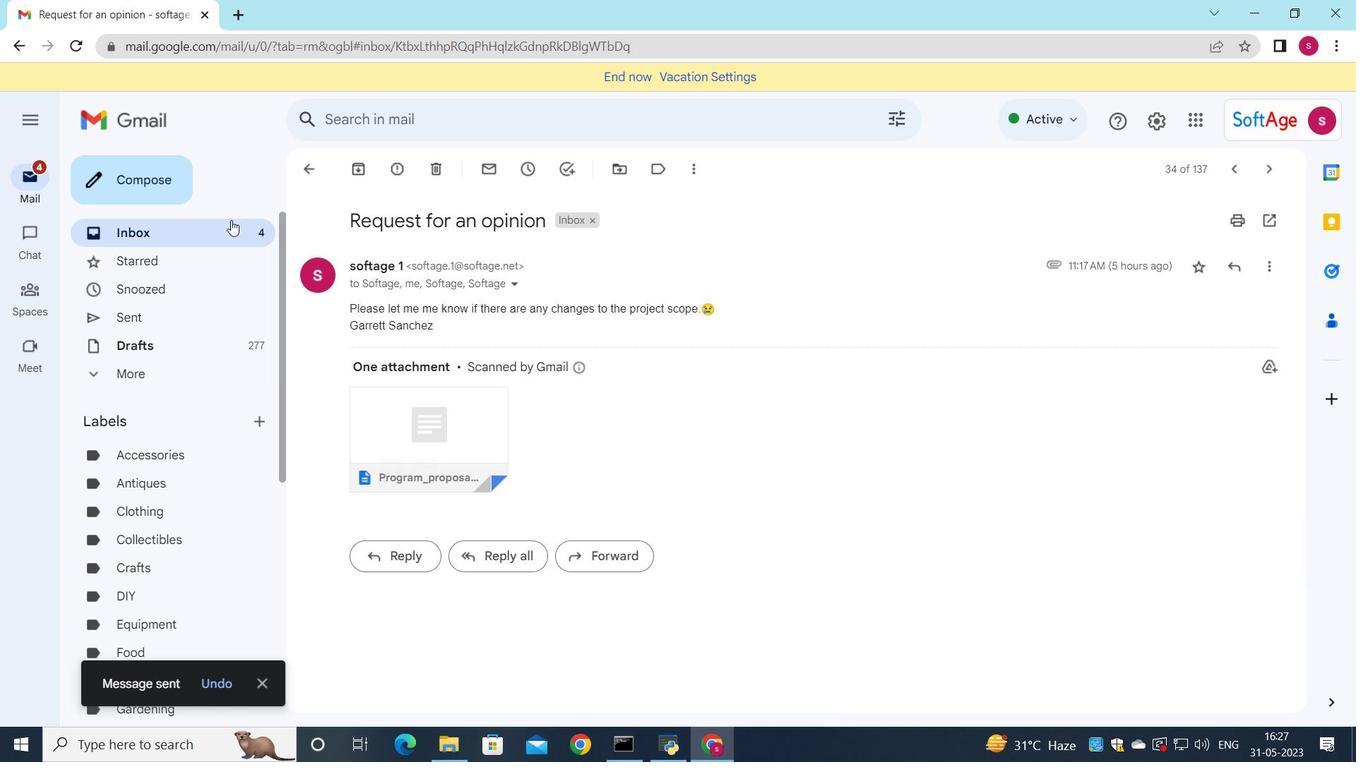 
Action: Mouse pressed left at (221, 235)
Screenshot: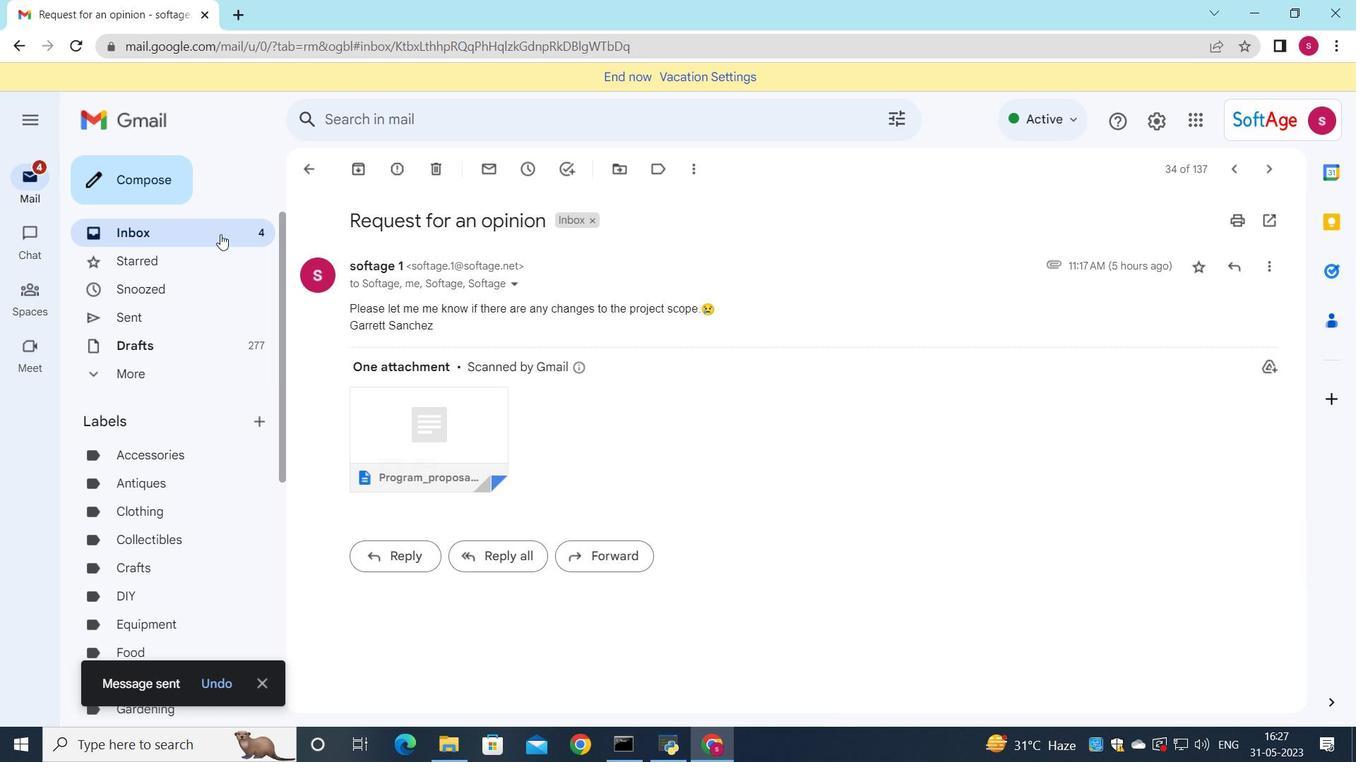 
Action: Mouse moved to (575, 340)
Screenshot: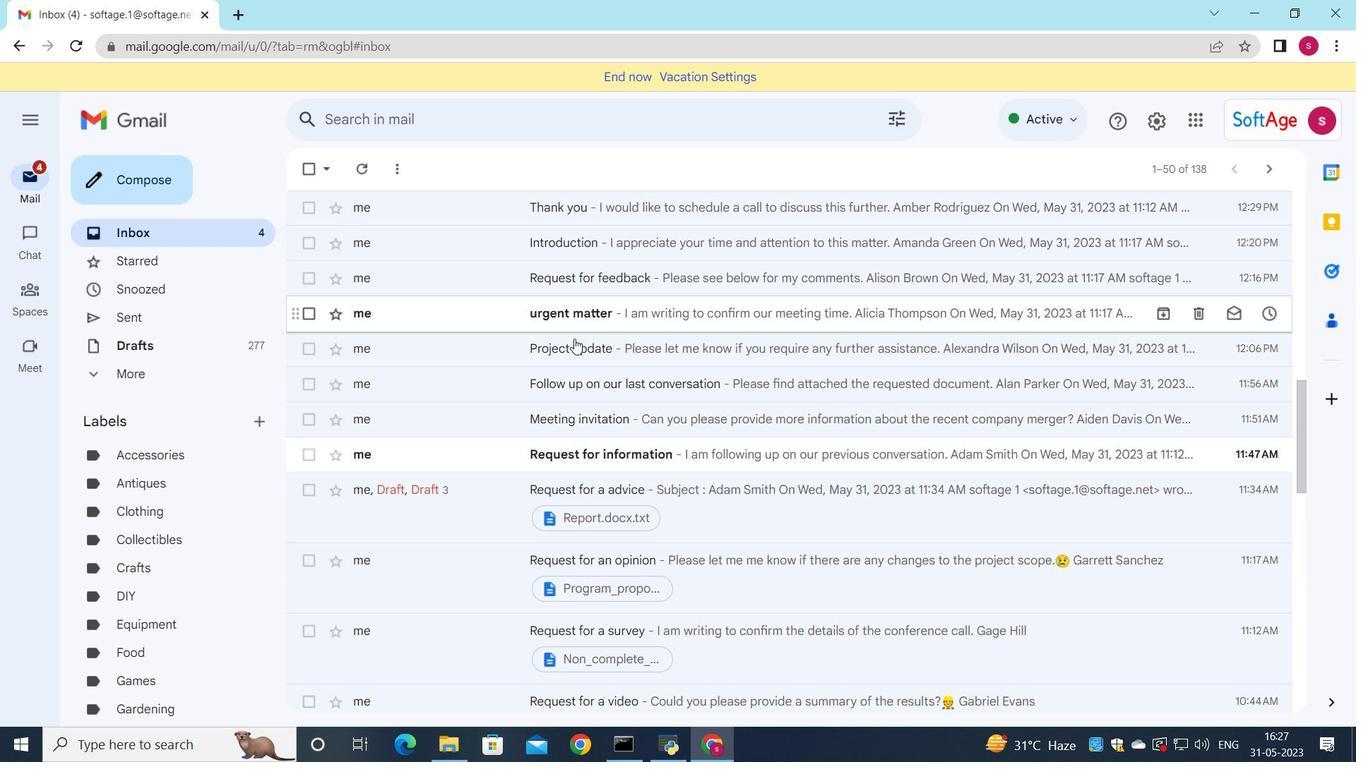 
Action: Mouse scrolled (575, 341) with delta (0, 0)
Screenshot: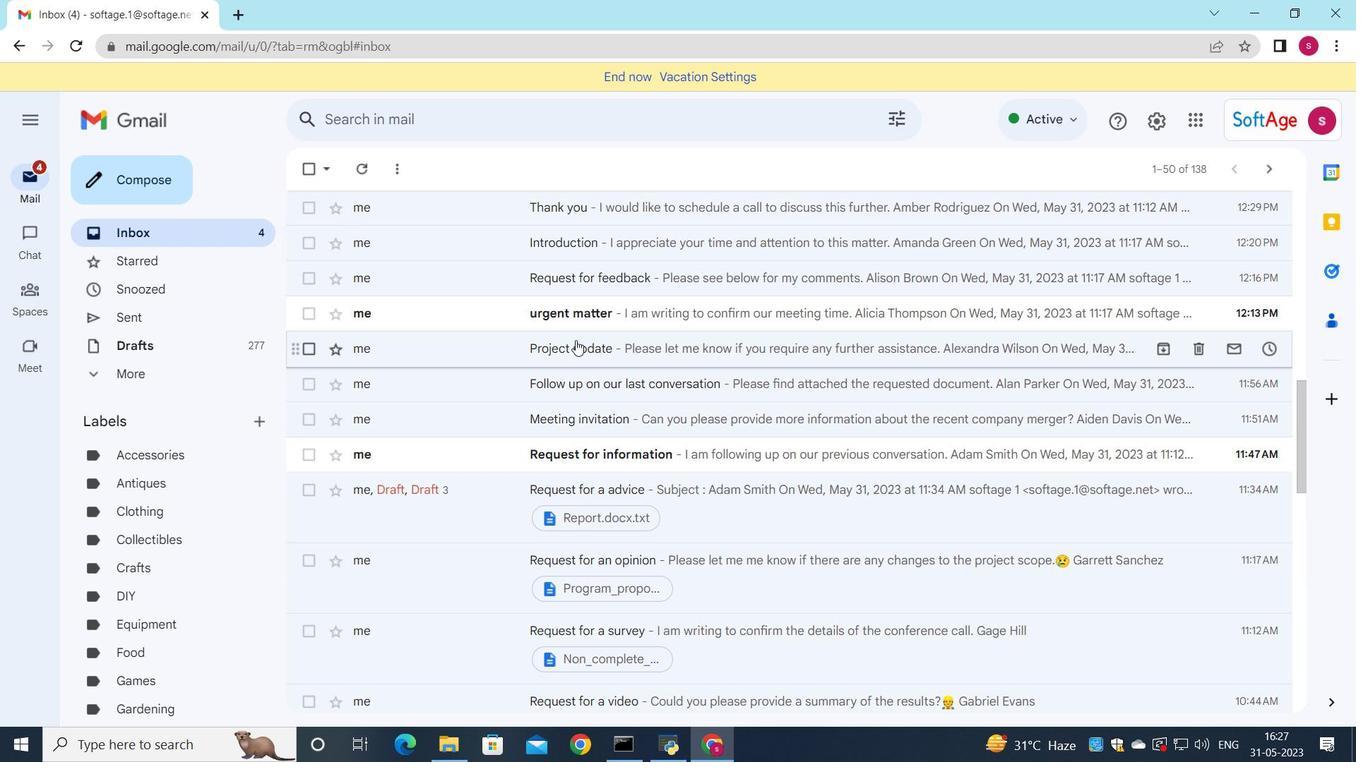 
Action: Mouse scrolled (575, 341) with delta (0, 0)
Screenshot: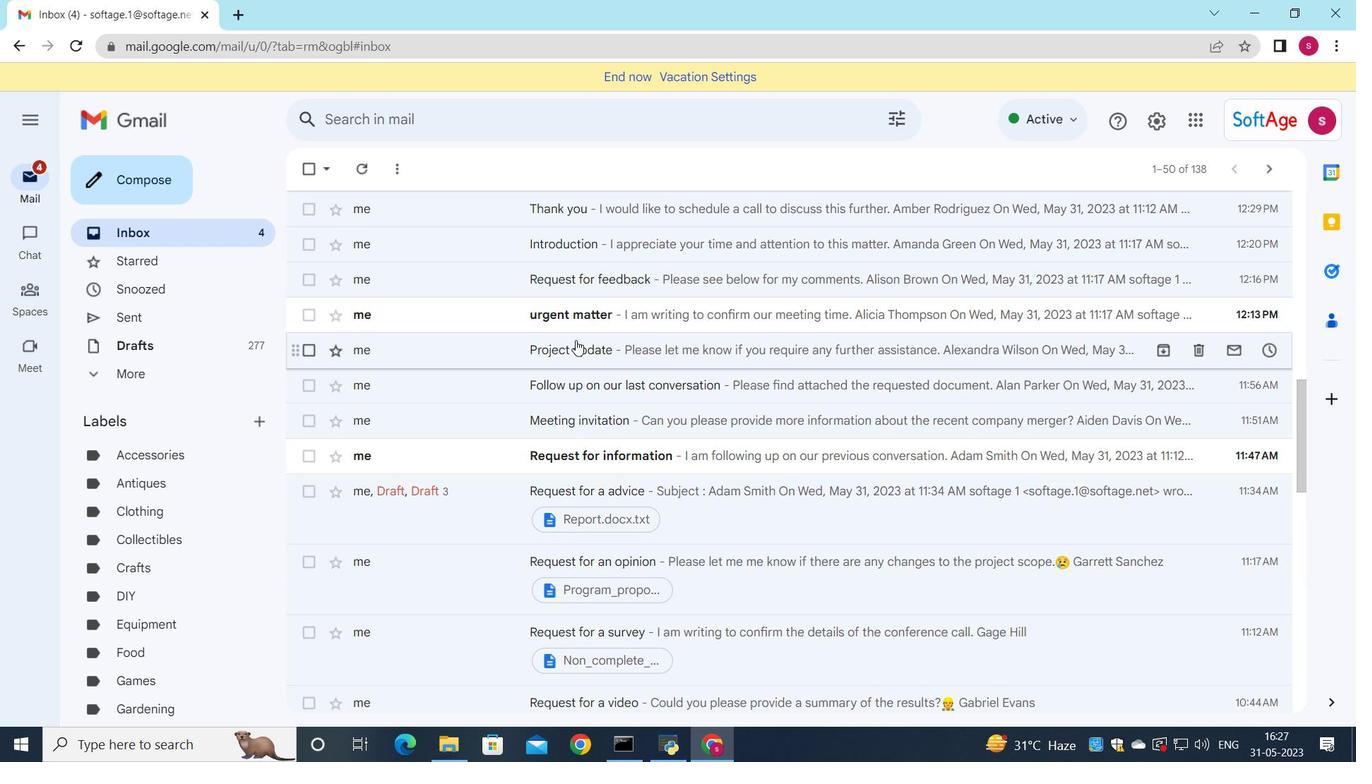 
Action: Mouse scrolled (575, 341) with delta (0, 0)
Screenshot: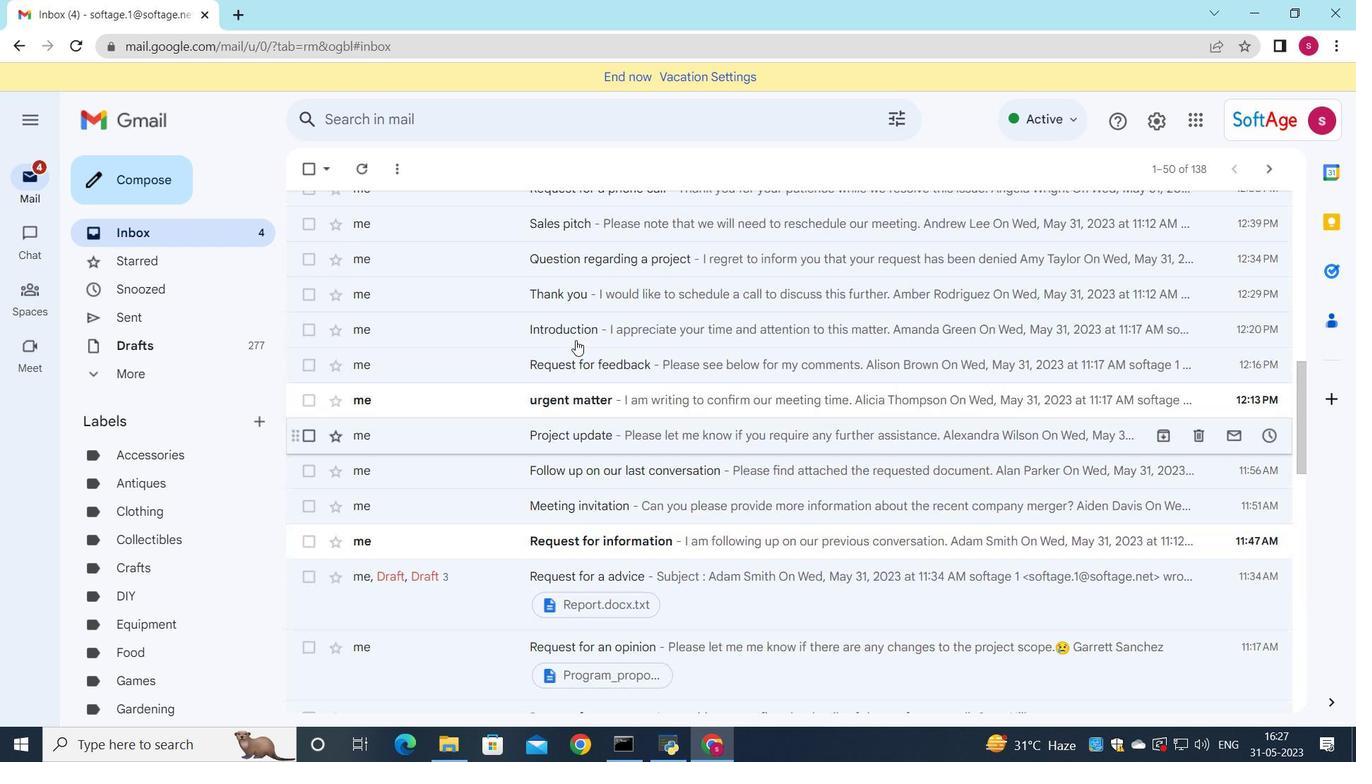 
Action: Mouse scrolled (575, 341) with delta (0, 0)
Screenshot: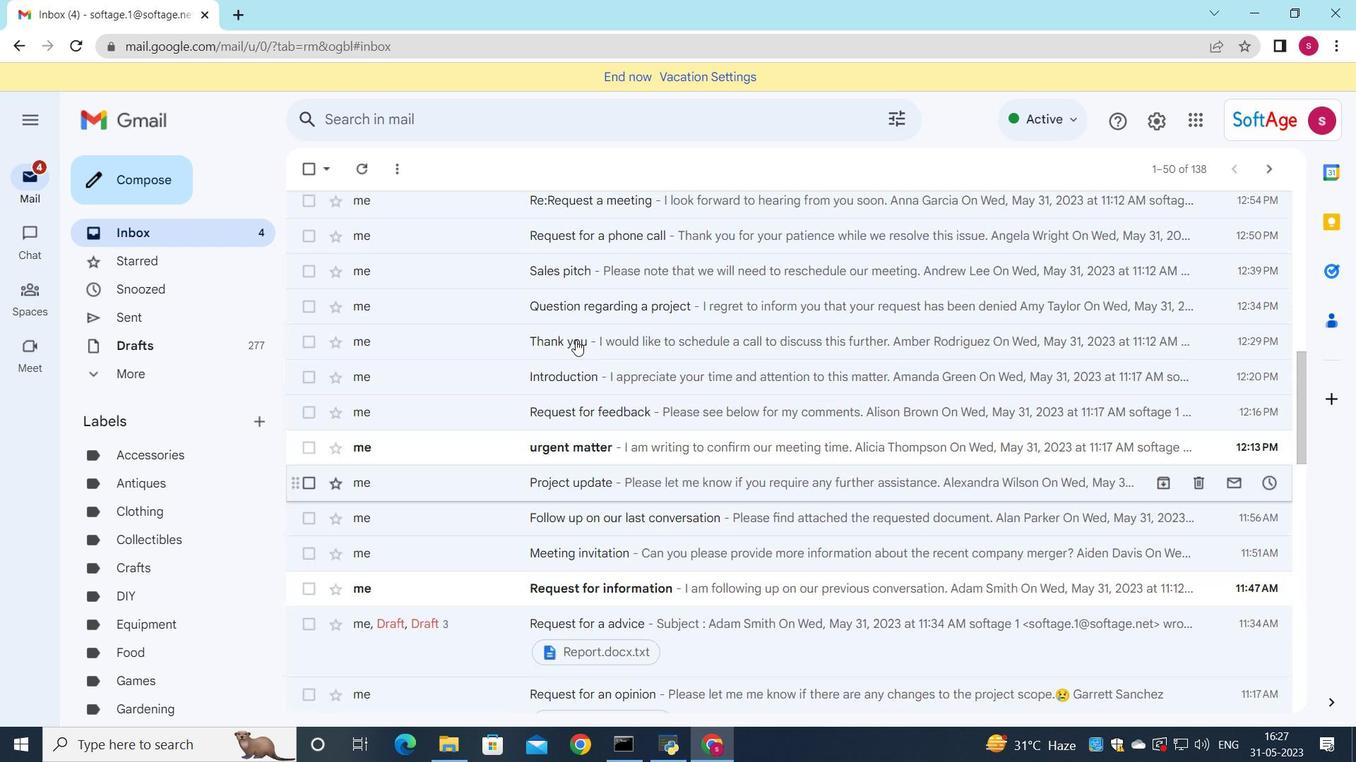 
Action: Mouse scrolled (575, 341) with delta (0, 0)
Screenshot: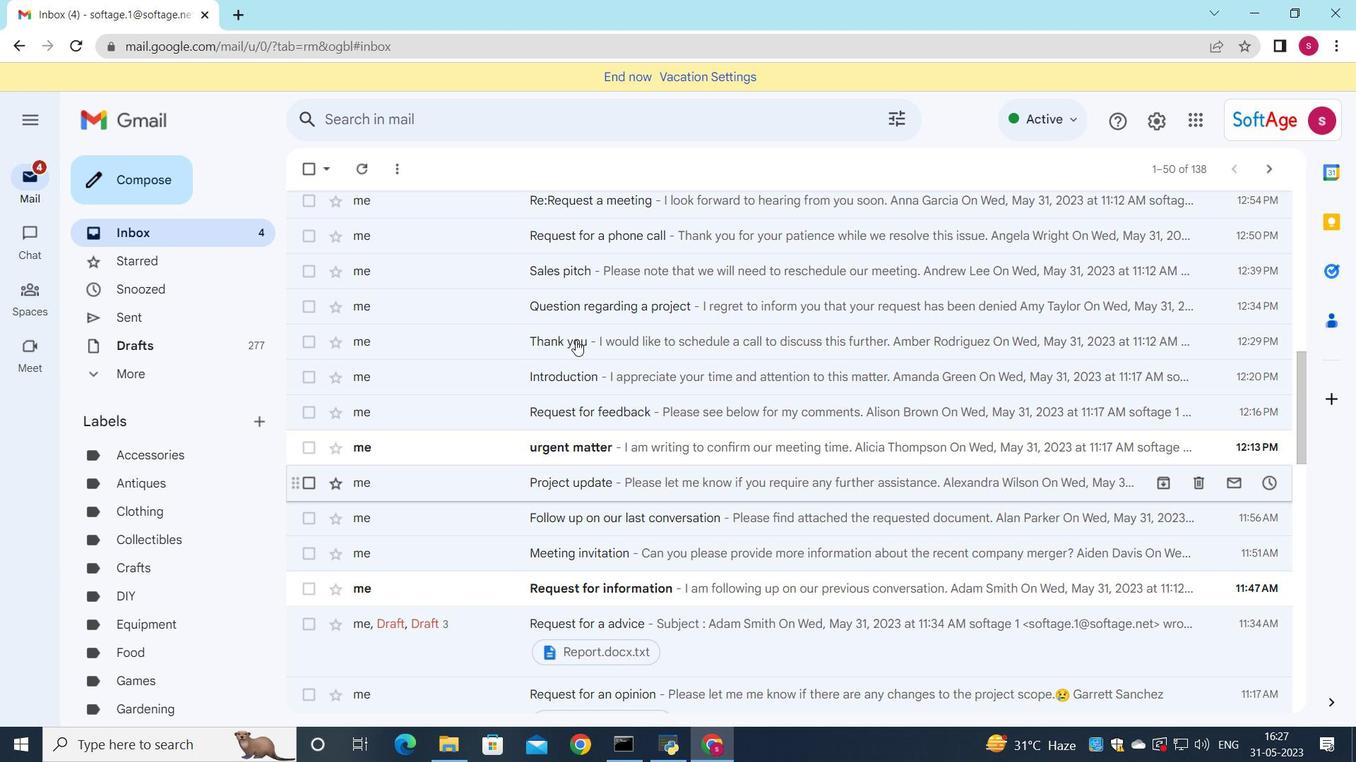 
Action: Mouse scrolled (575, 341) with delta (0, 0)
Screenshot: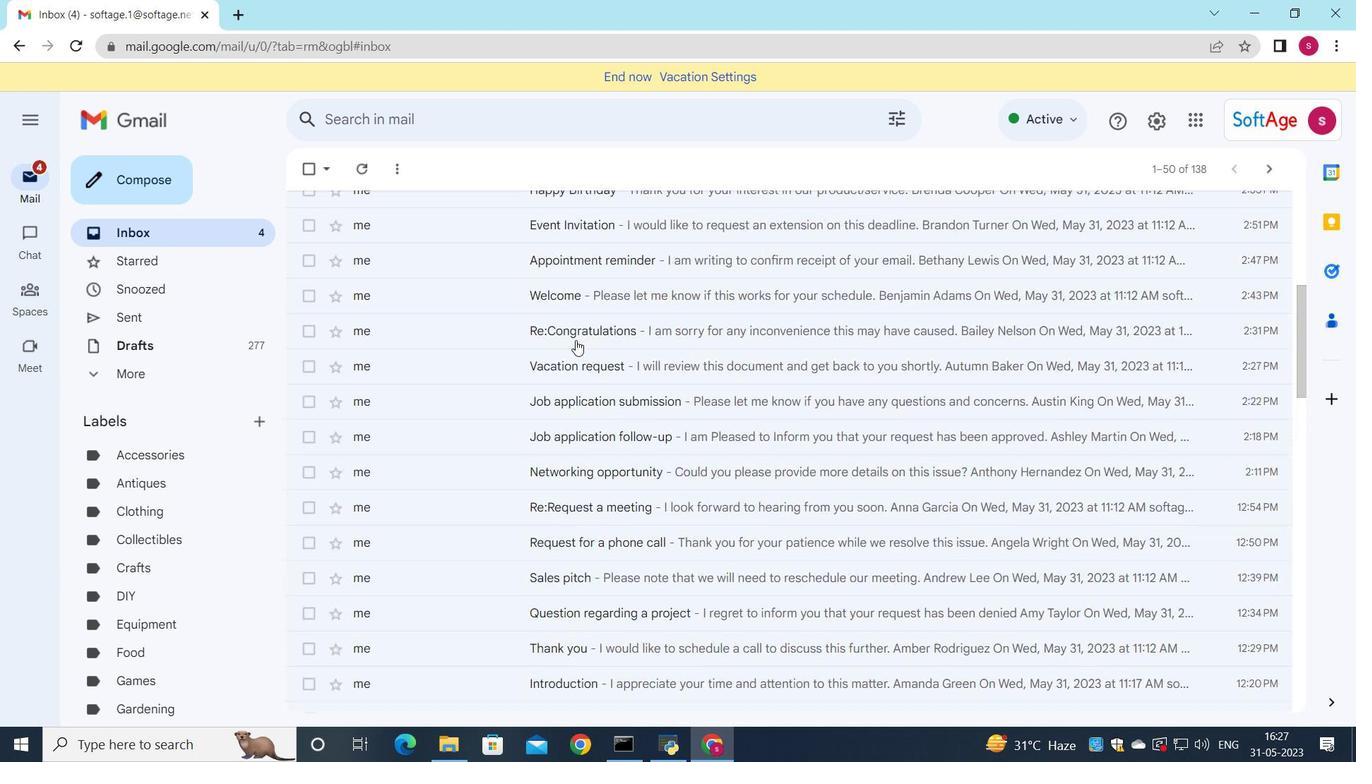 
Action: Mouse scrolled (575, 341) with delta (0, 0)
Screenshot: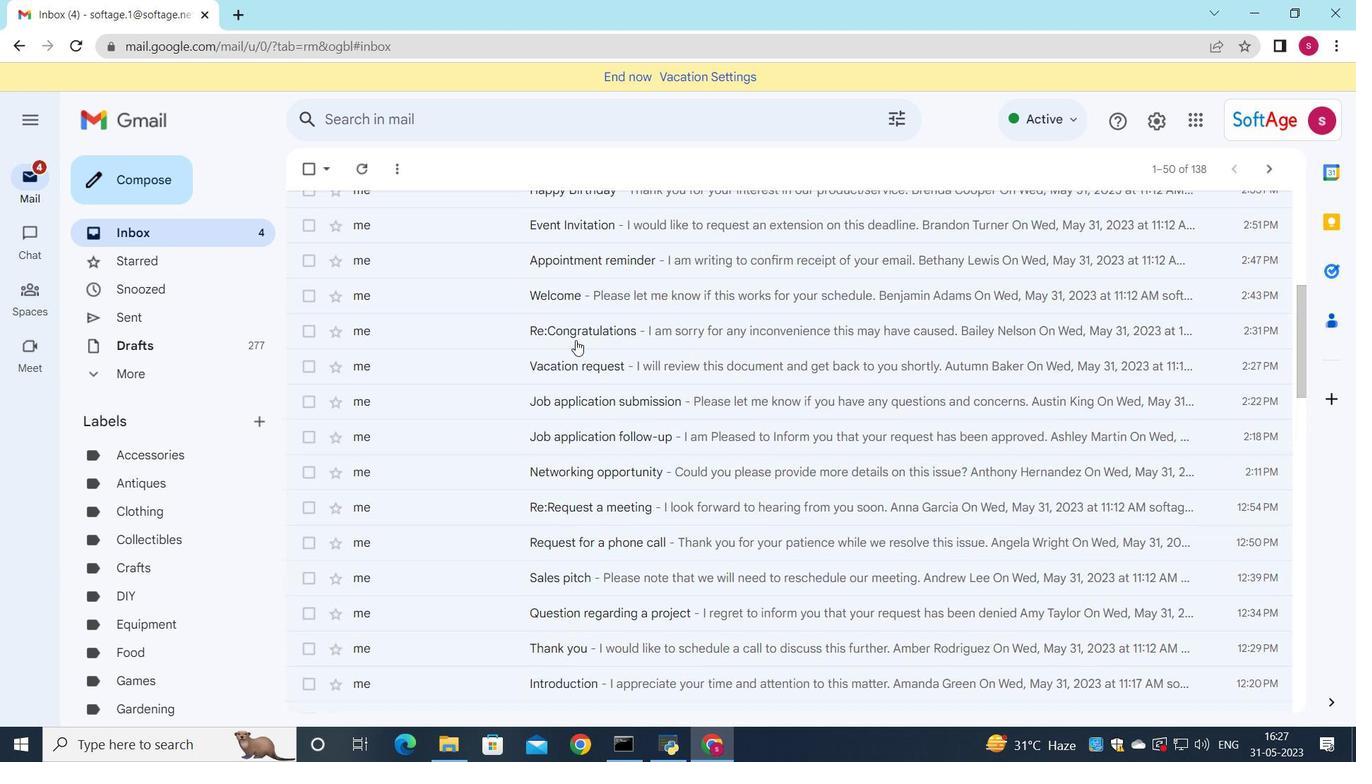 
Action: Mouse scrolled (575, 341) with delta (0, 0)
Screenshot: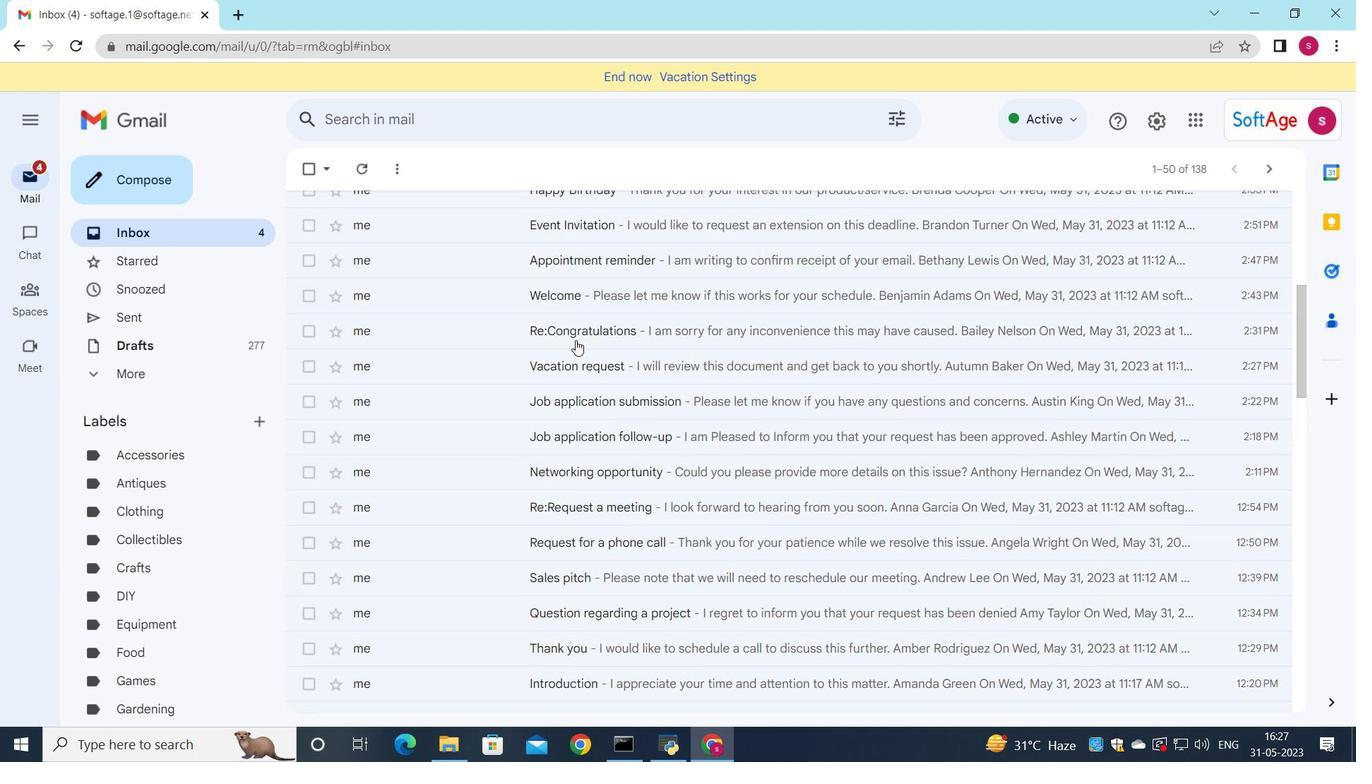 
Action: Mouse scrolled (575, 341) with delta (0, 0)
Screenshot: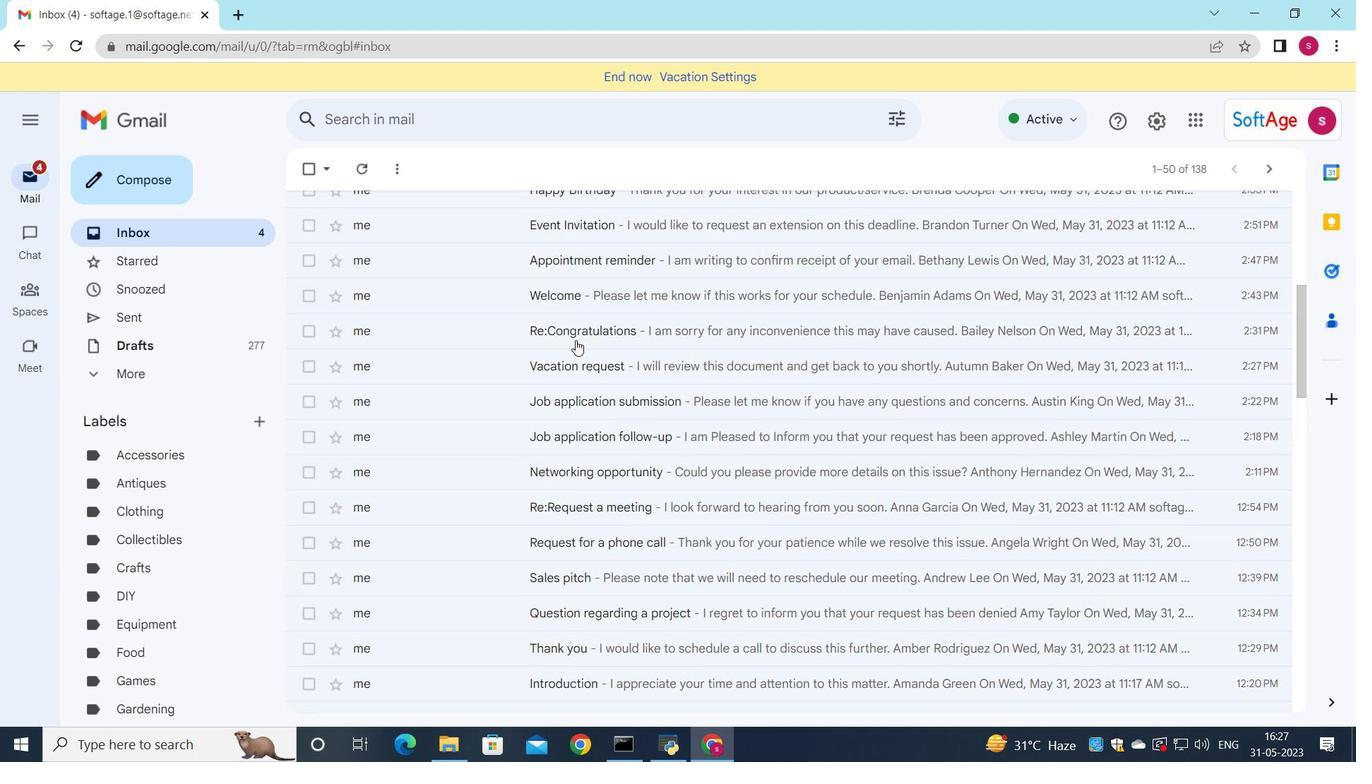 
Action: Mouse scrolled (575, 341) with delta (0, 0)
Screenshot: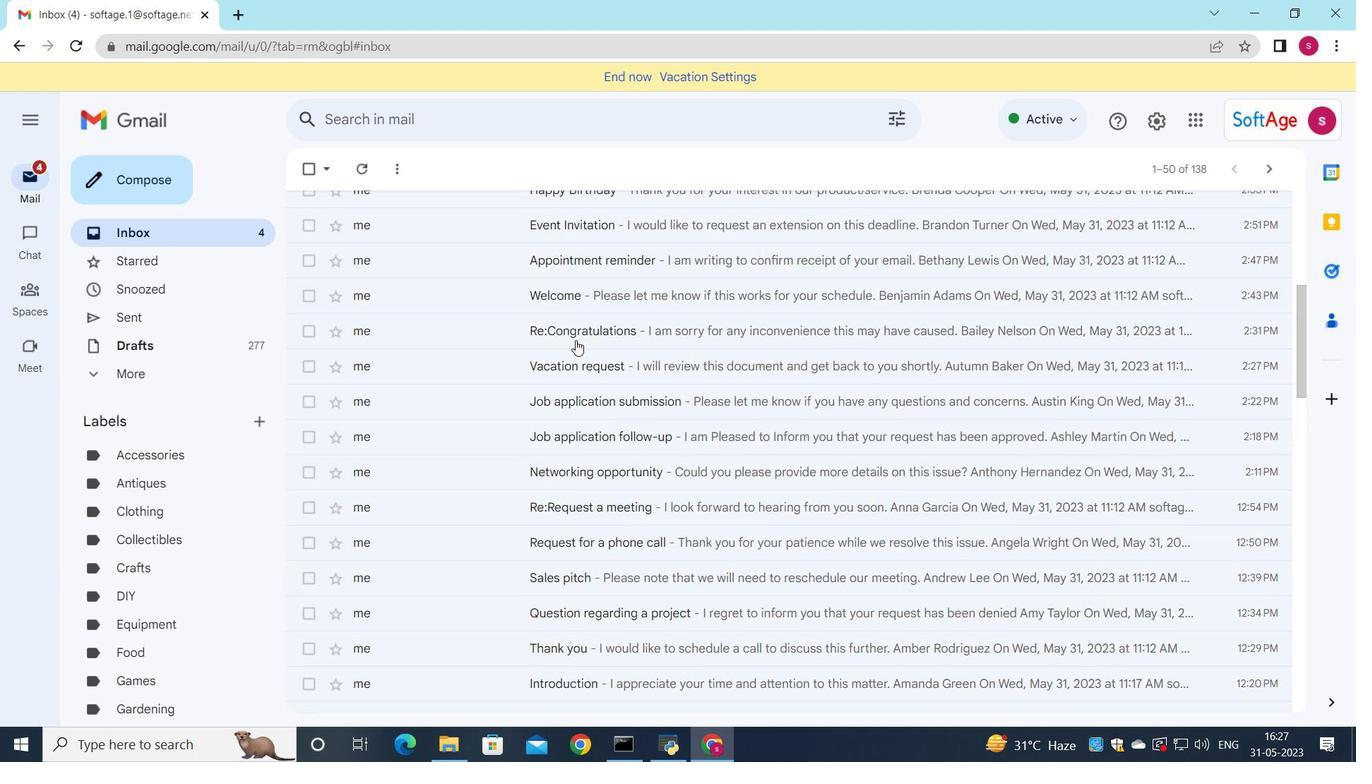 
Action: Mouse scrolled (575, 341) with delta (0, 0)
Screenshot: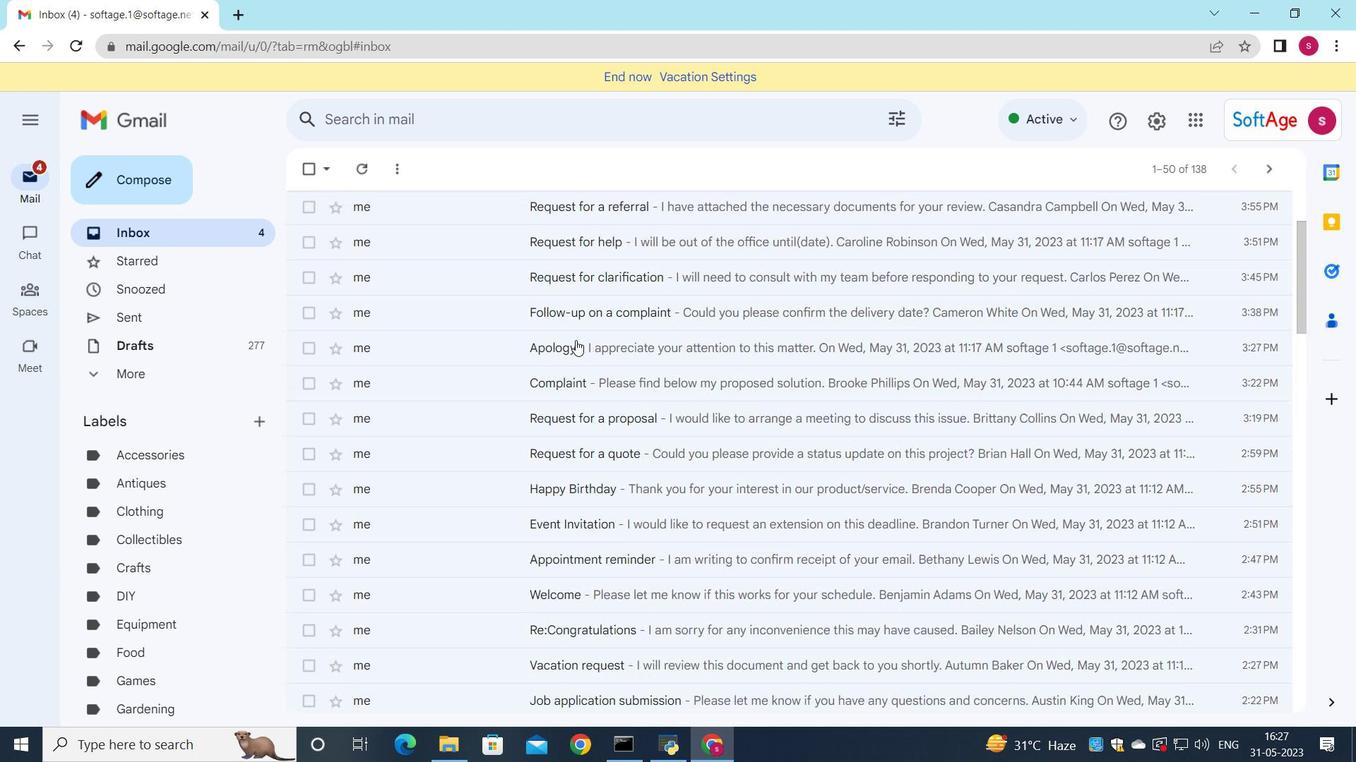 
Action: Mouse scrolled (575, 341) with delta (0, 0)
Screenshot: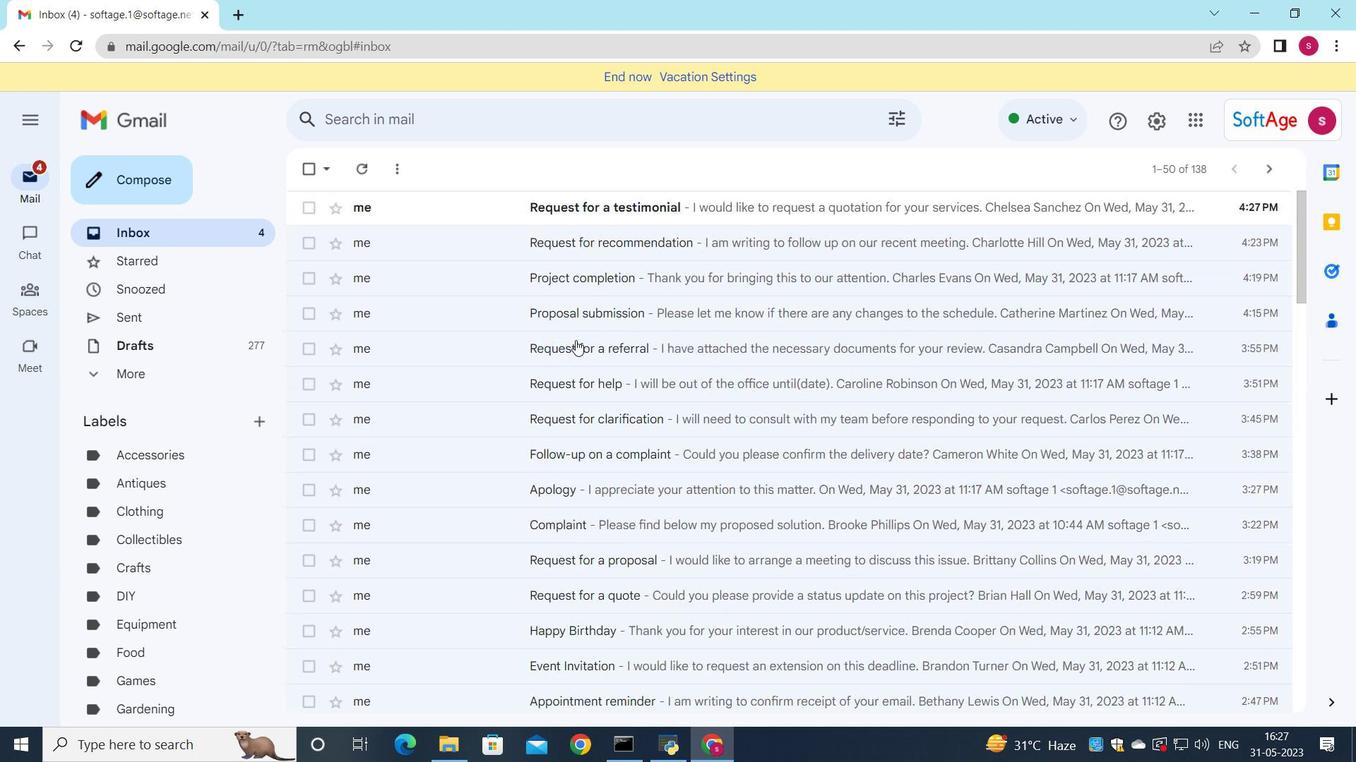 
Action: Mouse scrolled (575, 341) with delta (0, 0)
Screenshot: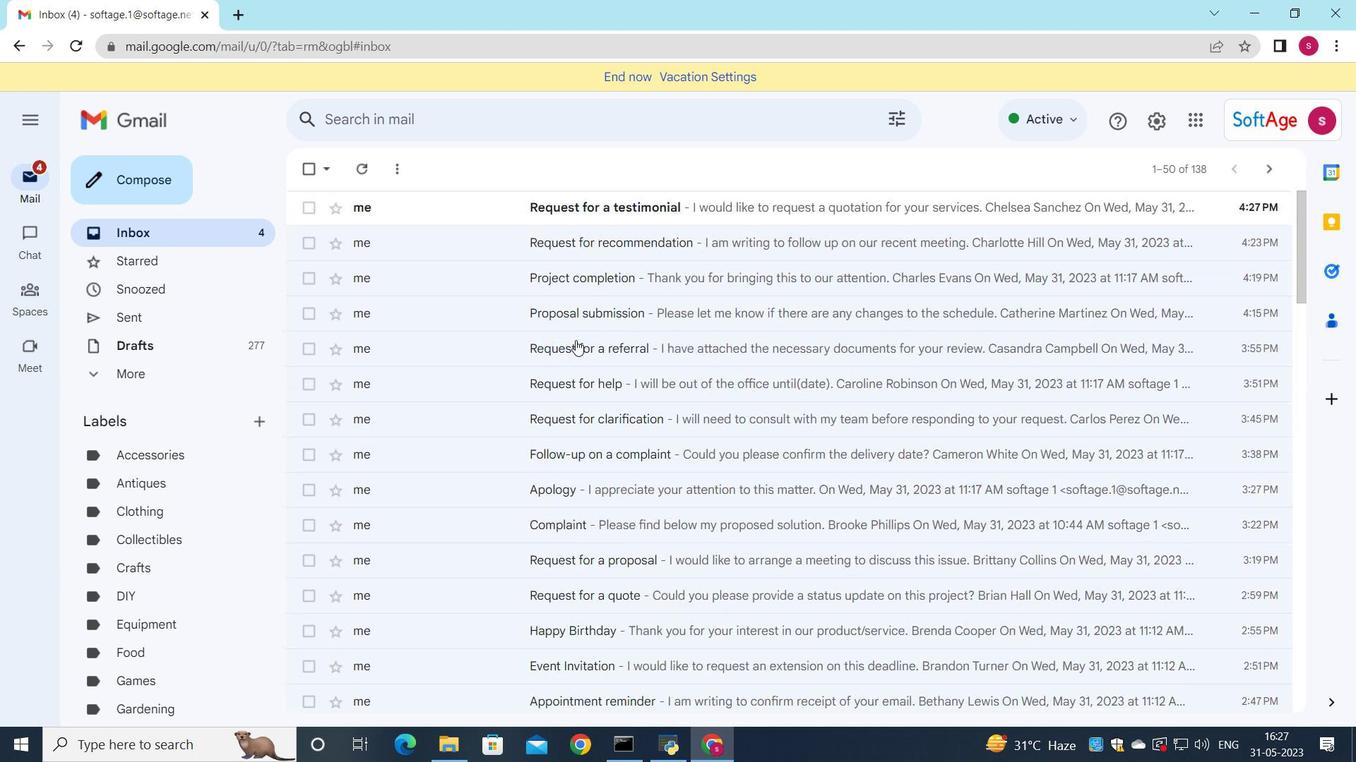 
Action: Mouse scrolled (575, 341) with delta (0, 0)
Screenshot: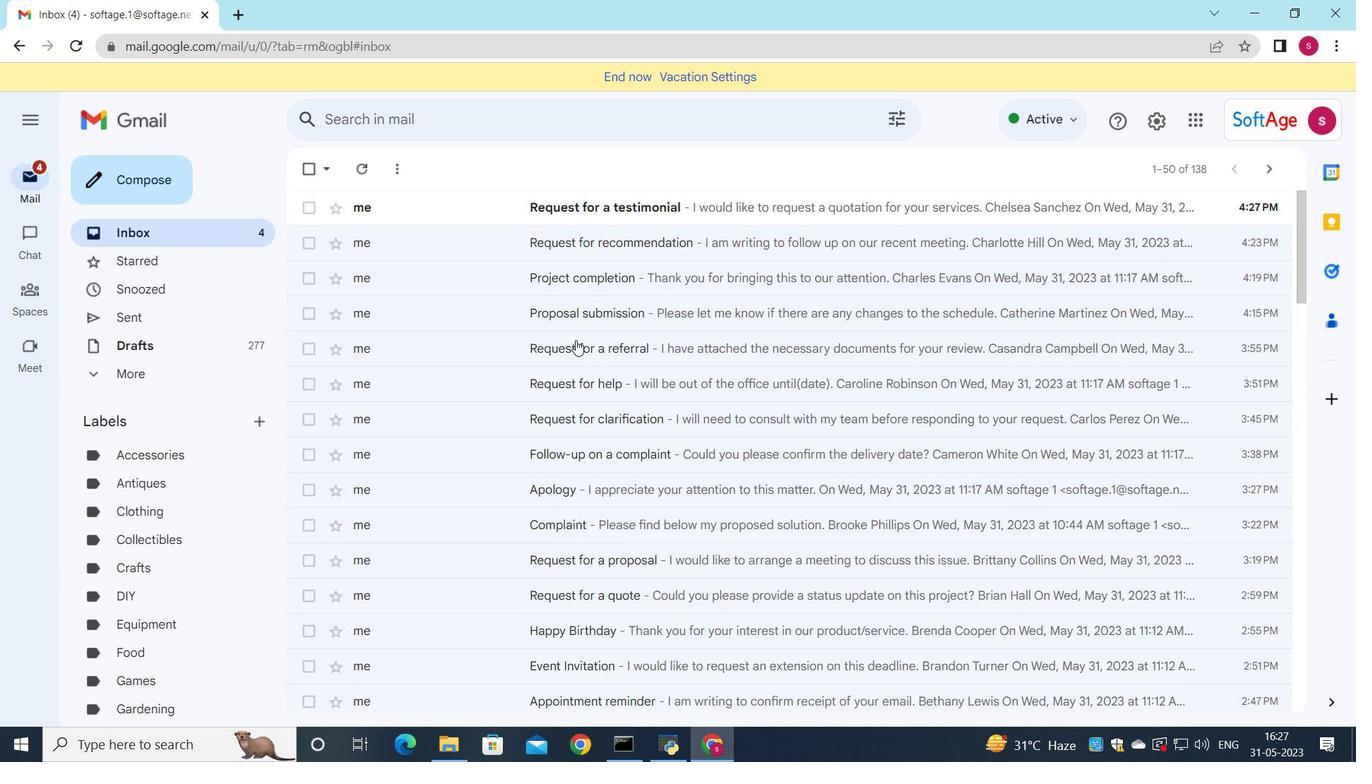 
Action: Mouse scrolled (575, 341) with delta (0, 0)
Screenshot: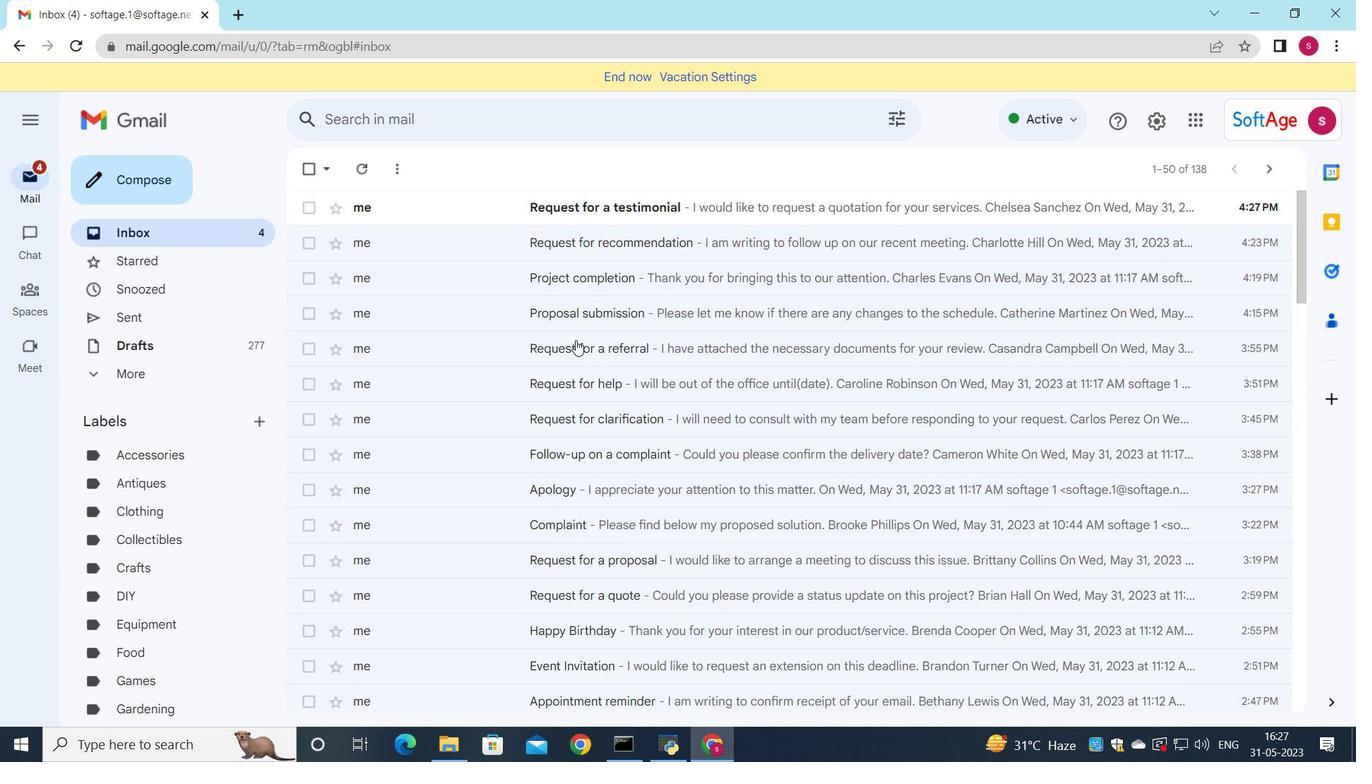 
Action: Mouse moved to (664, 215)
Screenshot: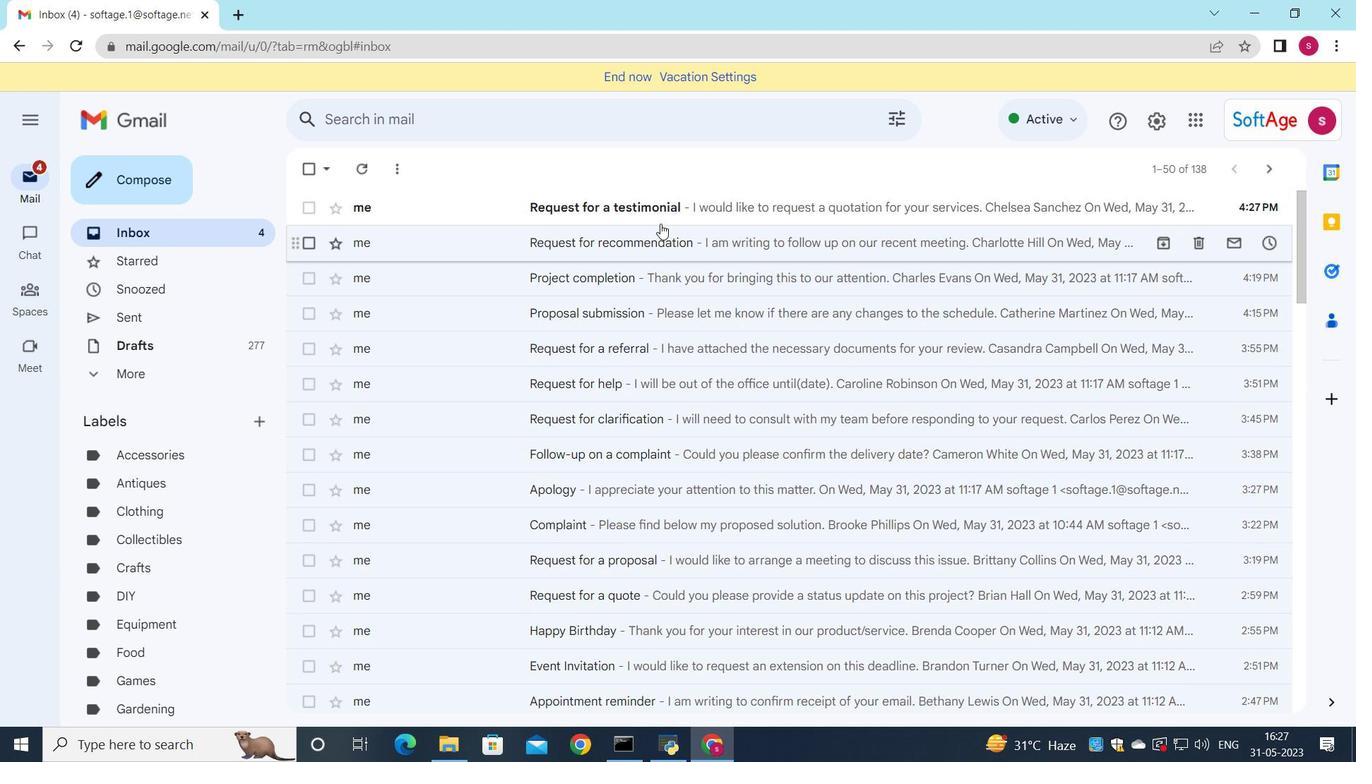 
Action: Mouse pressed left at (664, 215)
Screenshot: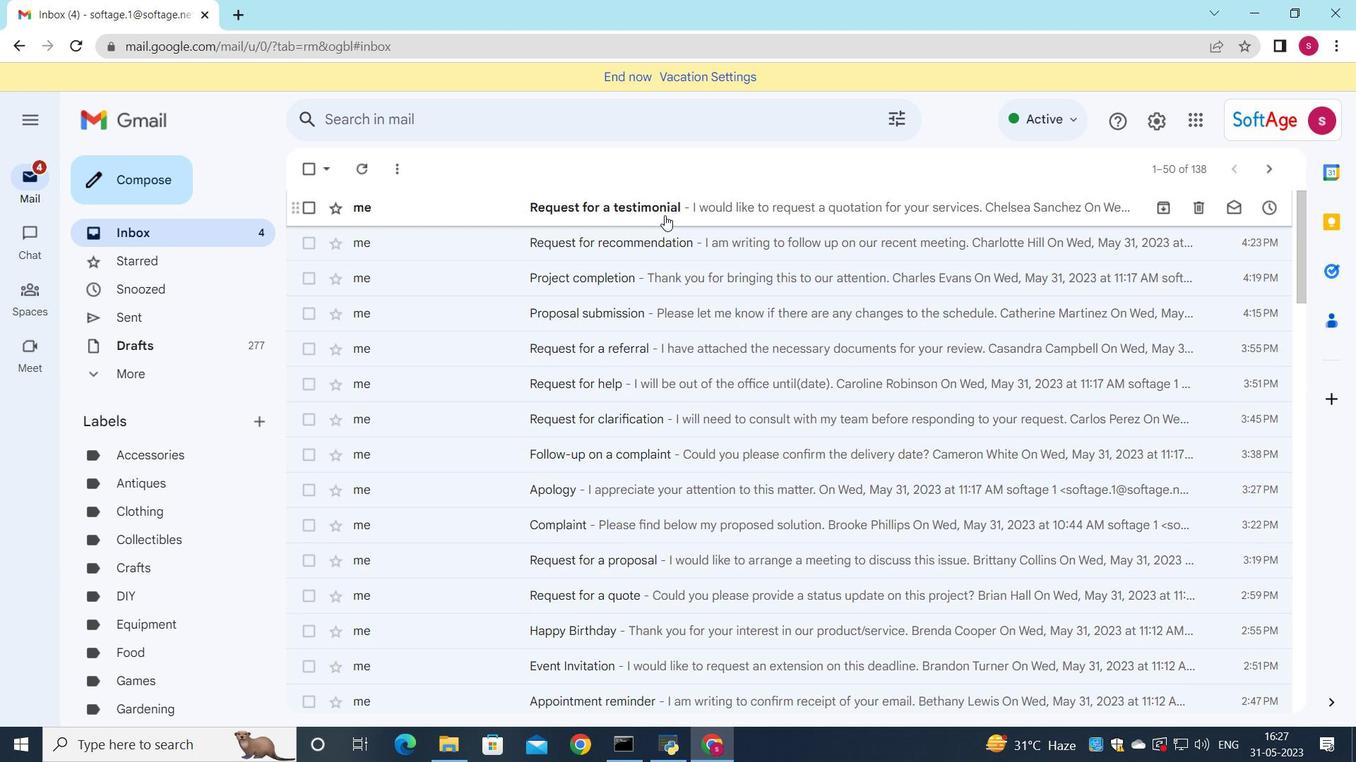 
Action: Mouse moved to (654, 426)
Screenshot: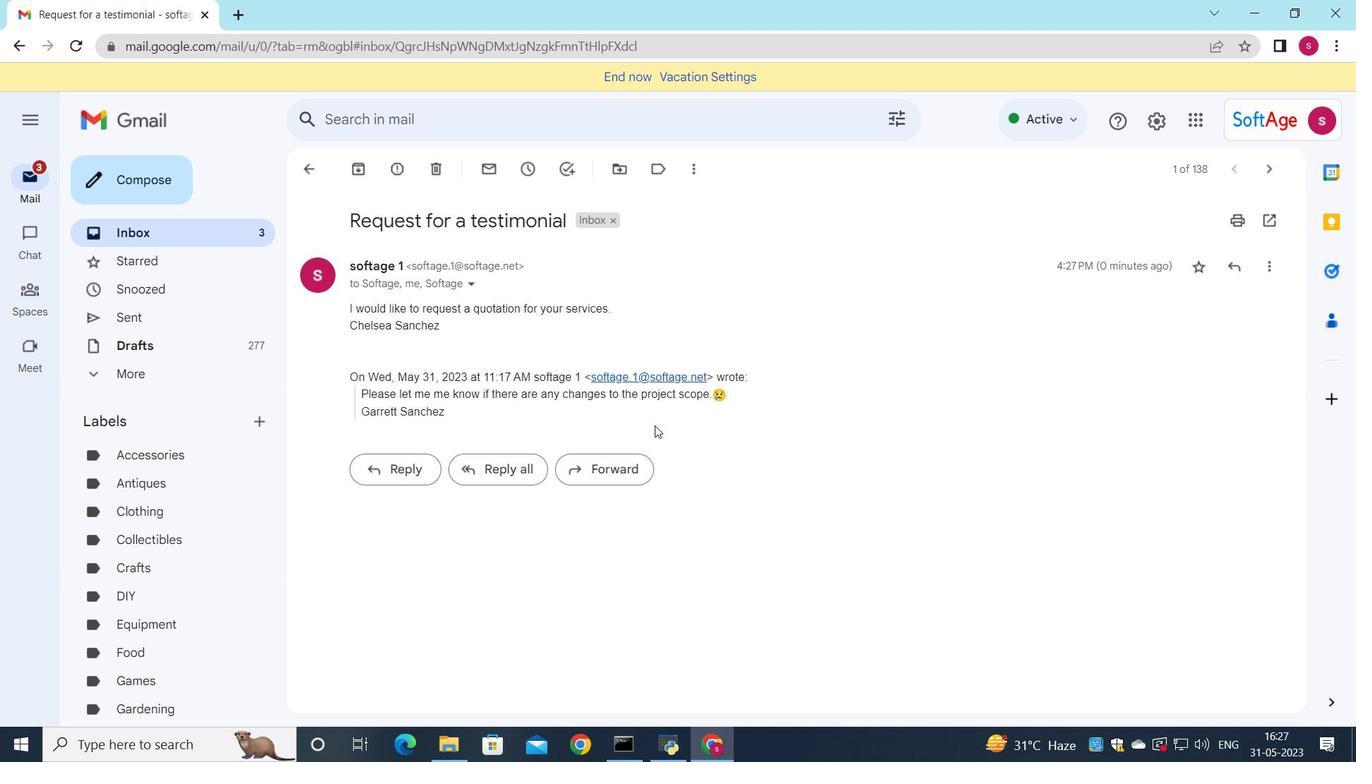
